 Task: Find and review the details of the OnePlus 5T on Amazon's renewed store, including specifications and EMI options.
Action: Mouse moved to (349, 85)
Screenshot: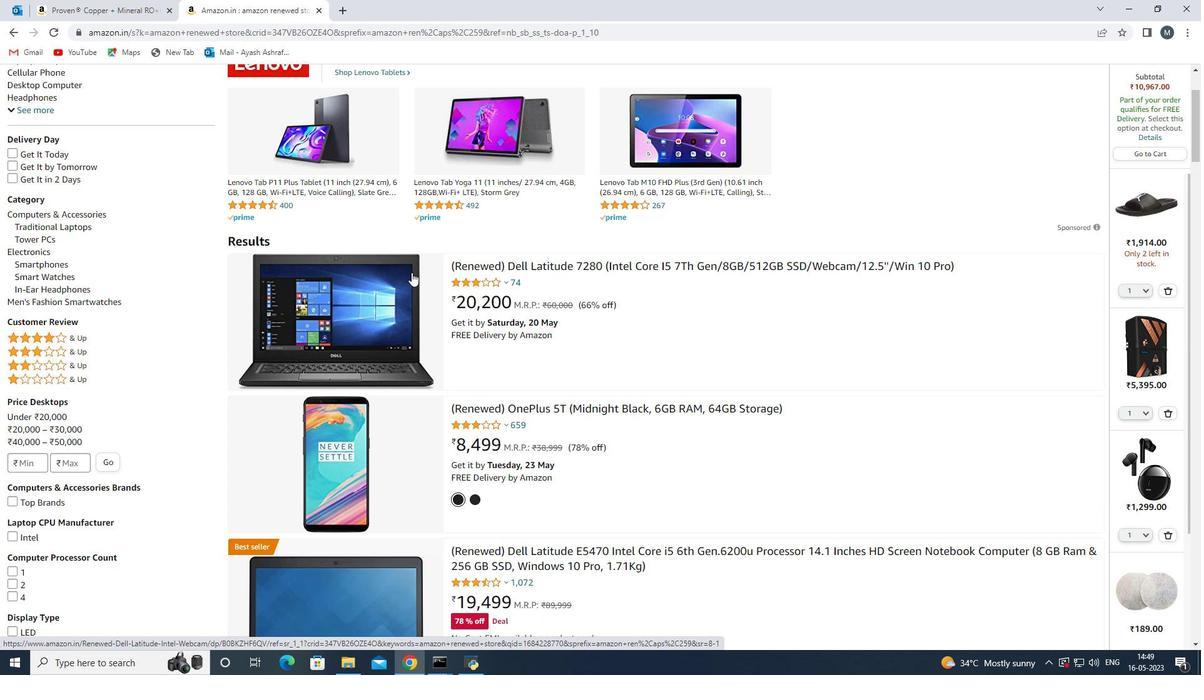 
Action: Mouse pressed left at (349, 85)
Screenshot: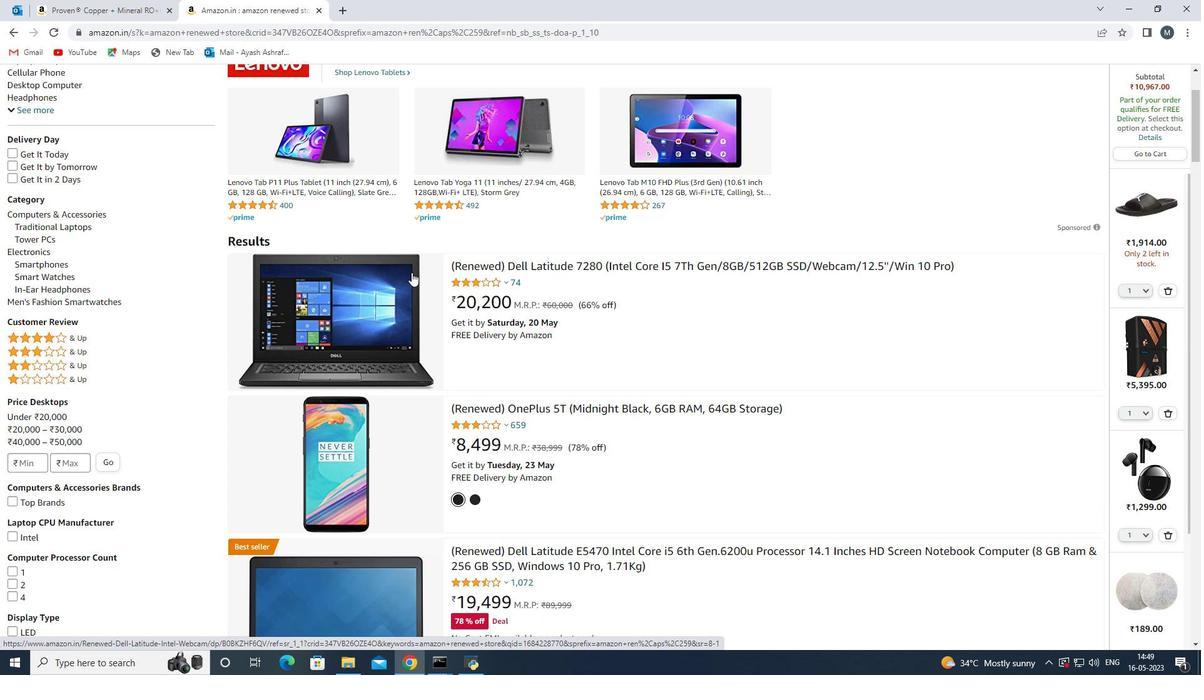 
Action: Key pressed nike<Key.space>
Screenshot: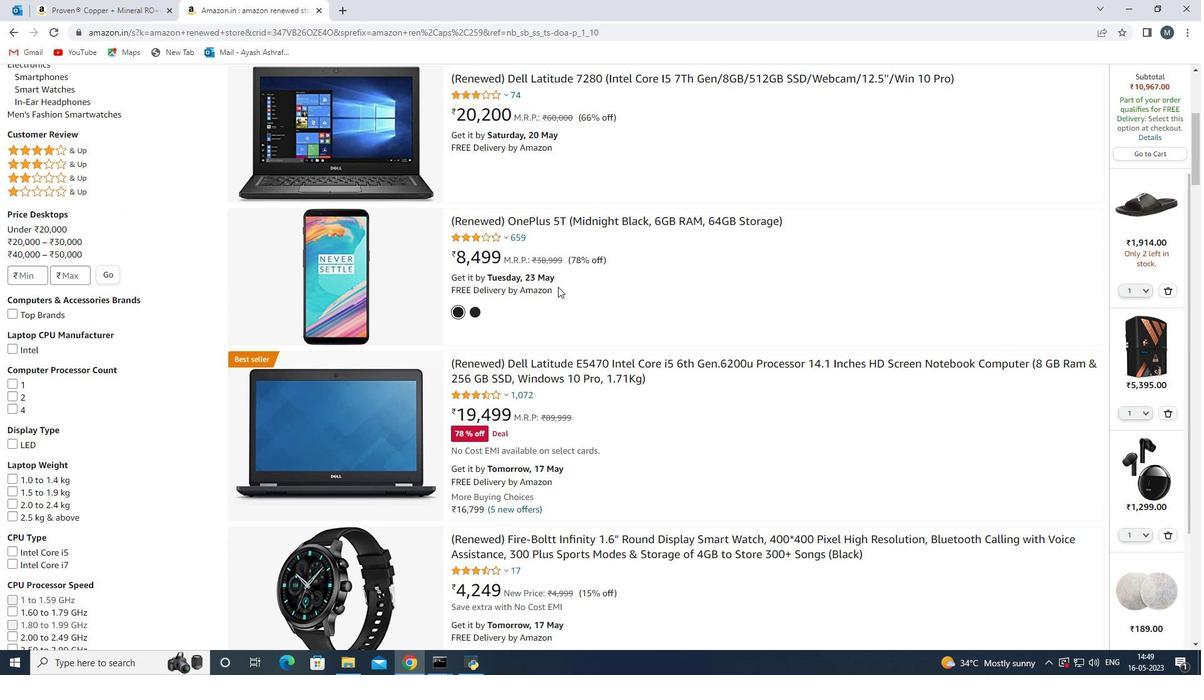 
Action: Mouse moved to (324, 287)
Screenshot: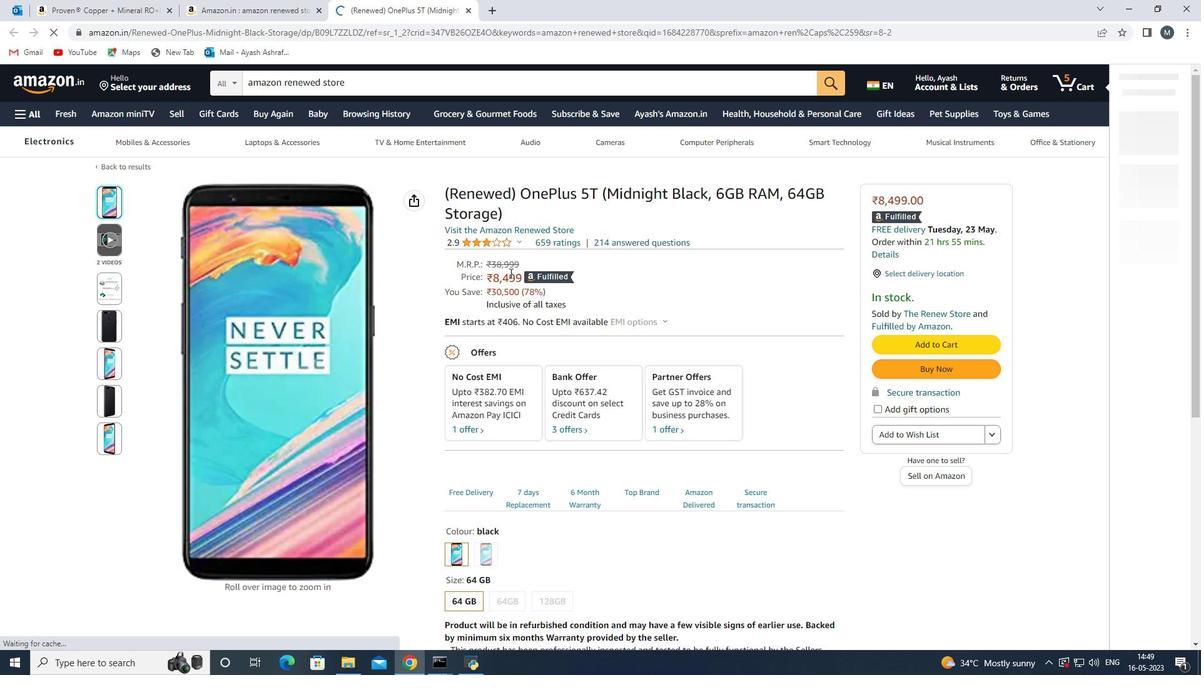 
Action: Mouse pressed left at (324, 287)
Screenshot: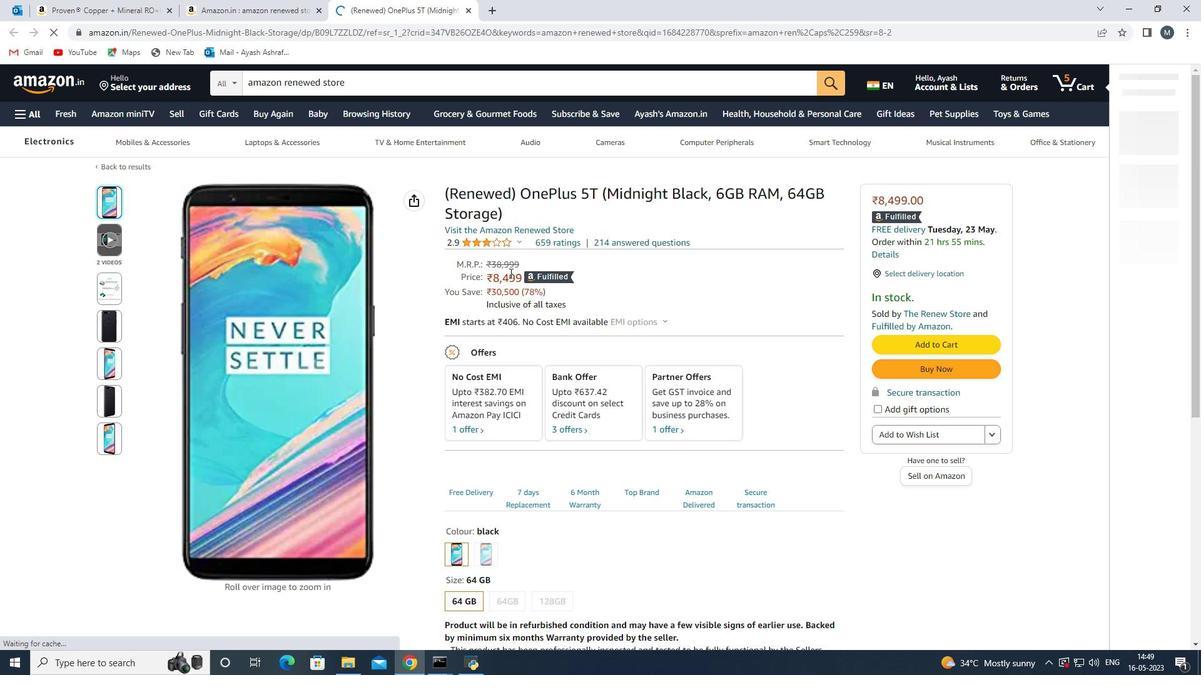 
Action: Mouse moved to (436, 347)
Screenshot: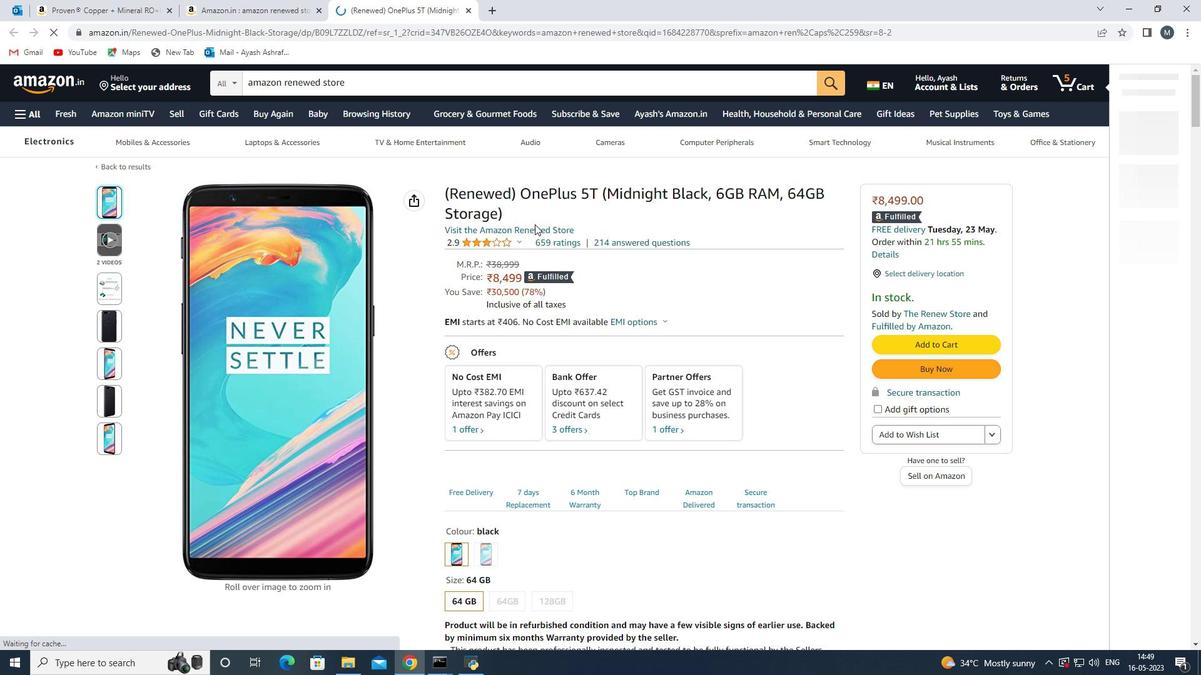 
Action: Mouse scrolled (436, 346) with delta (0, 0)
Screenshot: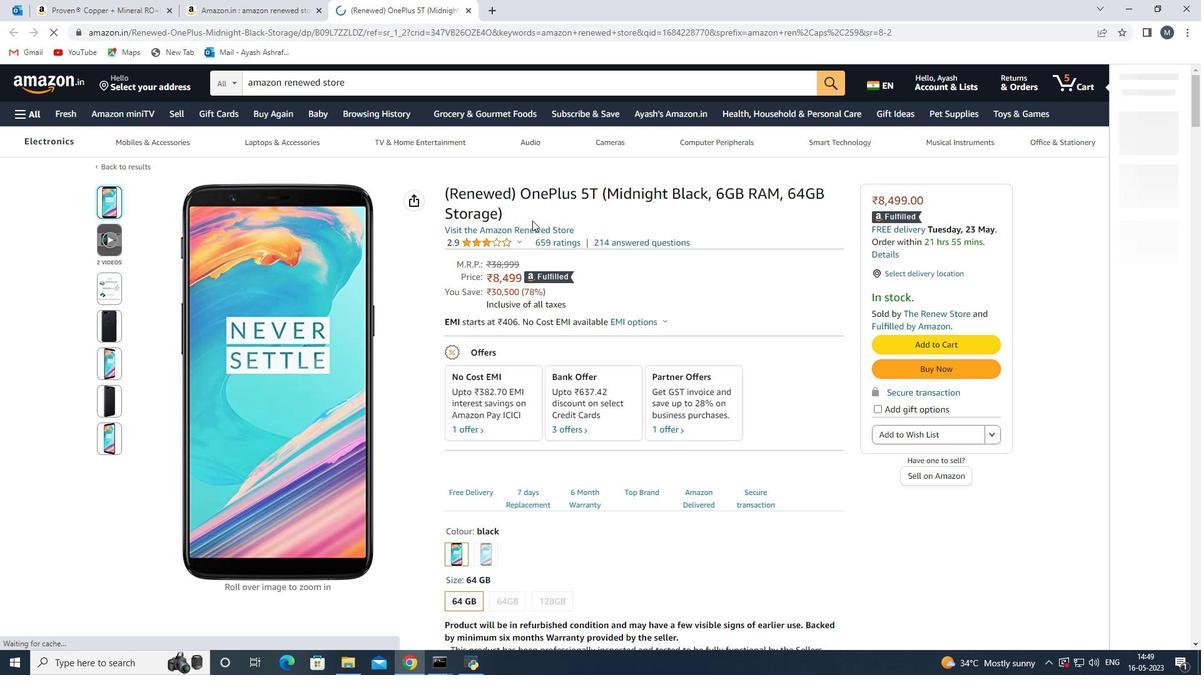 
Action: Mouse scrolled (436, 346) with delta (0, 0)
Screenshot: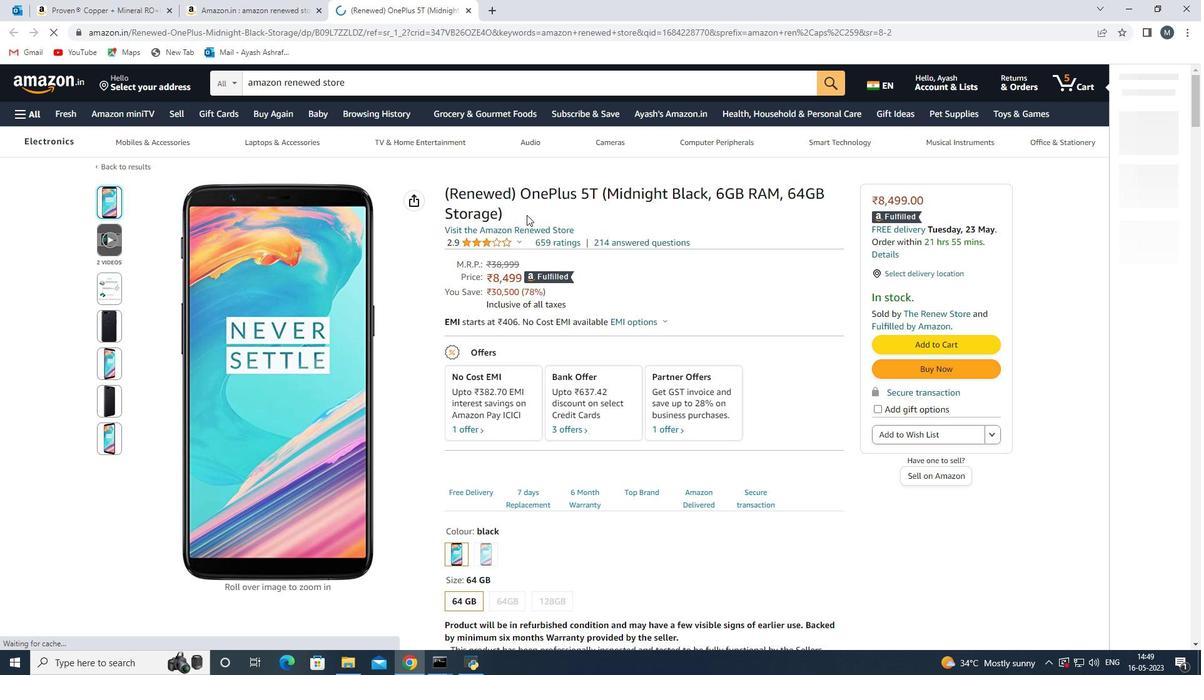 
Action: Mouse moved to (436, 347)
Screenshot: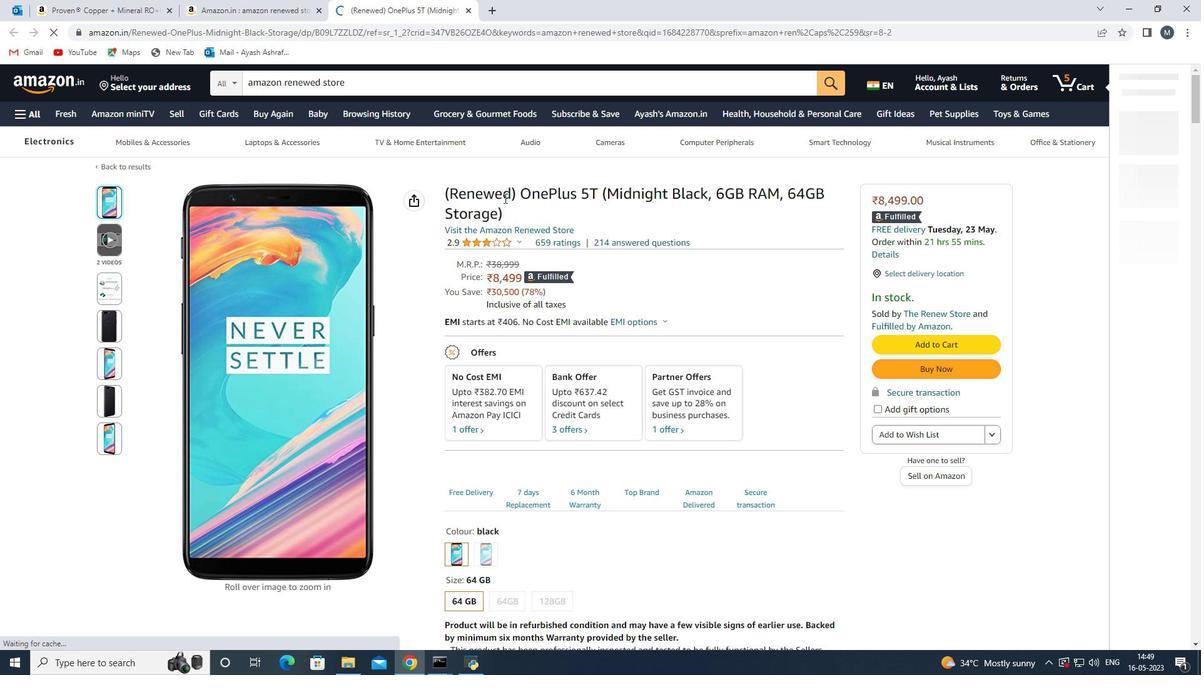 
Action: Mouse scrolled (436, 346) with delta (0, 0)
Screenshot: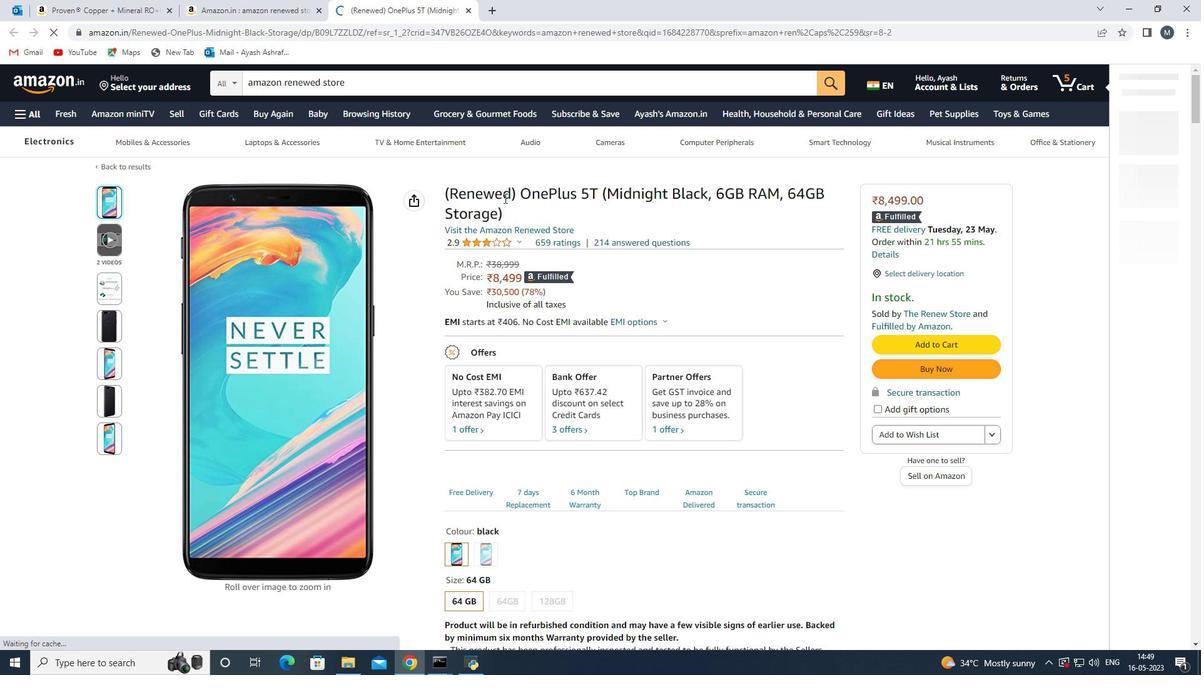 
Action: Mouse scrolled (436, 346) with delta (0, 0)
Screenshot: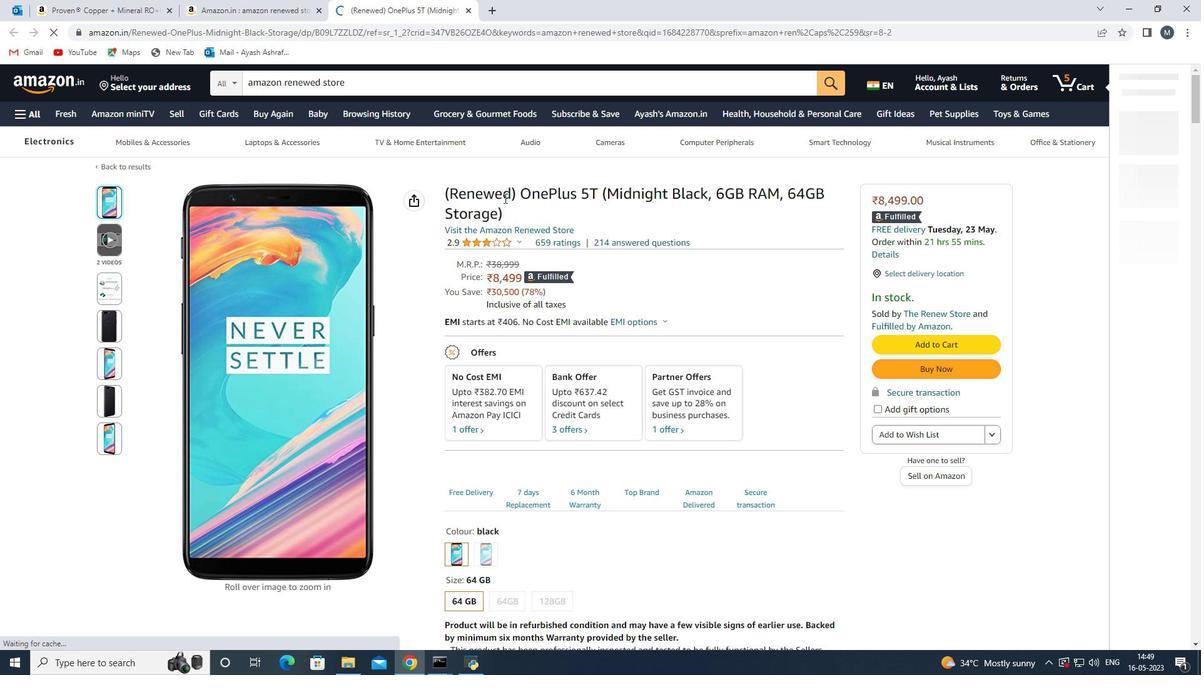 
Action: Mouse moved to (584, 300)
Screenshot: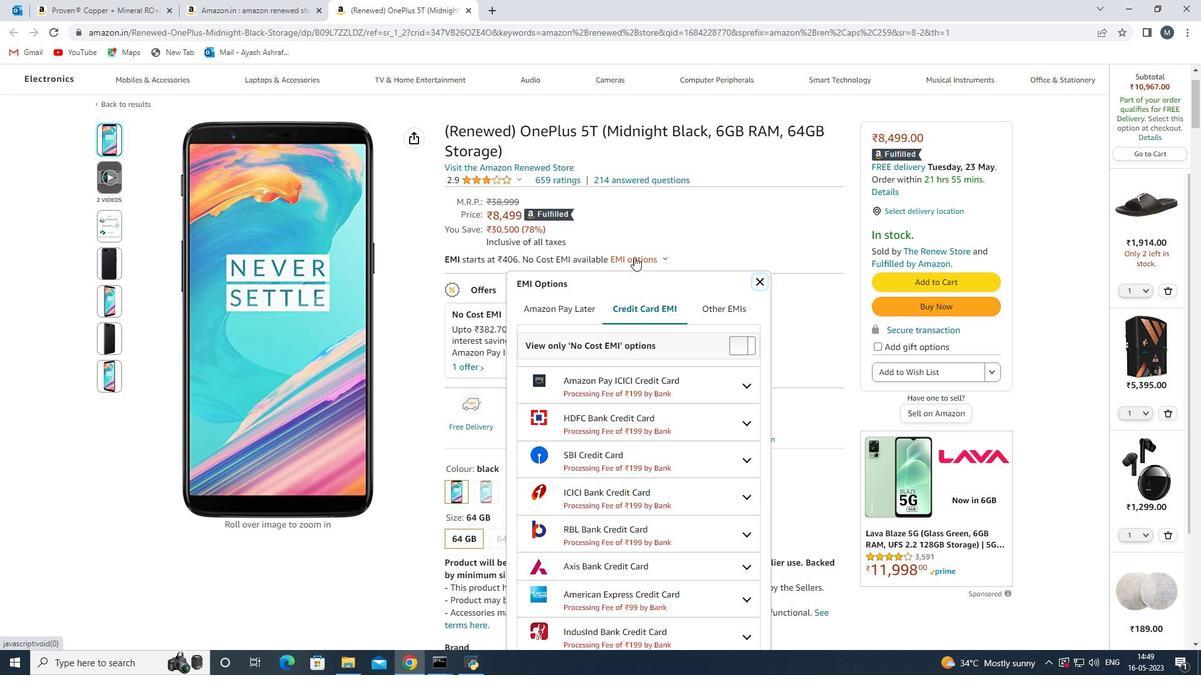 
Action: Mouse scrolled (584, 299) with delta (0, 0)
Screenshot: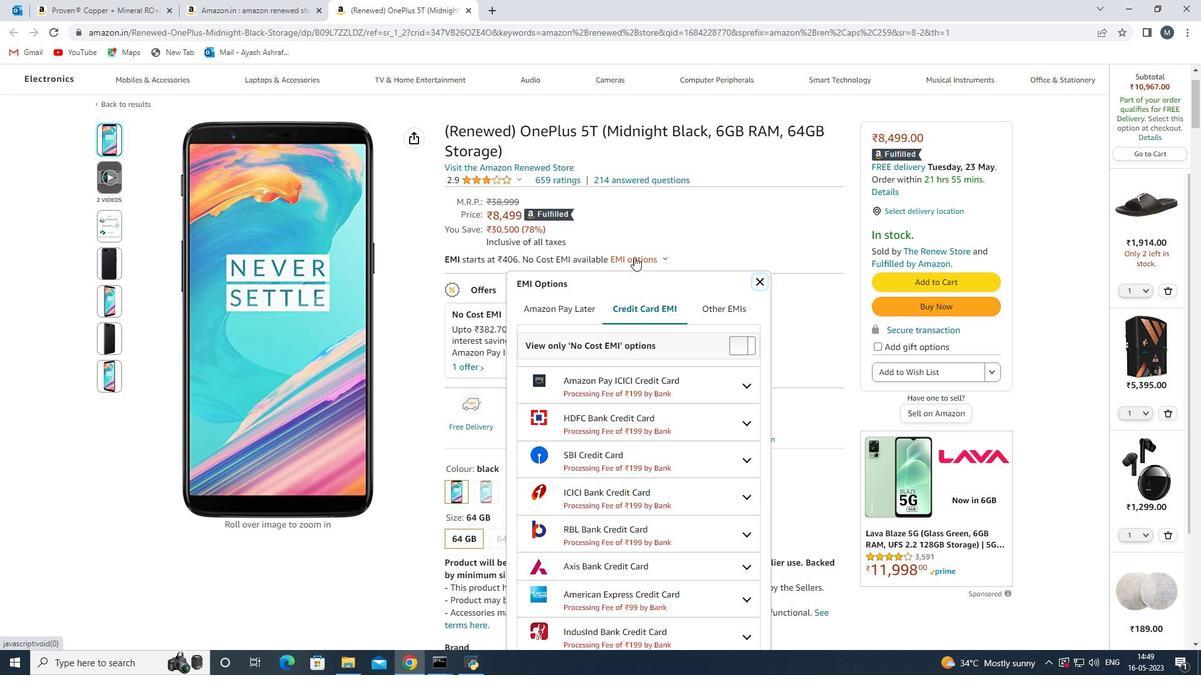 
Action: Mouse scrolled (584, 299) with delta (0, 0)
Screenshot: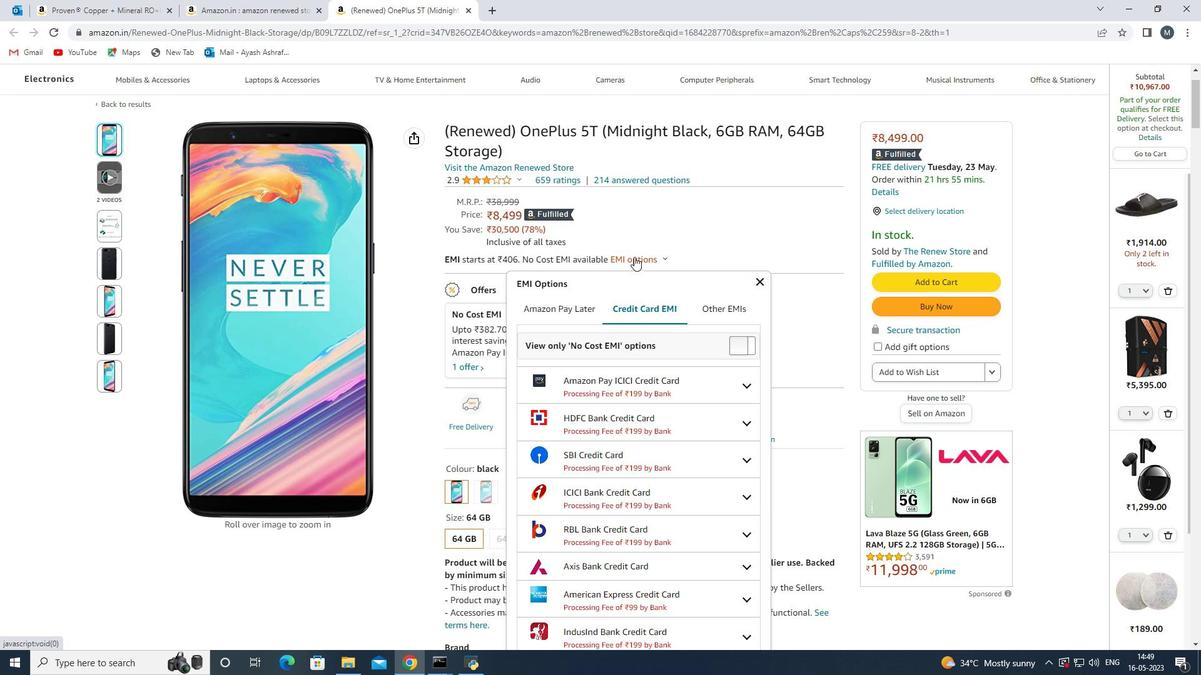 
Action: Mouse moved to (484, 217)
Screenshot: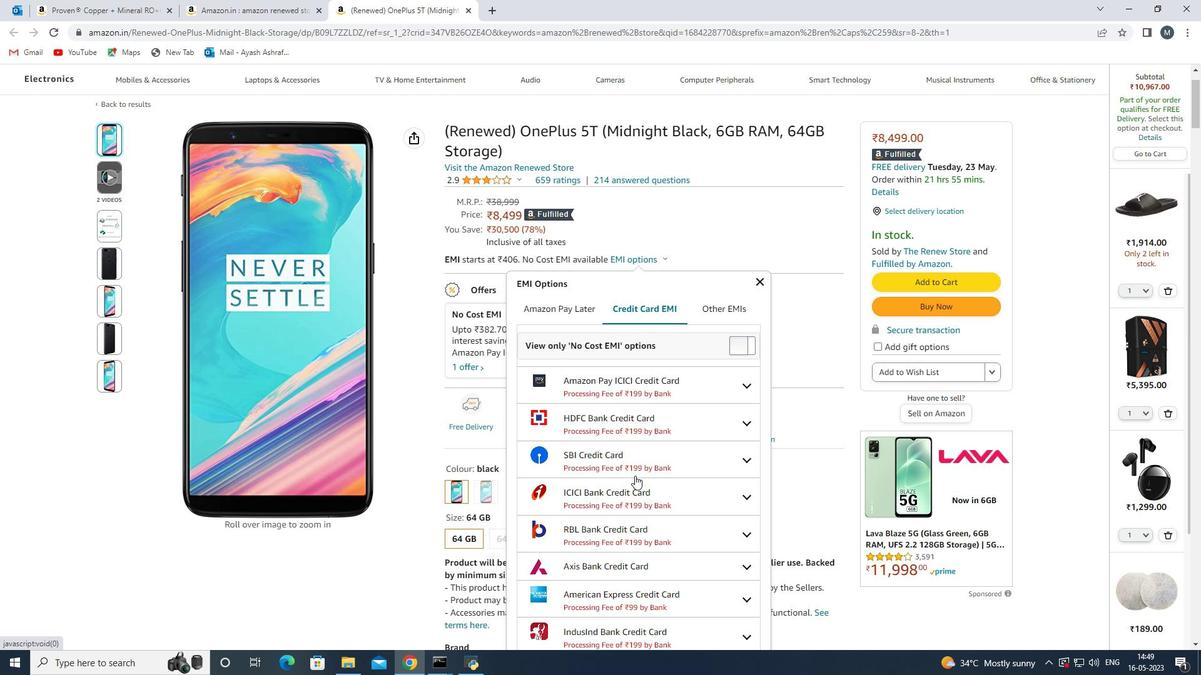 
Action: Mouse scrolled (484, 217) with delta (0, 0)
Screenshot: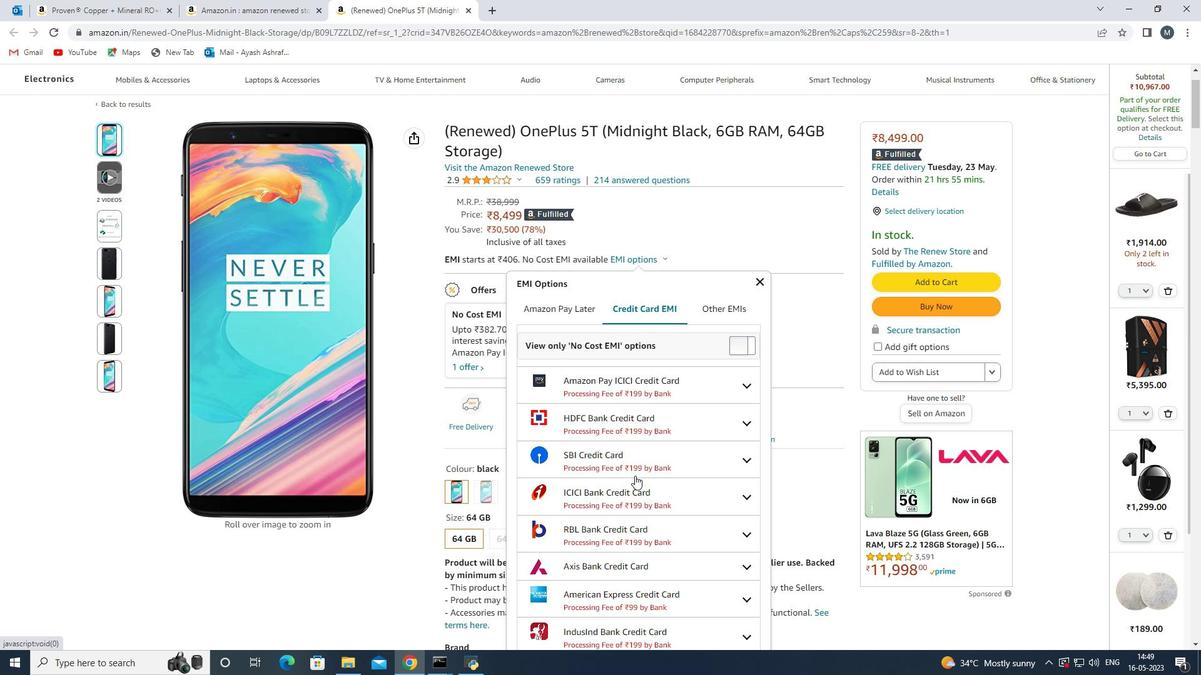 
Action: Mouse moved to (484, 219)
Screenshot: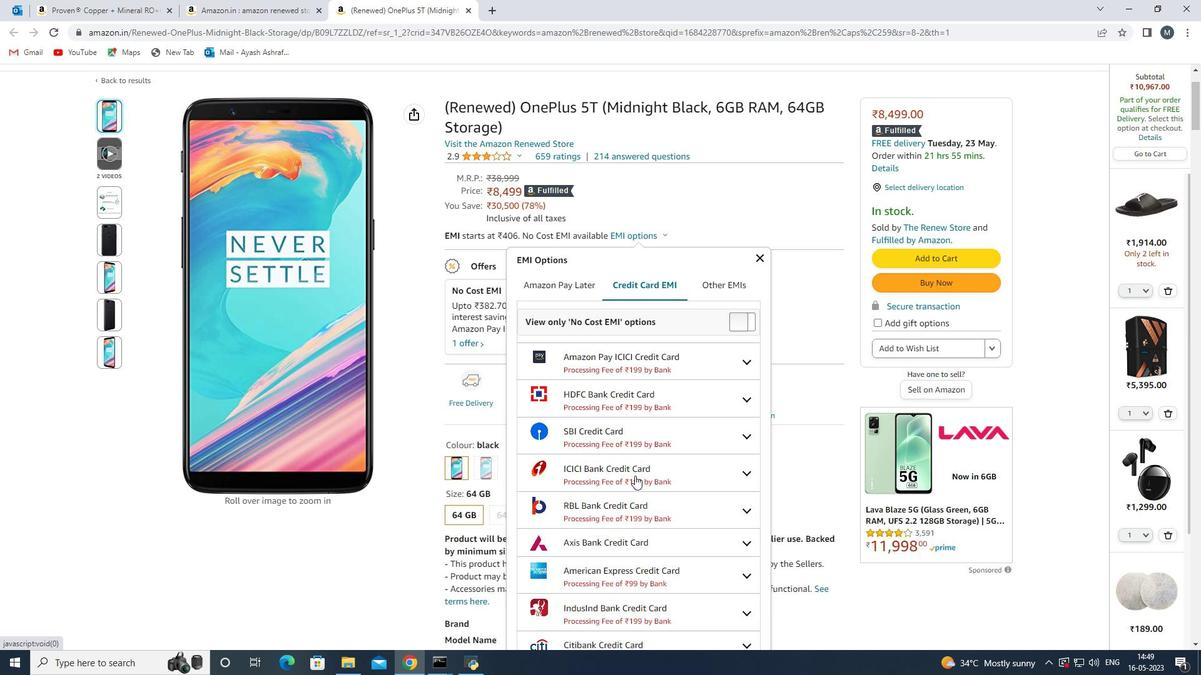 
Action: Mouse scrolled (484, 218) with delta (0, 0)
Screenshot: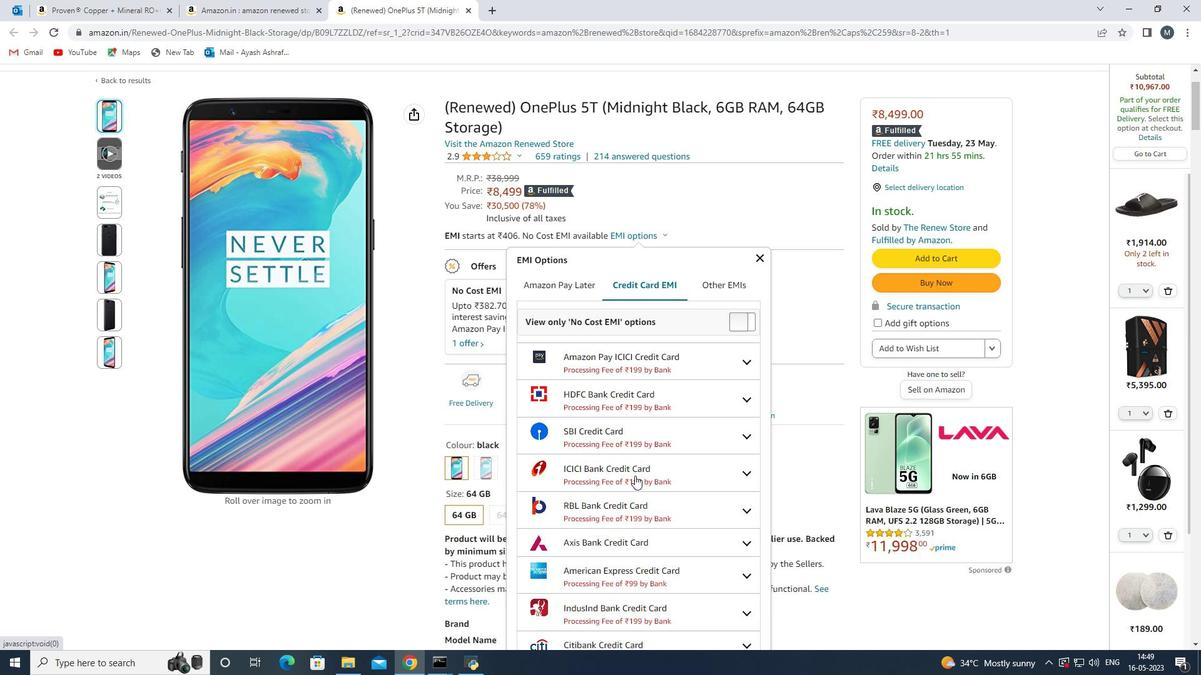 
Action: Mouse moved to (338, 439)
Screenshot: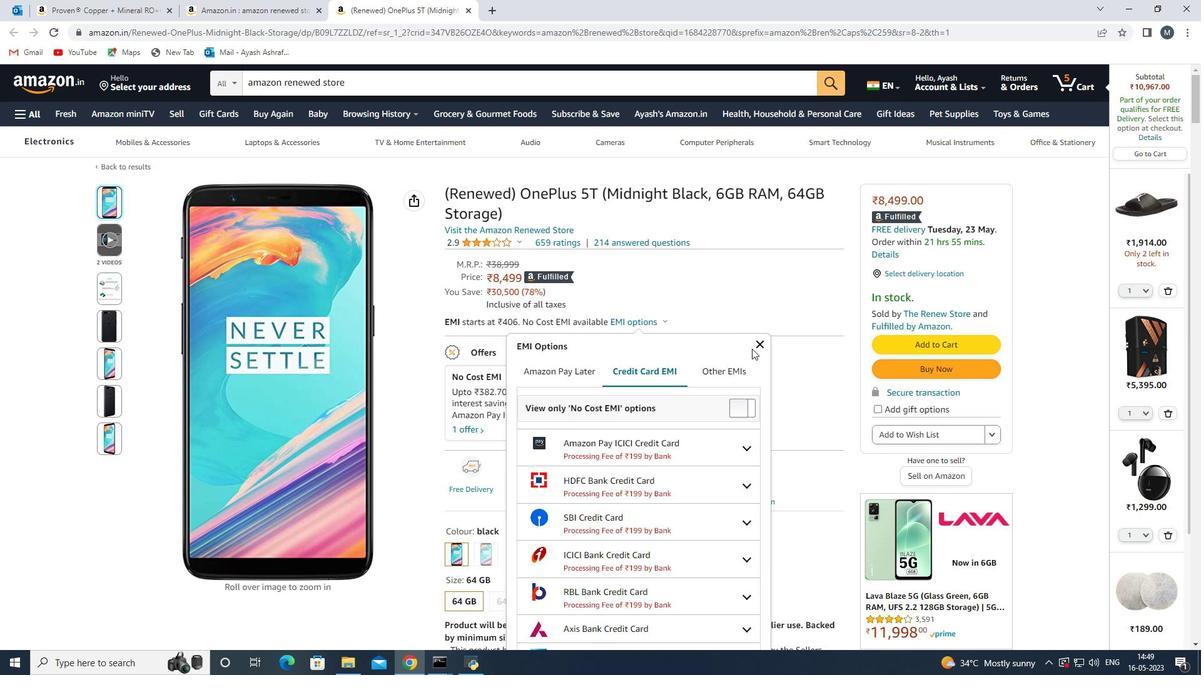 
Action: Mouse pressed left at (338, 439)
Screenshot: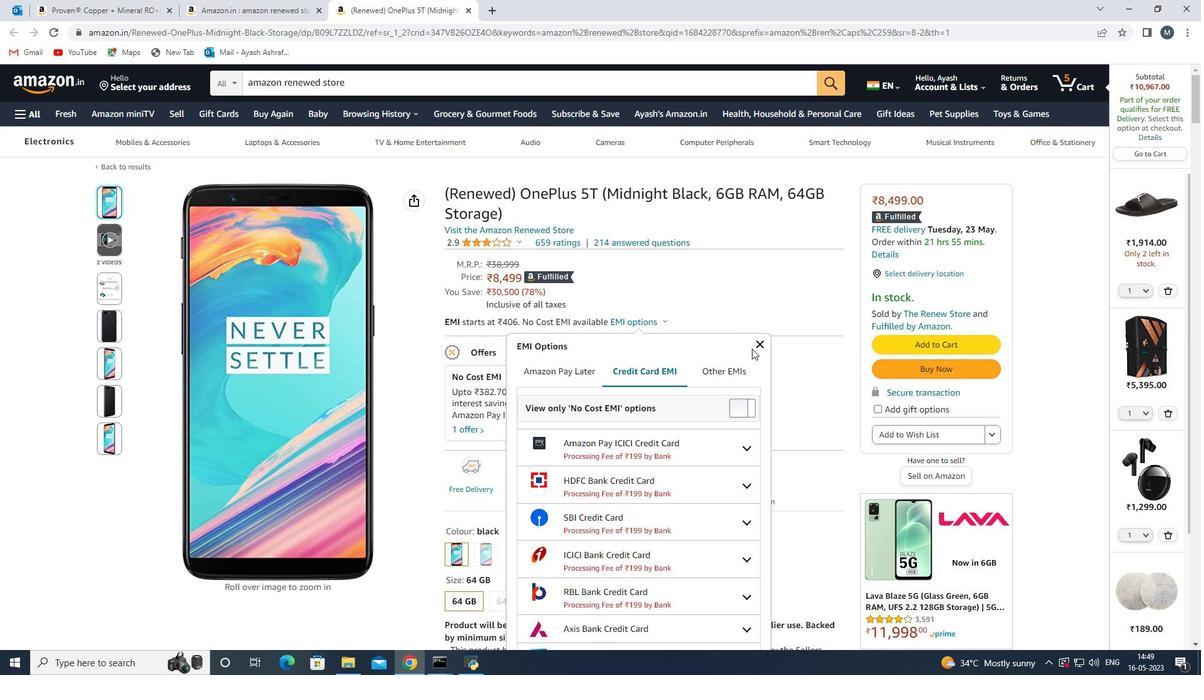 
Action: Mouse moved to (399, 389)
Screenshot: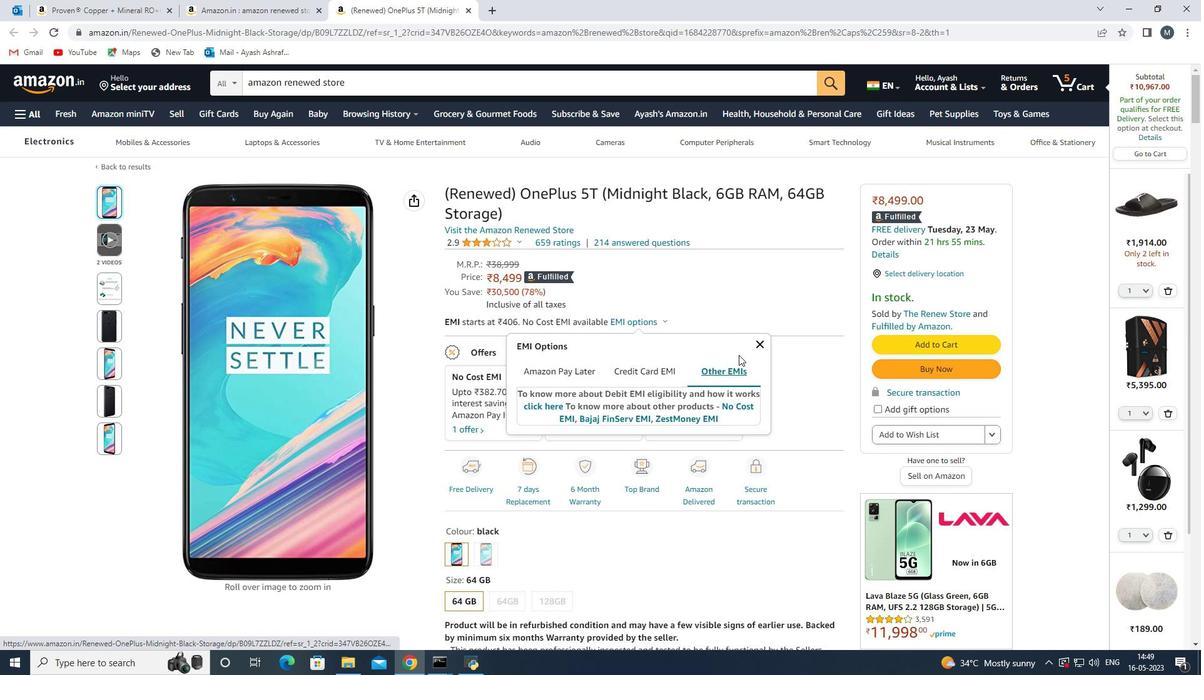 
Action: Mouse scrolled (399, 388) with delta (0, 0)
Screenshot: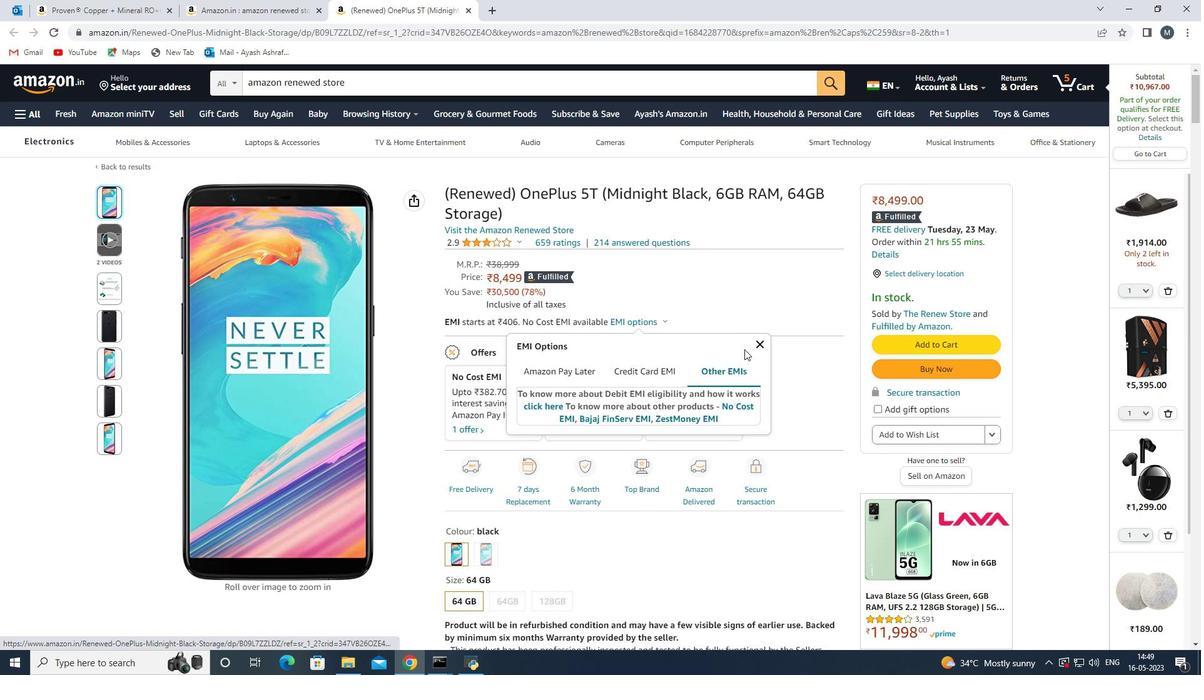 
Action: Mouse scrolled (399, 388) with delta (0, 0)
Screenshot: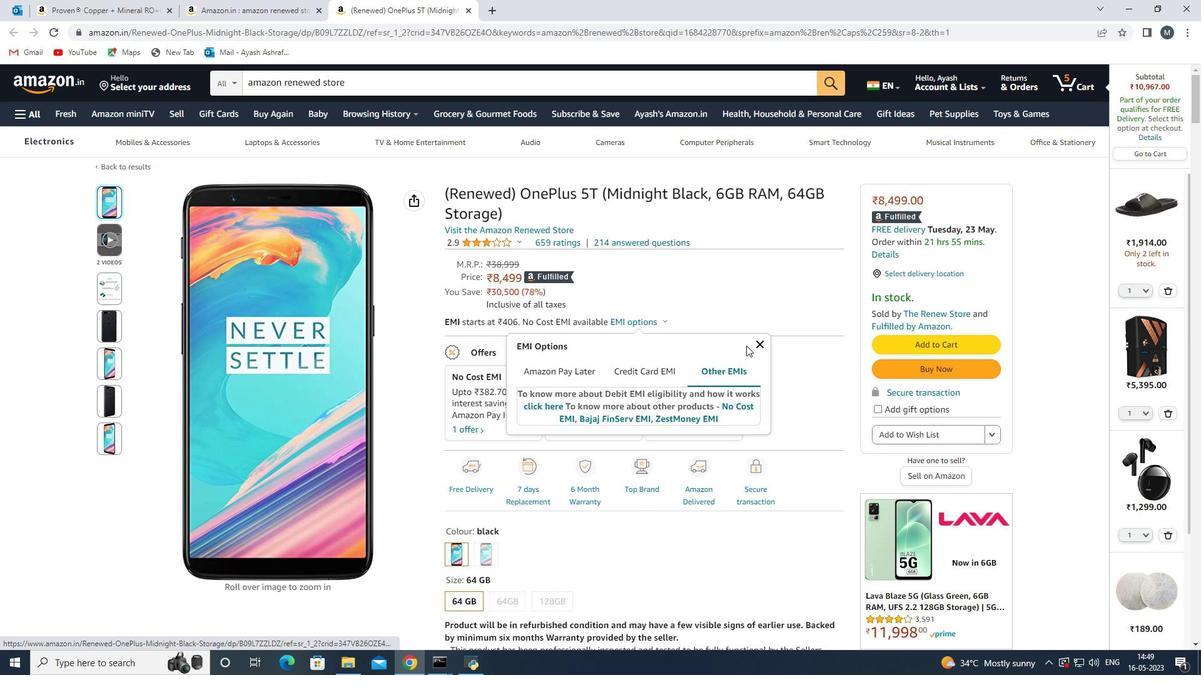 
Action: Mouse moved to (698, 387)
Screenshot: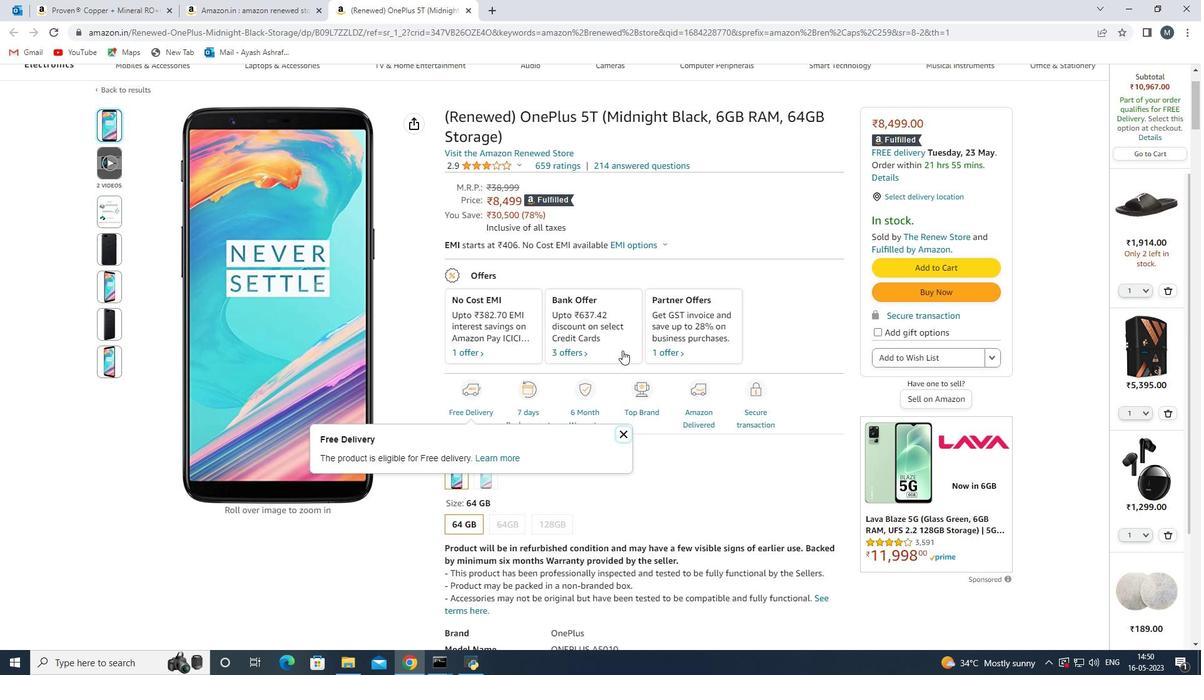 
Action: Mouse scrolled (698, 386) with delta (0, 0)
Screenshot: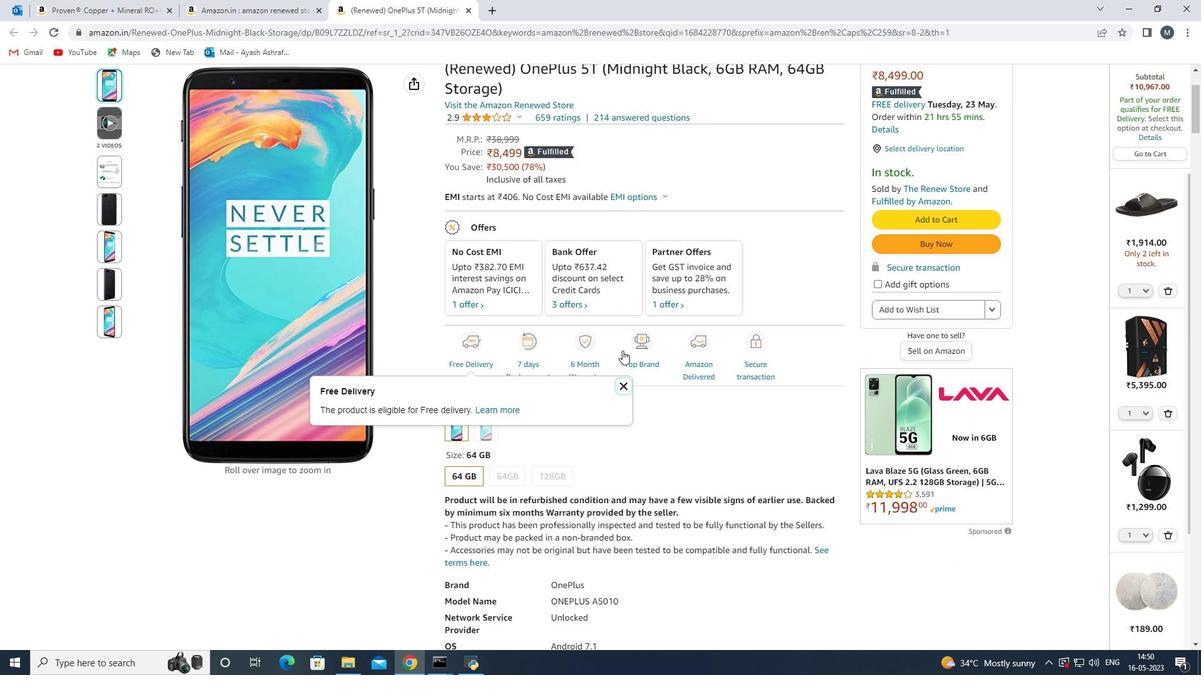 
Action: Mouse scrolled (698, 386) with delta (0, 0)
Screenshot: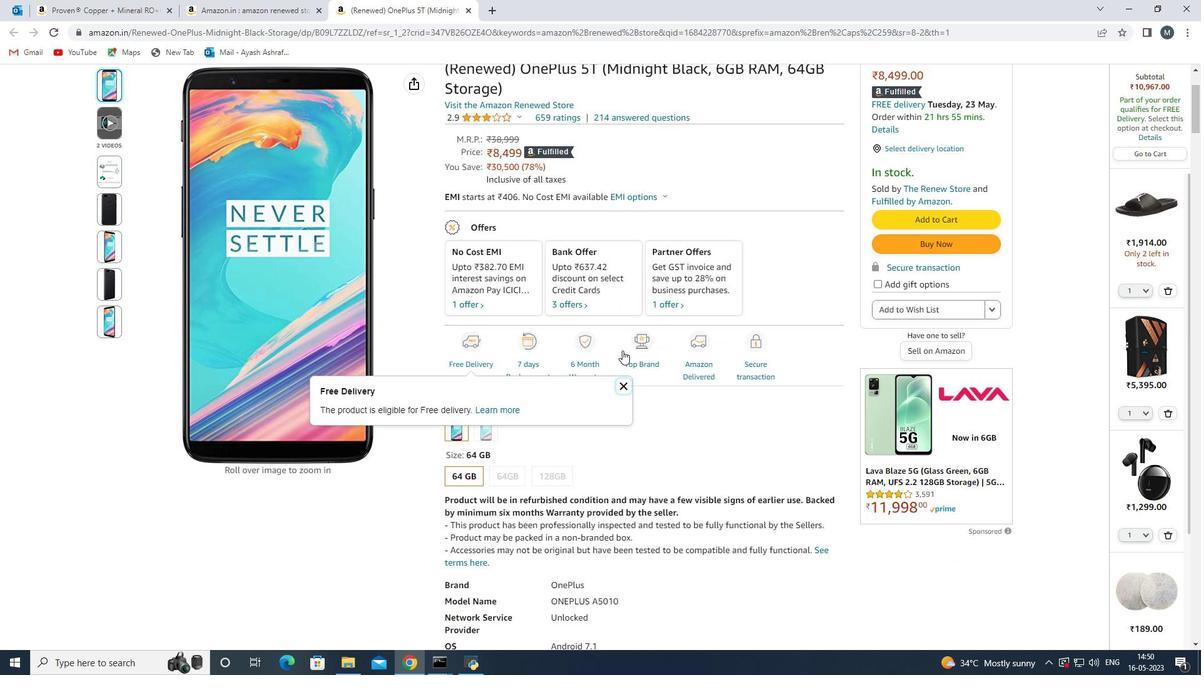 
Action: Mouse scrolled (698, 386) with delta (0, 0)
Screenshot: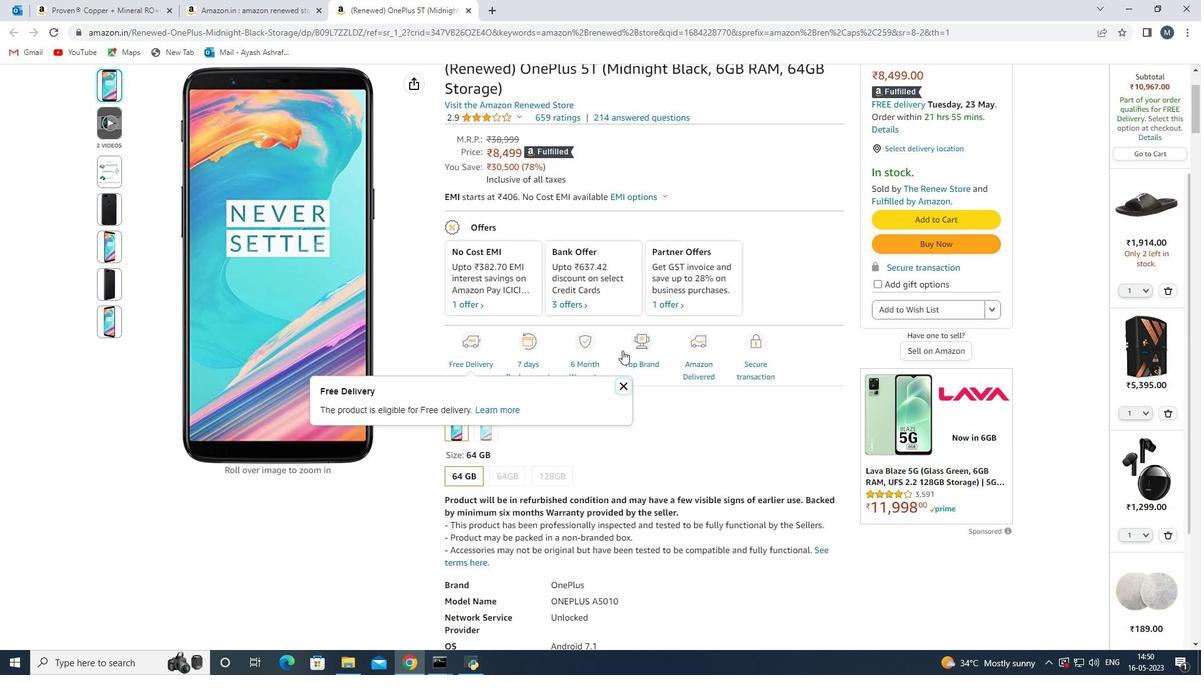 
Action: Mouse scrolled (698, 386) with delta (0, 0)
Screenshot: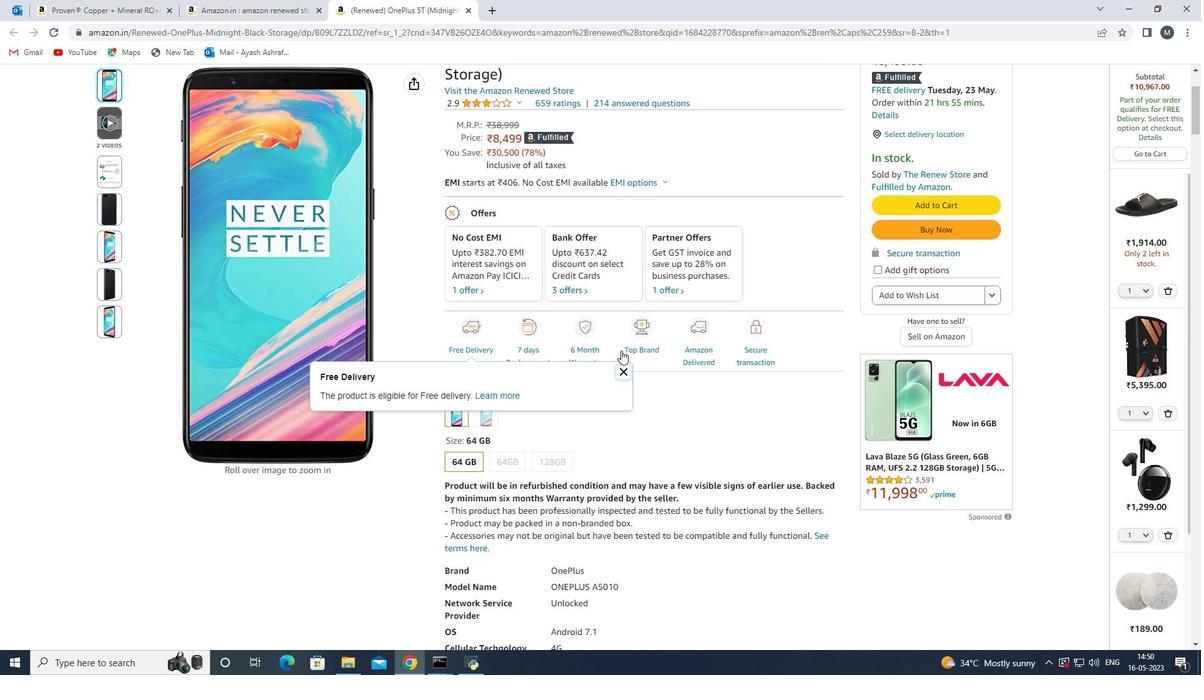 
Action: Mouse scrolled (698, 386) with delta (0, 0)
Screenshot: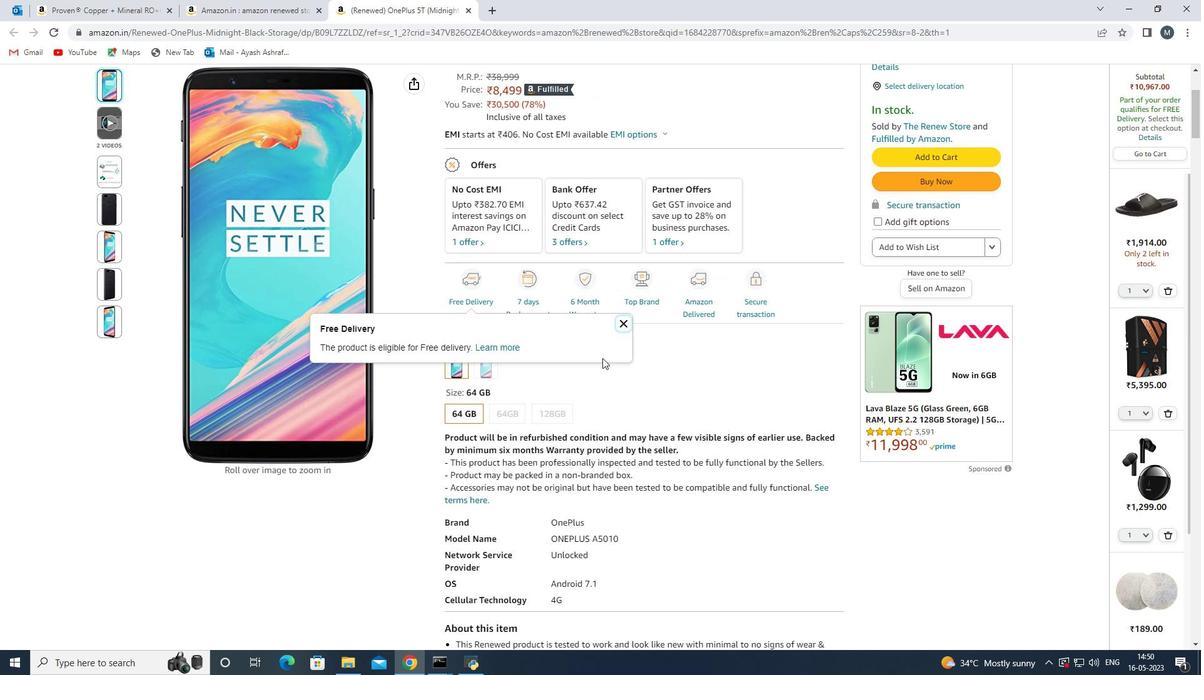 
Action: Mouse scrolled (698, 386) with delta (0, 0)
Screenshot: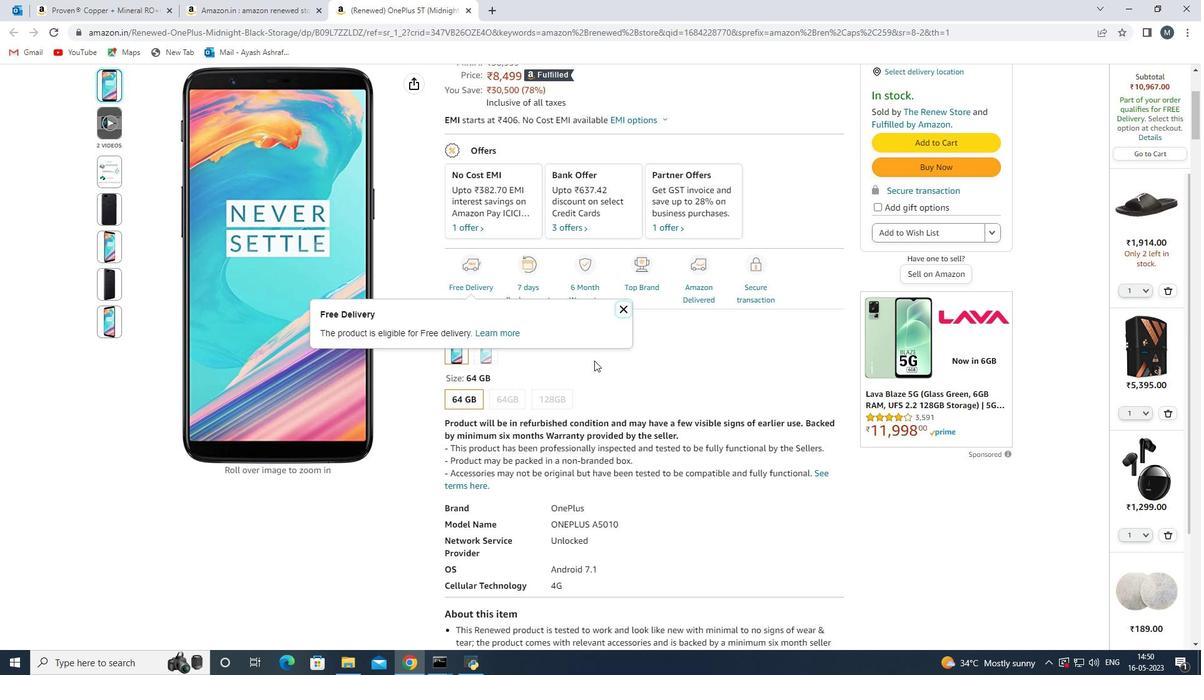 
Action: Mouse scrolled (698, 386) with delta (0, 0)
Screenshot: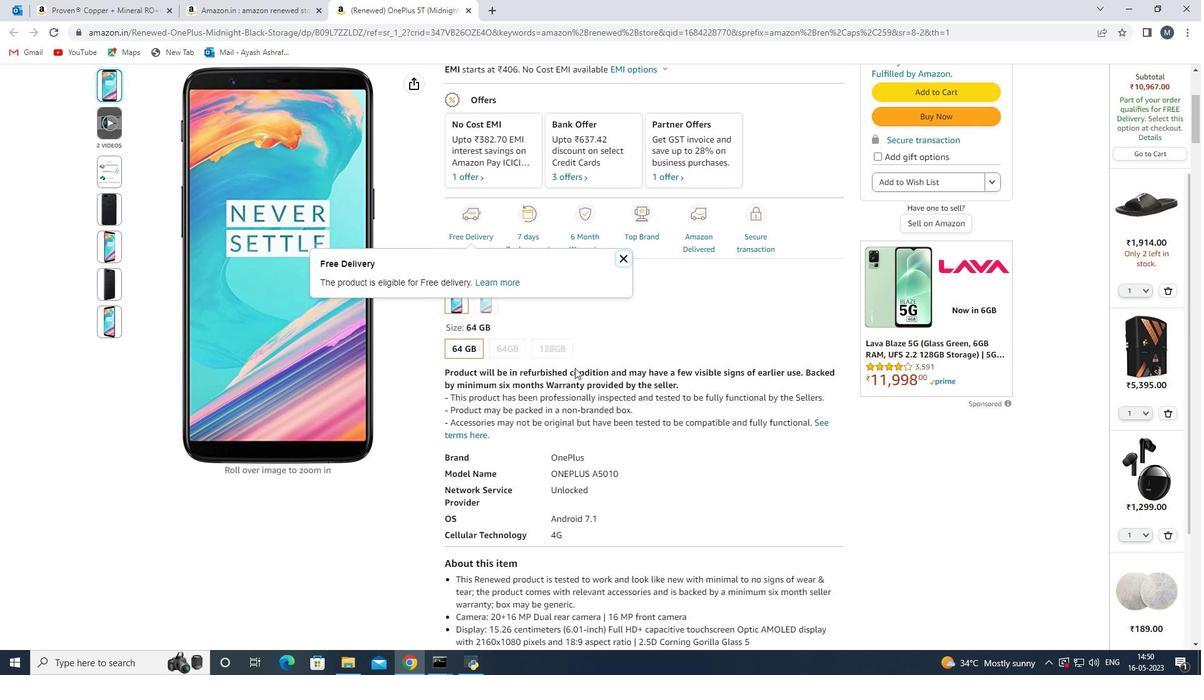 
Action: Mouse scrolled (698, 386) with delta (0, 0)
Screenshot: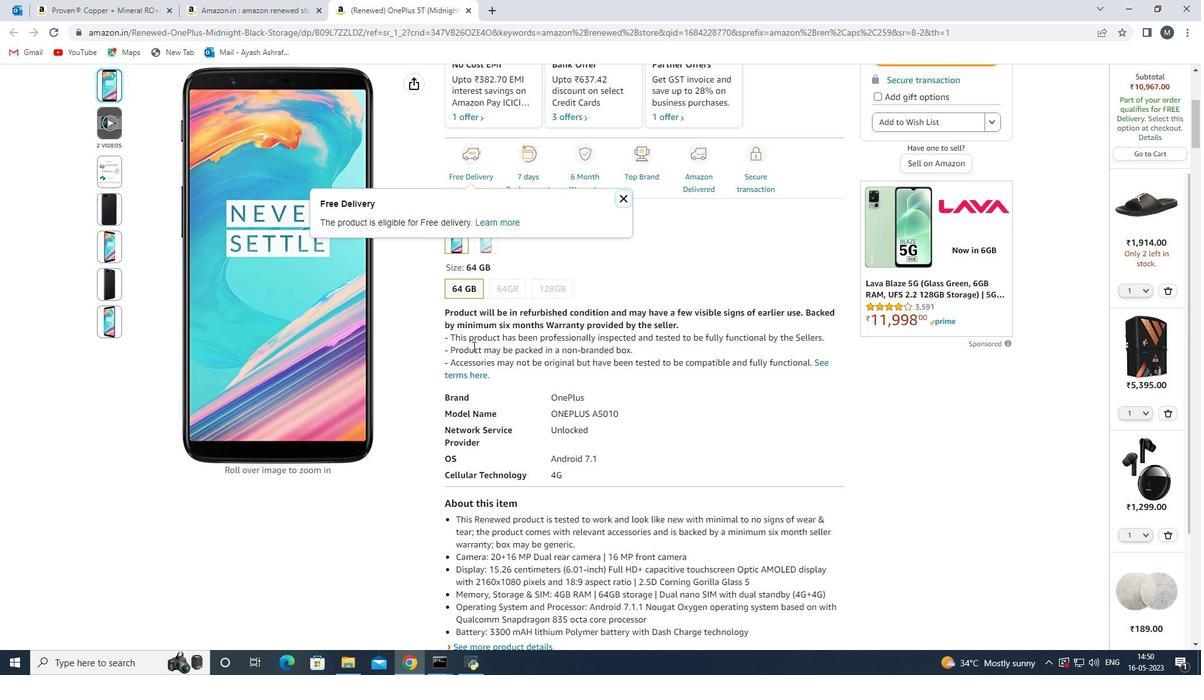 
Action: Mouse scrolled (698, 386) with delta (0, 0)
Screenshot: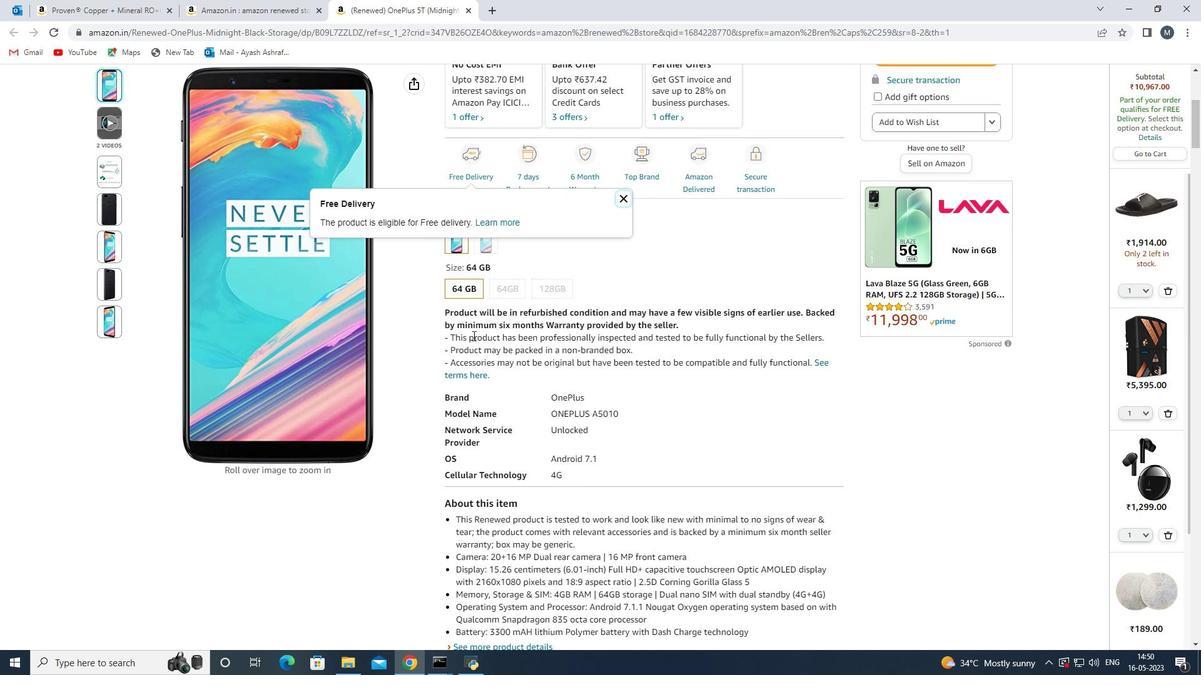 
Action: Mouse scrolled (698, 386) with delta (0, 0)
Screenshot: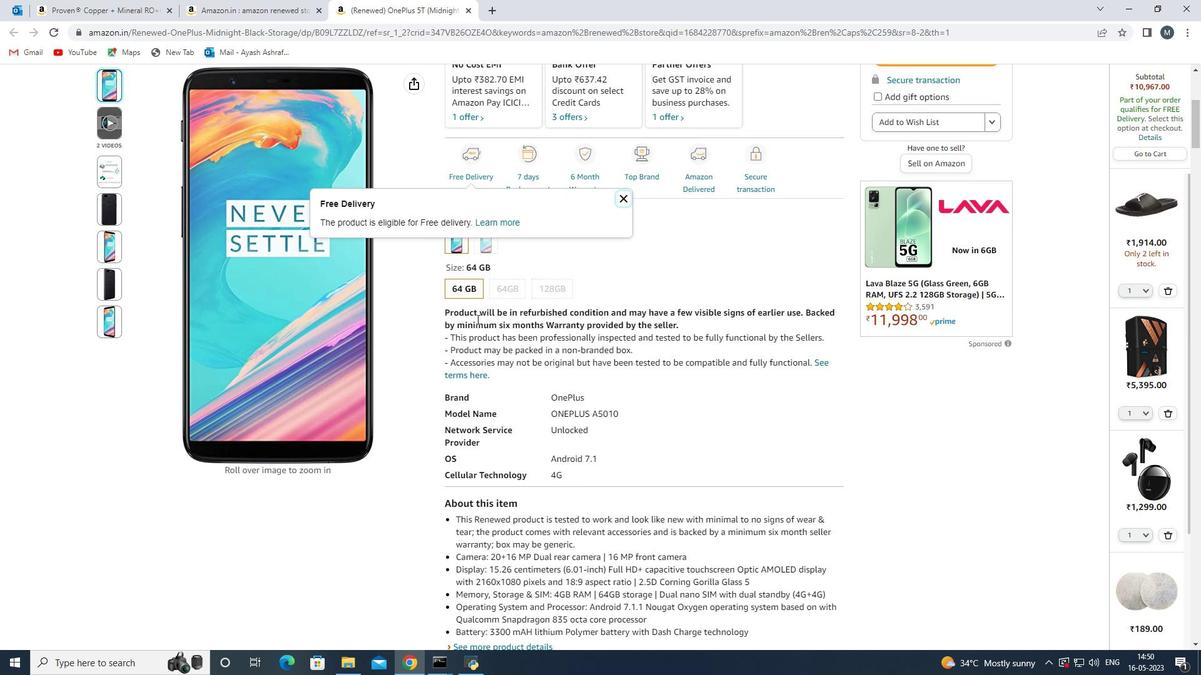 
Action: Mouse scrolled (698, 386) with delta (0, 0)
Screenshot: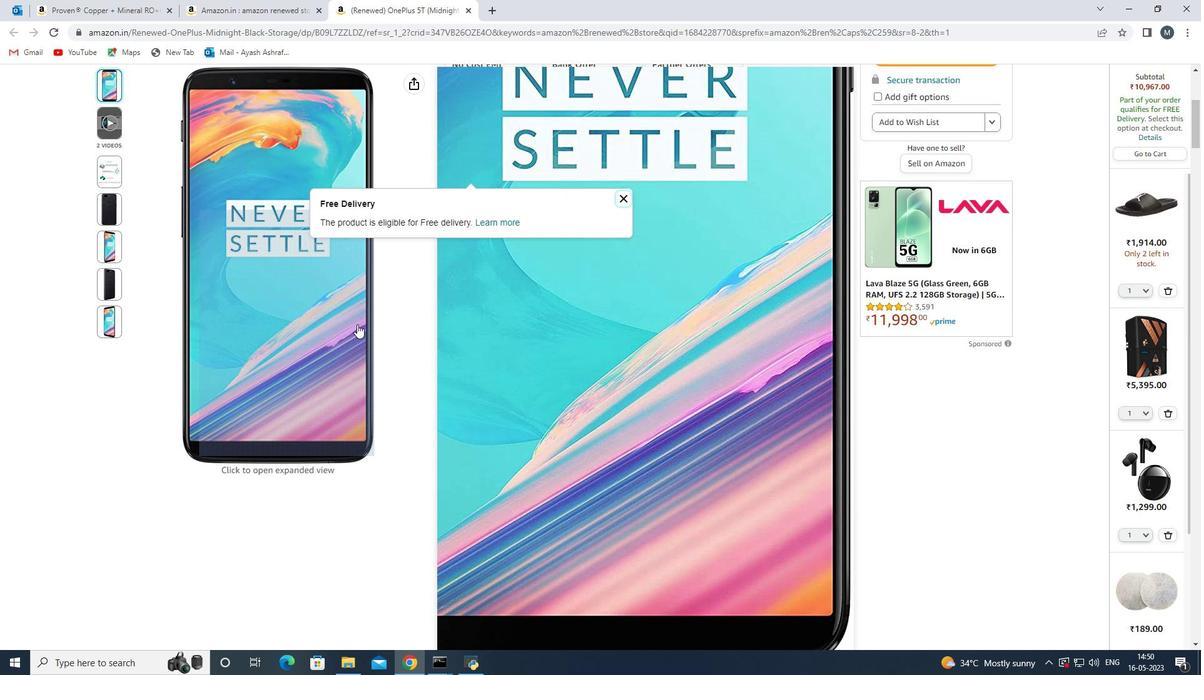 
Action: Mouse scrolled (698, 386) with delta (0, 0)
Screenshot: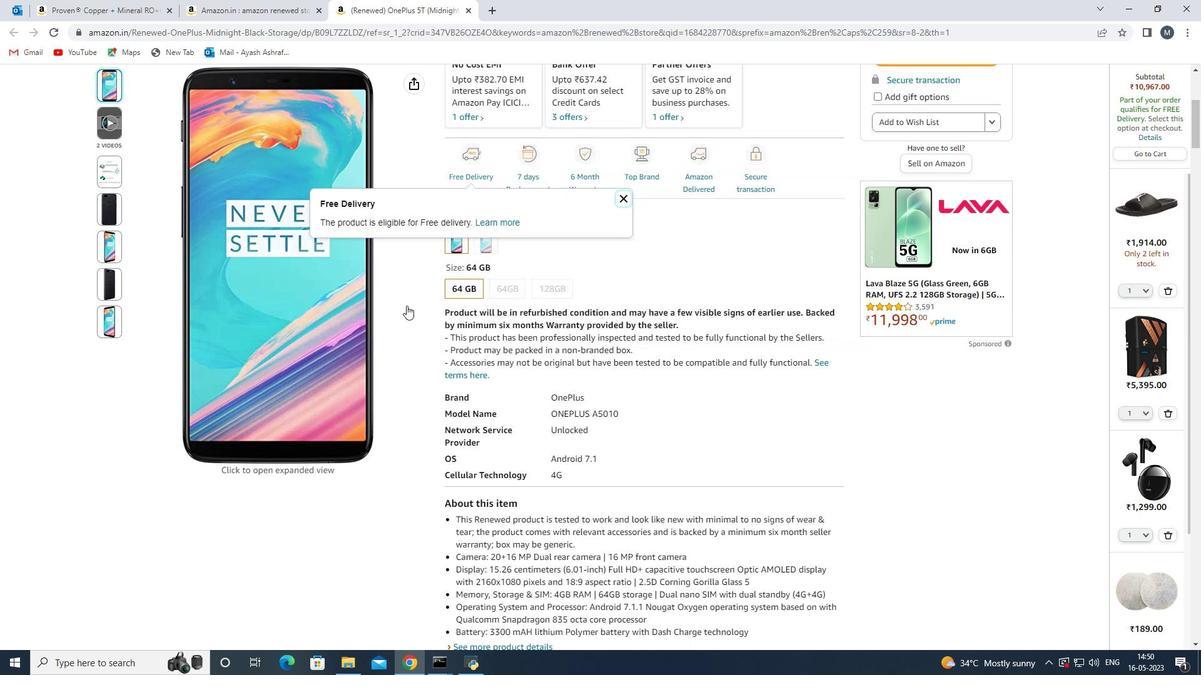 
Action: Mouse scrolled (698, 386) with delta (0, 0)
Screenshot: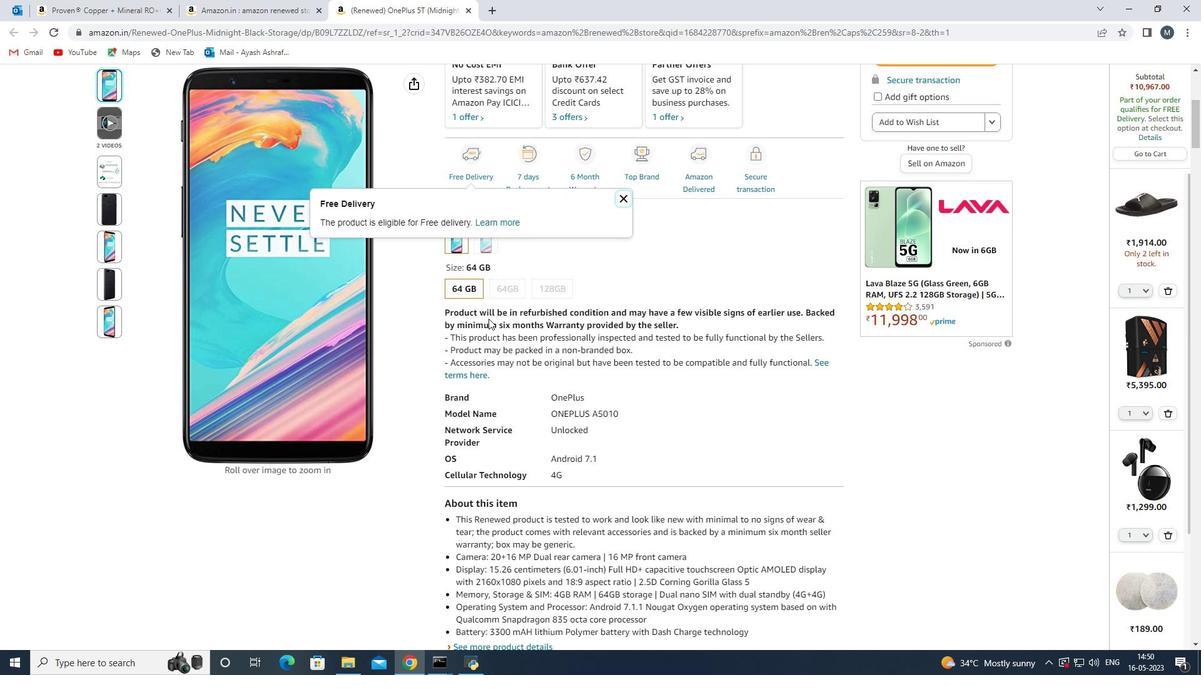 
Action: Mouse scrolled (698, 386) with delta (0, 0)
Screenshot: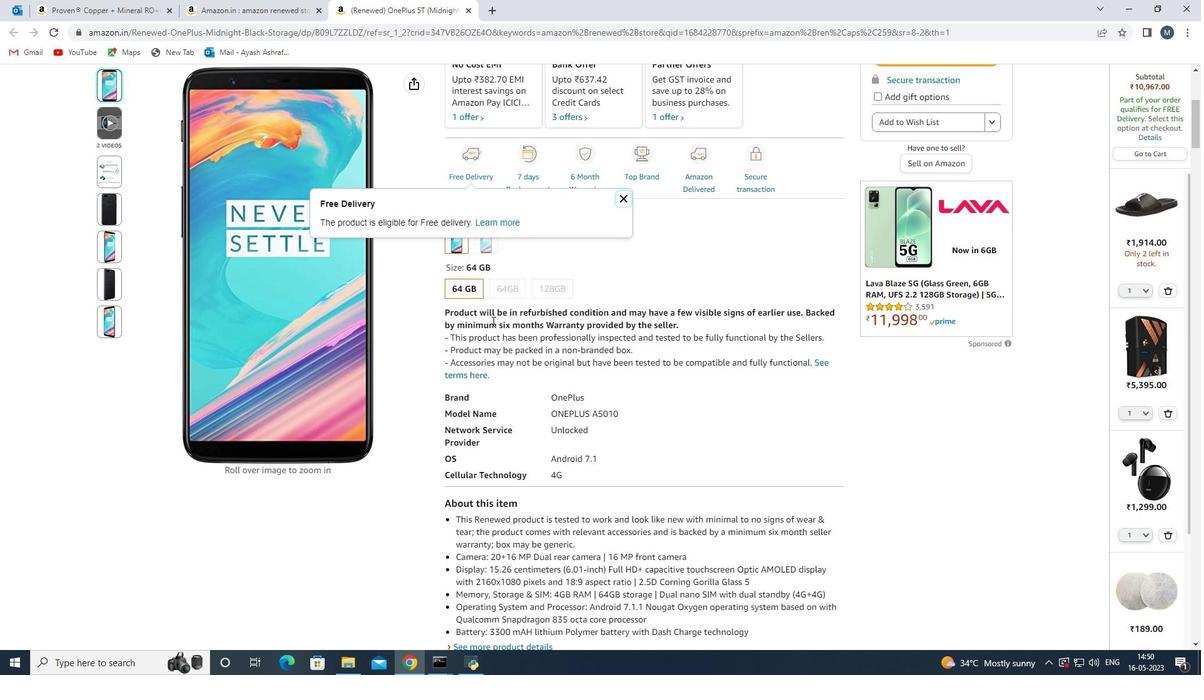 
Action: Mouse scrolled (698, 386) with delta (0, 0)
Screenshot: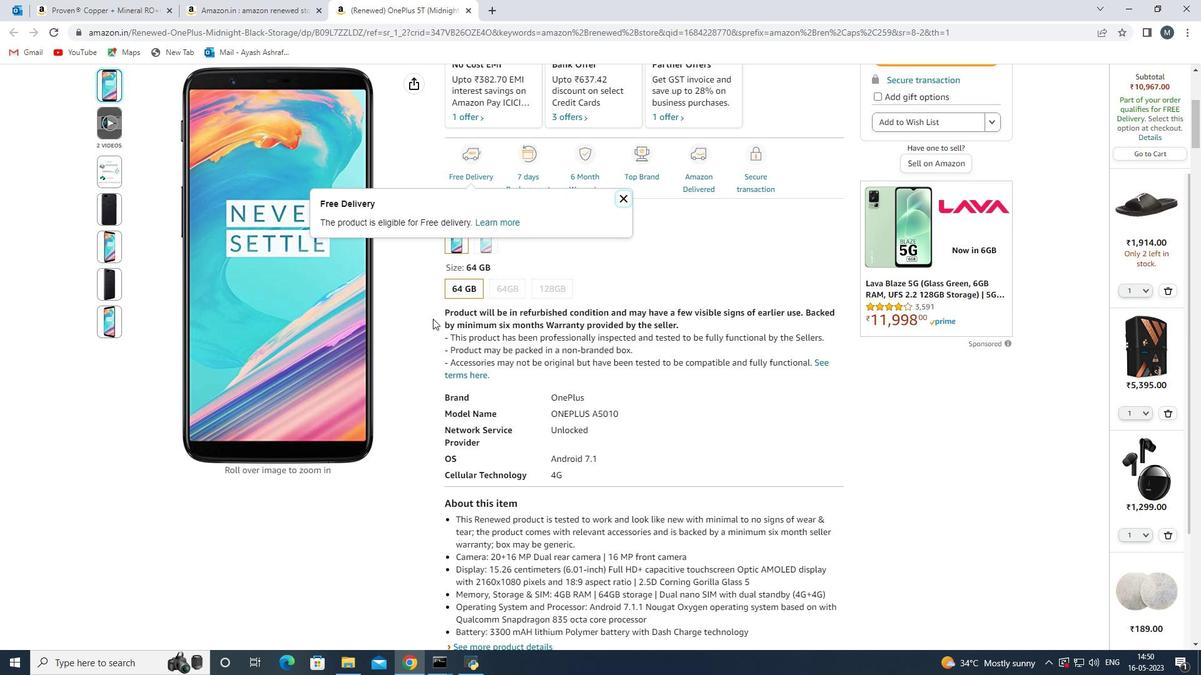 
Action: Mouse scrolled (698, 386) with delta (0, 0)
Screenshot: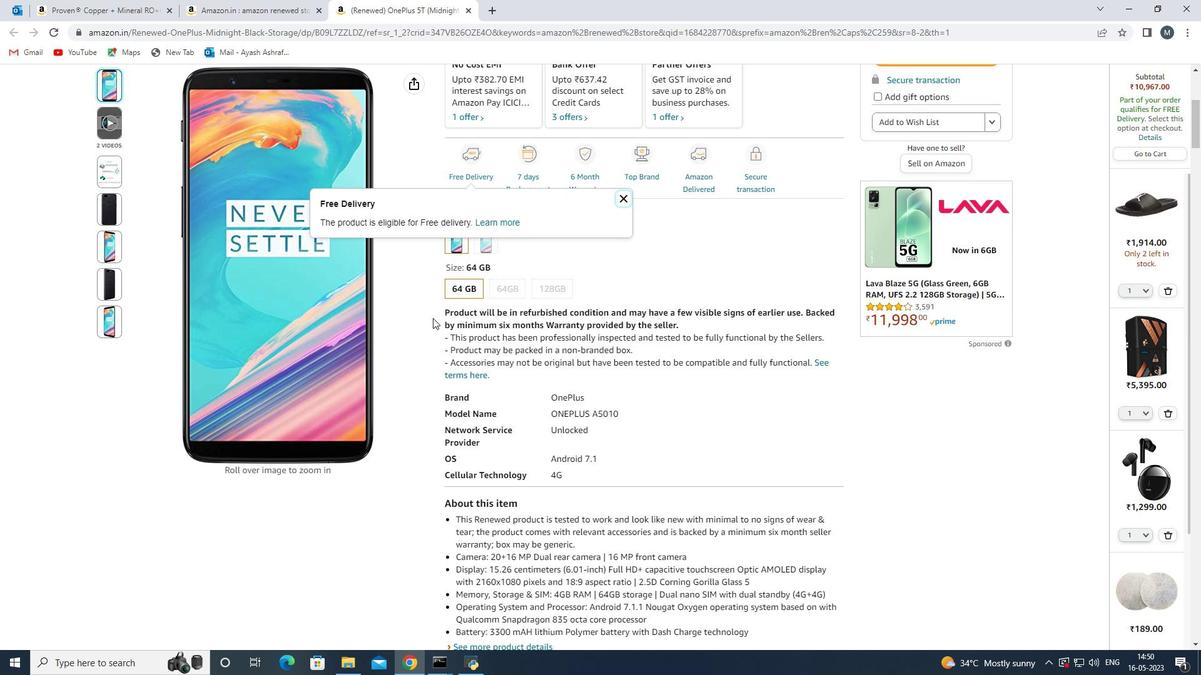 
Action: Mouse scrolled (698, 387) with delta (0, 0)
Screenshot: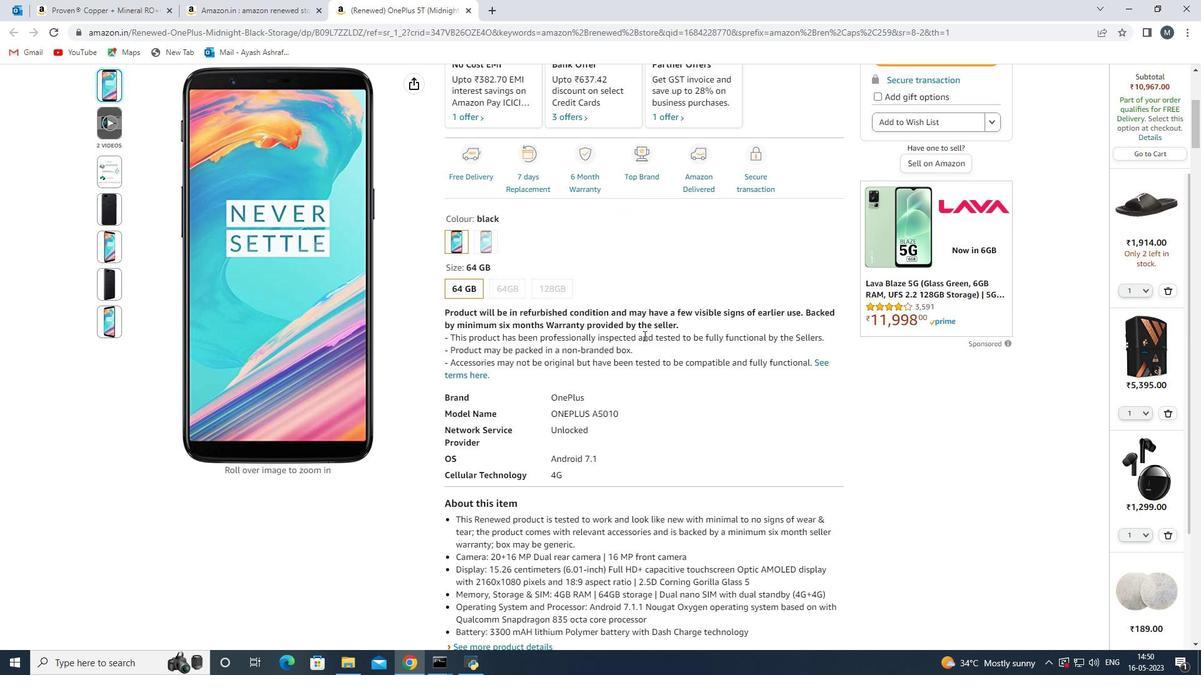 
Action: Mouse scrolled (698, 387) with delta (0, 0)
Screenshot: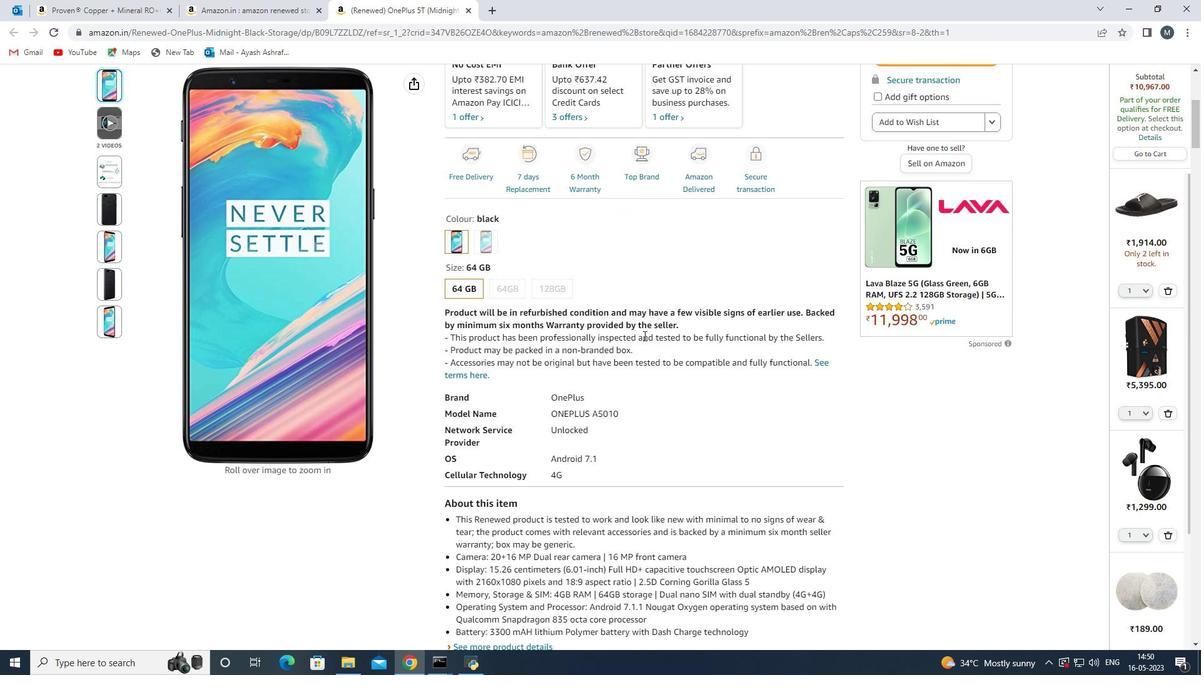 
Action: Mouse scrolled (698, 387) with delta (0, 0)
Screenshot: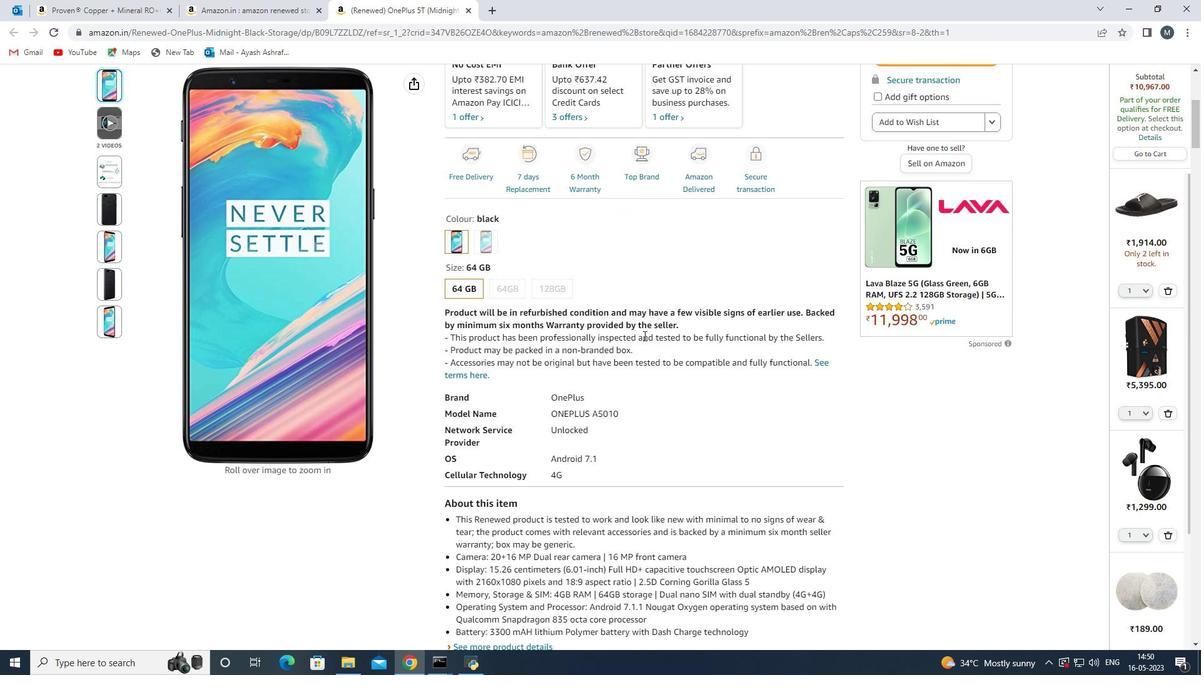 
Action: Mouse scrolled (698, 387) with delta (0, 0)
Screenshot: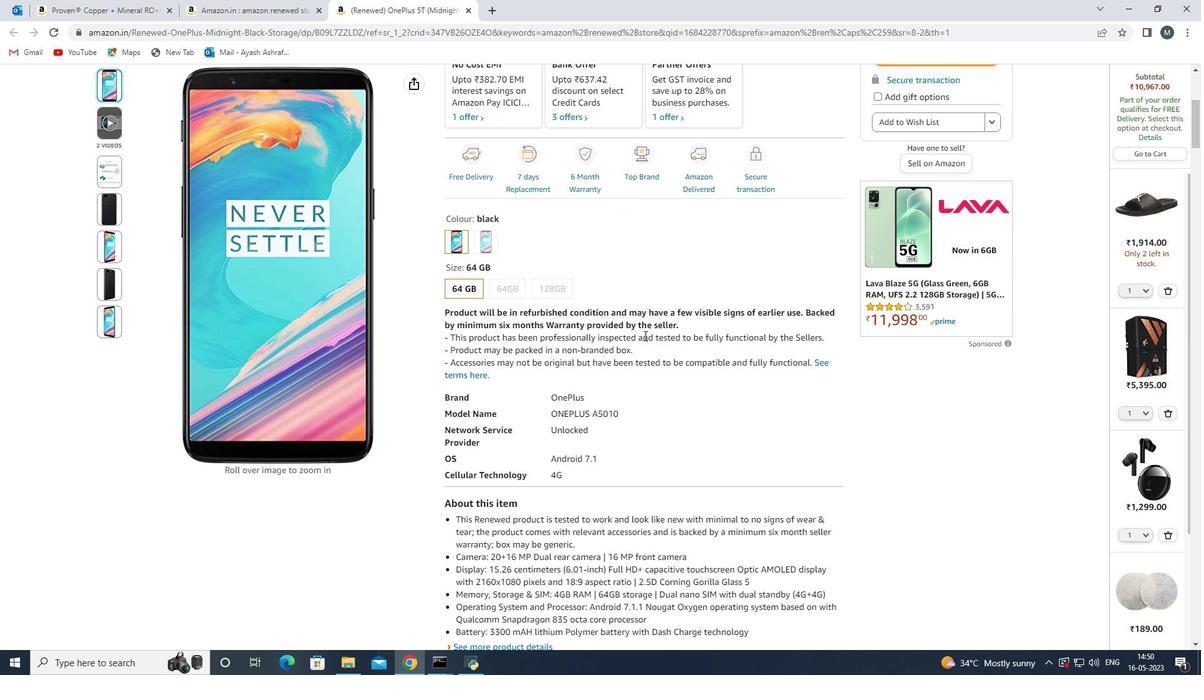 
Action: Mouse scrolled (698, 387) with delta (0, 0)
Screenshot: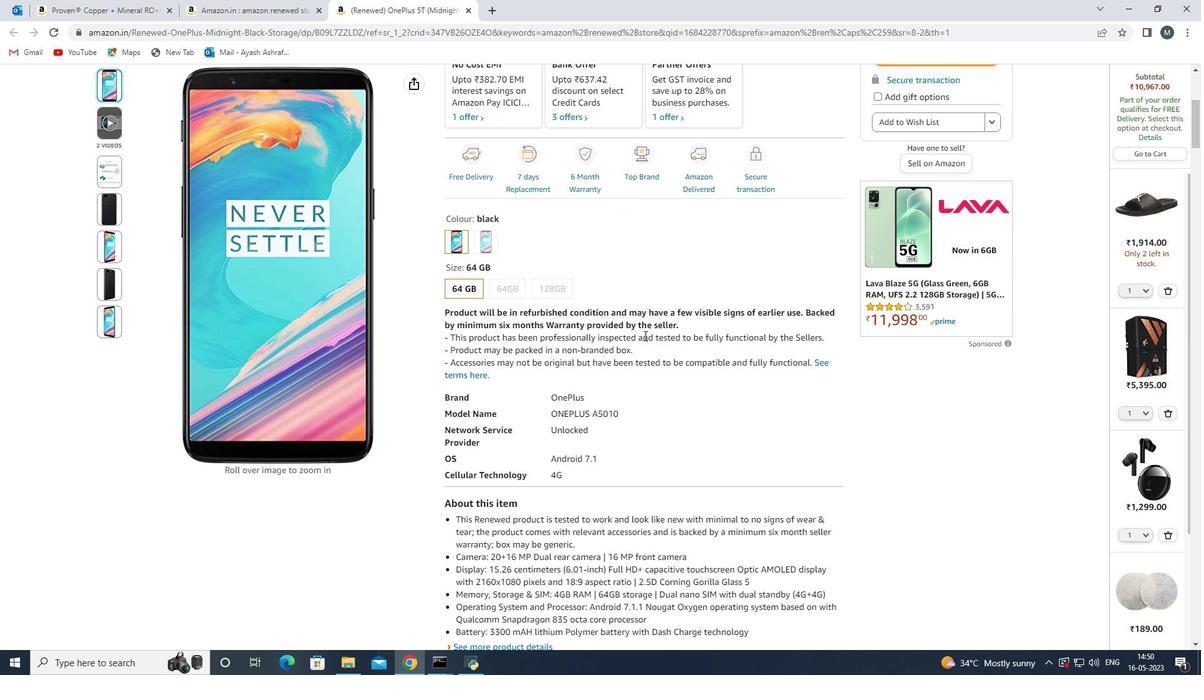 
Action: Mouse scrolled (698, 387) with delta (0, 0)
Screenshot: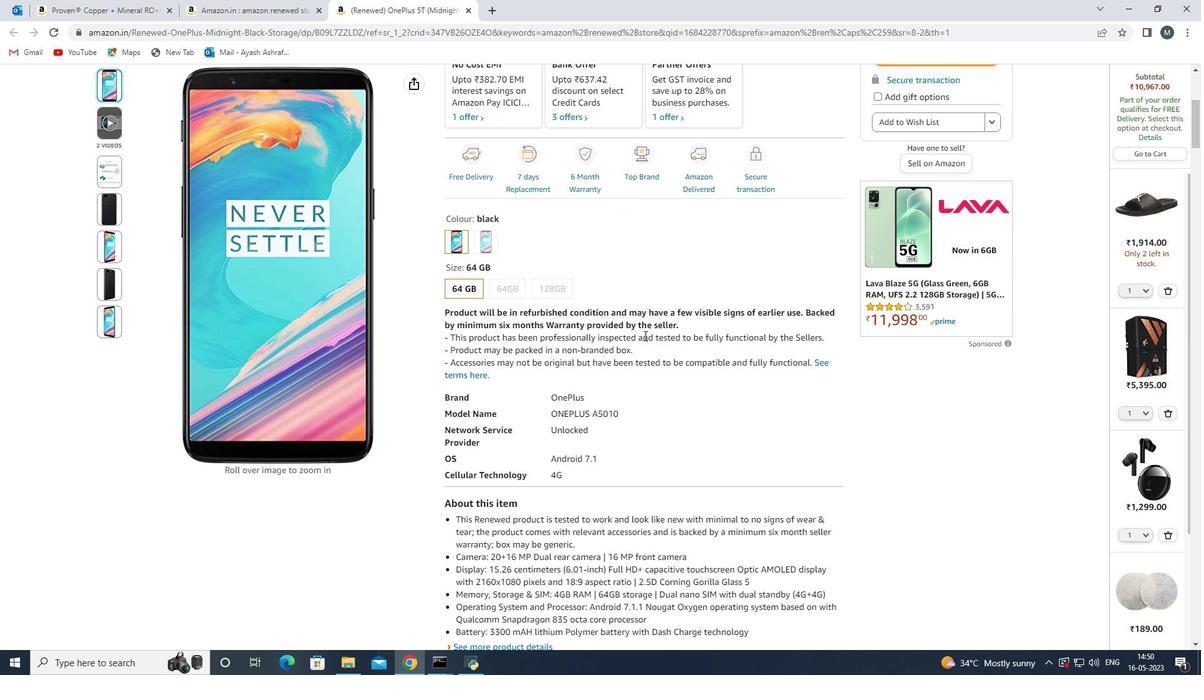 
Action: Mouse scrolled (698, 387) with delta (0, 0)
Screenshot: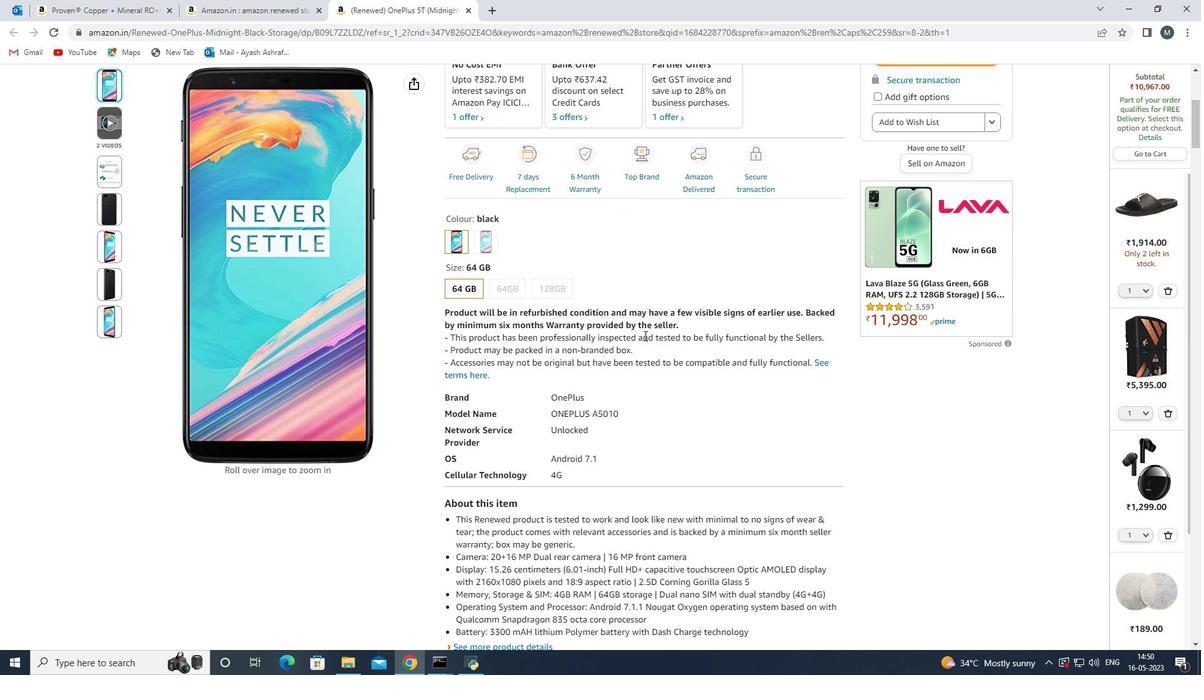 
Action: Mouse scrolled (698, 387) with delta (0, 0)
Screenshot: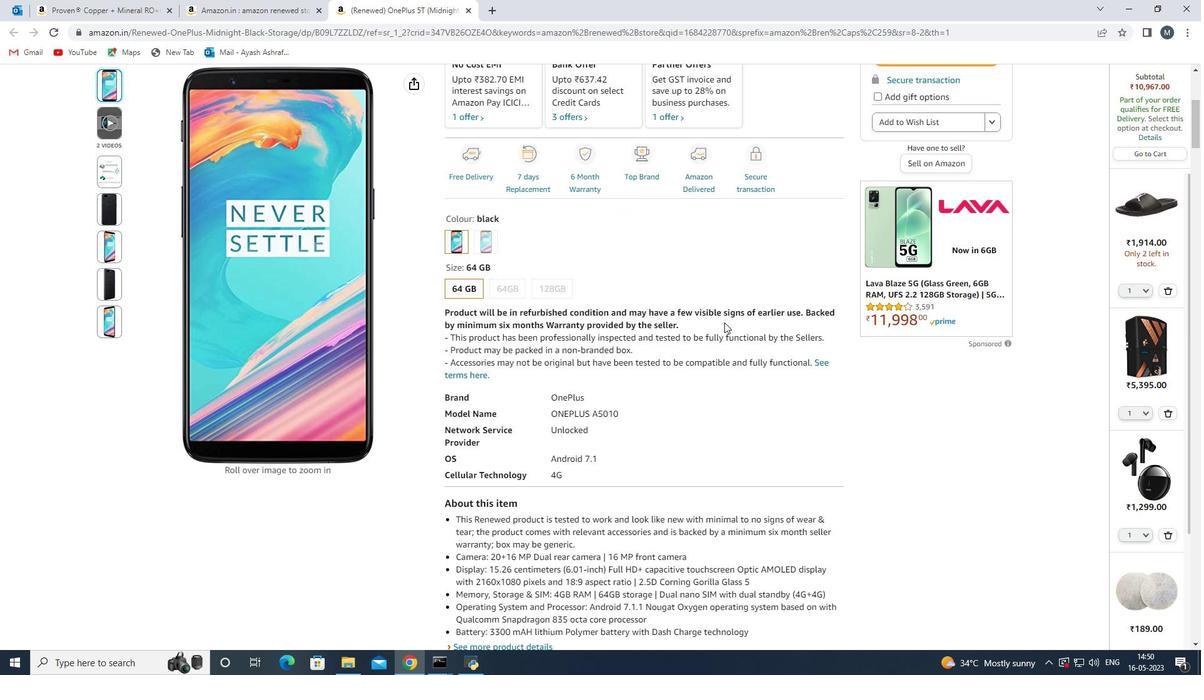 
Action: Mouse scrolled (698, 387) with delta (0, 0)
Screenshot: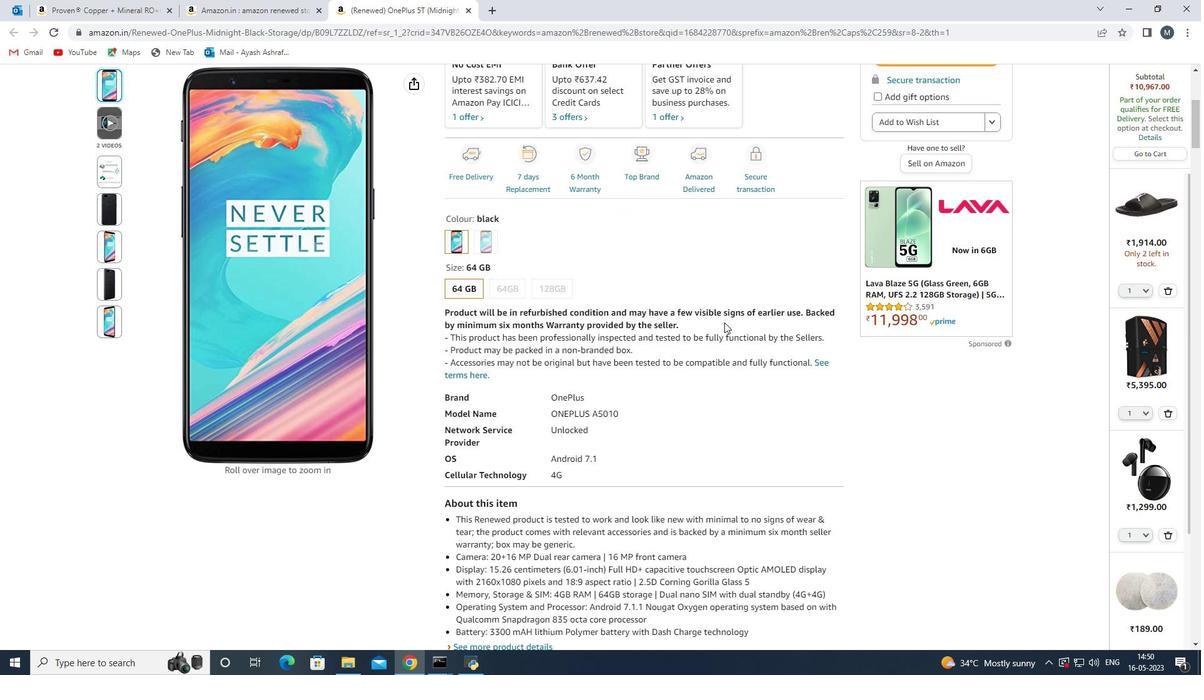 
Action: Mouse scrolled (698, 387) with delta (0, 0)
Screenshot: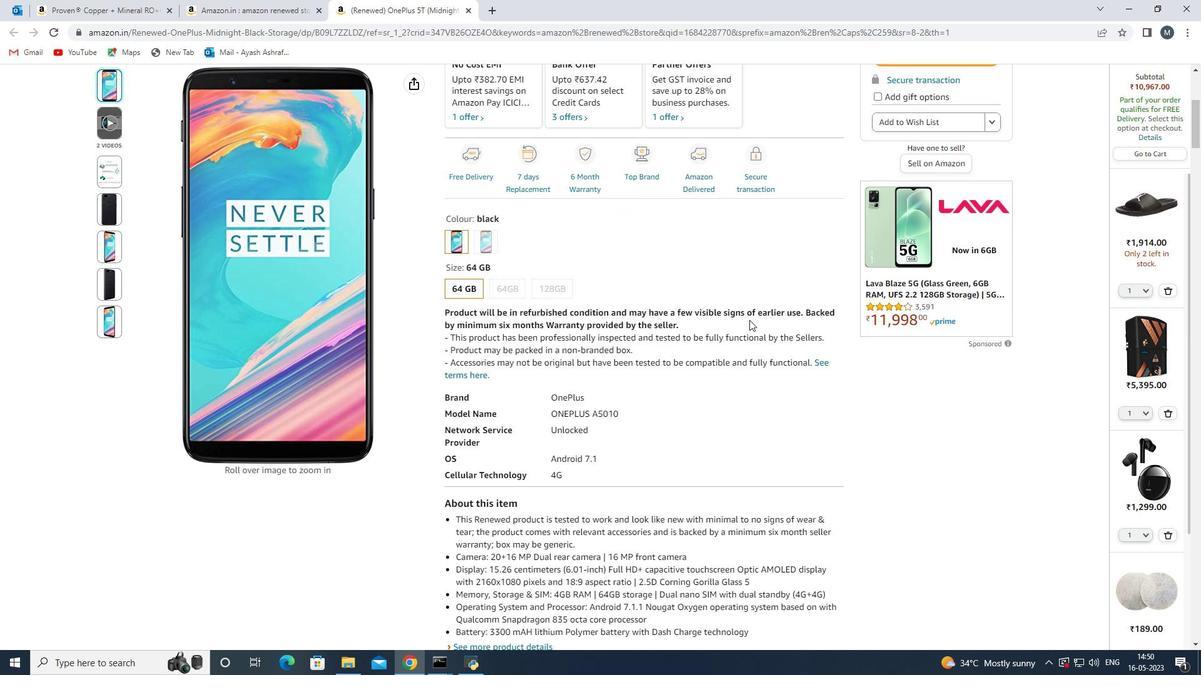 
Action: Mouse scrolled (698, 387) with delta (0, 0)
Screenshot: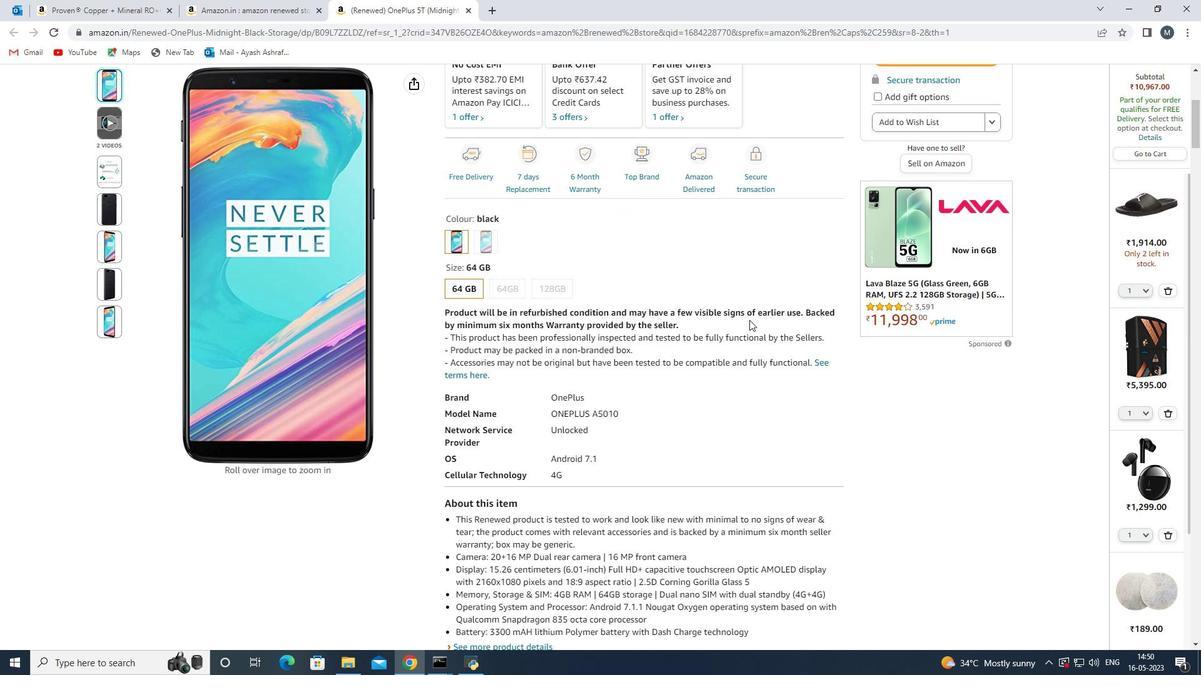
Action: Mouse scrolled (698, 387) with delta (0, 0)
Screenshot: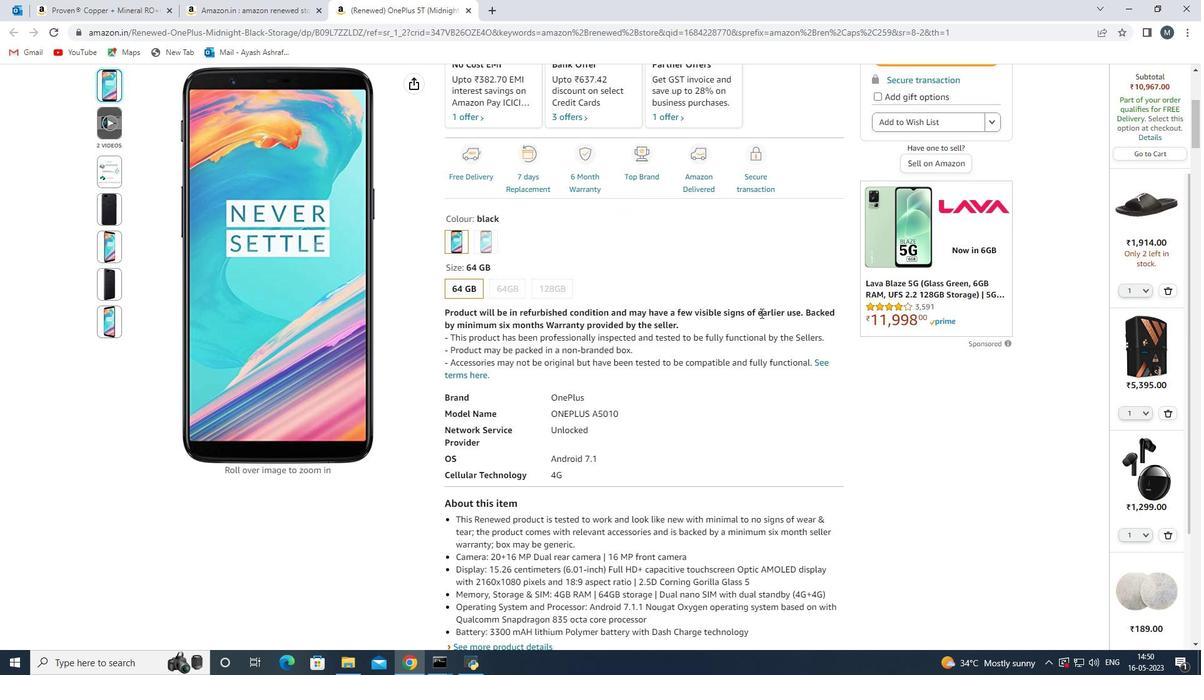 
Action: Mouse scrolled (698, 387) with delta (0, 0)
Screenshot: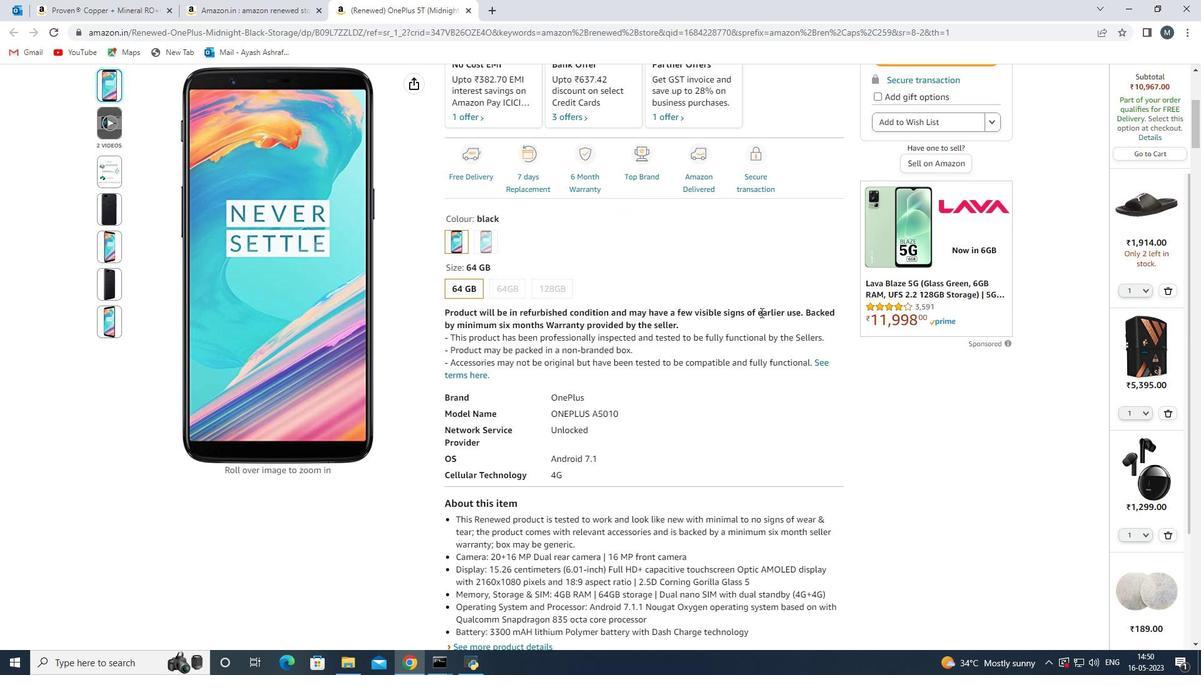 
Action: Mouse scrolled (698, 387) with delta (0, 0)
Screenshot: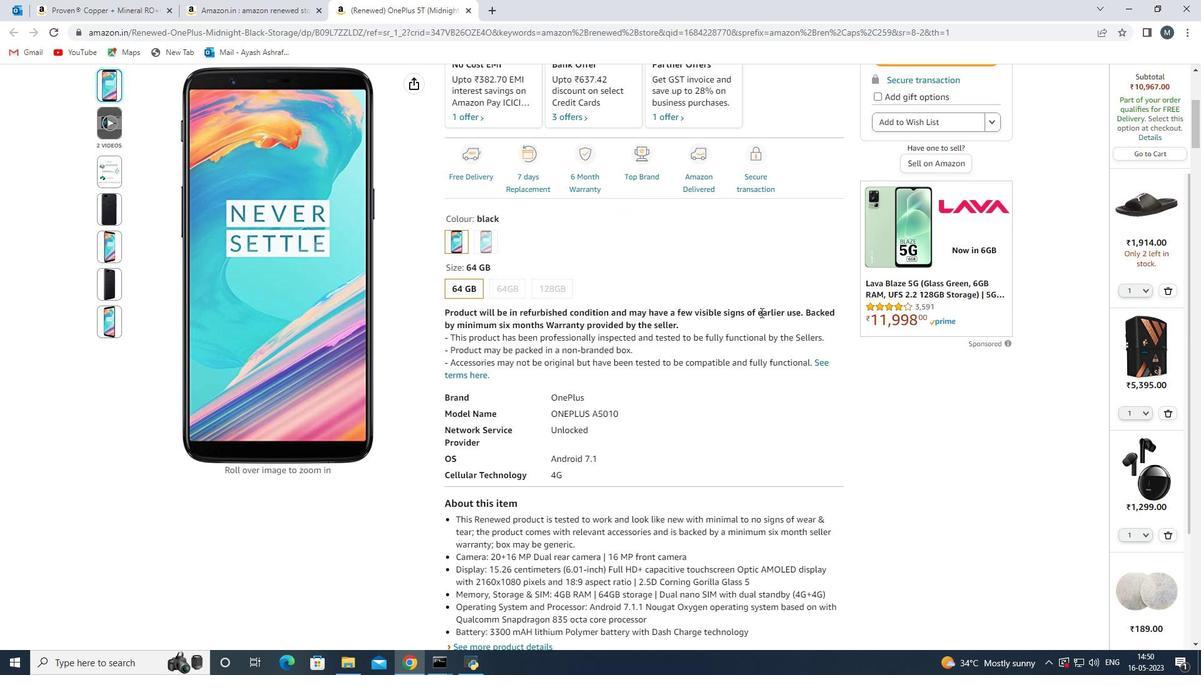 
Action: Mouse scrolled (698, 387) with delta (0, 0)
Screenshot: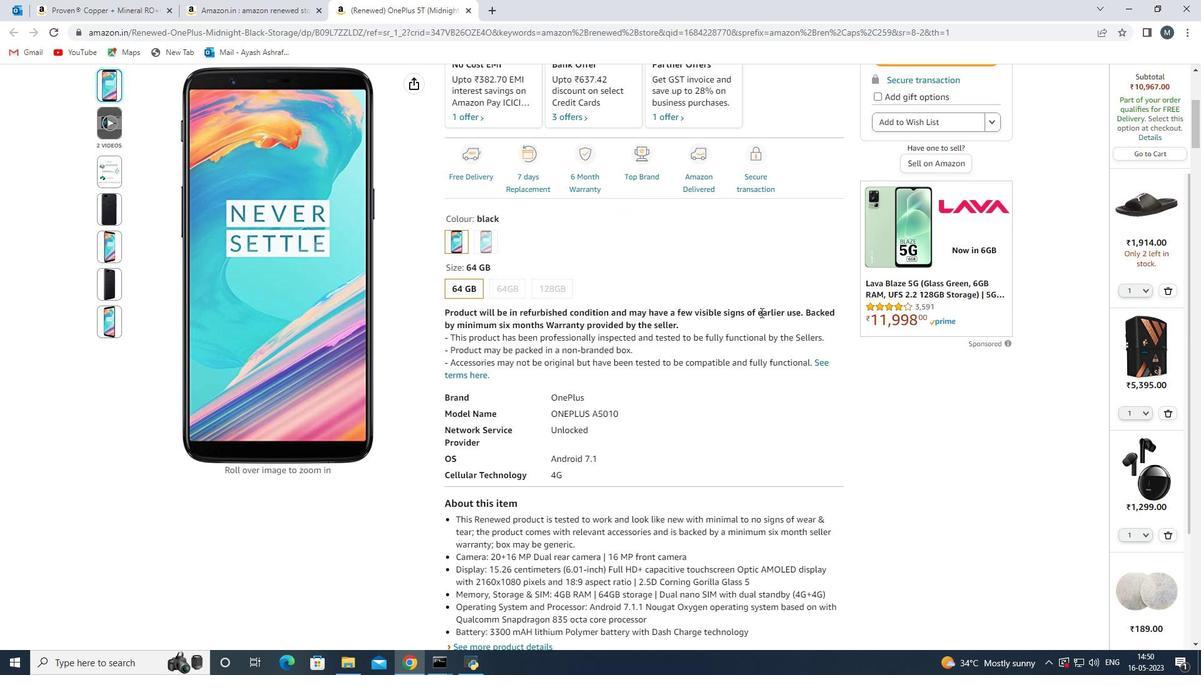 
Action: Mouse scrolled (698, 387) with delta (0, 0)
Screenshot: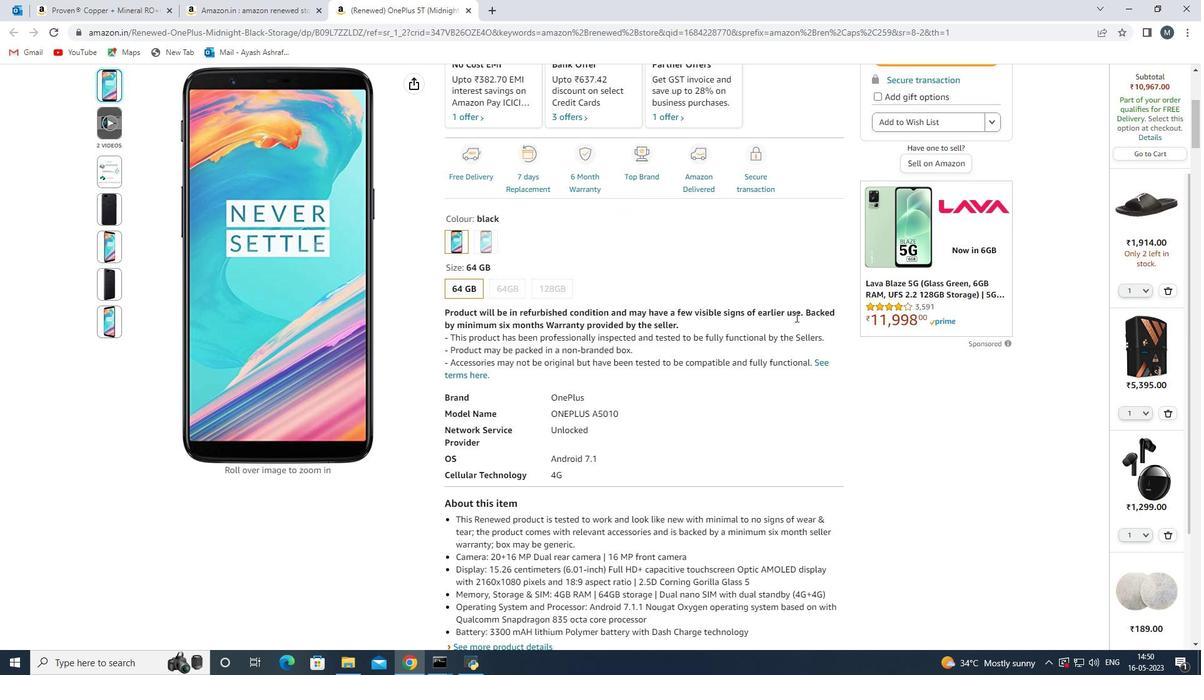 
Action: Mouse scrolled (698, 387) with delta (0, 0)
Screenshot: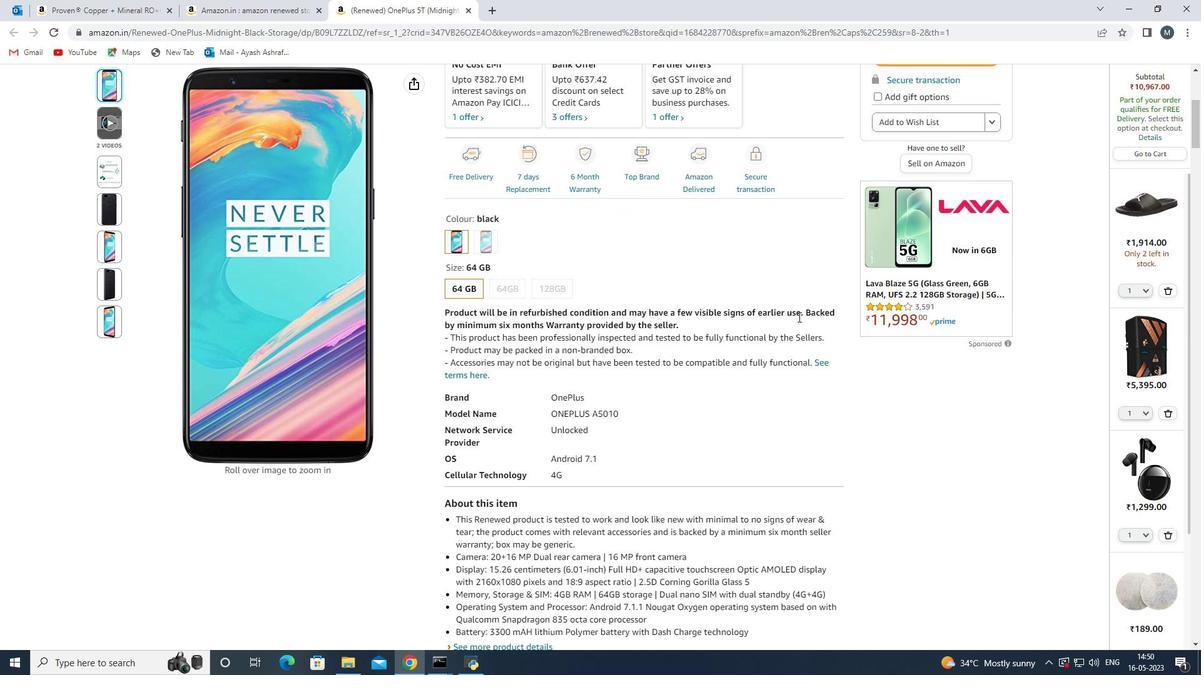 
Action: Mouse scrolled (698, 387) with delta (0, 0)
Screenshot: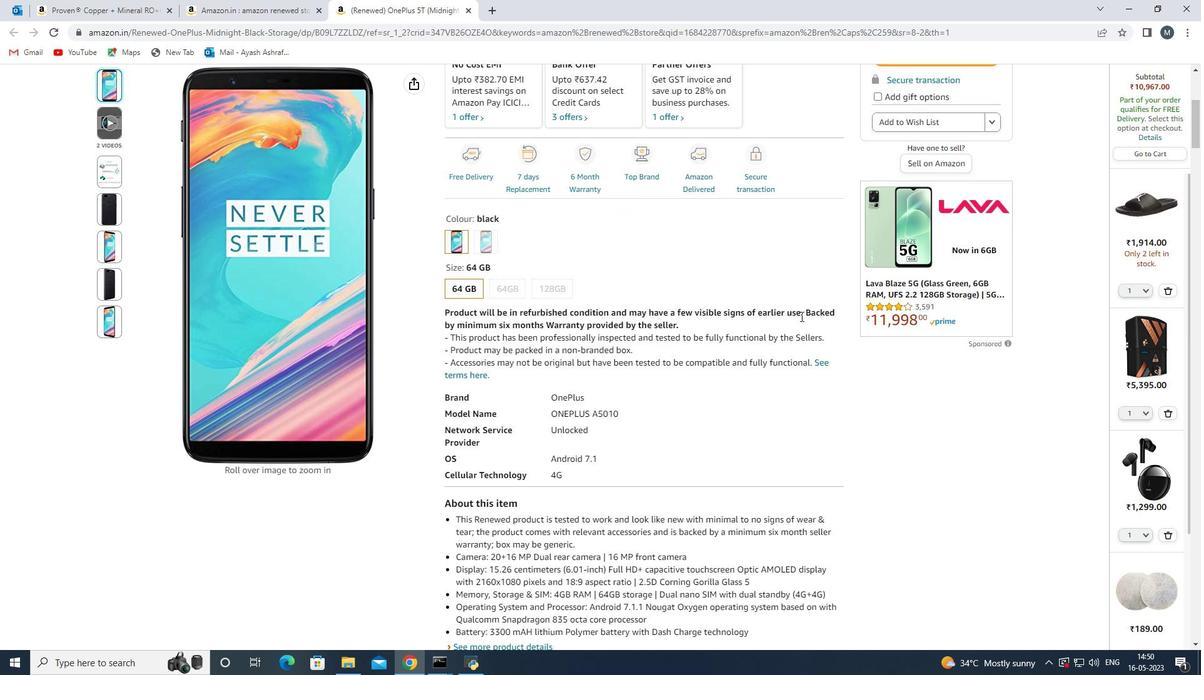 
Action: Mouse scrolled (698, 387) with delta (0, 0)
Screenshot: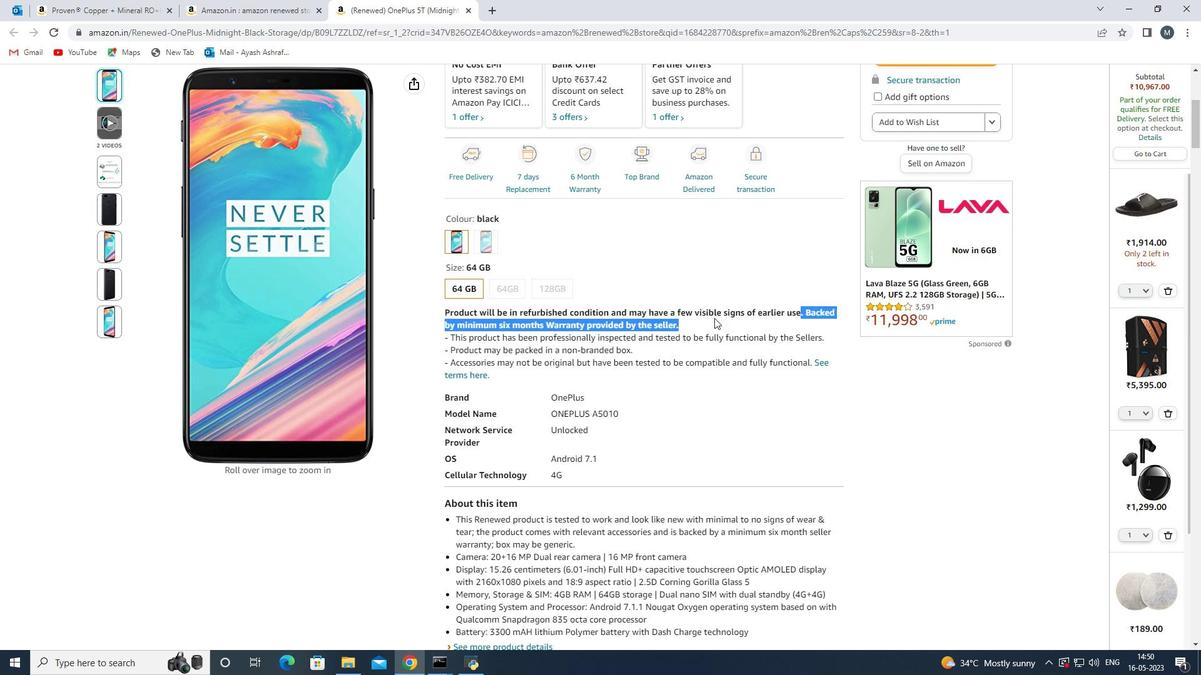 
Action: Mouse moved to (885, 453)
Screenshot: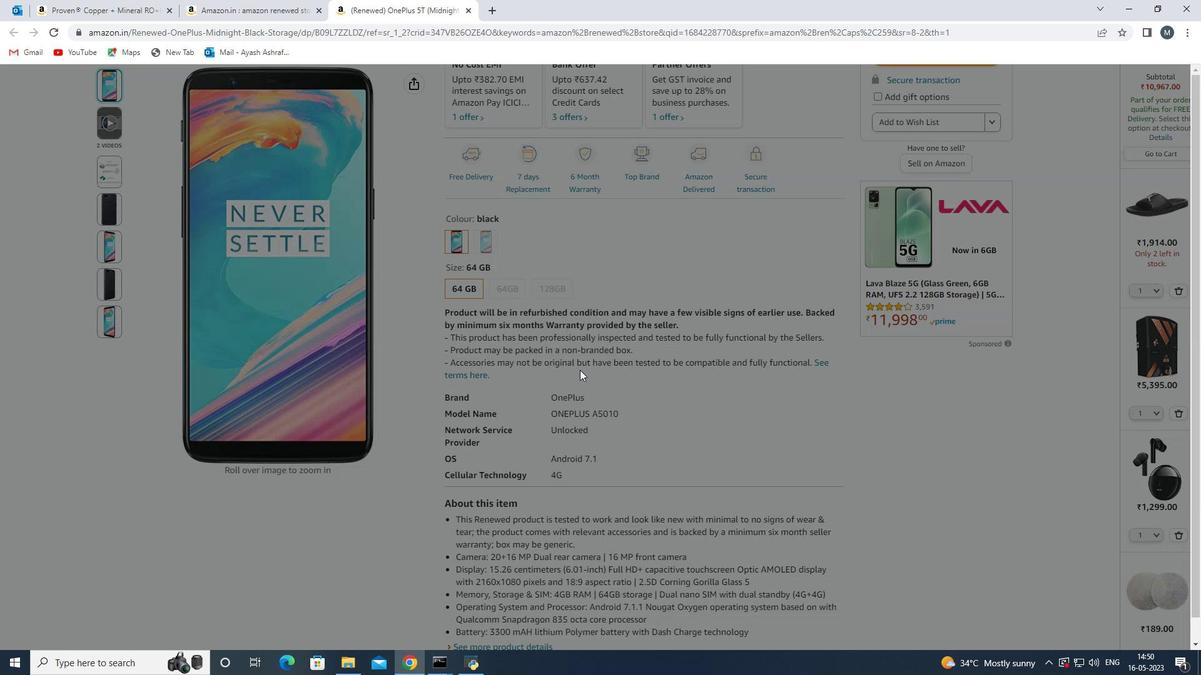 
Action: Mouse scrolled (885, 452) with delta (0, 0)
Screenshot: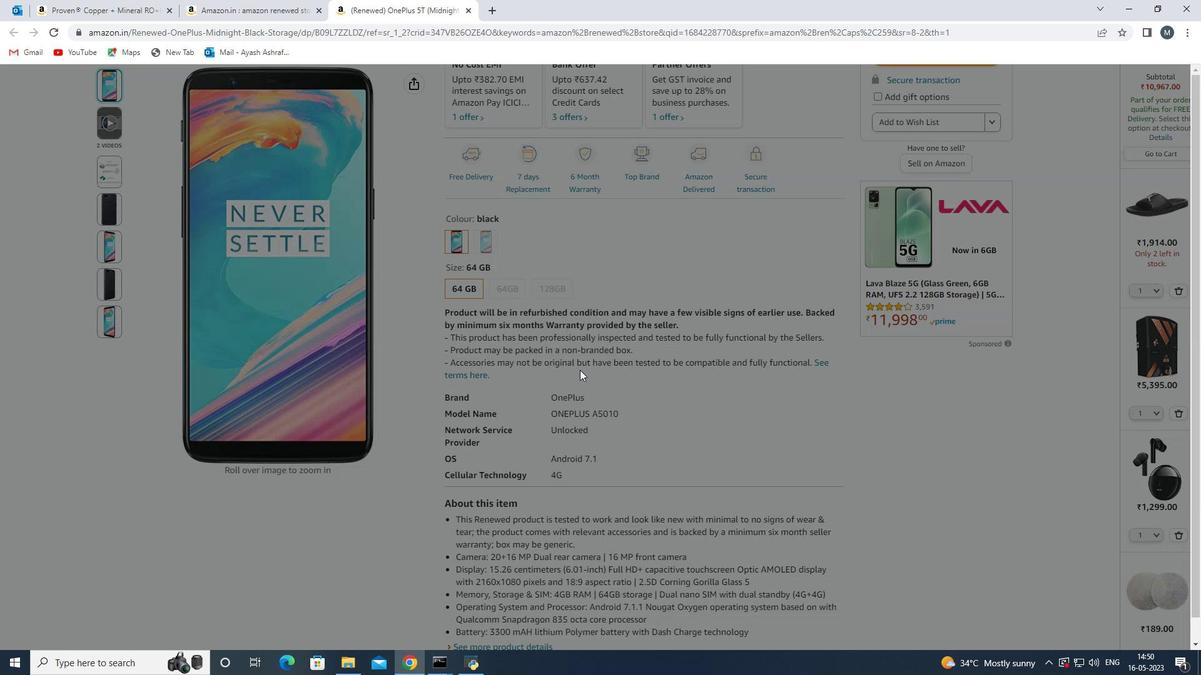 
Action: Mouse moved to (884, 453)
Screenshot: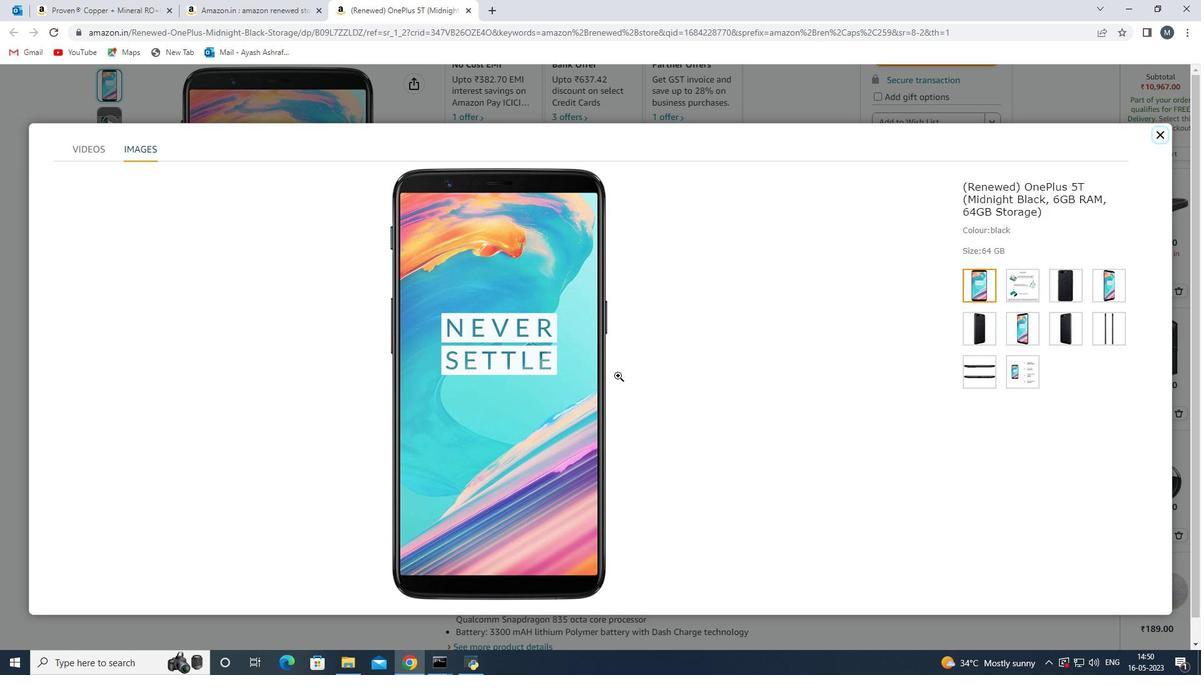
Action: Mouse scrolled (884, 452) with delta (0, 0)
Screenshot: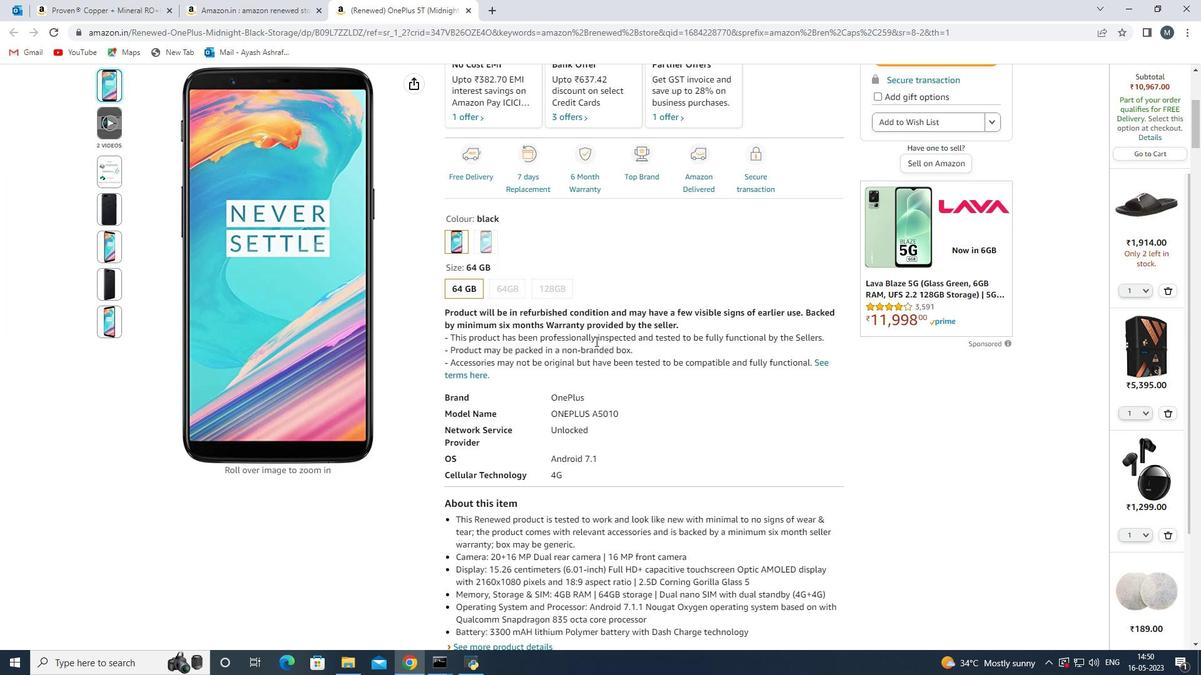 
Action: Mouse scrolled (884, 452) with delta (0, 0)
Screenshot: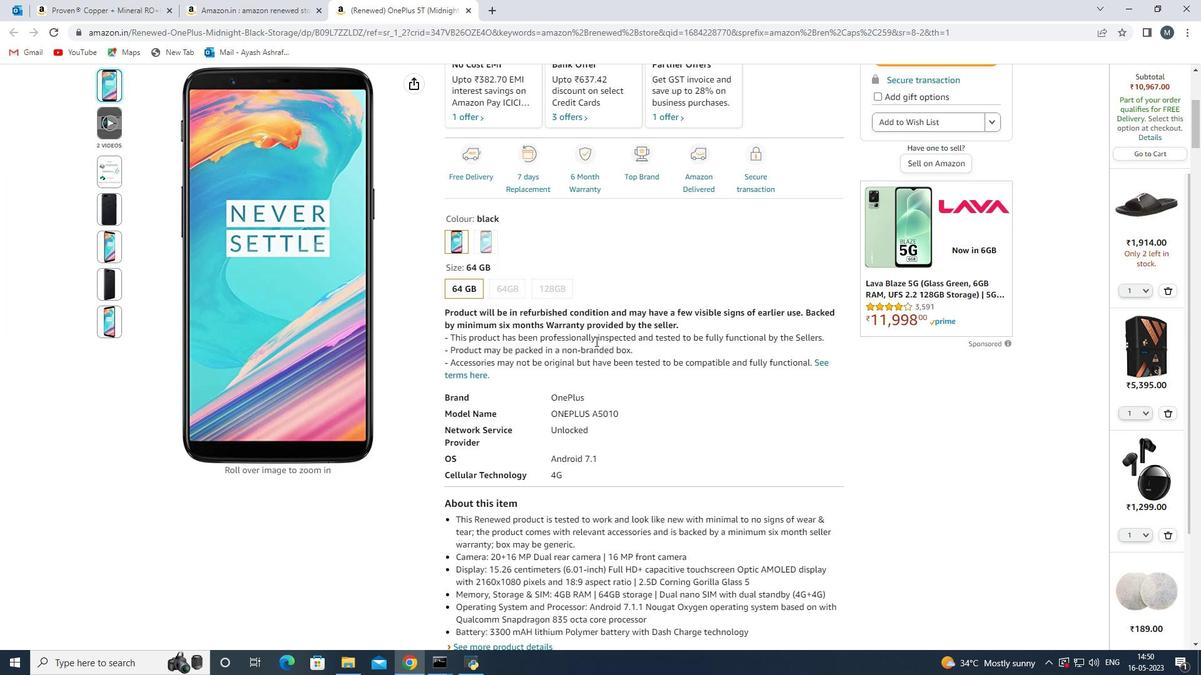 
Action: Mouse scrolled (884, 452) with delta (0, 0)
Screenshot: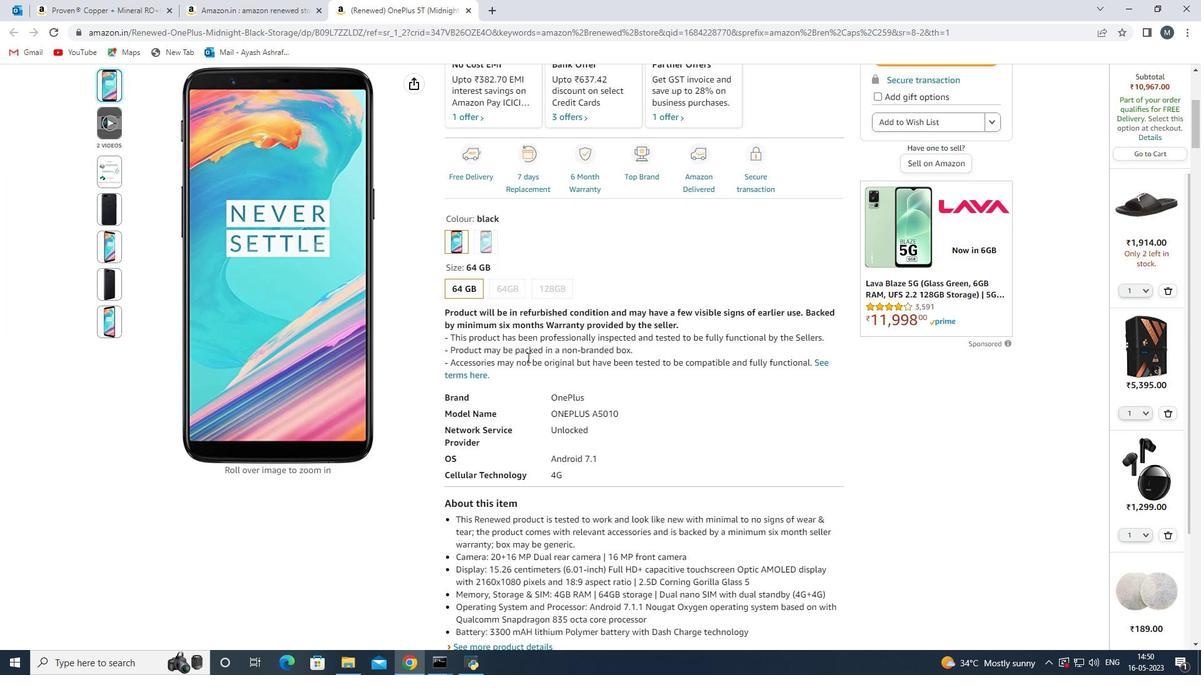 
Action: Mouse scrolled (884, 452) with delta (0, 0)
Screenshot: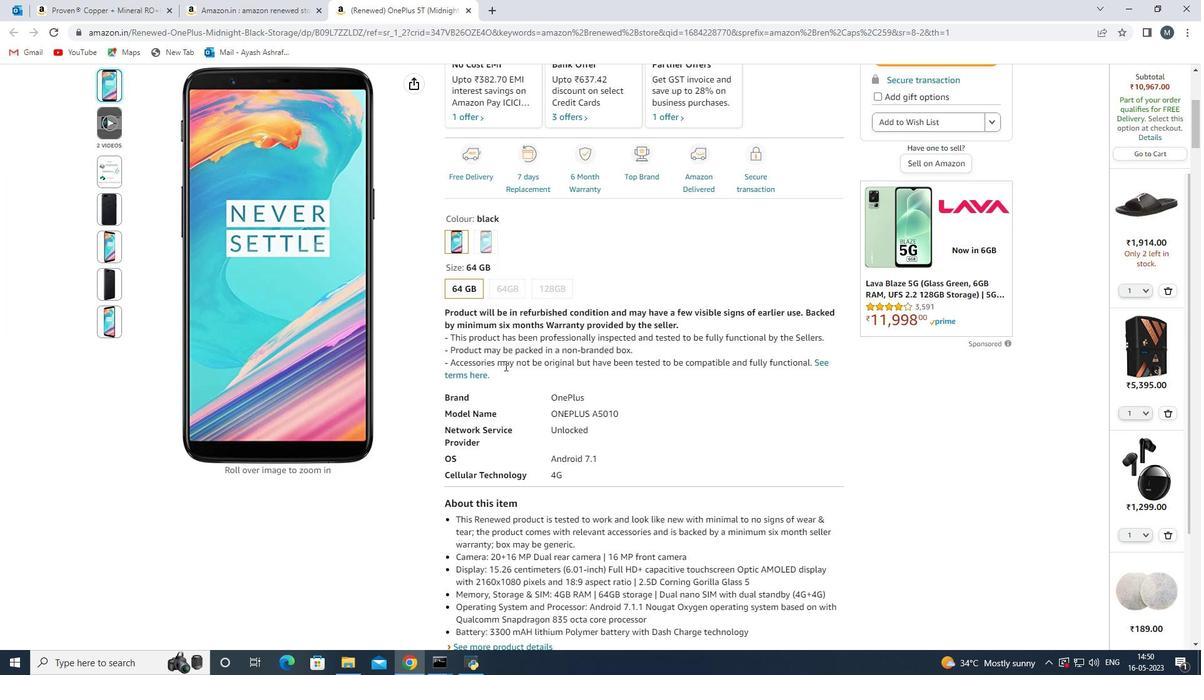 
Action: Mouse scrolled (884, 452) with delta (0, 0)
Screenshot: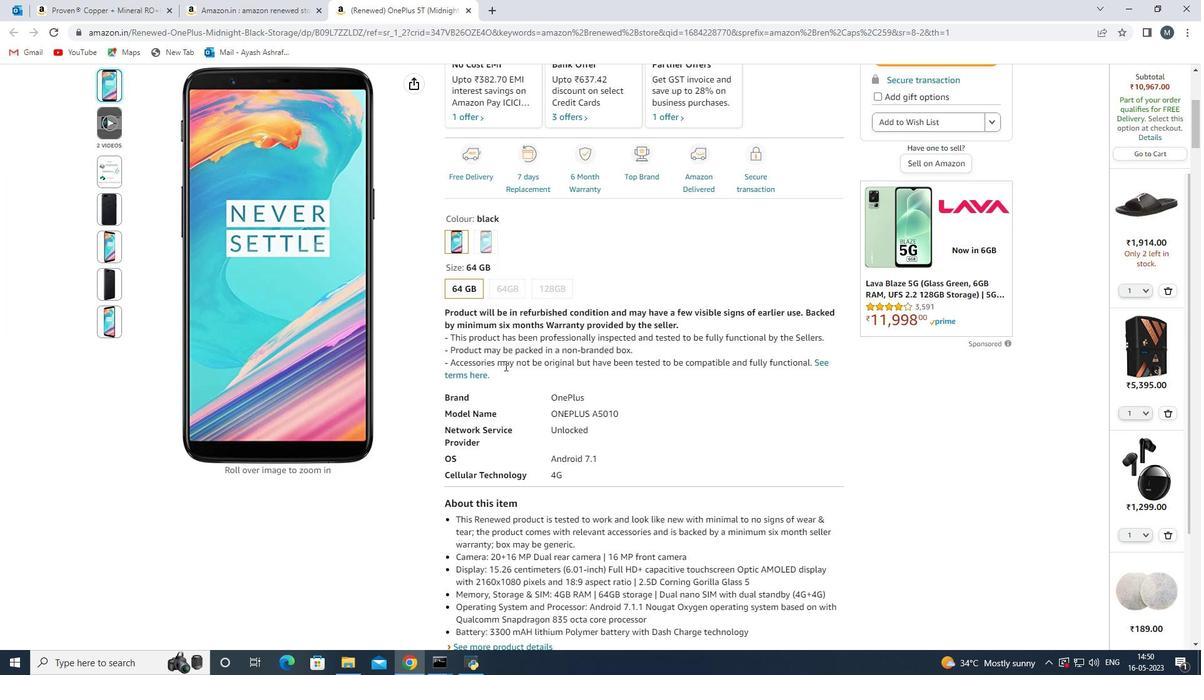 
Action: Mouse moved to (882, 453)
Screenshot: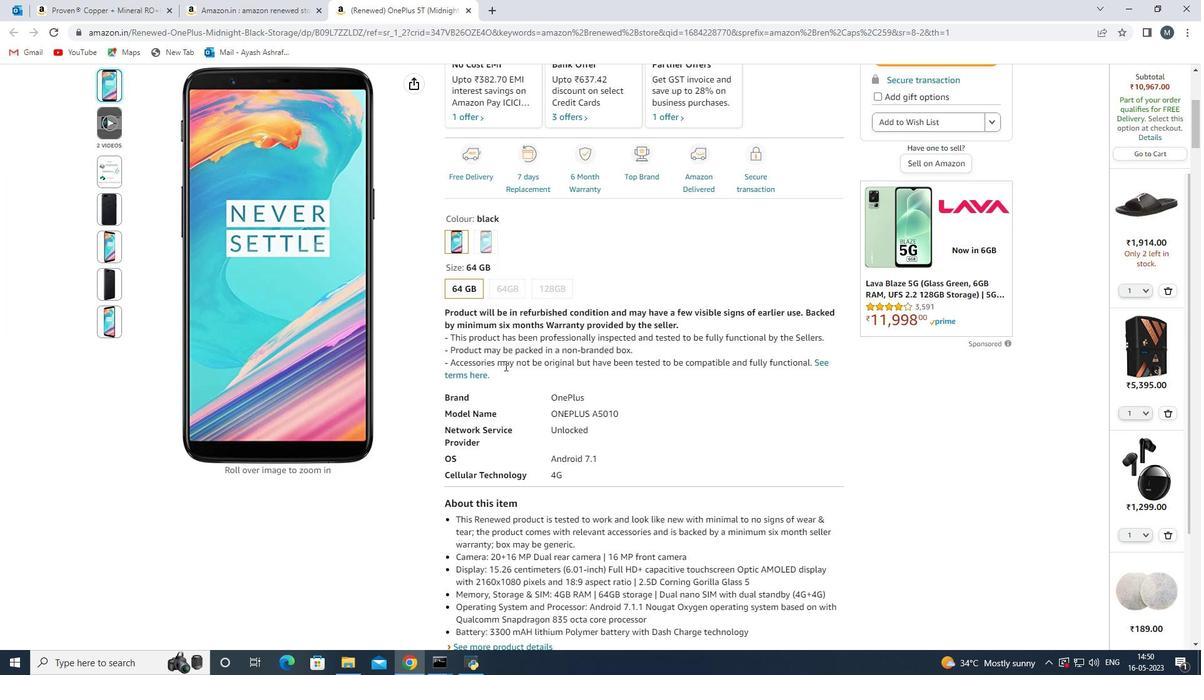 
Action: Mouse scrolled (882, 452) with delta (0, 0)
Screenshot: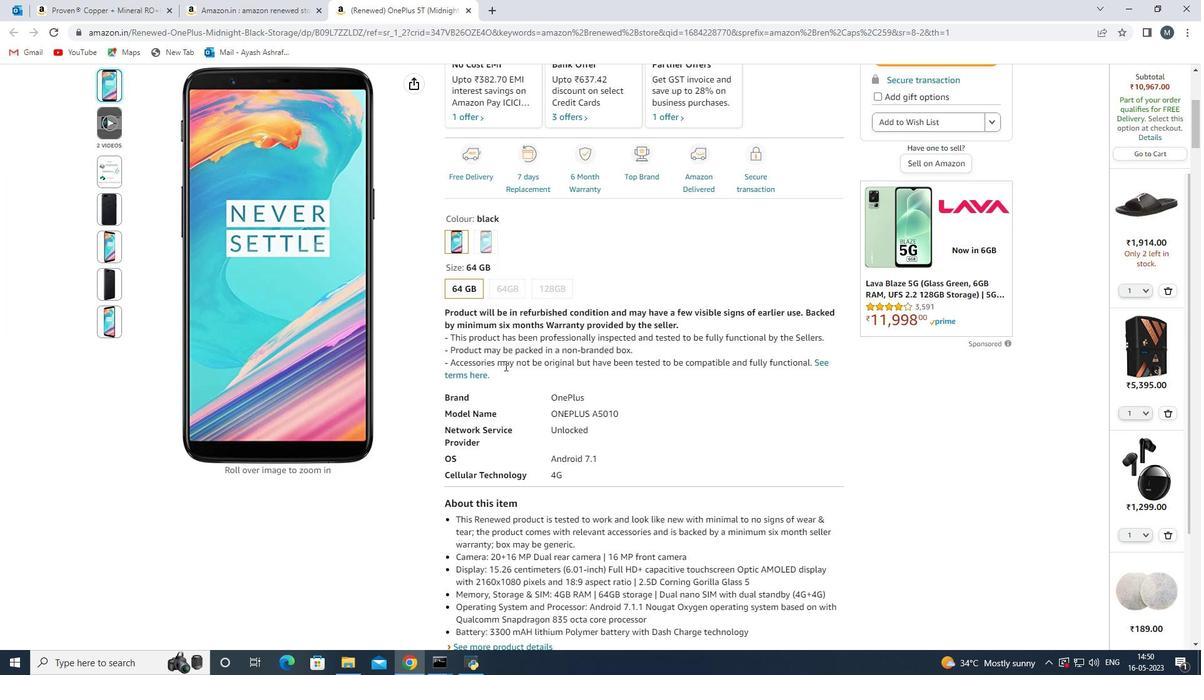 
Action: Mouse scrolled (882, 454) with delta (0, 0)
Screenshot: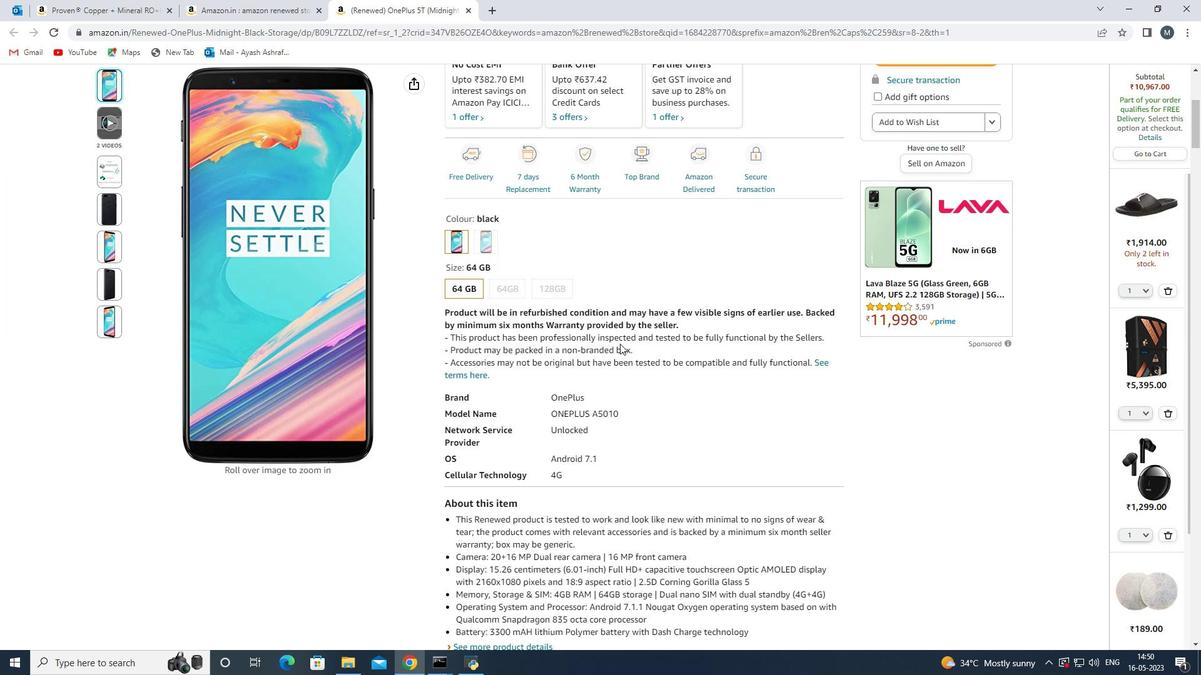 
Action: Mouse scrolled (882, 454) with delta (0, 0)
Screenshot: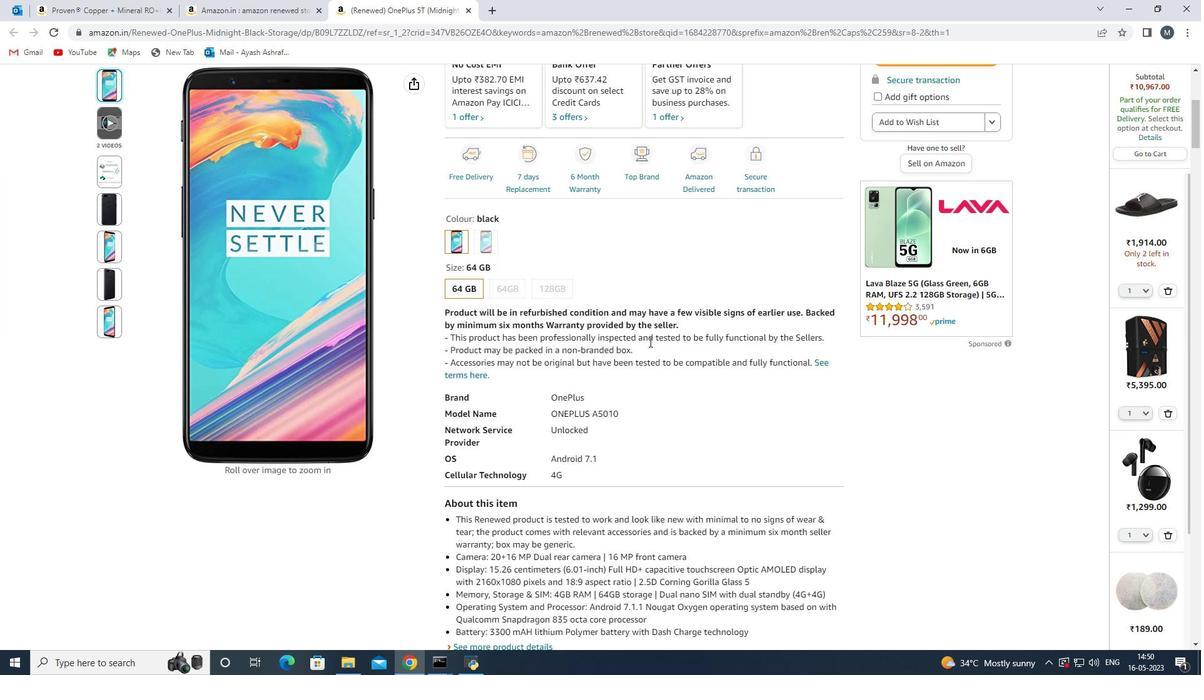 
Action: Mouse scrolled (882, 454) with delta (0, 0)
Screenshot: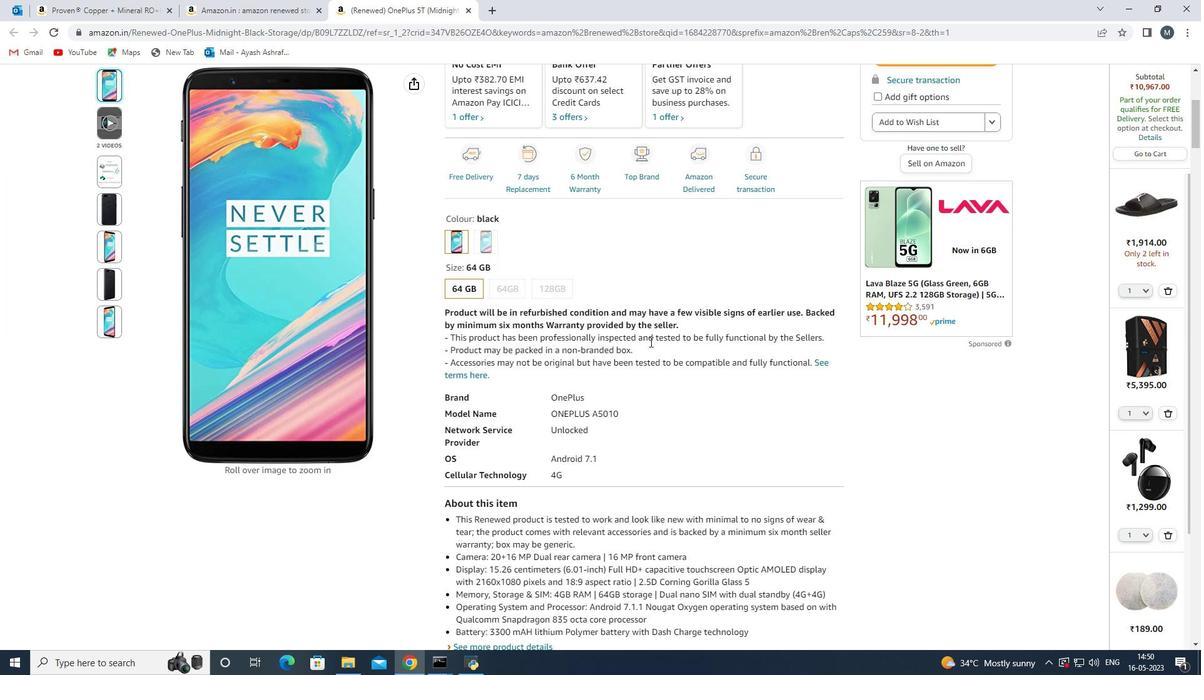 
Action: Mouse scrolled (882, 454) with delta (0, 0)
Screenshot: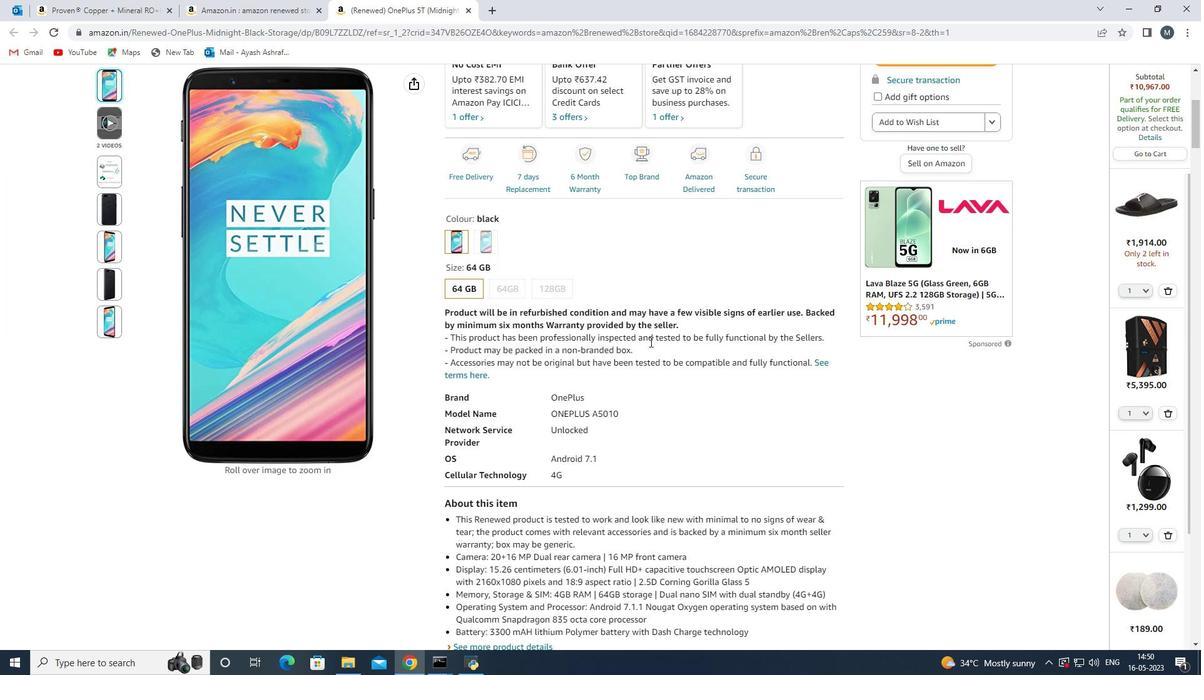 
Action: Mouse scrolled (882, 454) with delta (0, 0)
Screenshot: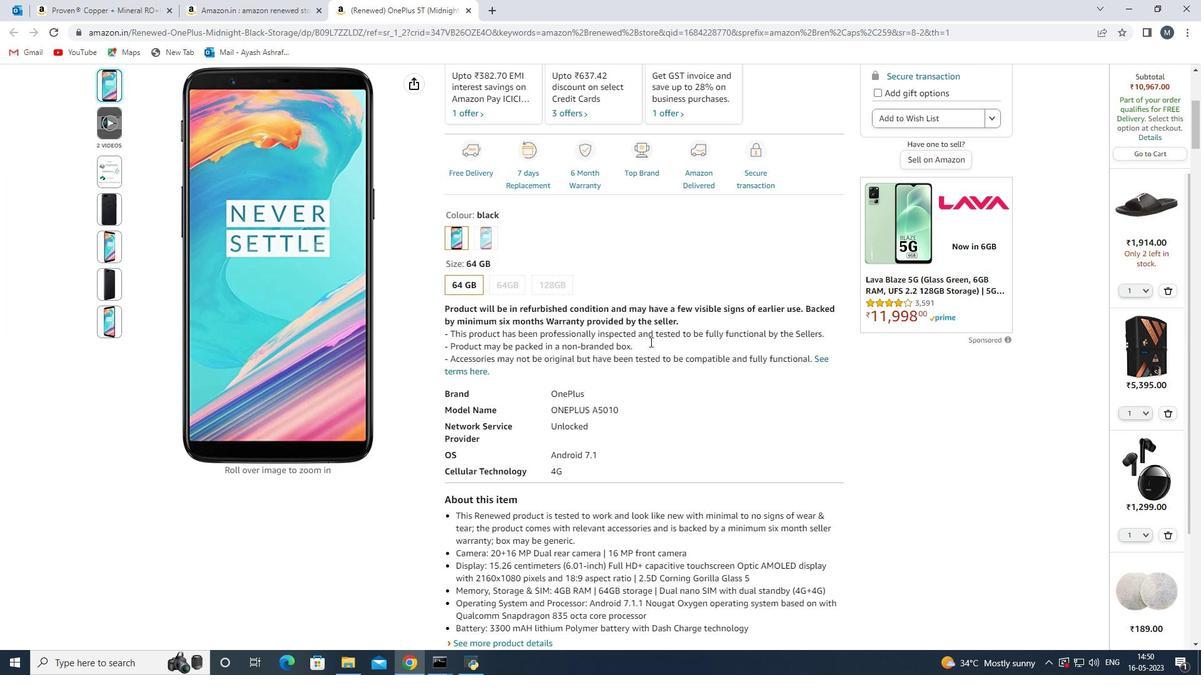 
Action: Mouse scrolled (882, 454) with delta (0, 0)
Screenshot: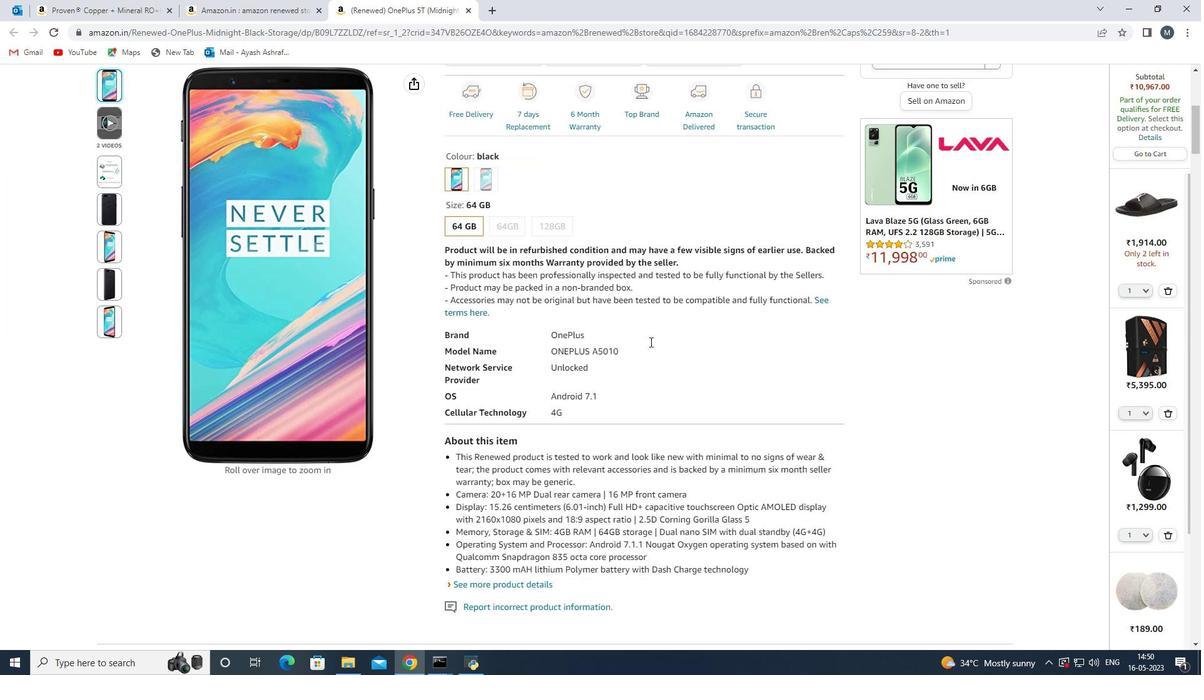 
Action: Mouse scrolled (882, 454) with delta (0, 0)
Screenshot: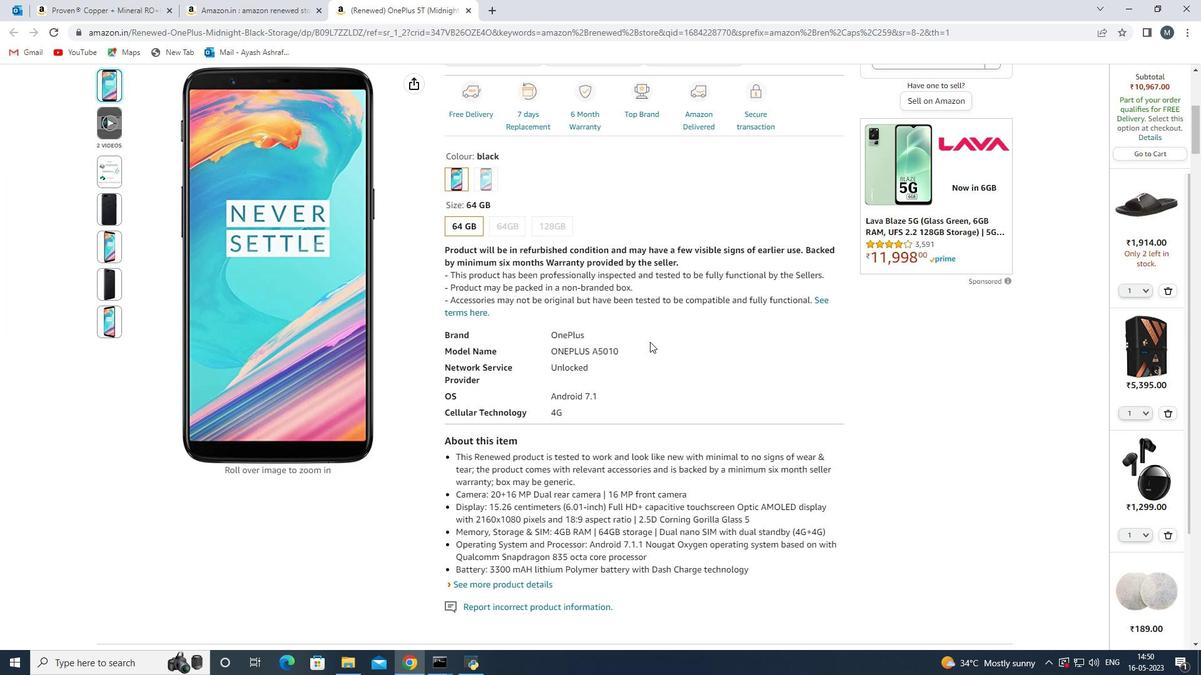 
Action: Mouse moved to (921, 436)
Screenshot: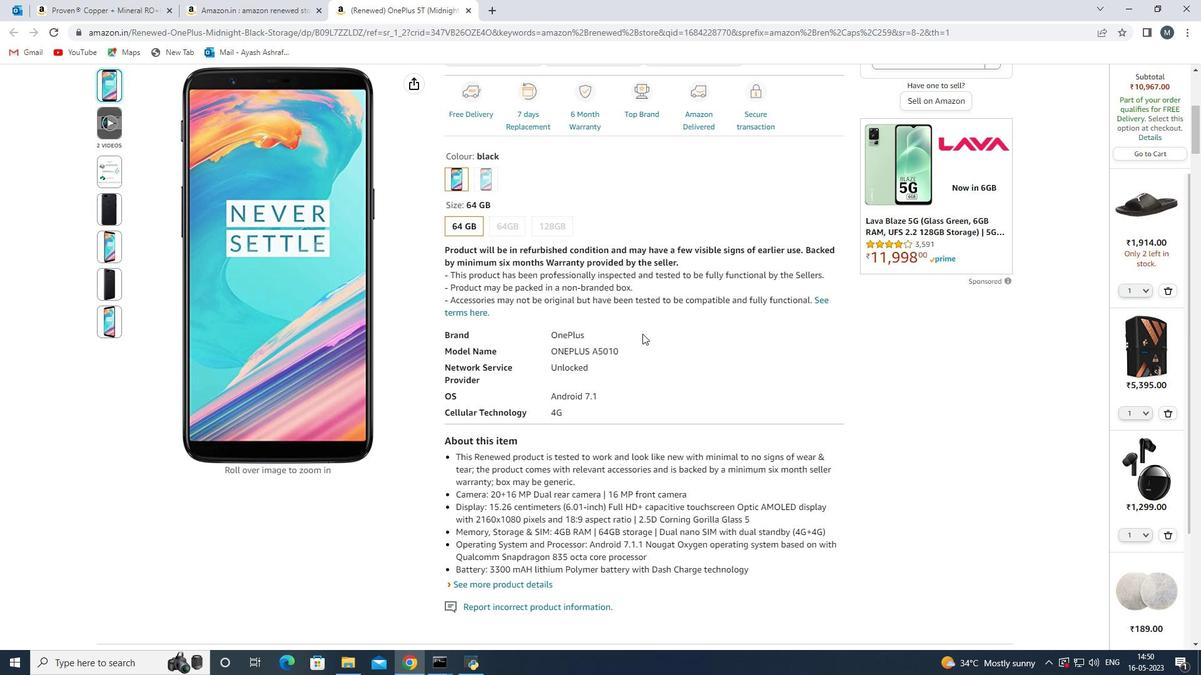 
Action: Mouse pressed left at (921, 436)
Screenshot: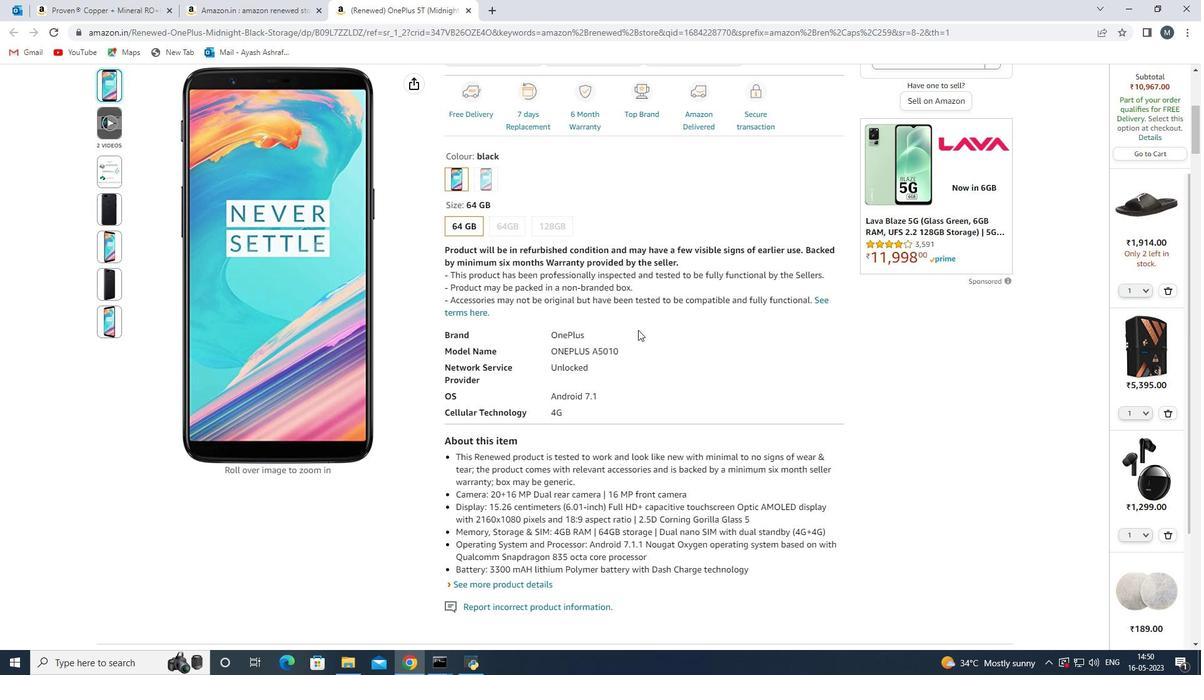 
Action: Mouse moved to (639, 369)
Screenshot: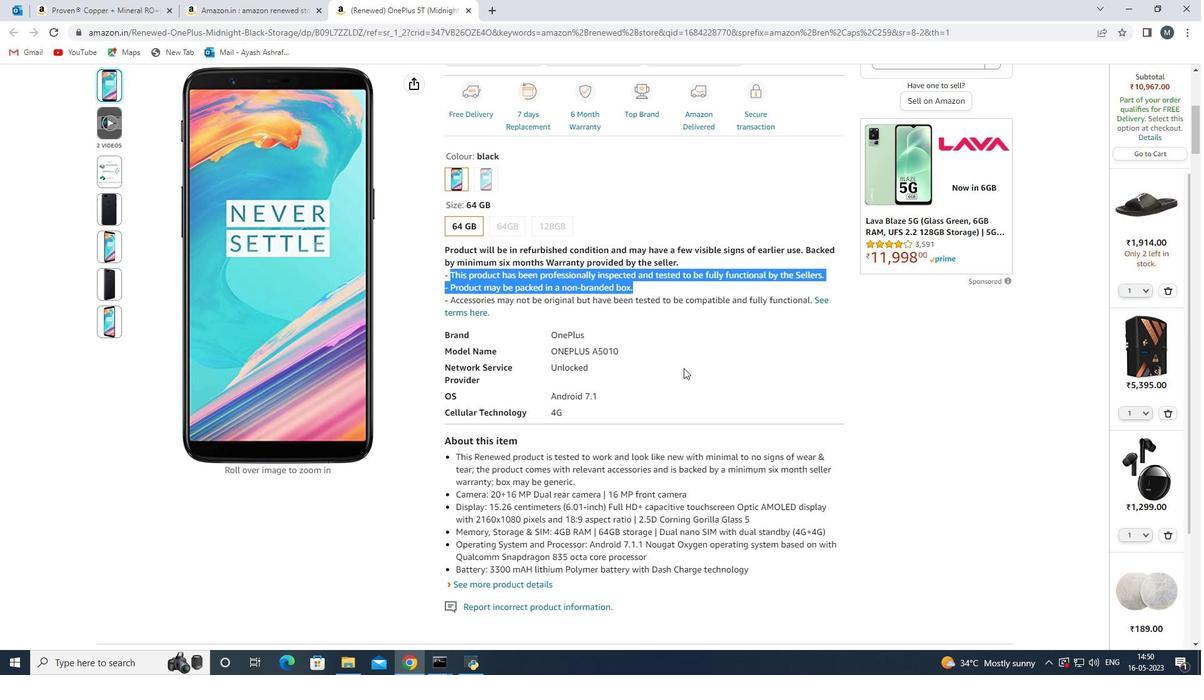 
Action: Mouse scrolled (639, 369) with delta (0, 0)
Screenshot: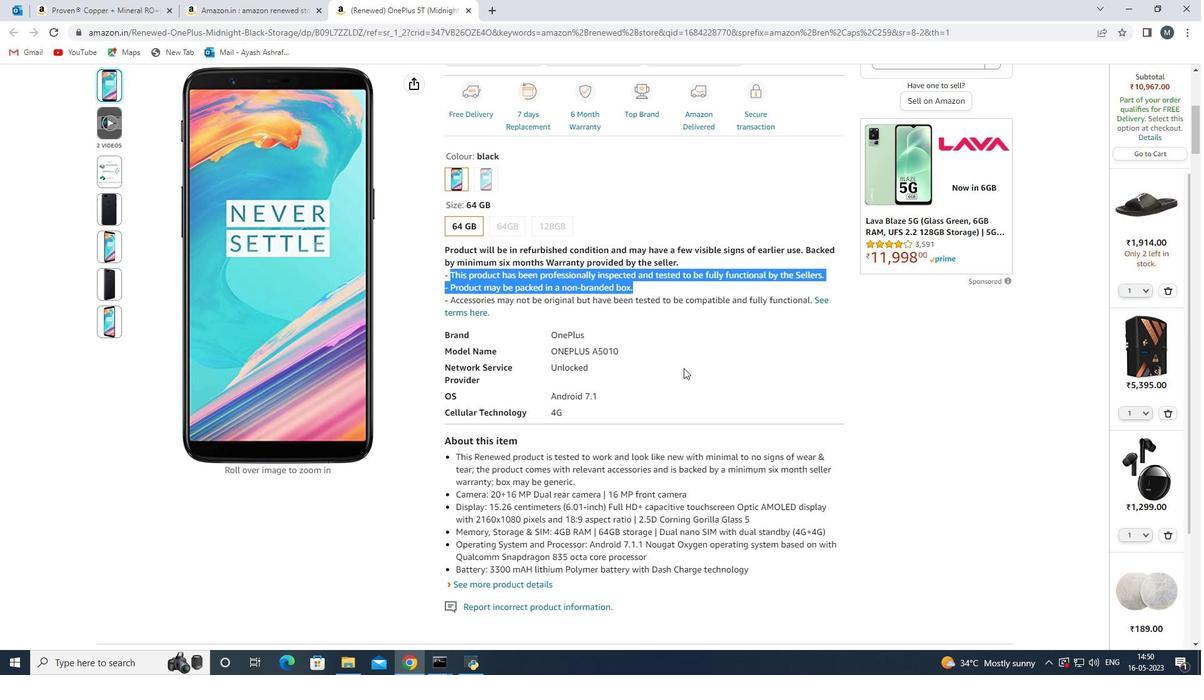 
Action: Mouse scrolled (639, 369) with delta (0, 0)
Screenshot: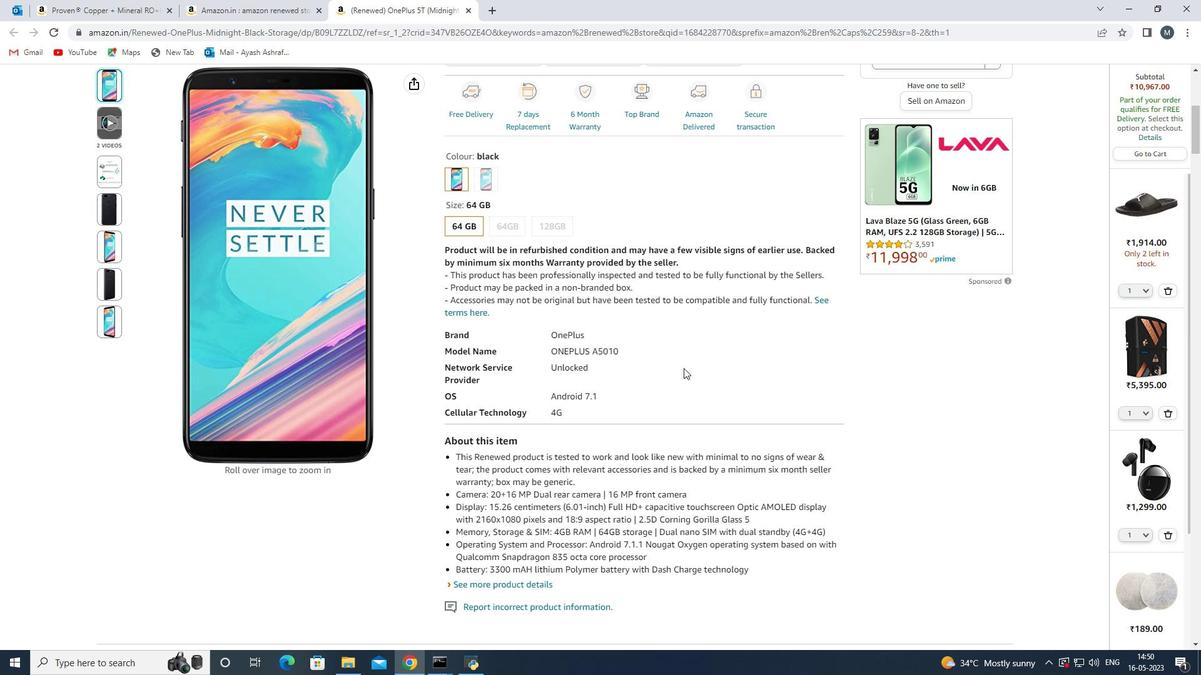 
Action: Mouse moved to (623, 382)
Screenshot: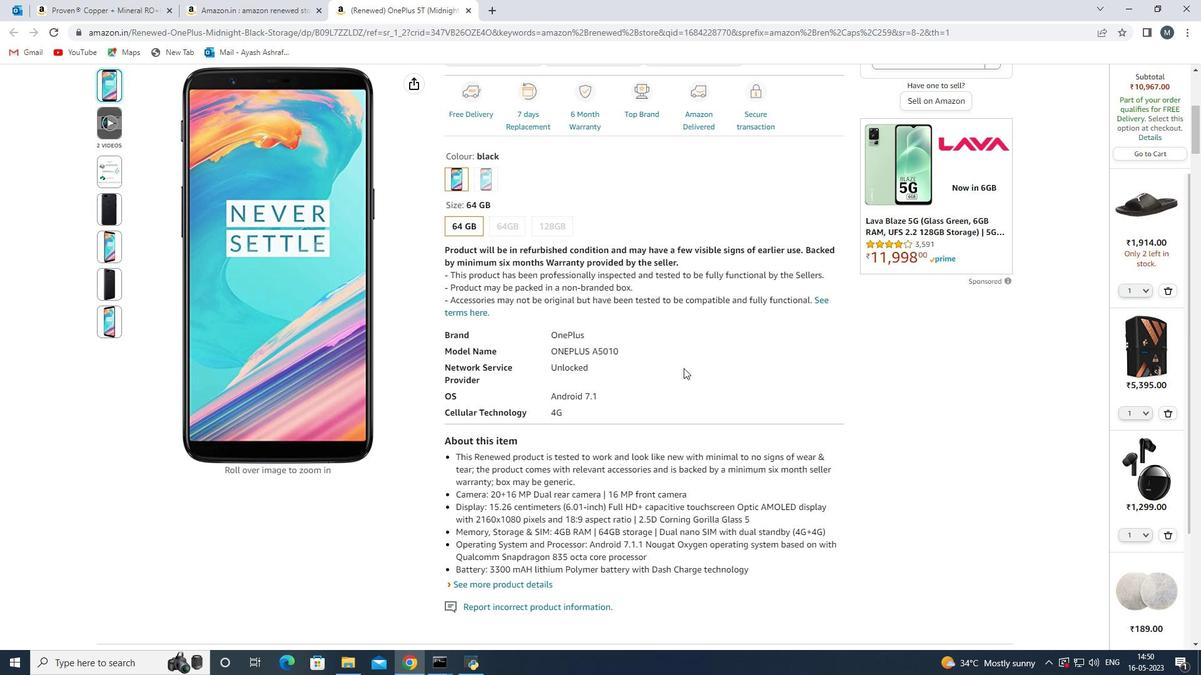 
Action: Mouse scrolled (623, 382) with delta (0, 0)
Screenshot: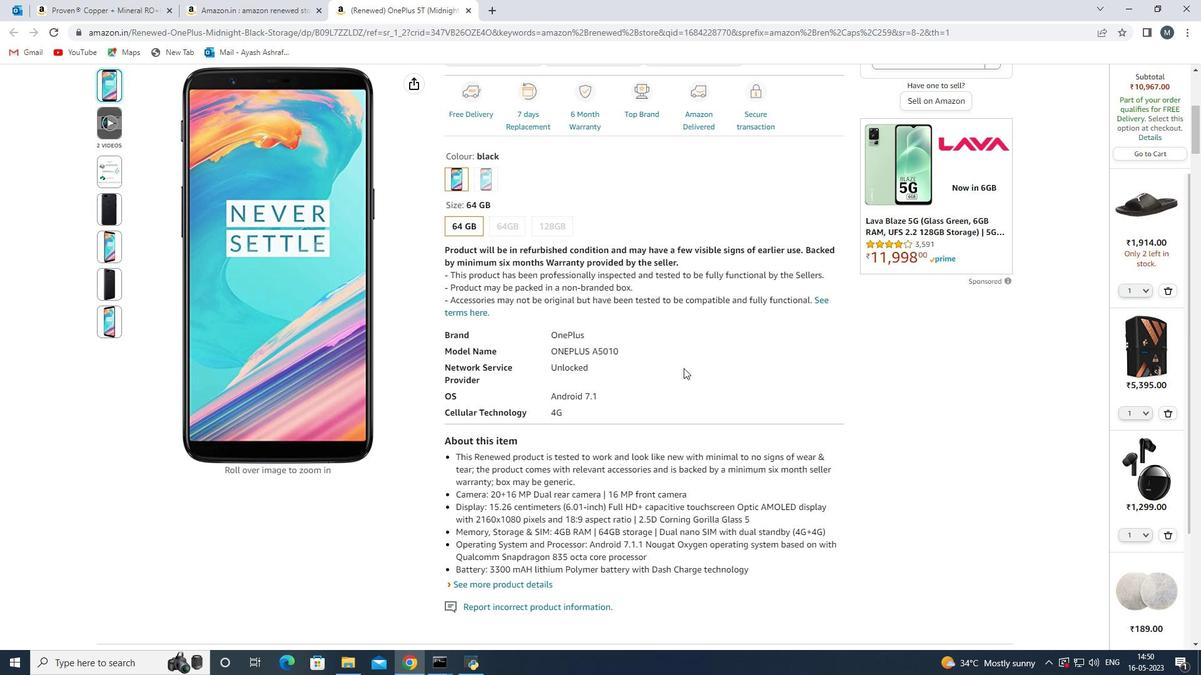 
Action: Mouse scrolled (623, 382) with delta (0, 0)
Screenshot: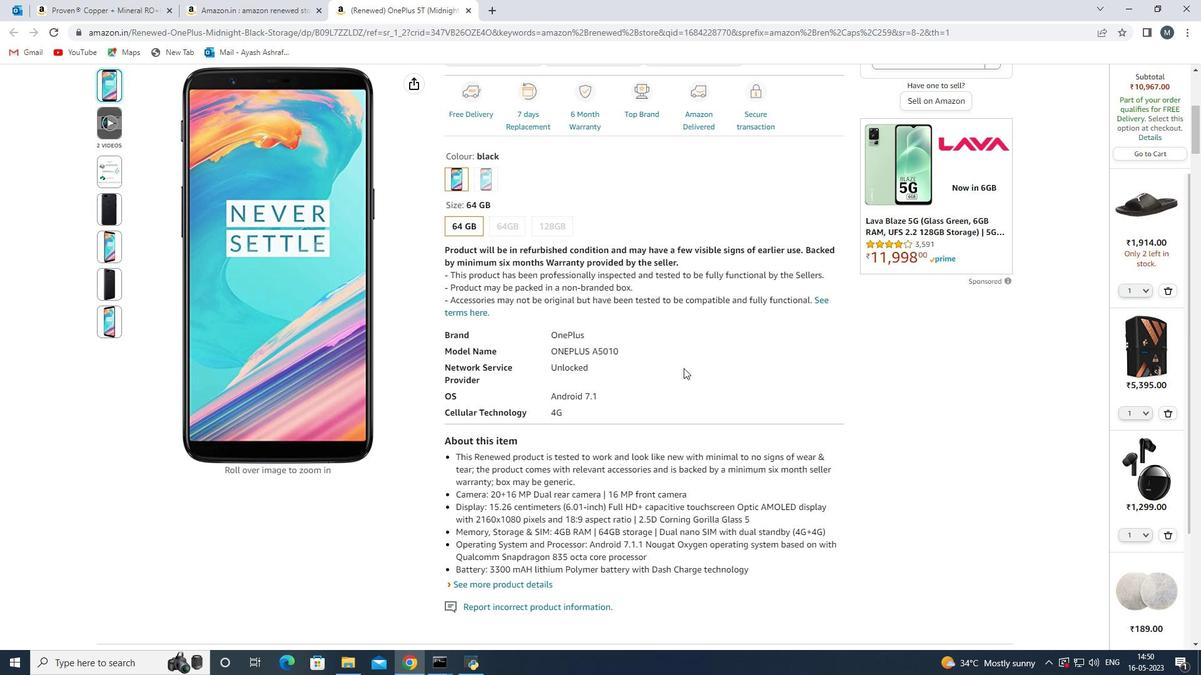 
Action: Mouse scrolled (623, 382) with delta (0, 0)
Screenshot: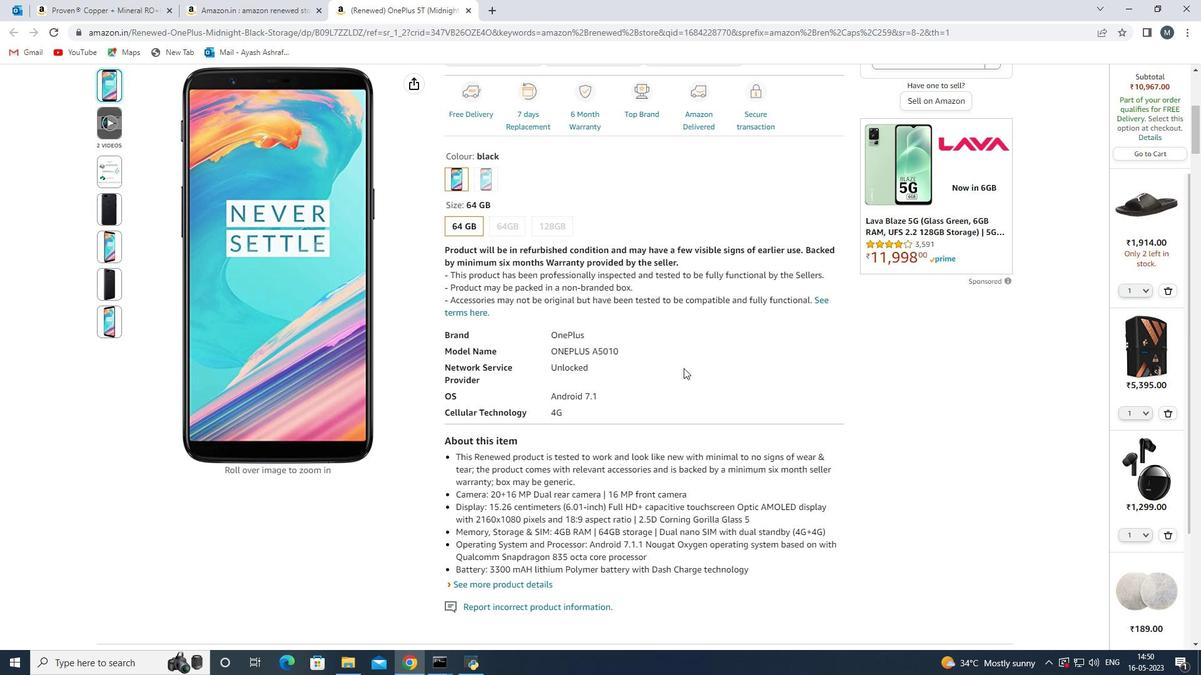 
Action: Mouse scrolled (623, 382) with delta (0, 0)
Screenshot: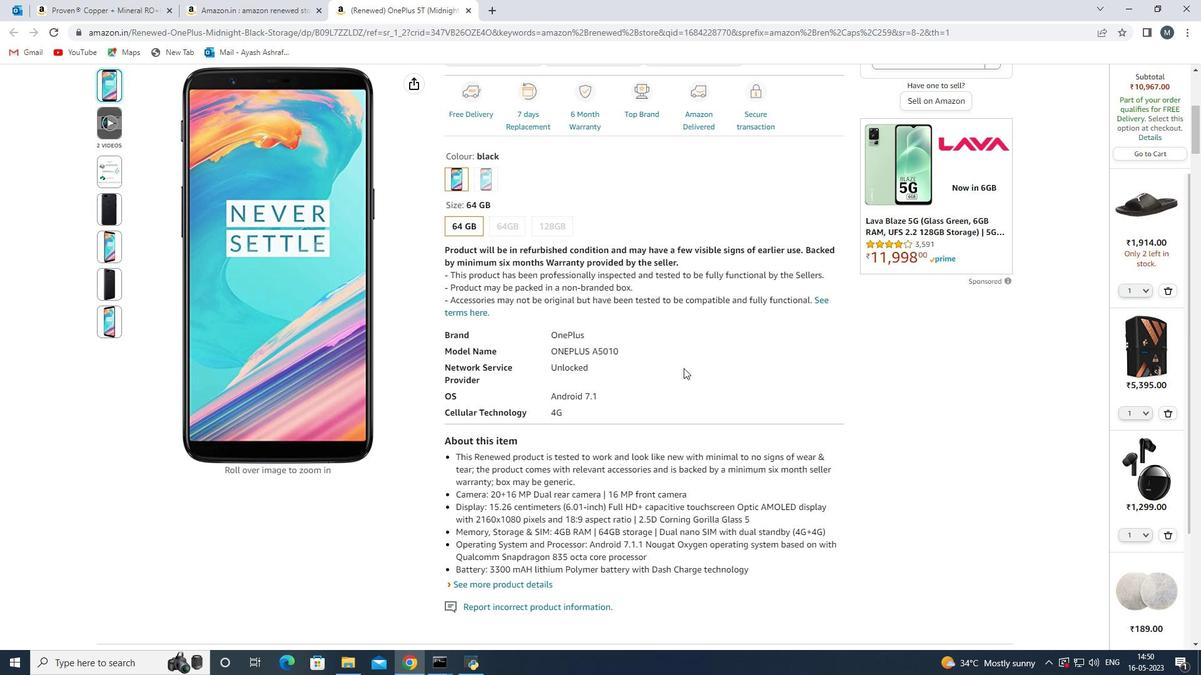 
Action: Mouse scrolled (623, 382) with delta (0, 0)
Screenshot: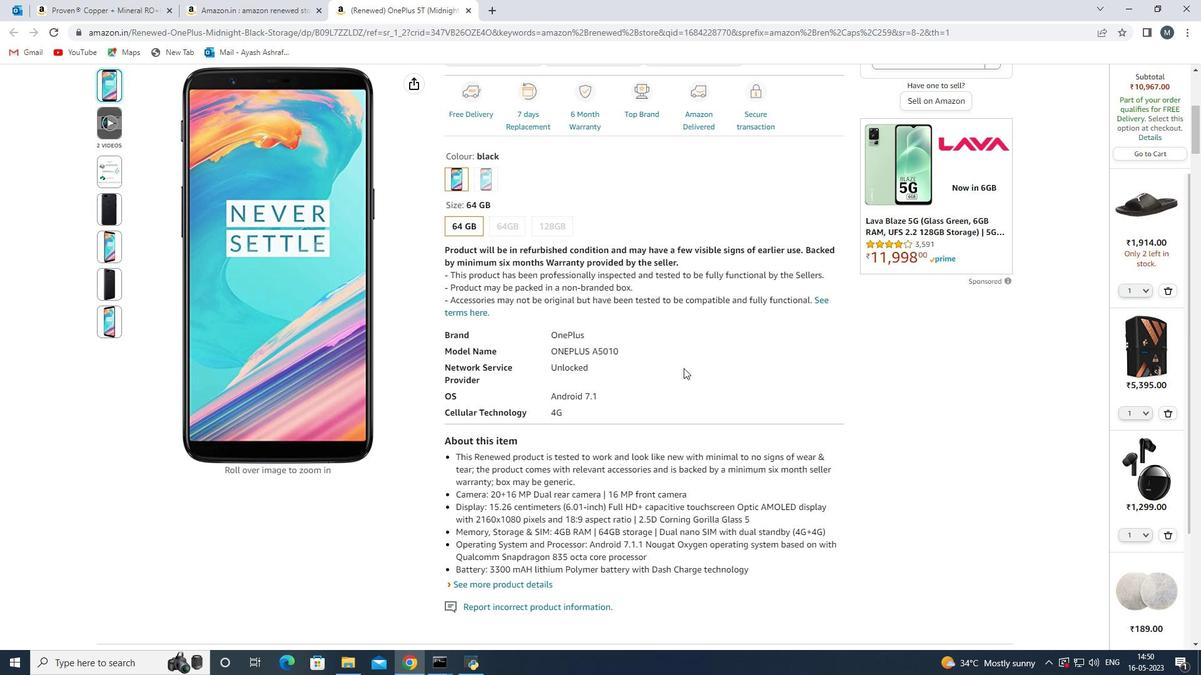 
Action: Mouse scrolled (623, 382) with delta (0, 0)
Screenshot: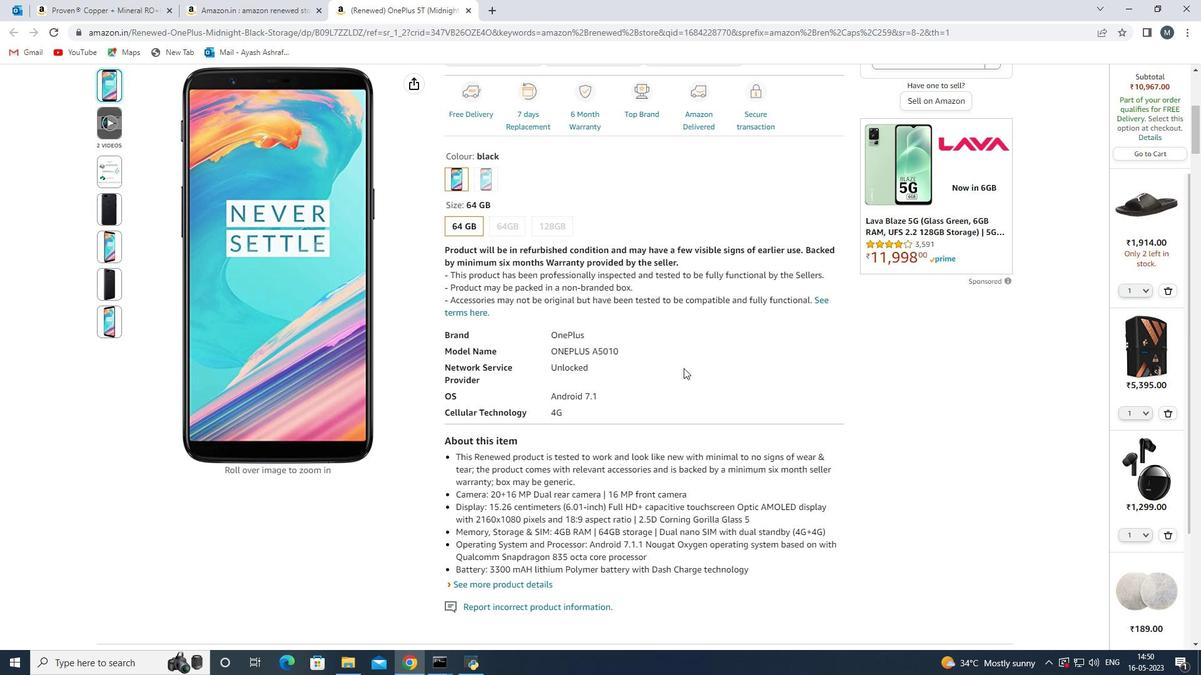 
Action: Mouse scrolled (623, 382) with delta (0, 0)
Screenshot: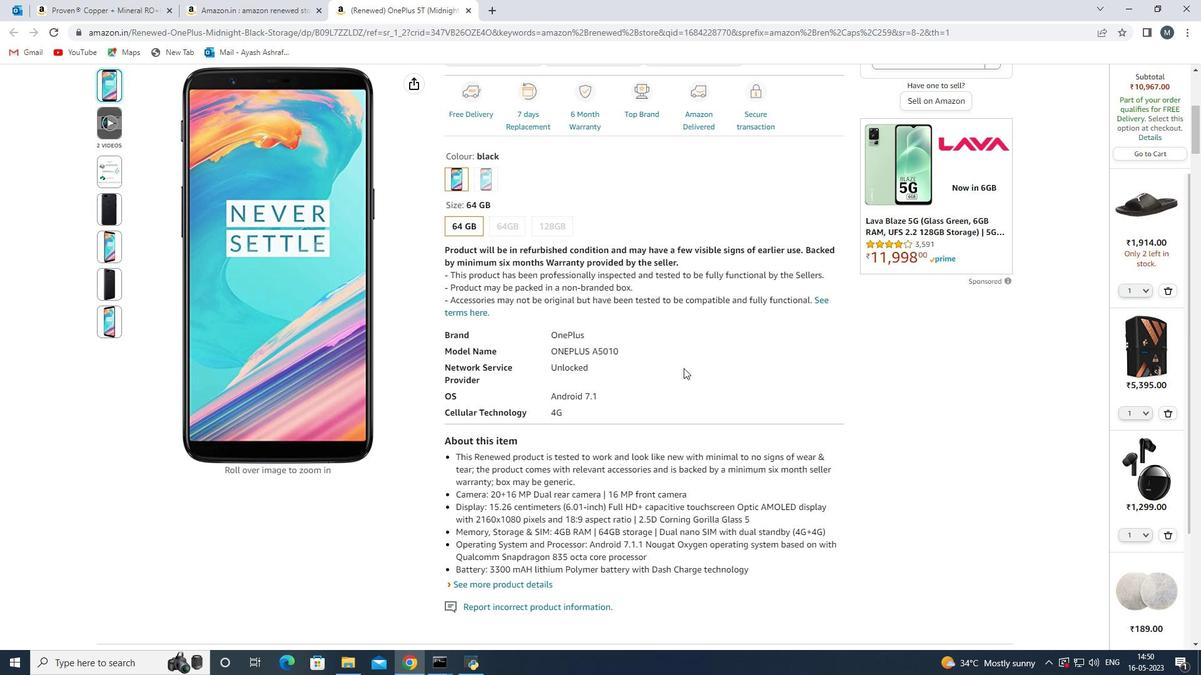 
Action: Mouse moved to (10, 32)
Screenshot: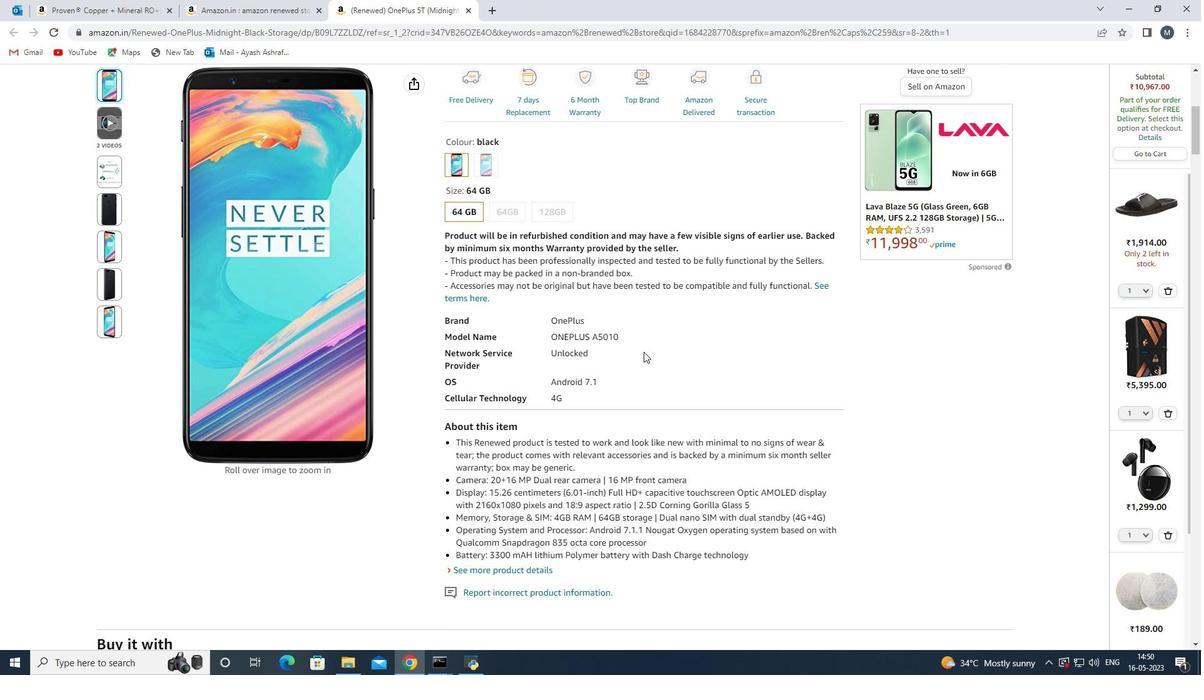
Action: Mouse pressed left at (10, 32)
Screenshot: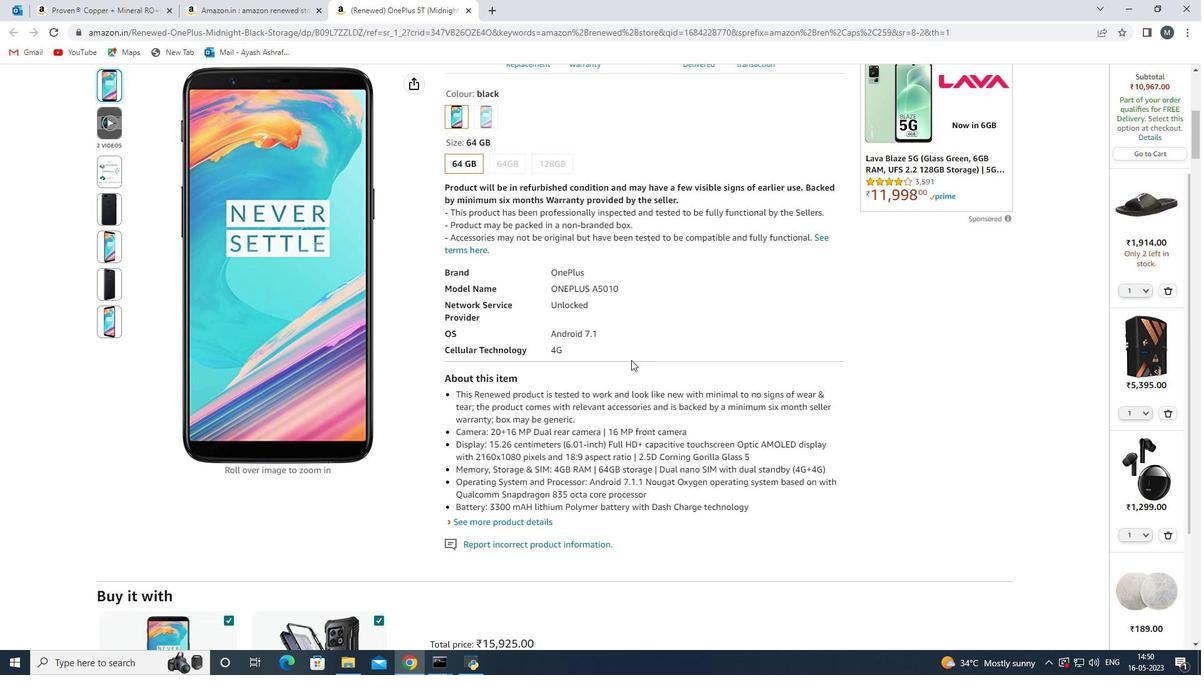
Action: Mouse moved to (499, 282)
Screenshot: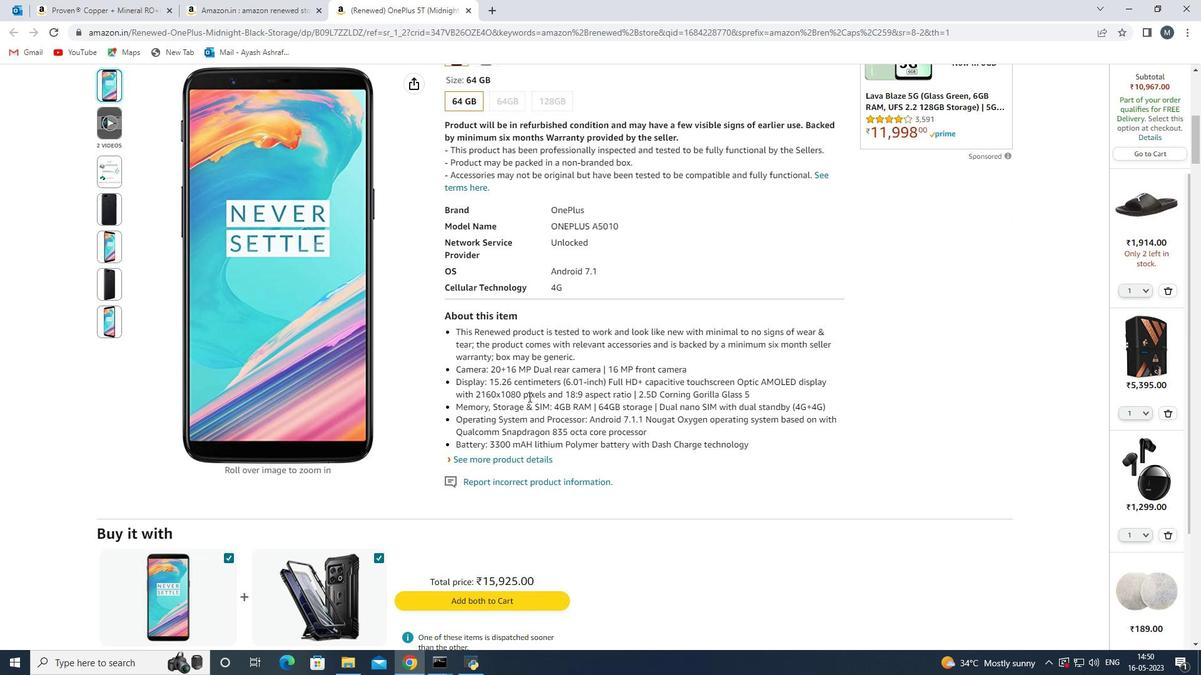 
Action: Mouse scrolled (499, 281) with delta (0, 0)
Screenshot: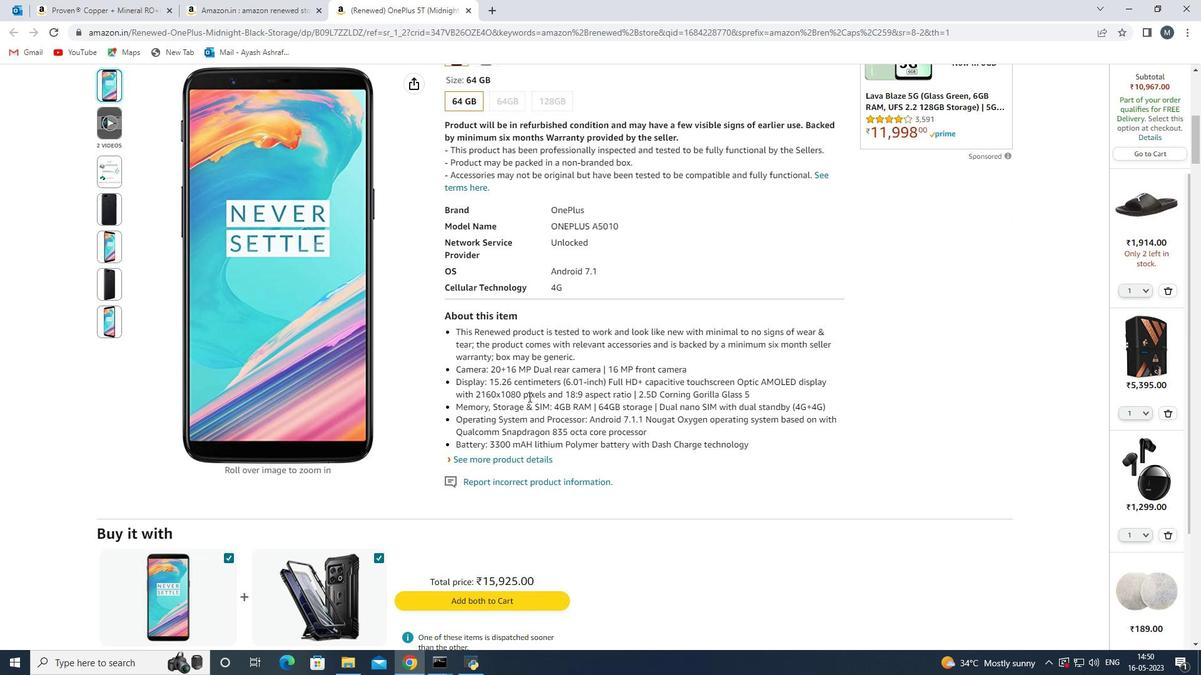 
Action: Mouse moved to (499, 284)
Screenshot: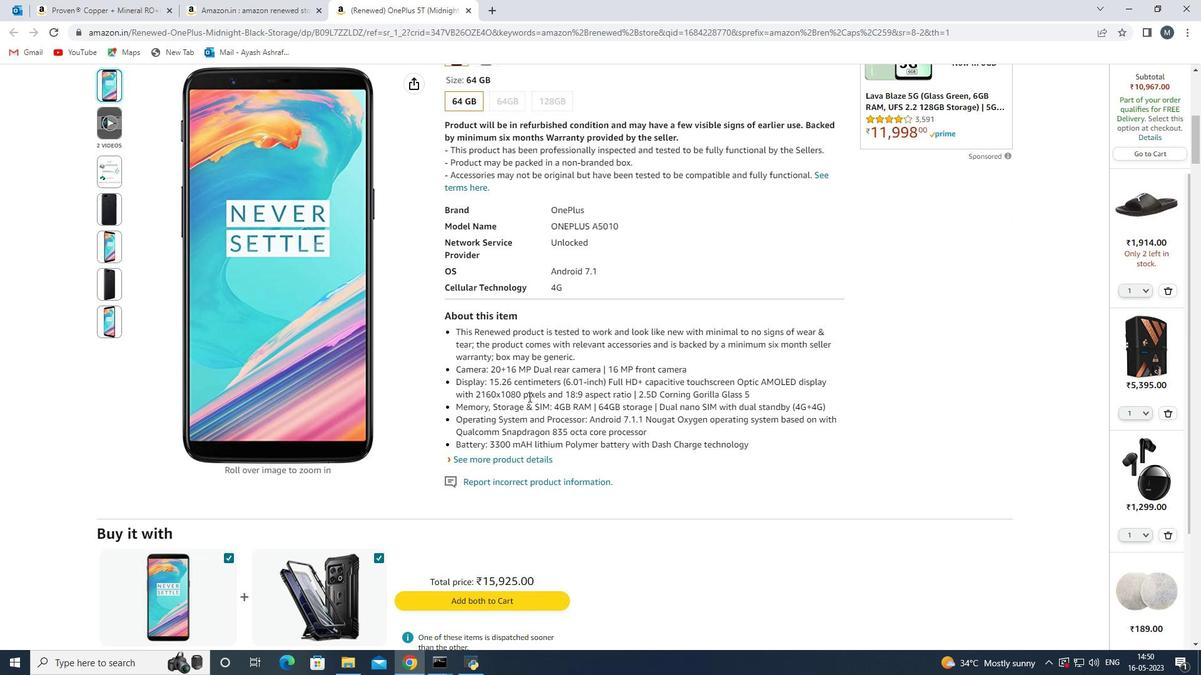 
Action: Mouse scrolled (499, 283) with delta (0, 0)
Screenshot: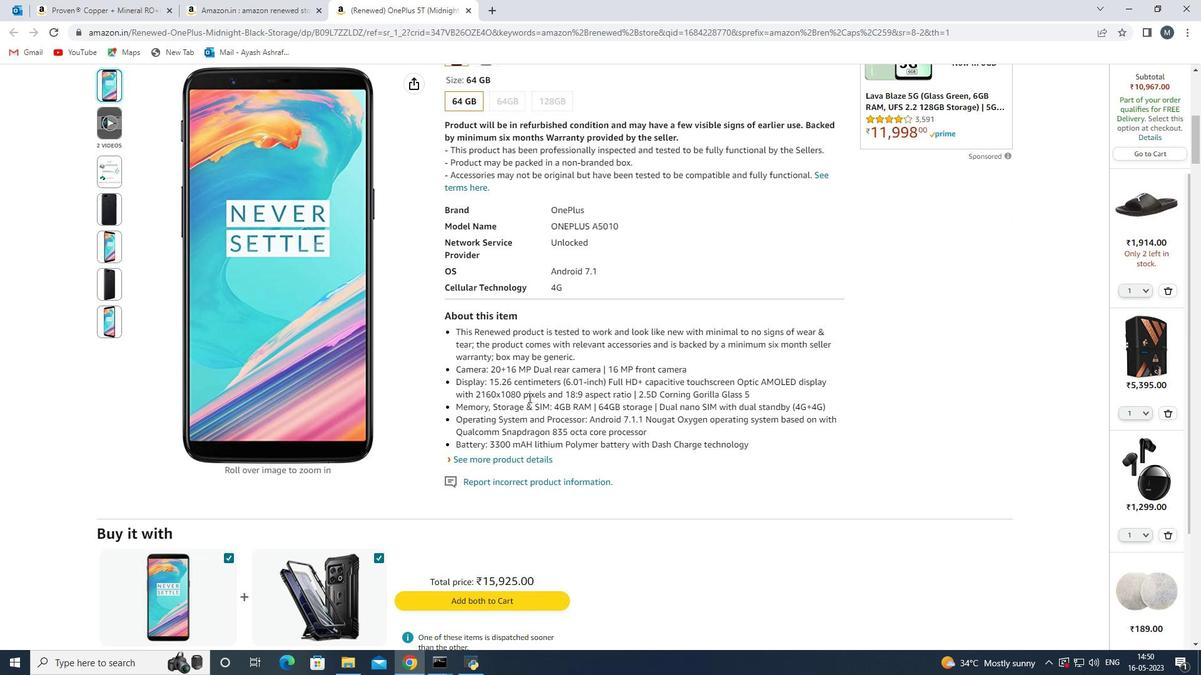 
Action: Mouse moved to (480, 295)
Screenshot: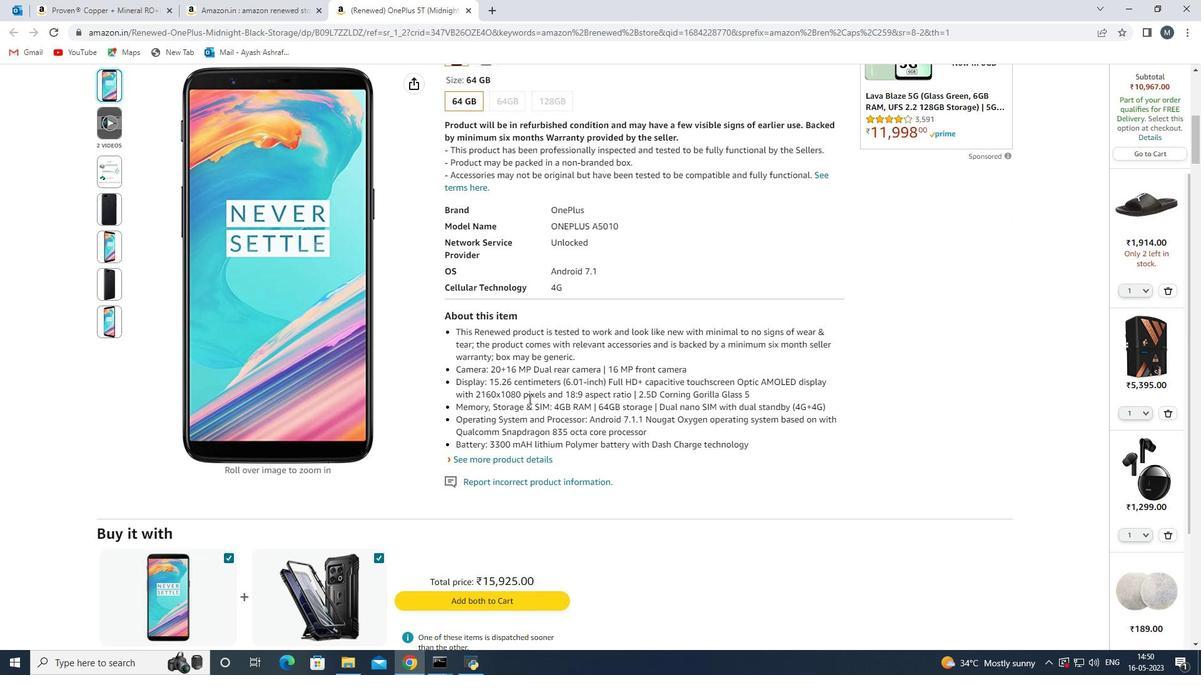 
Action: Mouse scrolled (480, 295) with delta (0, 0)
Screenshot: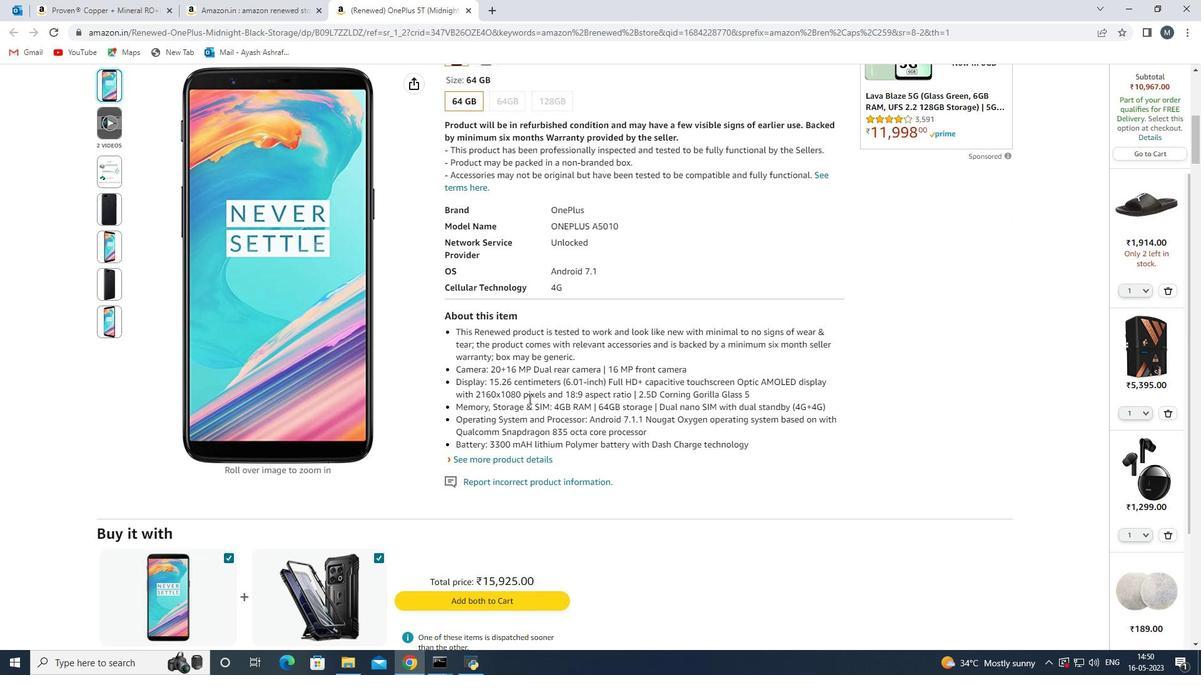 
Action: Mouse scrolled (480, 294) with delta (0, 0)
Screenshot: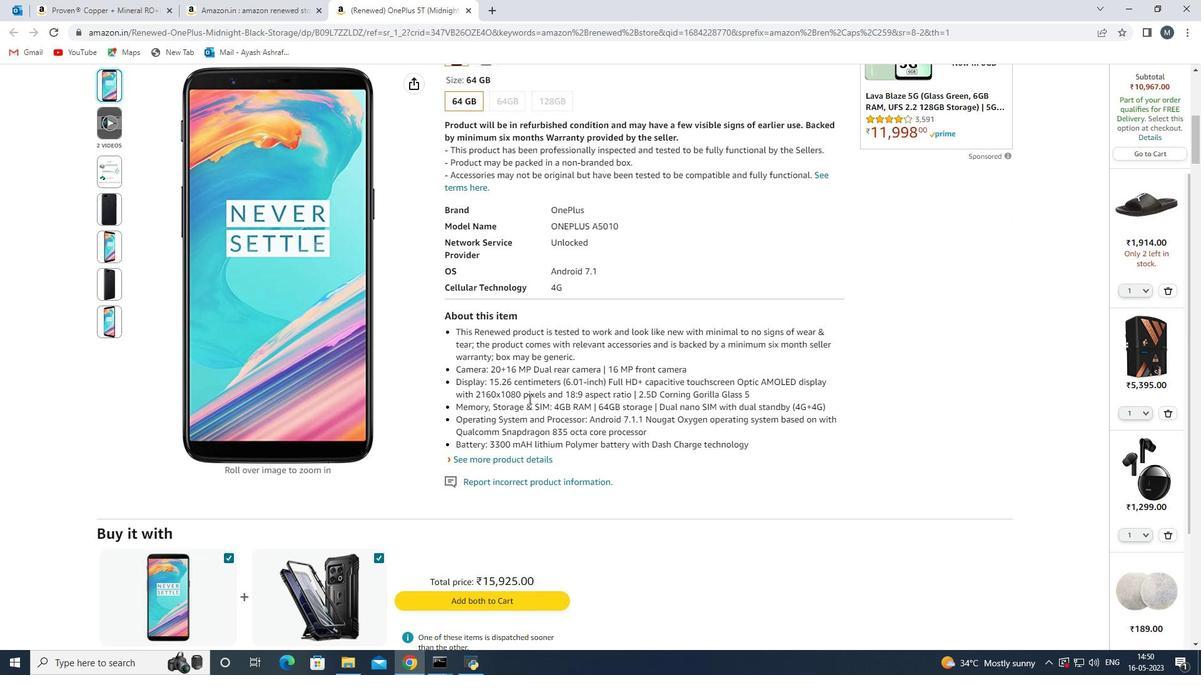 
Action: Mouse scrolled (480, 294) with delta (0, 0)
Screenshot: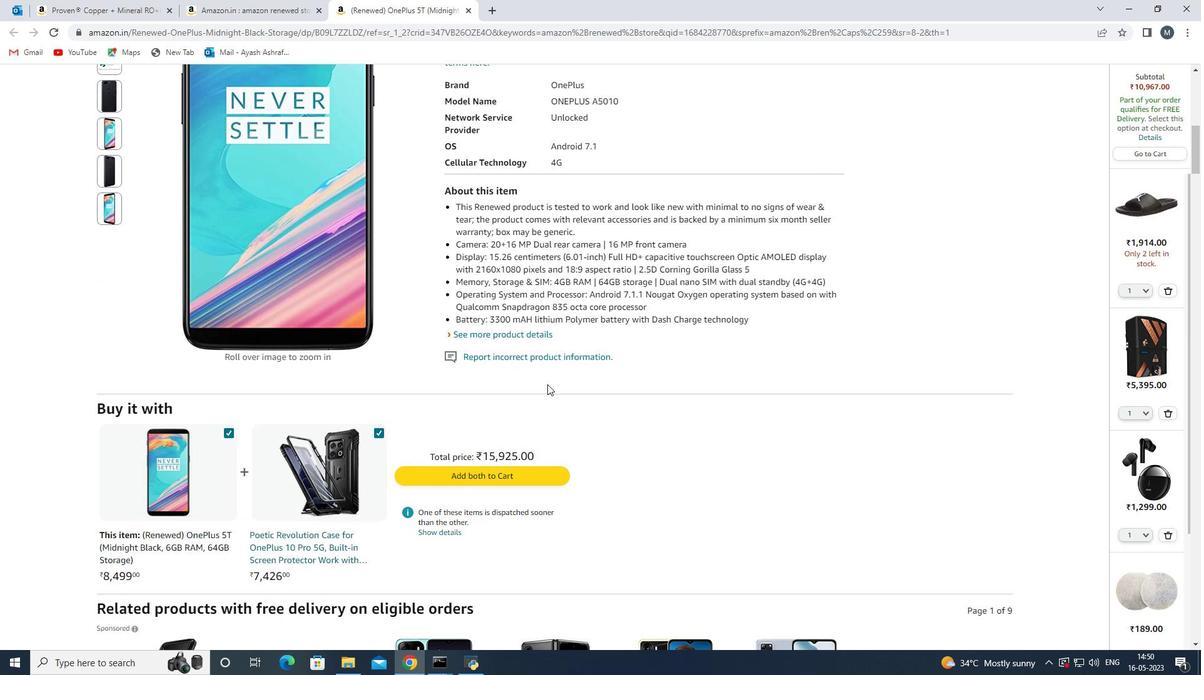 
Action: Mouse moved to (482, 295)
Screenshot: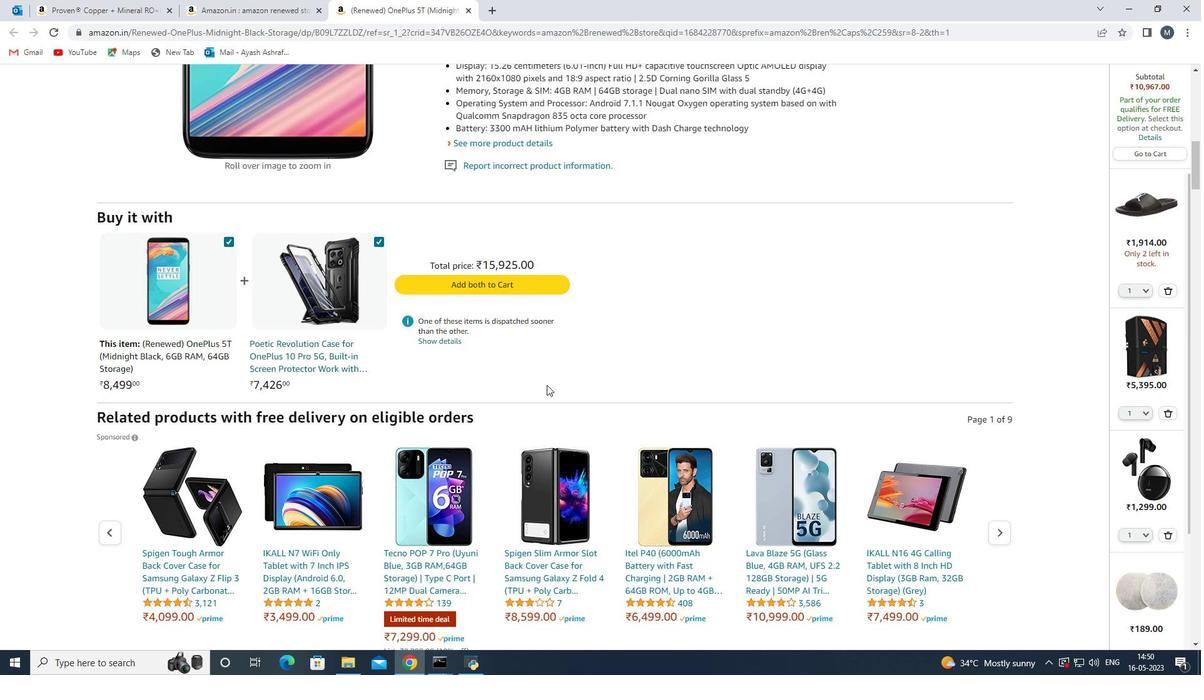 
Action: Mouse scrolled (482, 294) with delta (0, 0)
Screenshot: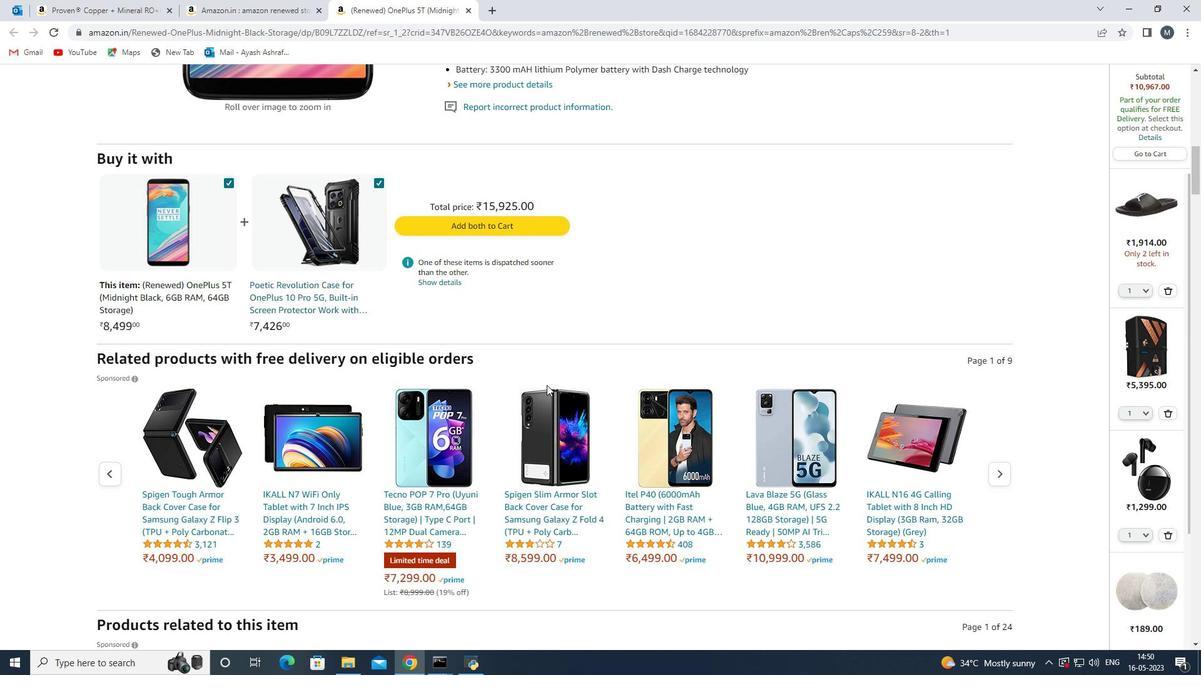 
Action: Mouse scrolled (482, 294) with delta (0, 0)
Screenshot: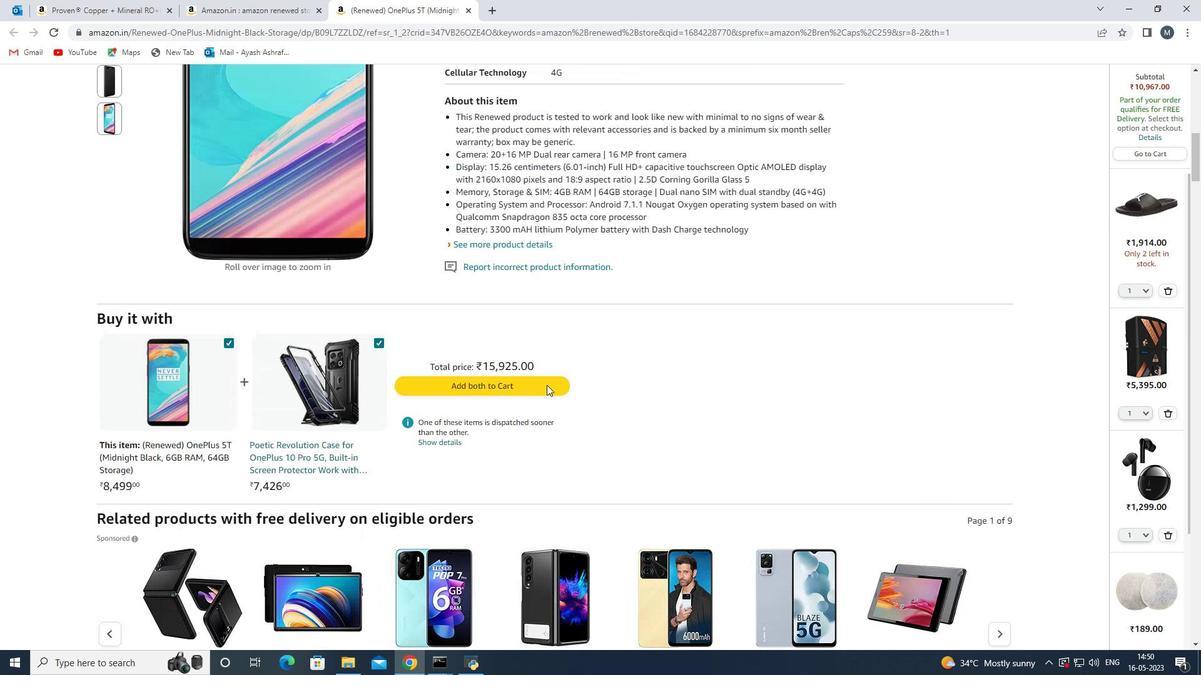 
Action: Mouse scrolled (482, 294) with delta (0, 0)
Screenshot: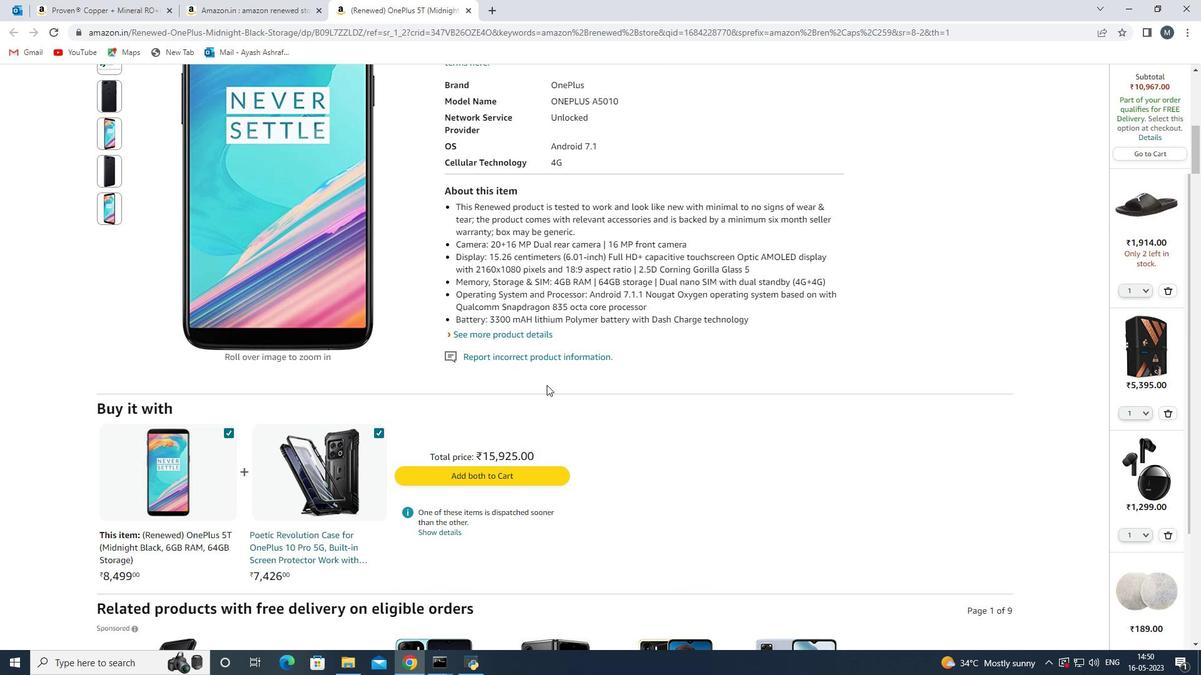 
Action: Mouse moved to (483, 295)
Screenshot: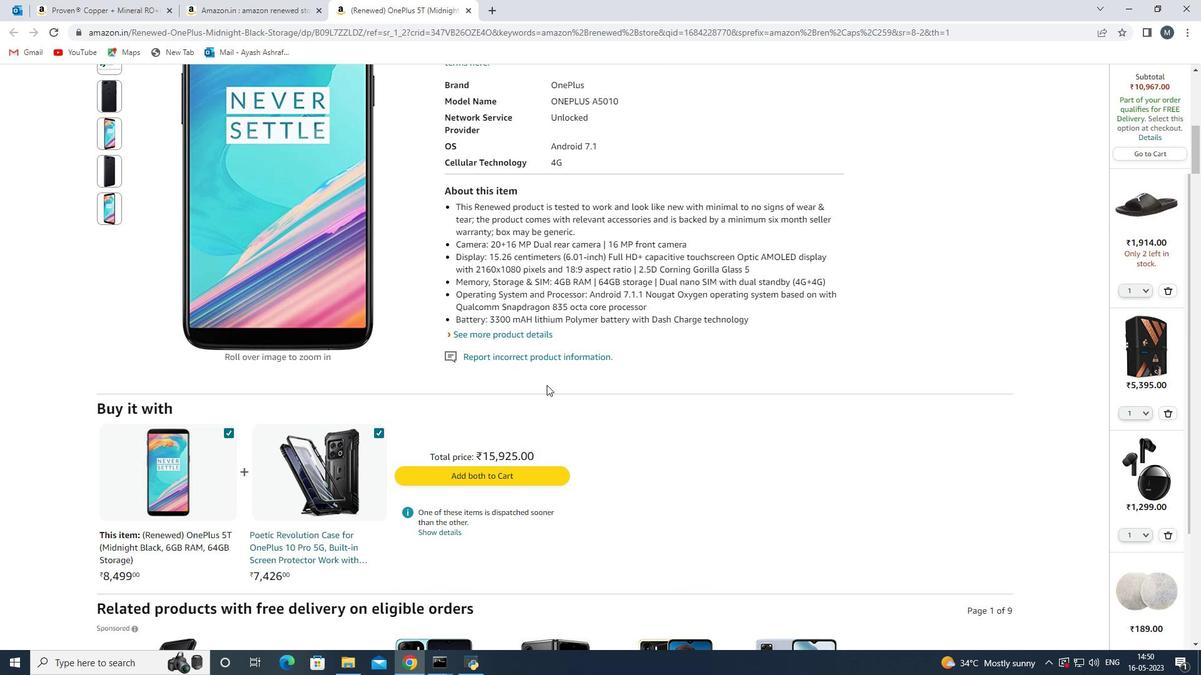 
Action: Mouse scrolled (483, 295) with delta (0, 0)
Screenshot: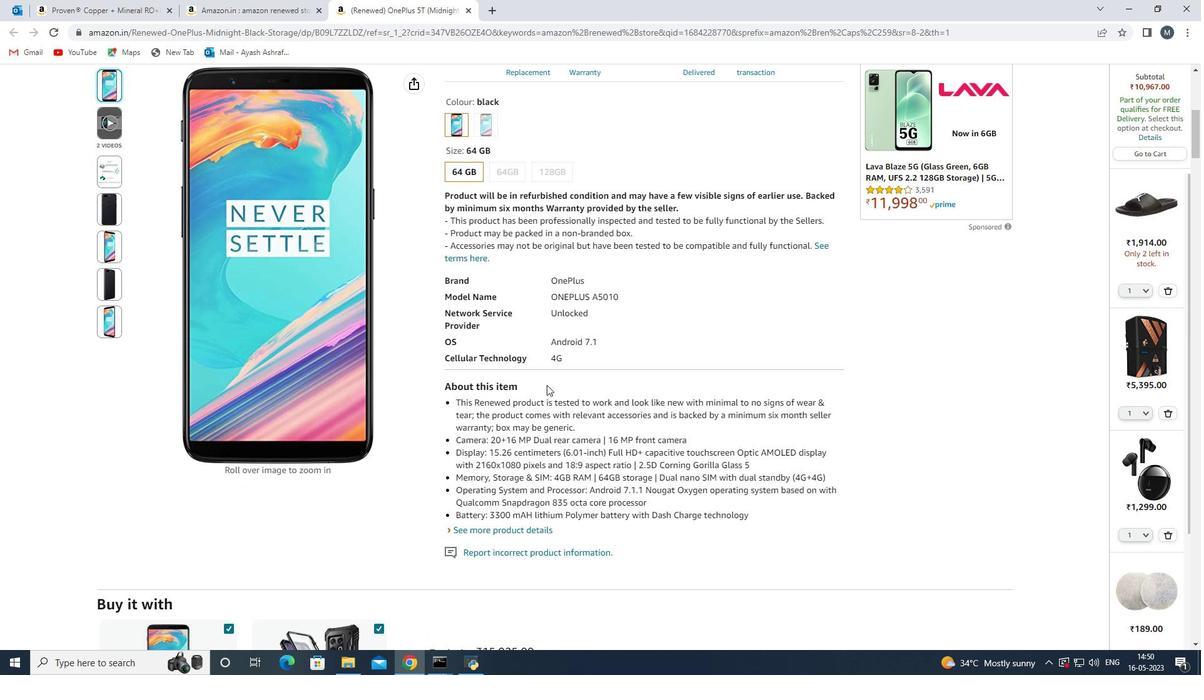 
Action: Mouse moved to (483, 295)
Screenshot: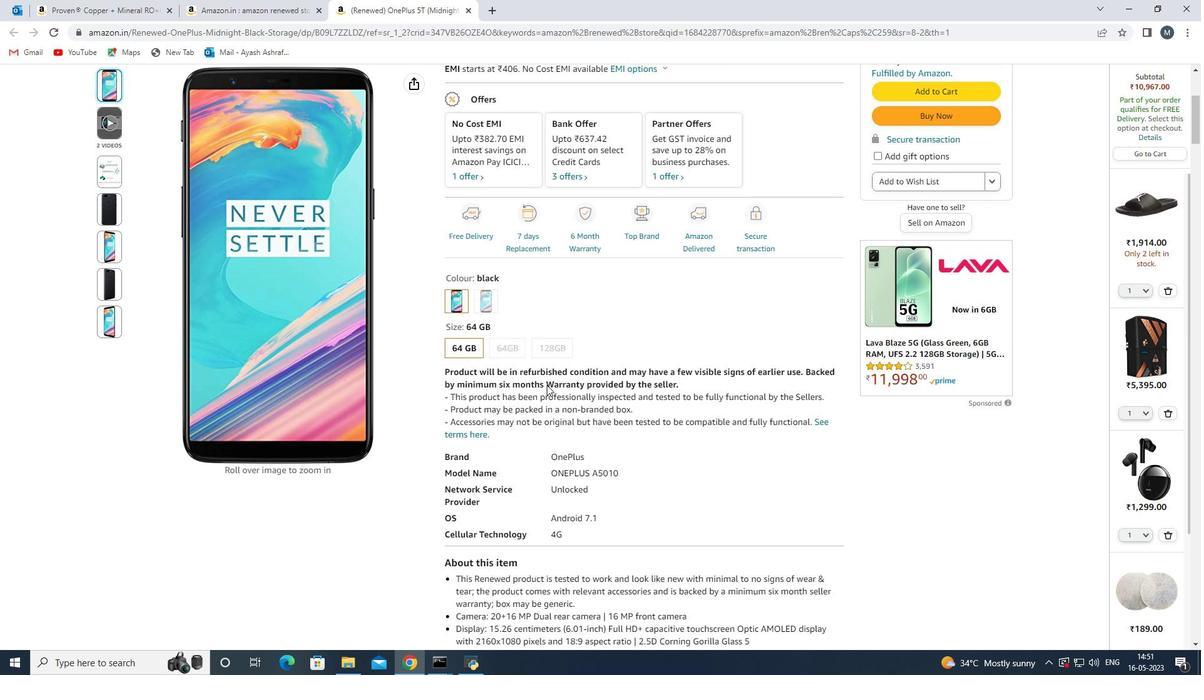 
Action: Mouse scrolled (483, 294) with delta (0, 0)
Screenshot: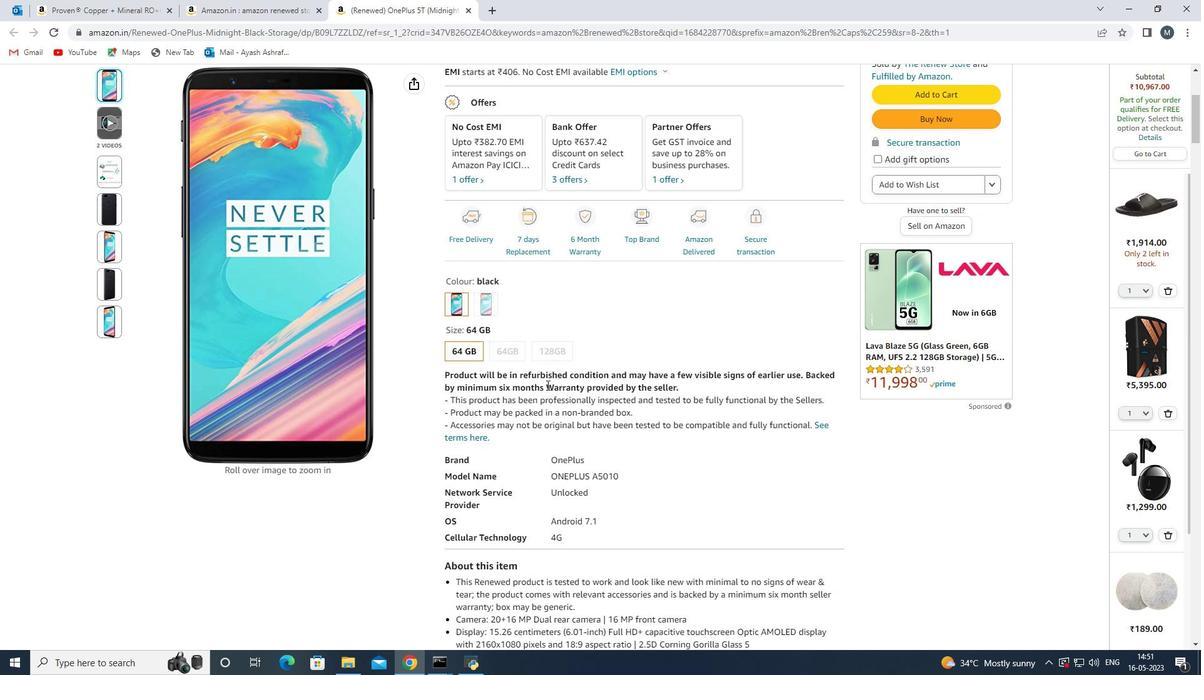 
Action: Mouse moved to (483, 295)
Screenshot: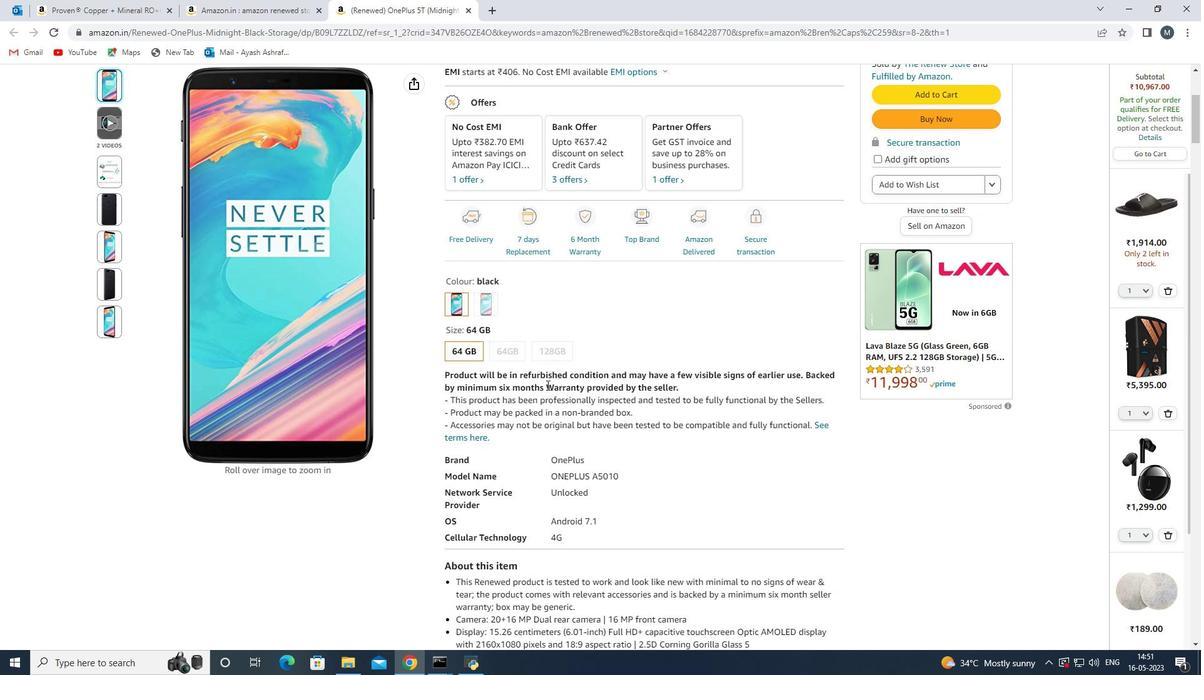 
Action: Mouse scrolled (483, 294) with delta (0, 0)
Screenshot: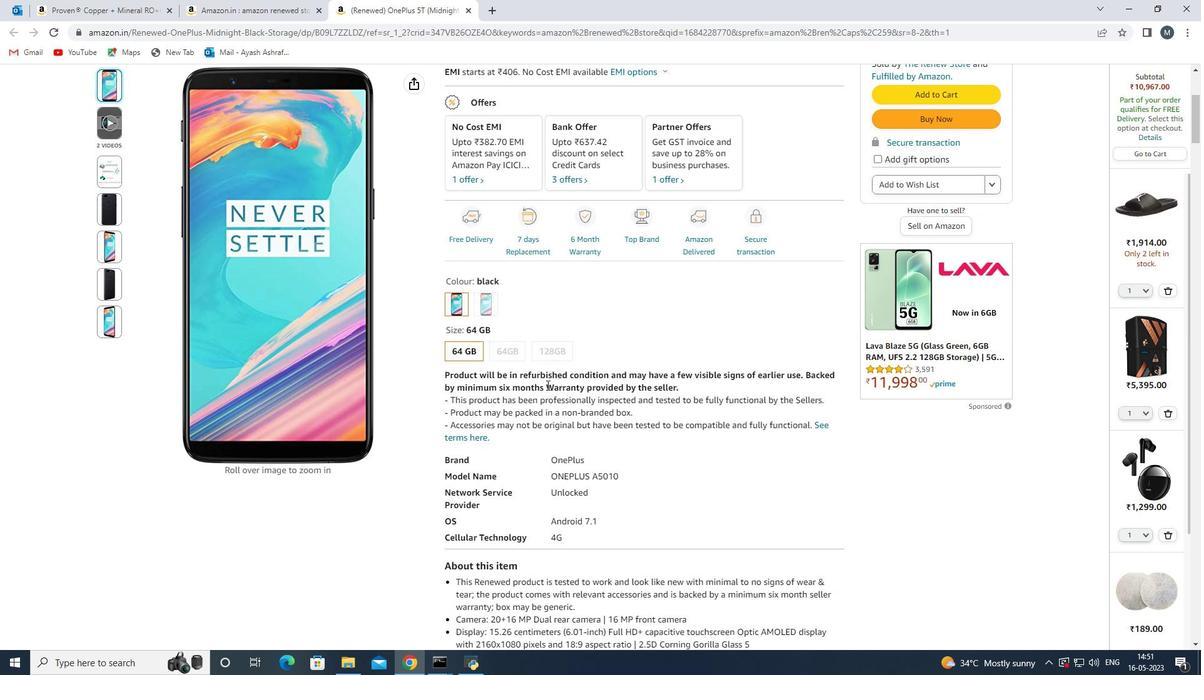 
Action: Mouse scrolled (483, 294) with delta (0, 0)
Screenshot: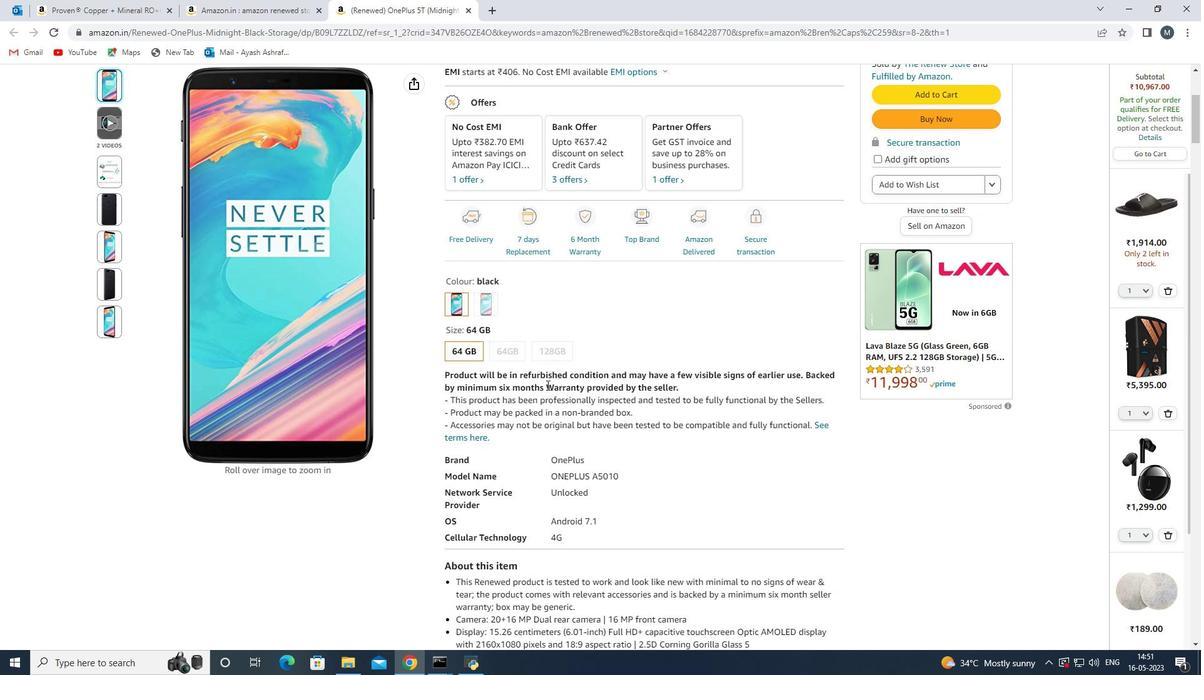 
Action: Mouse scrolled (483, 294) with delta (0, 0)
Screenshot: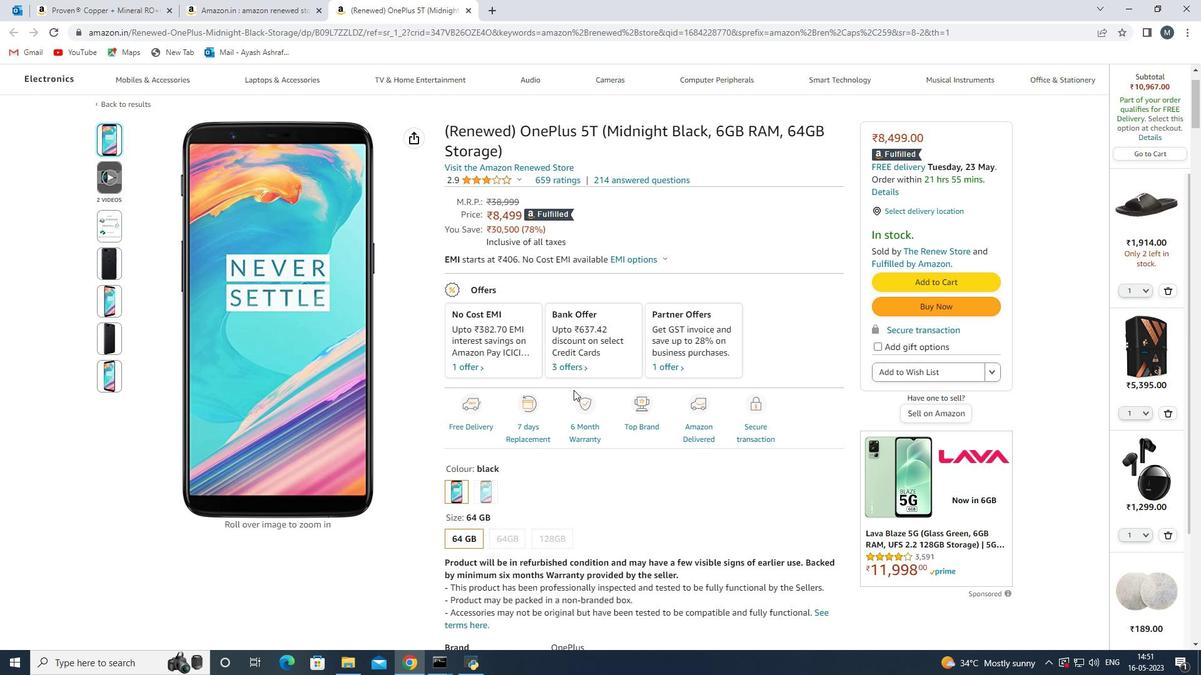 
Action: Mouse scrolled (483, 294) with delta (0, 0)
Screenshot: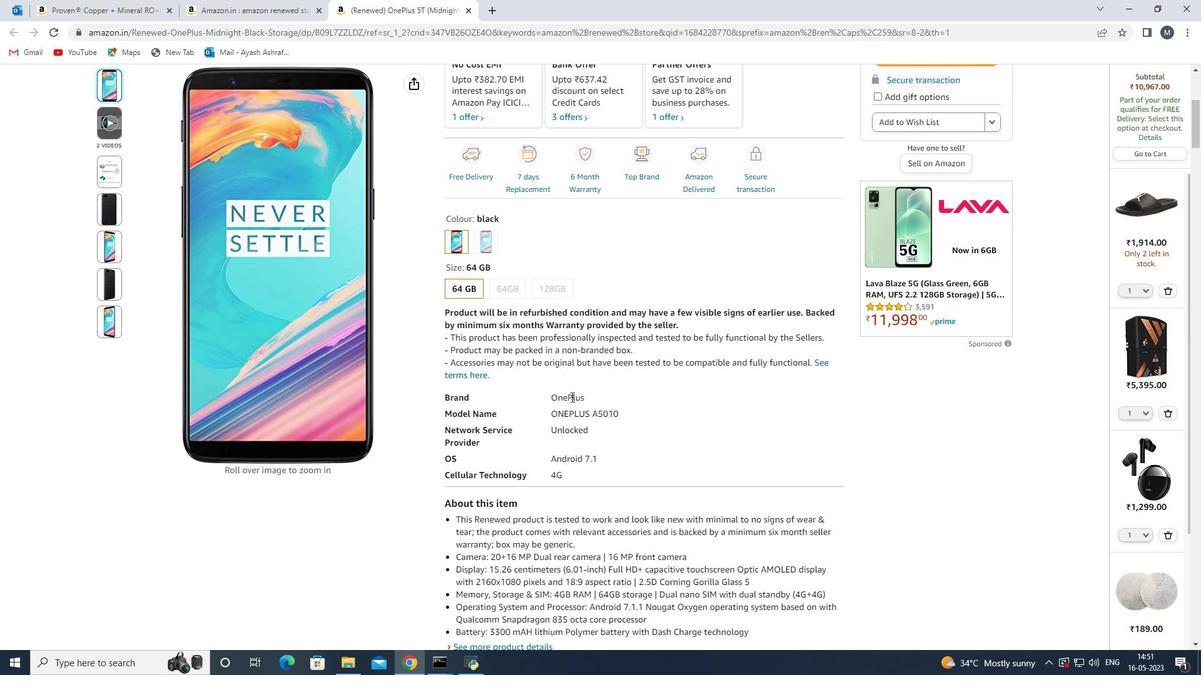 
Action: Mouse scrolled (483, 294) with delta (0, 0)
Screenshot: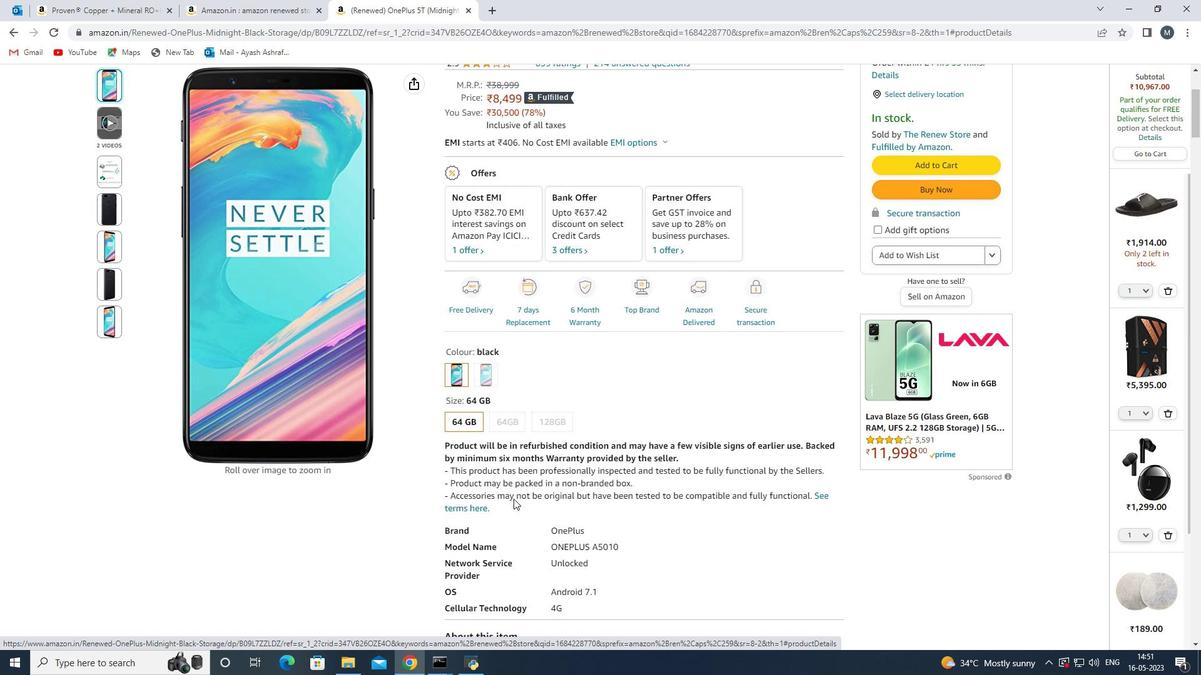 
Action: Mouse scrolled (483, 294) with delta (0, 0)
Screenshot: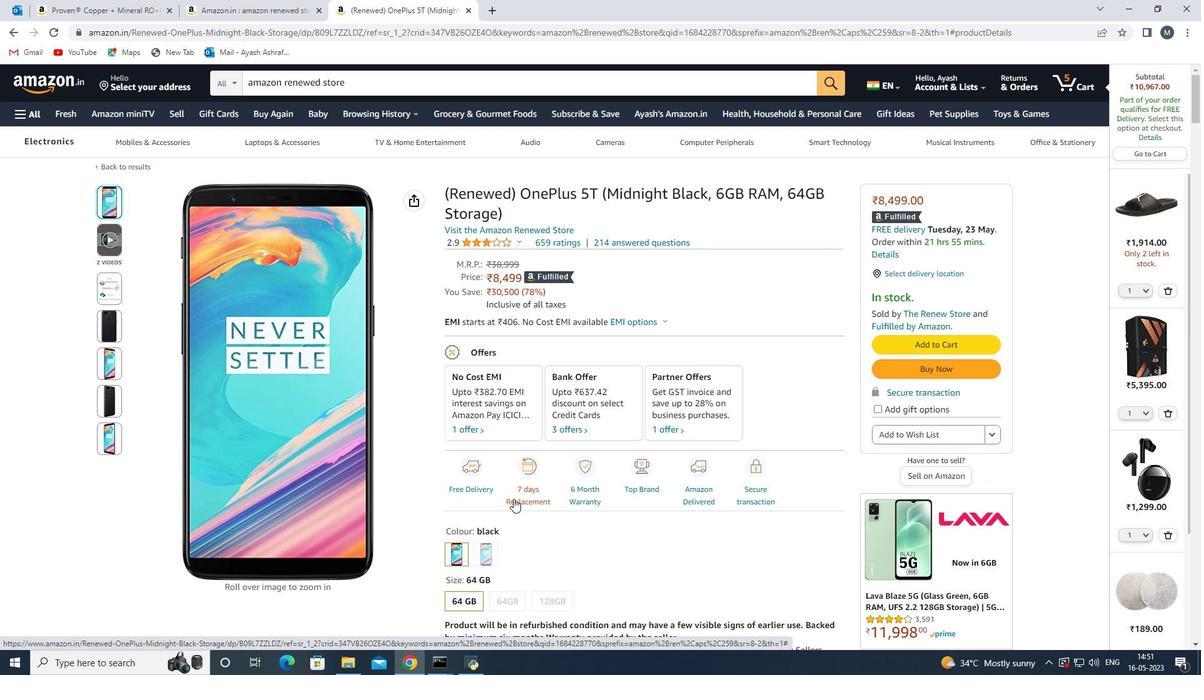 
Action: Mouse scrolled (483, 294) with delta (0, 0)
Screenshot: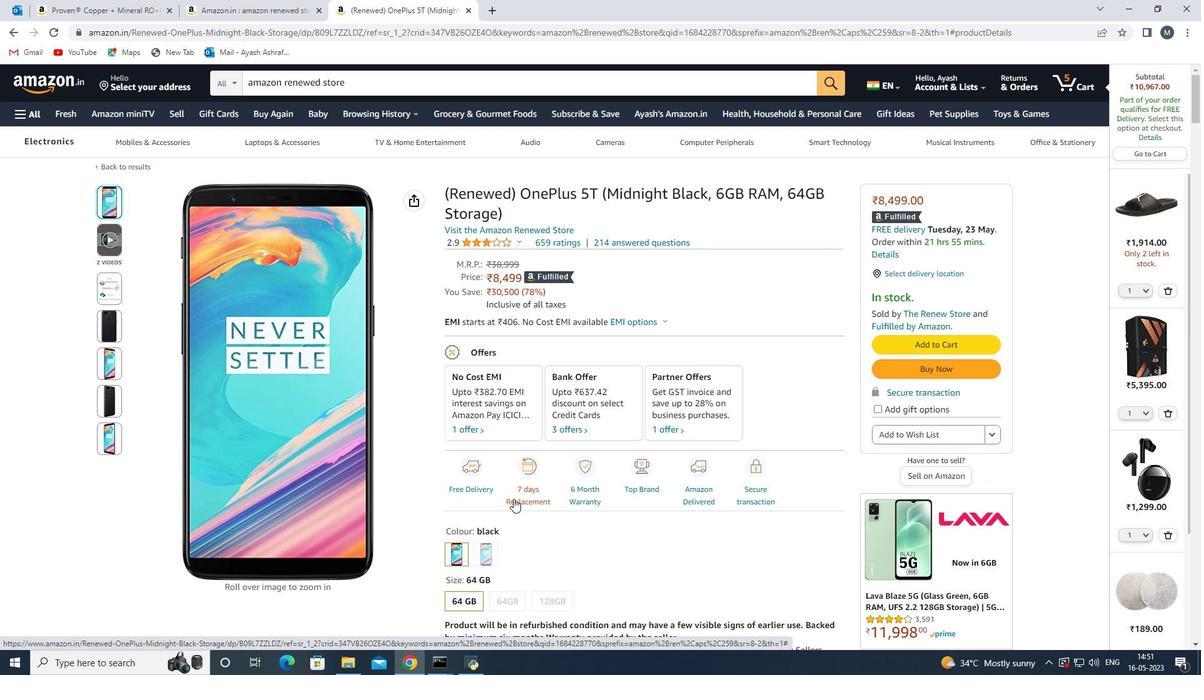 
Action: Mouse scrolled (483, 294) with delta (0, 0)
Screenshot: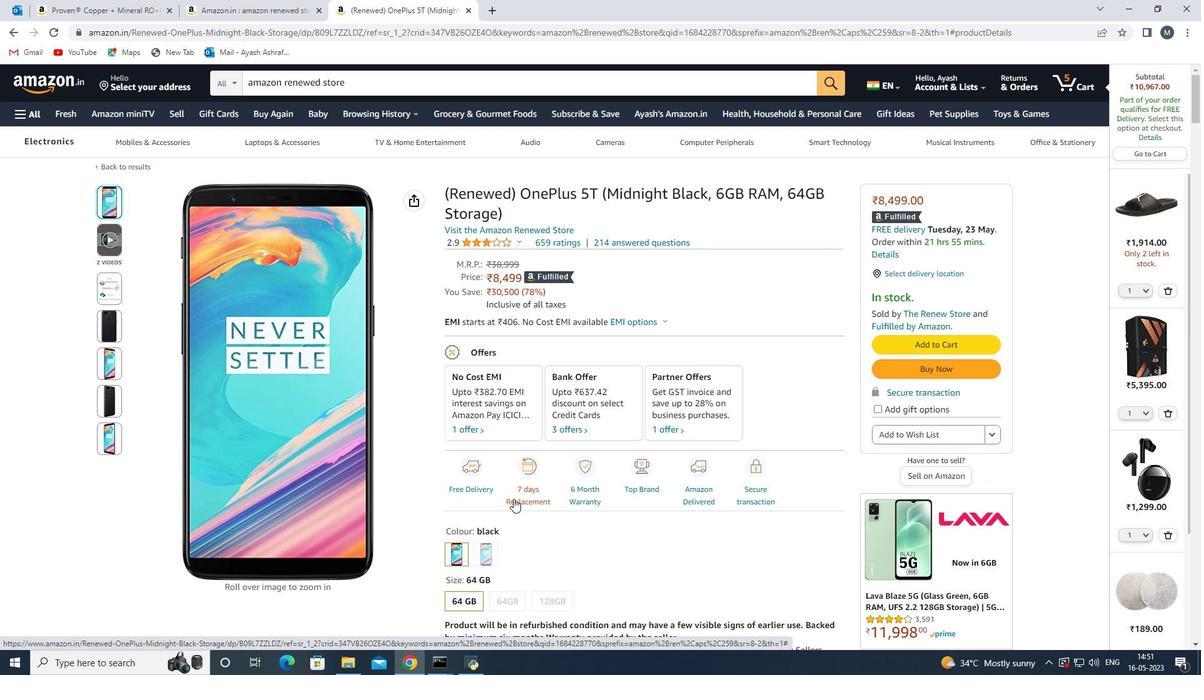 
Action: Mouse scrolled (483, 294) with delta (0, 0)
Screenshot: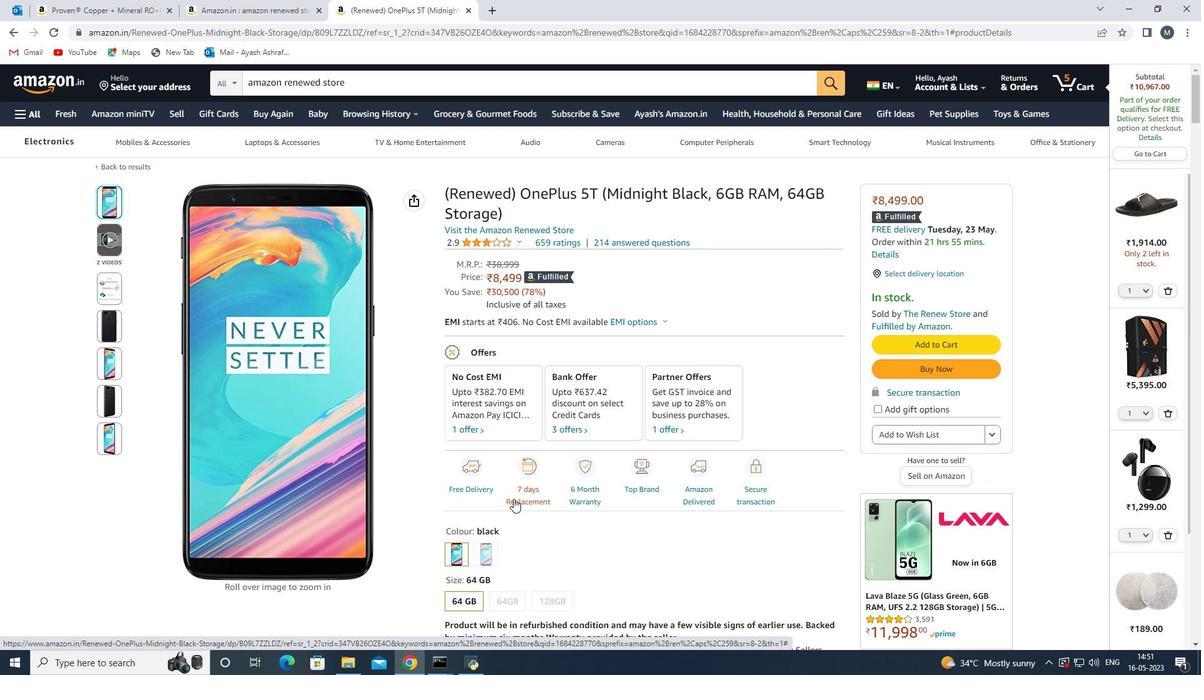 
Action: Mouse scrolled (483, 294) with delta (0, 0)
Screenshot: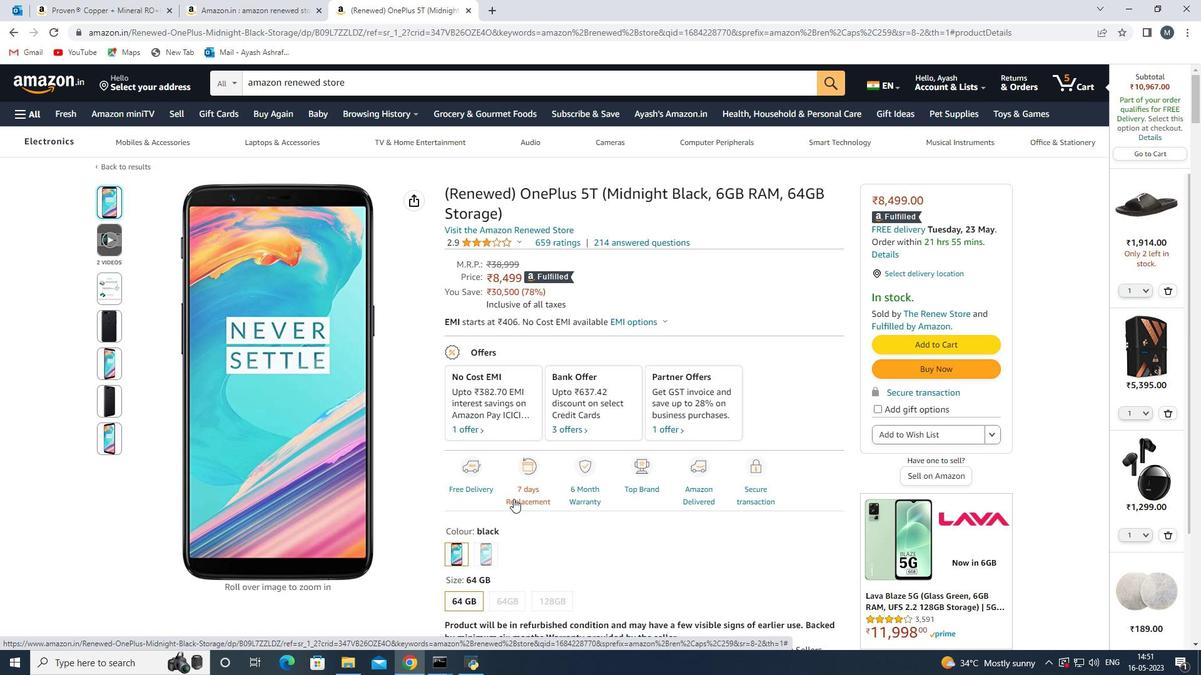 
Action: Mouse scrolled (483, 294) with delta (0, 0)
Screenshot: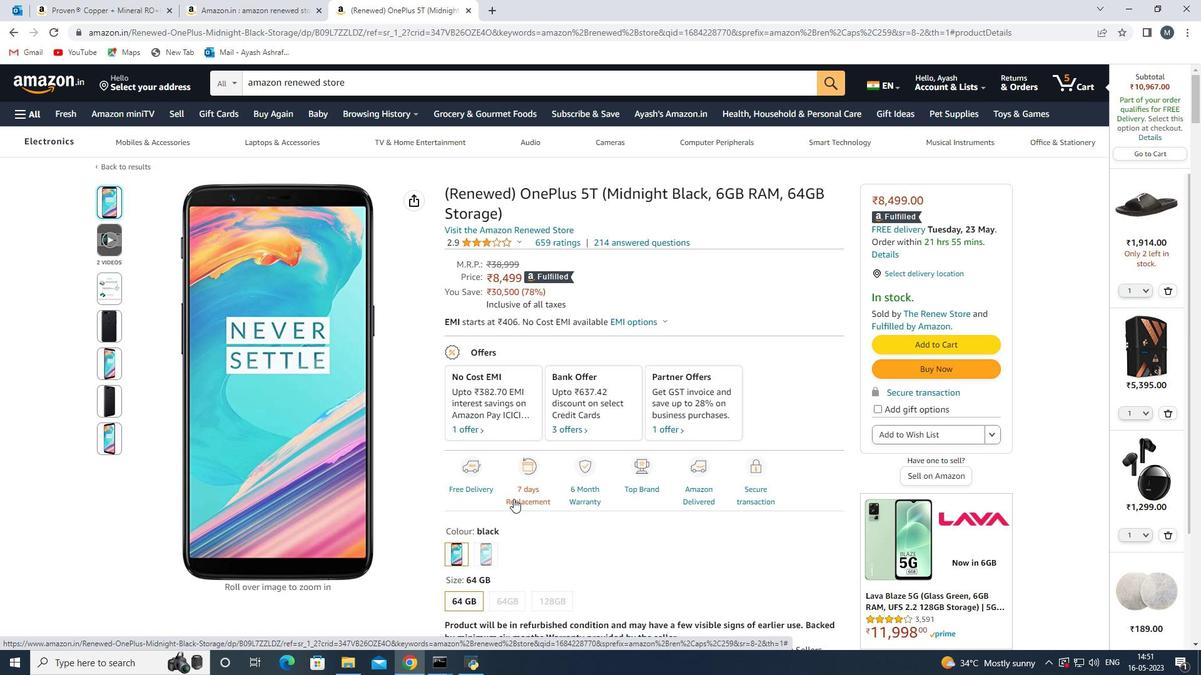 
Action: Mouse scrolled (483, 294) with delta (0, 0)
Screenshot: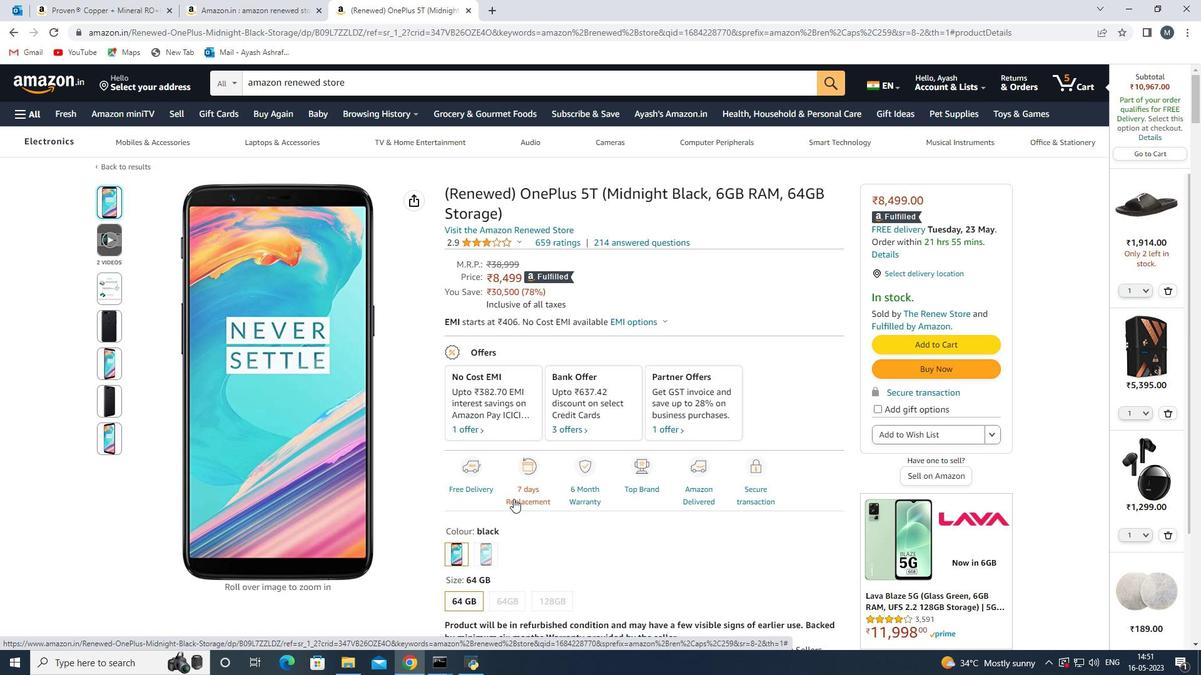 
Action: Mouse scrolled (483, 294) with delta (0, 0)
Screenshot: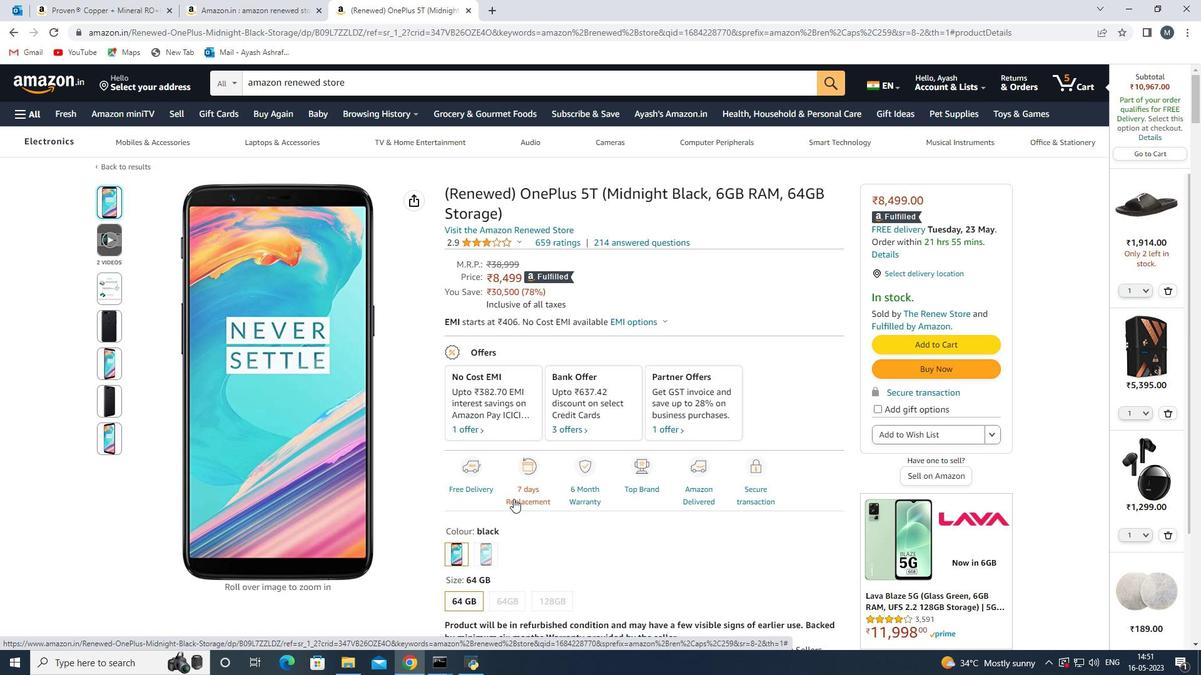 
Action: Mouse scrolled (483, 294) with delta (0, 0)
Screenshot: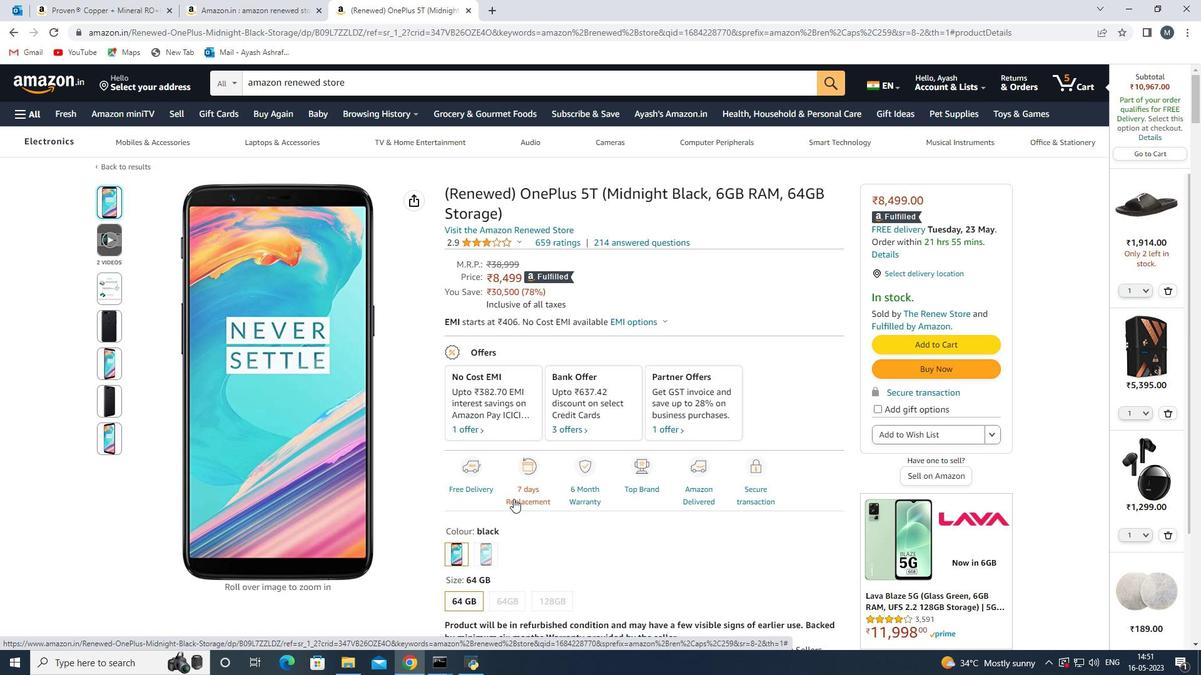 
Action: Mouse scrolled (483, 294) with delta (0, 0)
Screenshot: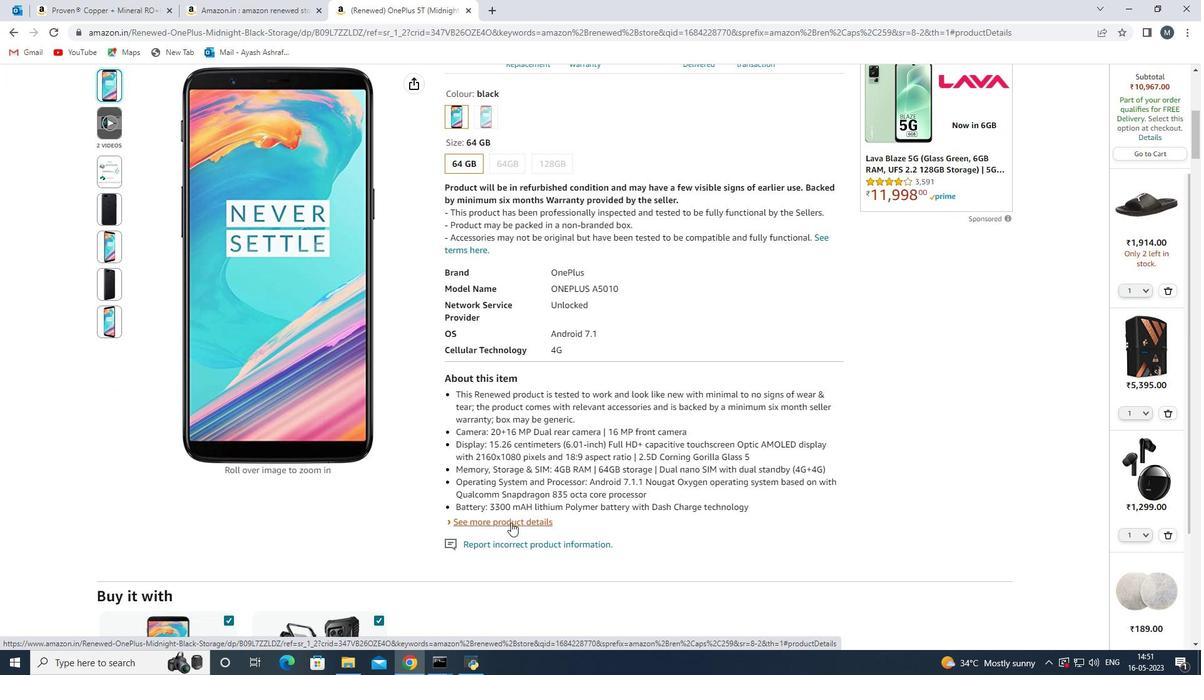 
Action: Mouse scrolled (483, 294) with delta (0, 0)
Screenshot: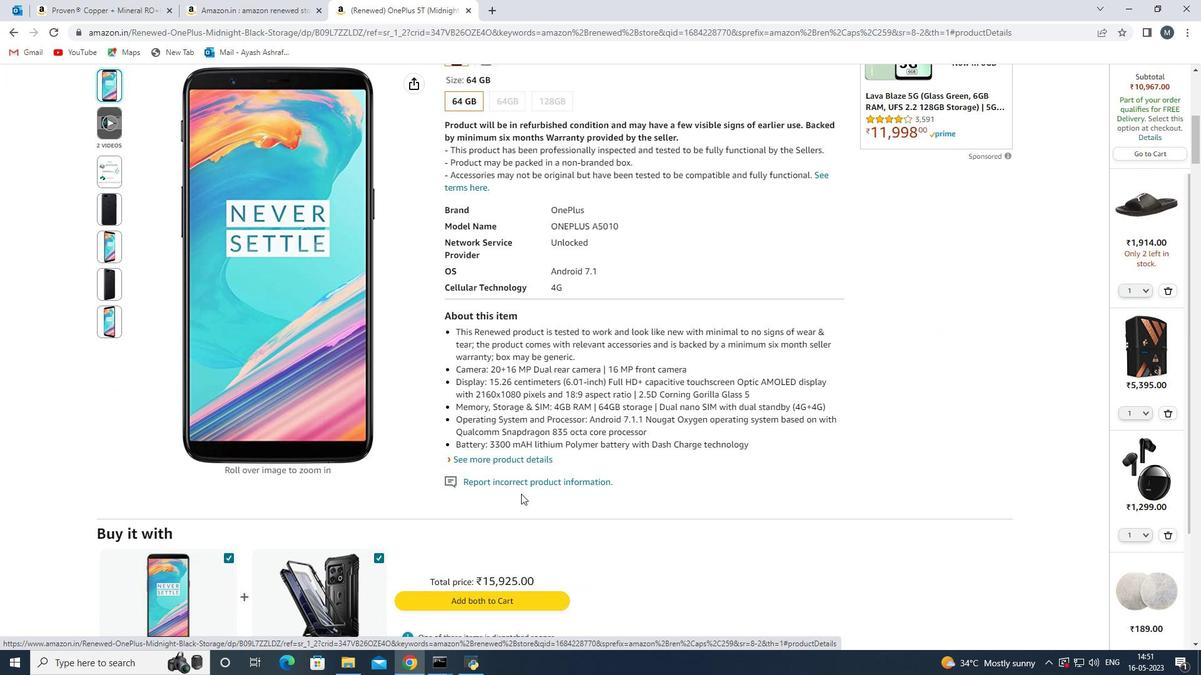 
Action: Mouse scrolled (483, 294) with delta (0, 0)
Screenshot: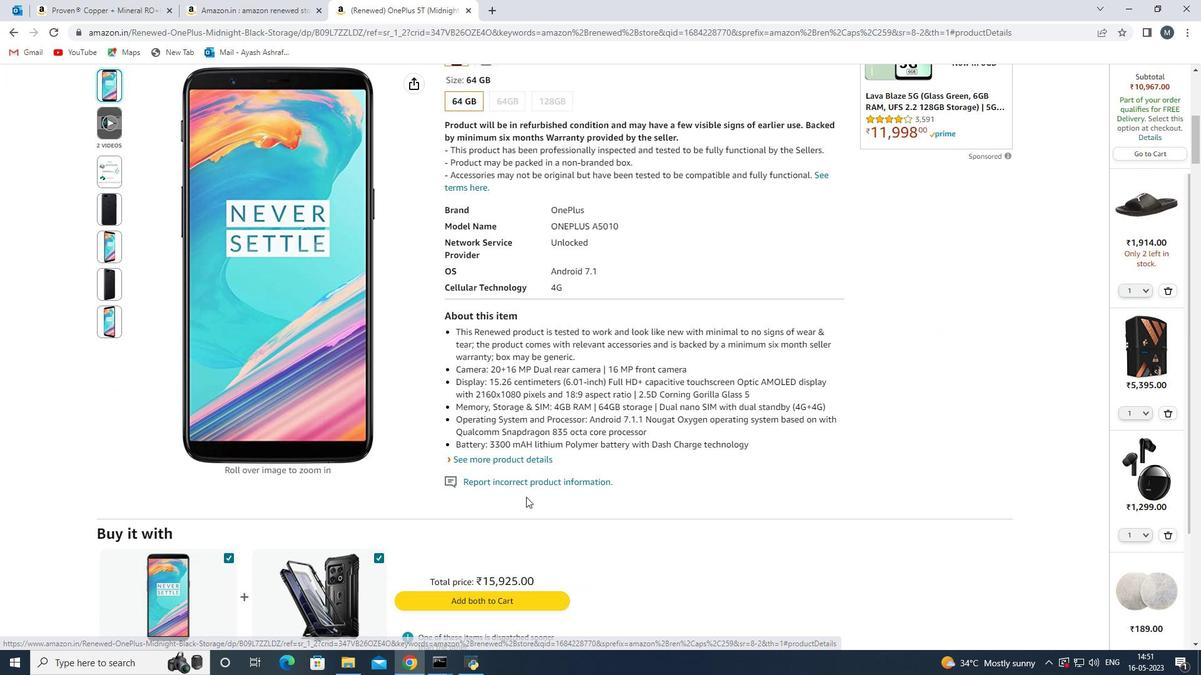 
Action: Mouse moved to (484, 294)
Screenshot: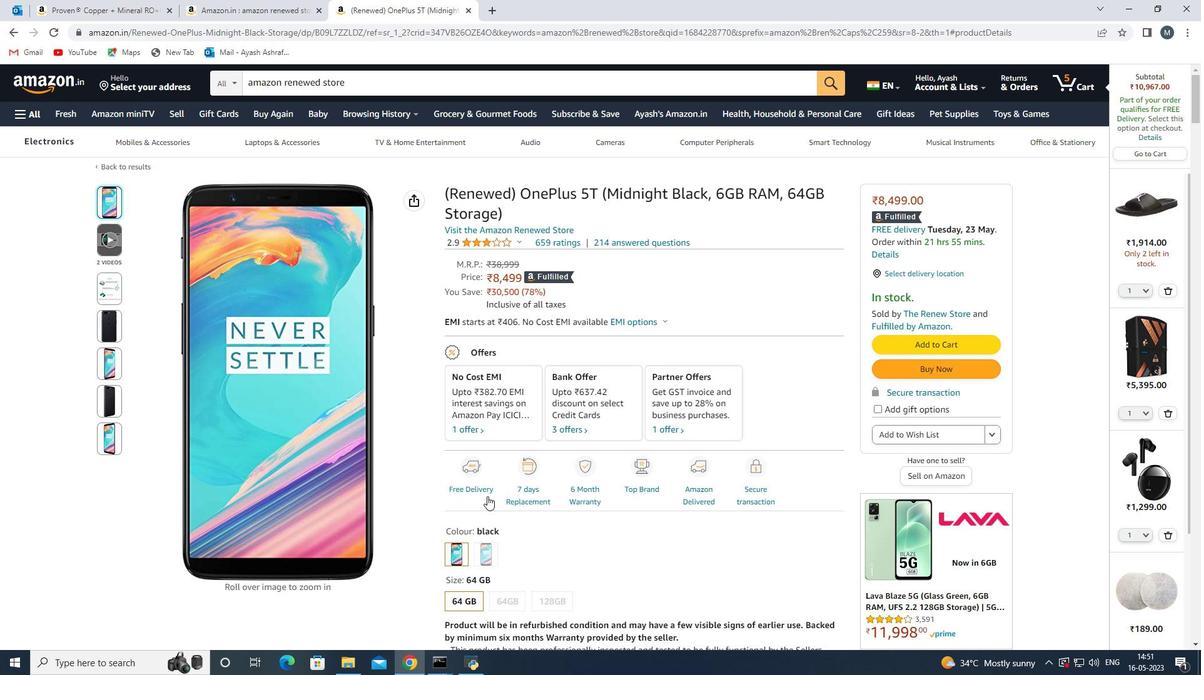
Action: Mouse scrolled (484, 294) with delta (0, 0)
Screenshot: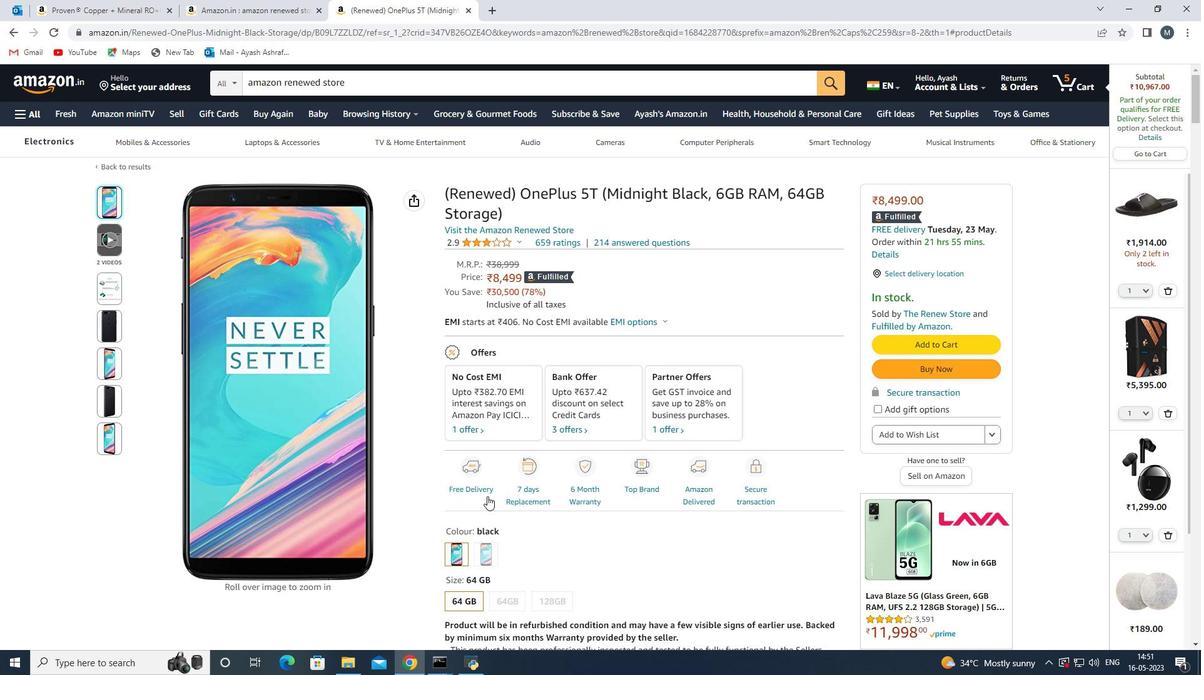 
Action: Mouse moved to (484, 294)
Screenshot: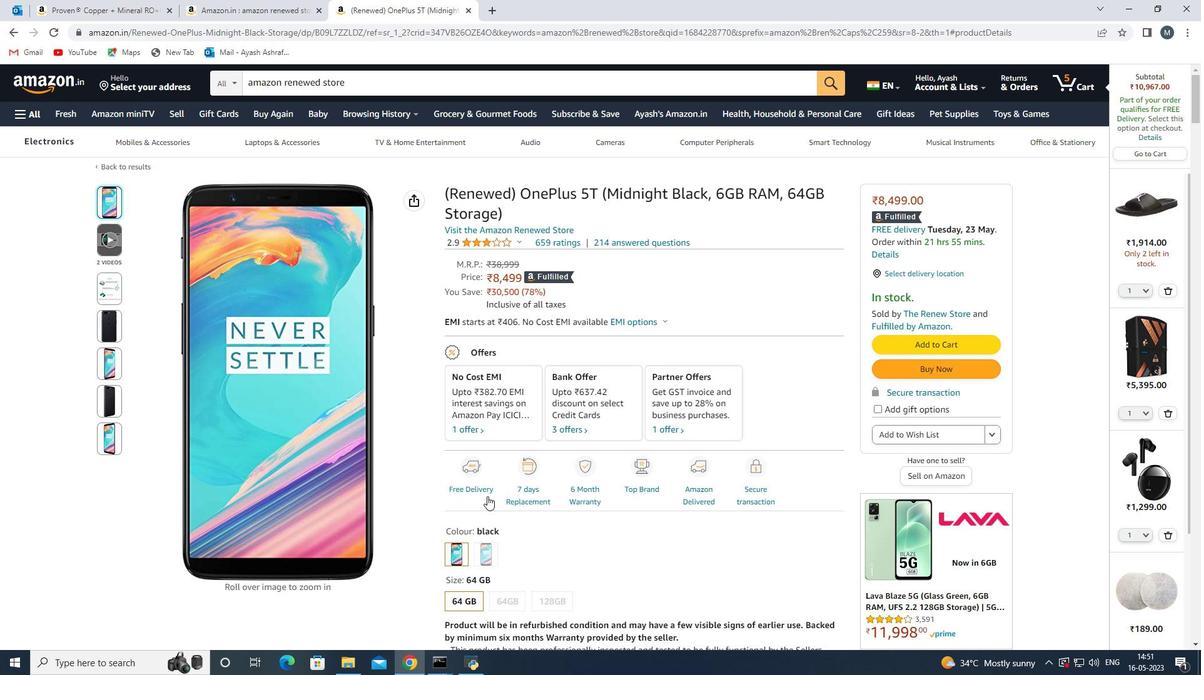 
Action: Mouse scrolled (484, 294) with delta (0, 0)
Screenshot: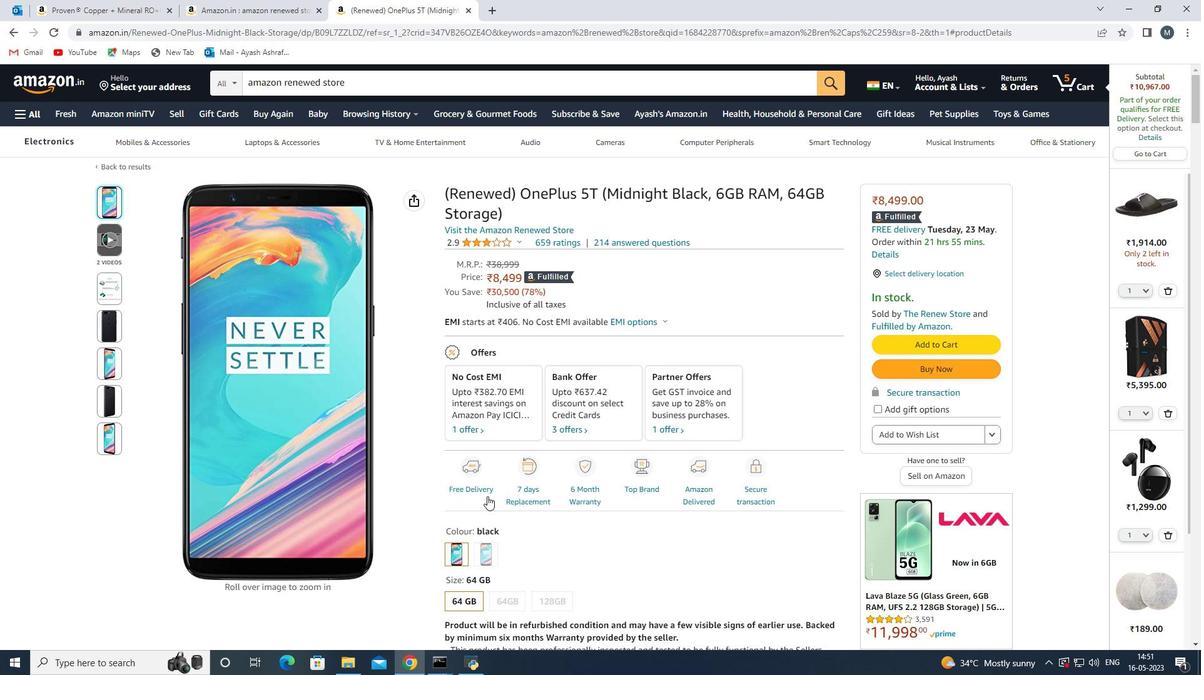 
Action: Mouse moved to (485, 294)
Screenshot: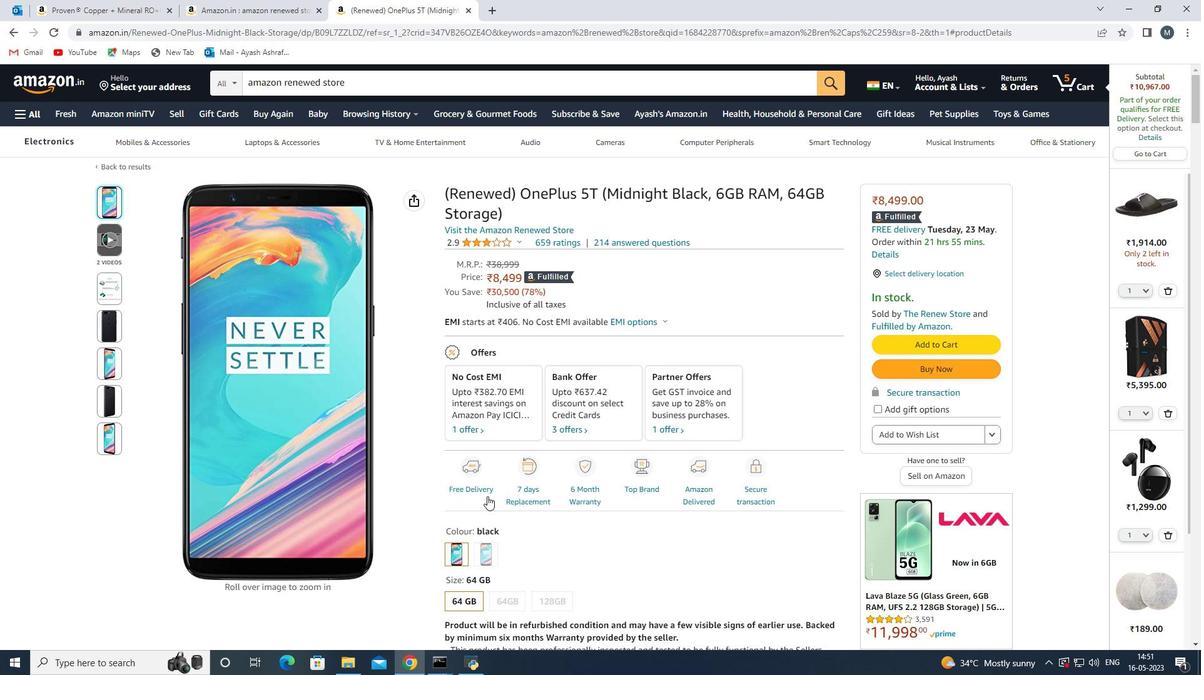 
Action: Mouse scrolled (485, 294) with delta (0, 0)
Screenshot: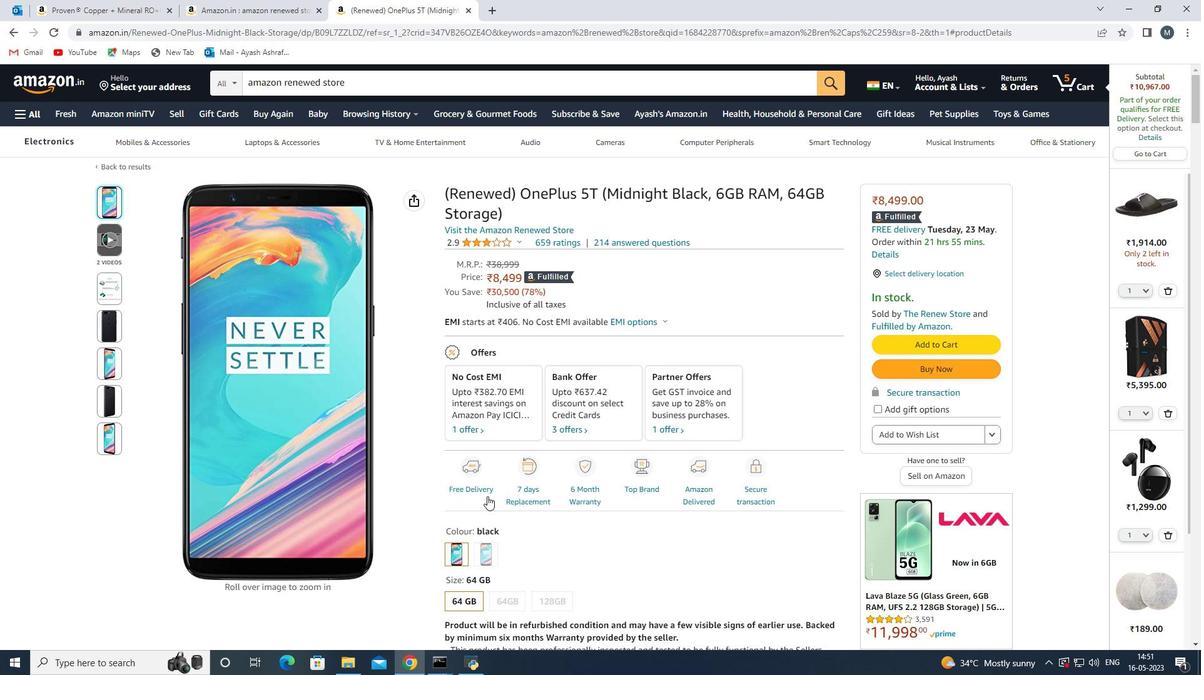 
Action: Mouse scrolled (485, 294) with delta (0, 0)
Screenshot: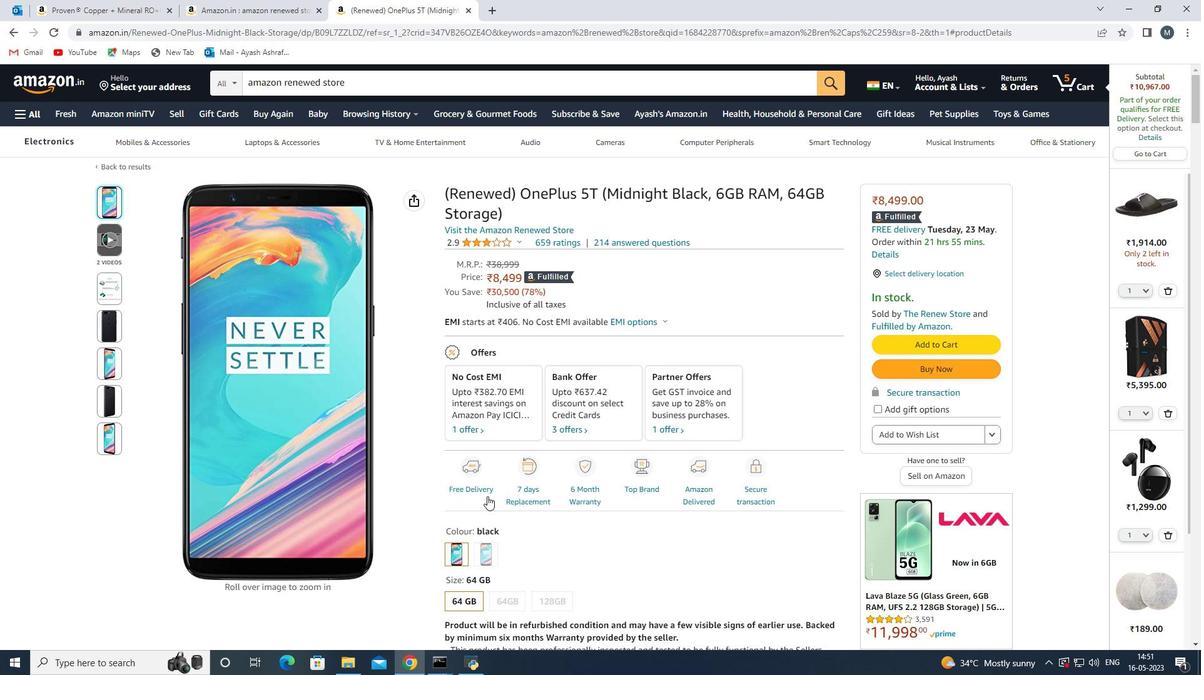 
Action: Mouse scrolled (485, 294) with delta (0, 0)
Screenshot: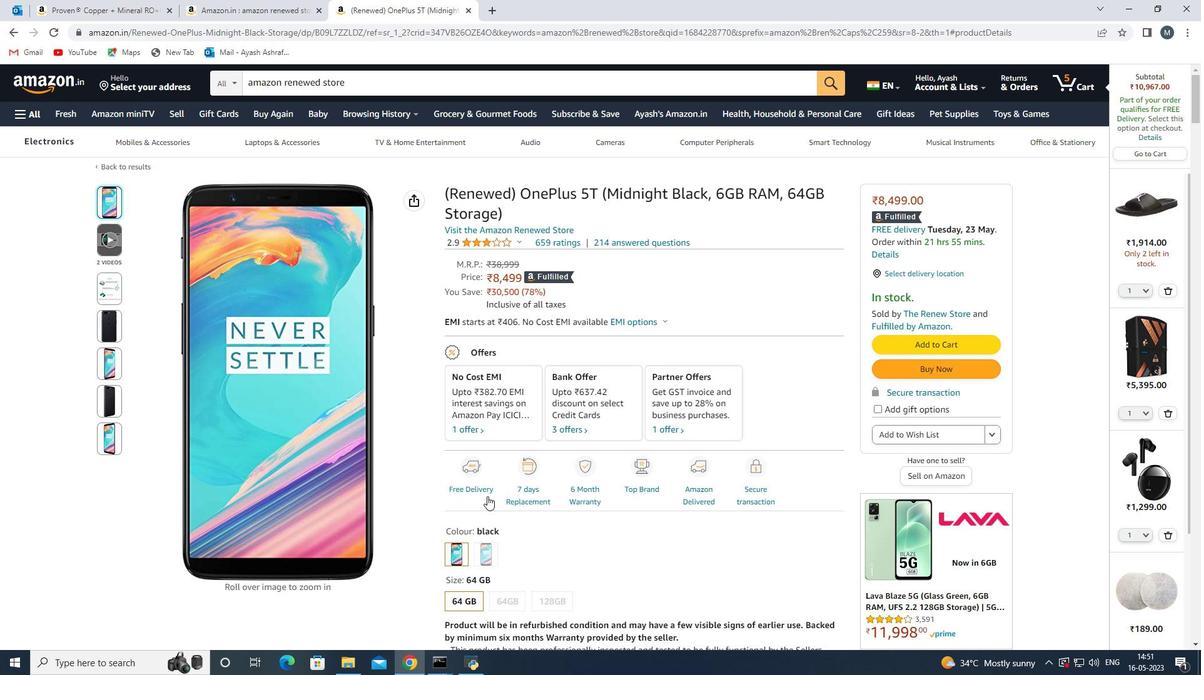 
Action: Mouse scrolled (485, 294) with delta (0, 0)
Screenshot: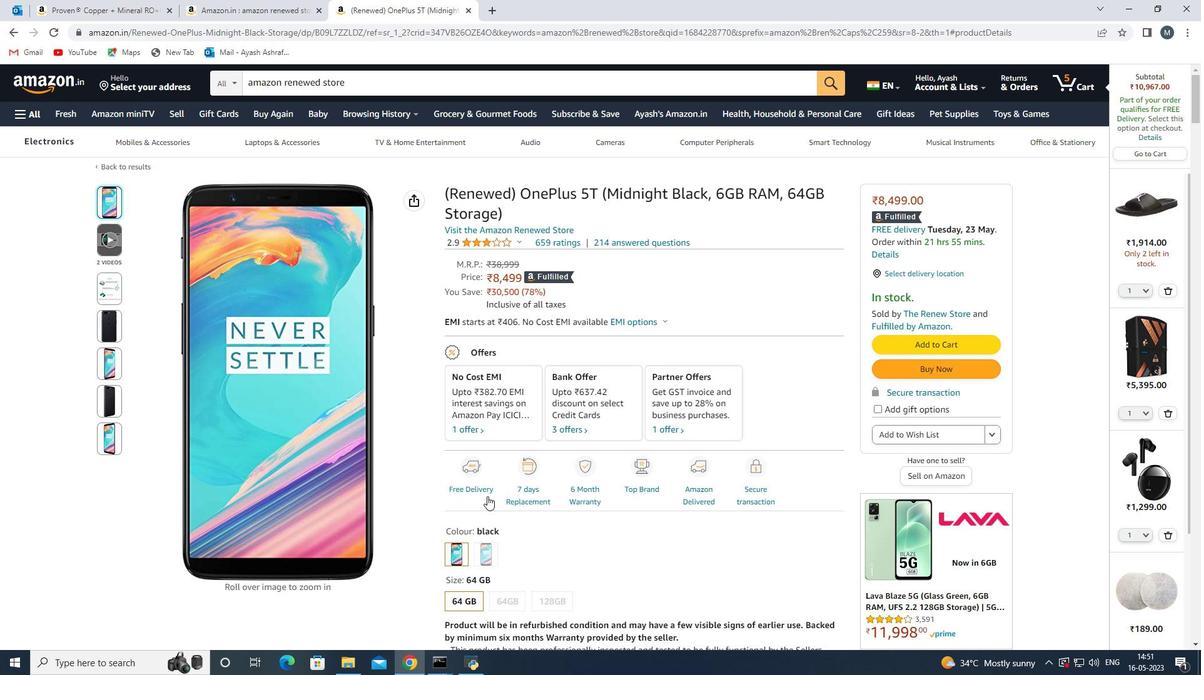 
Action: Mouse scrolled (485, 294) with delta (0, 0)
Screenshot: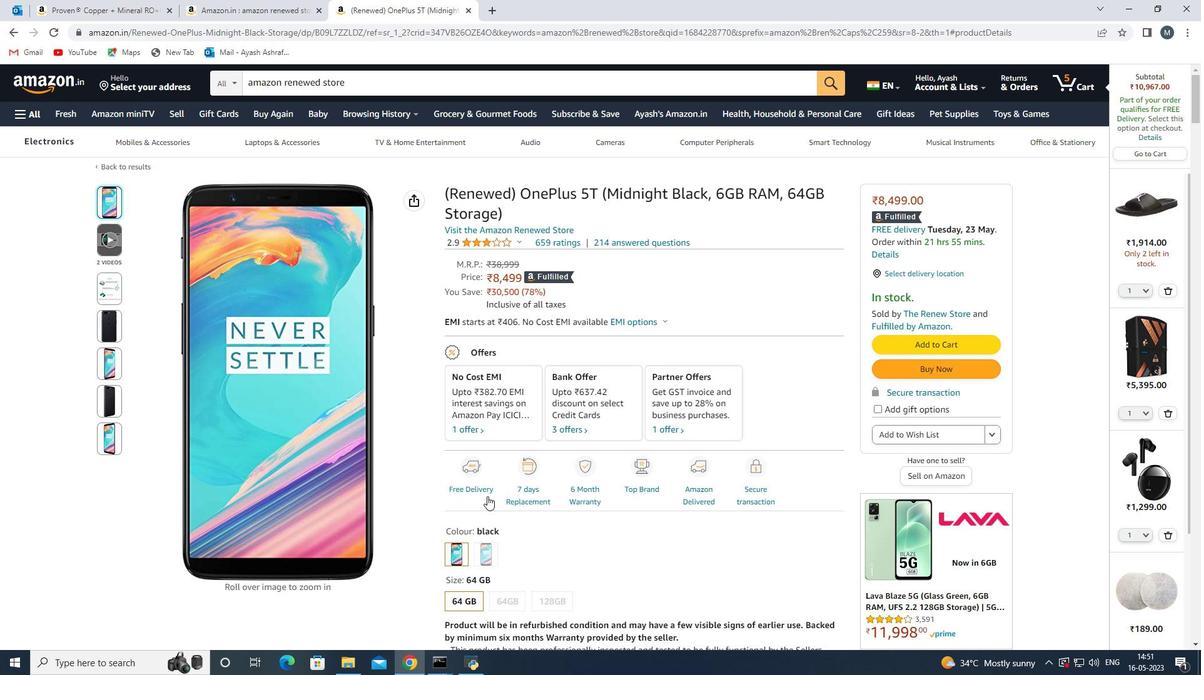 
Action: Mouse scrolled (485, 294) with delta (0, 0)
Screenshot: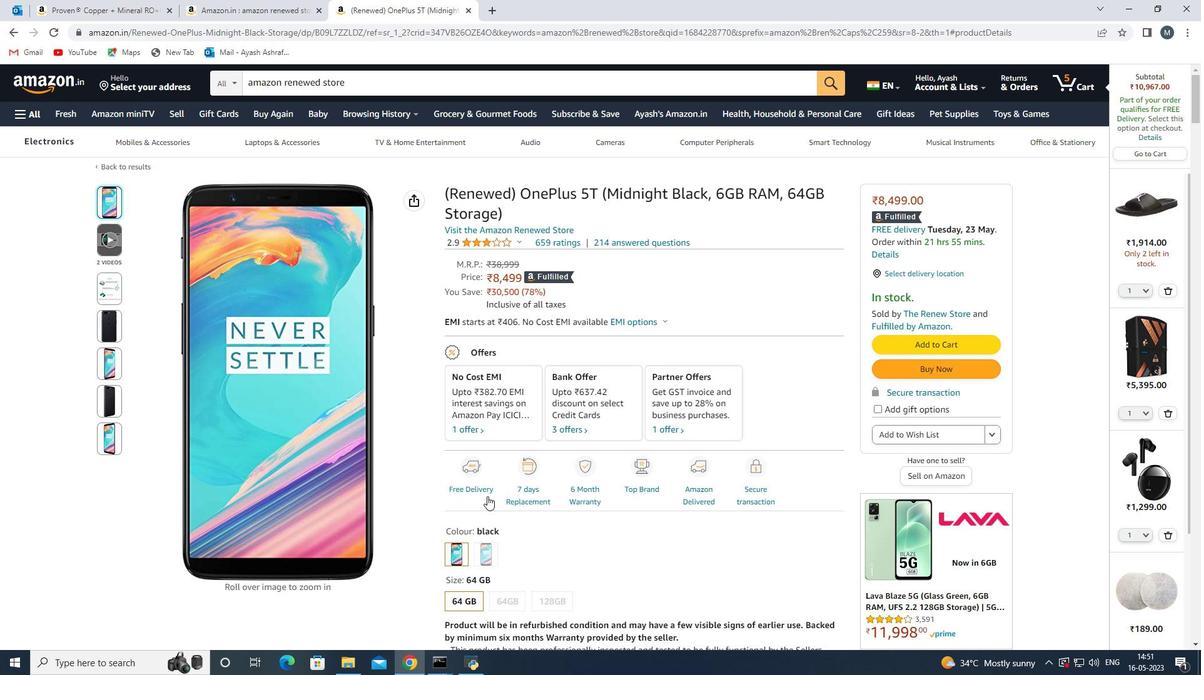 
Action: Mouse scrolled (485, 294) with delta (0, 0)
Screenshot: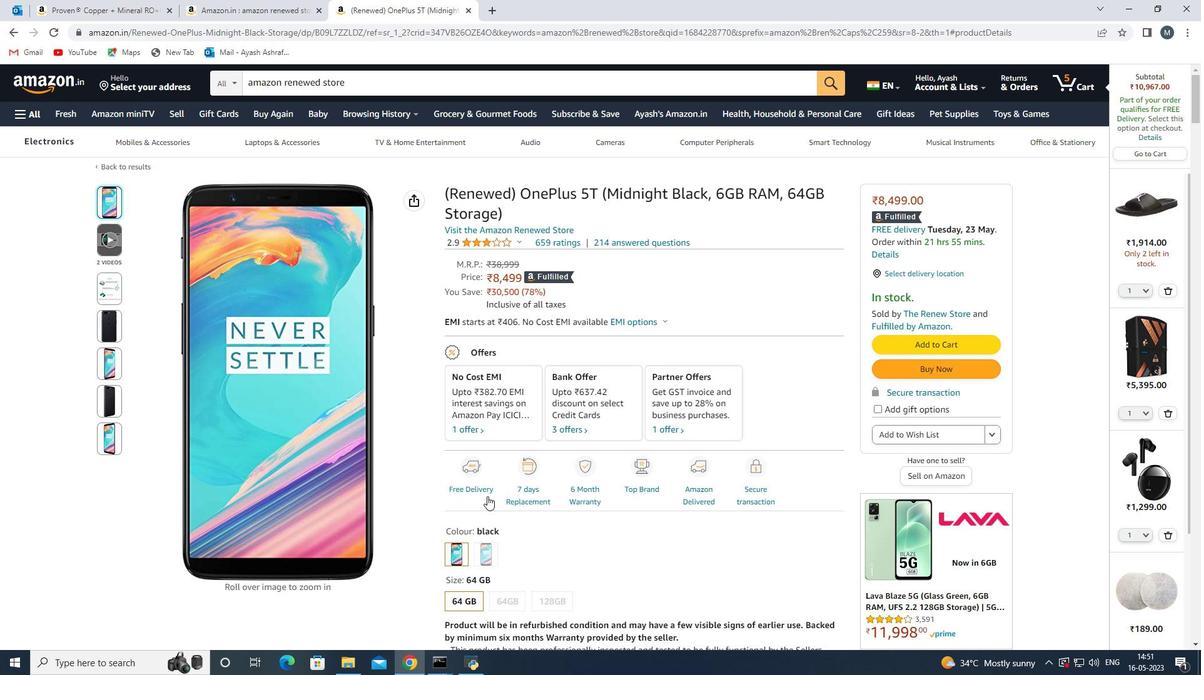 
Action: Mouse scrolled (485, 294) with delta (0, 0)
Screenshot: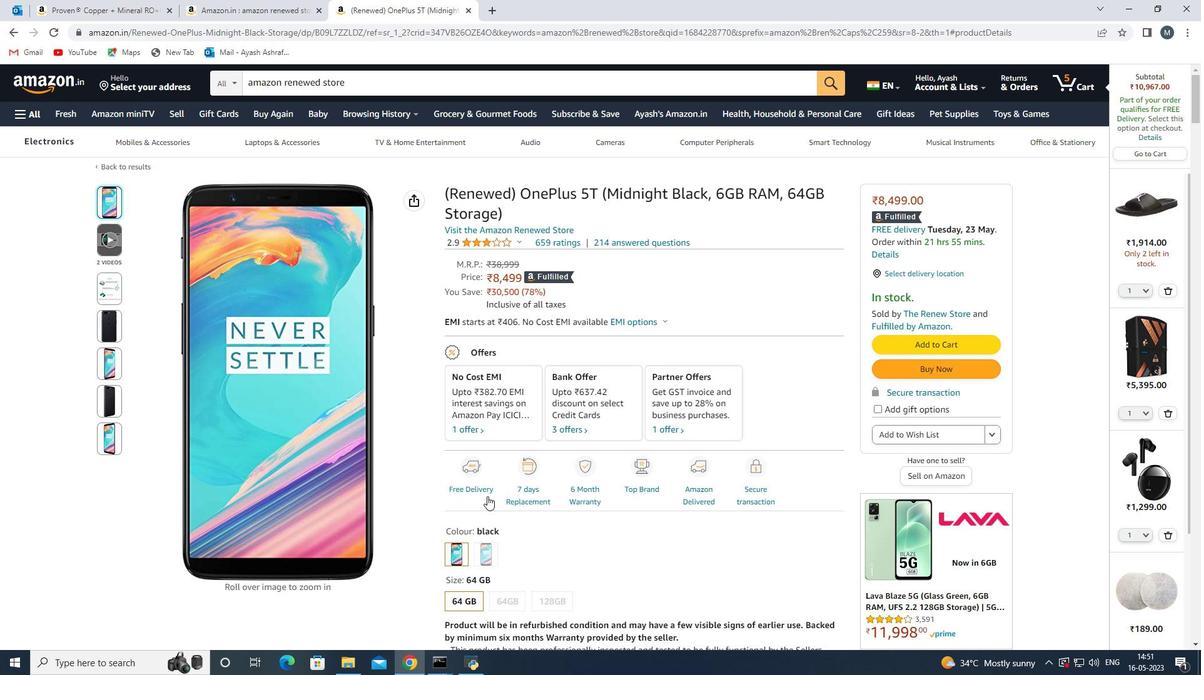 
Action: Mouse scrolled (485, 294) with delta (0, 0)
Screenshot: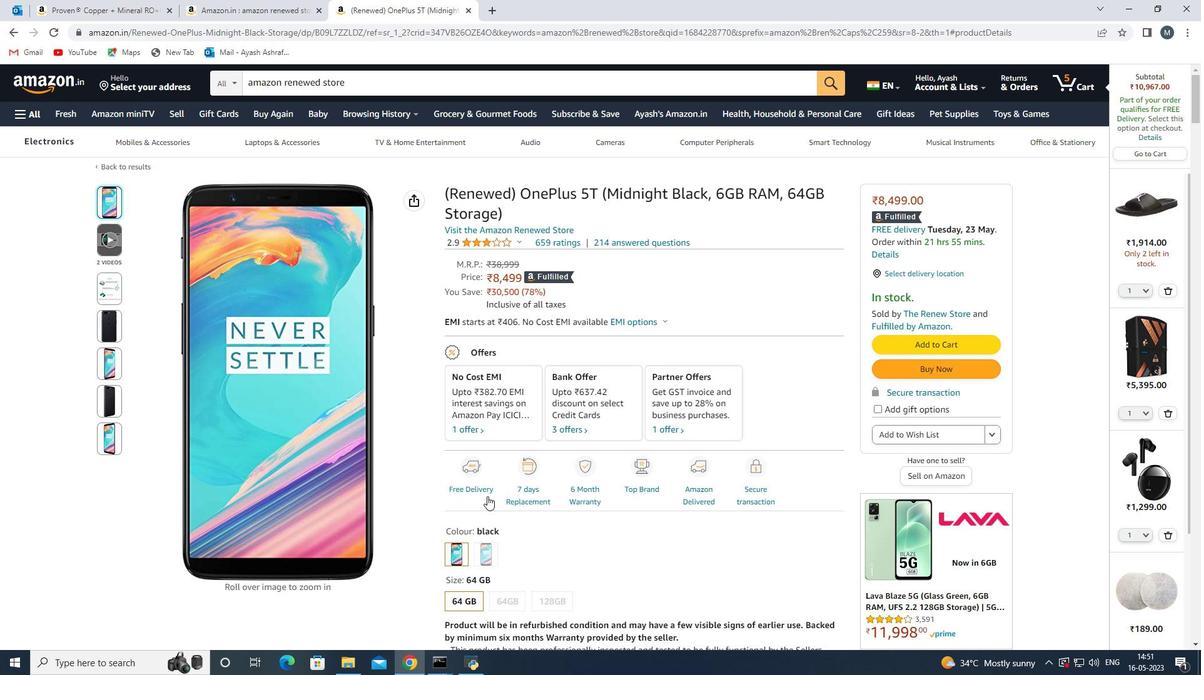 
Action: Mouse scrolled (485, 294) with delta (0, 0)
Screenshot: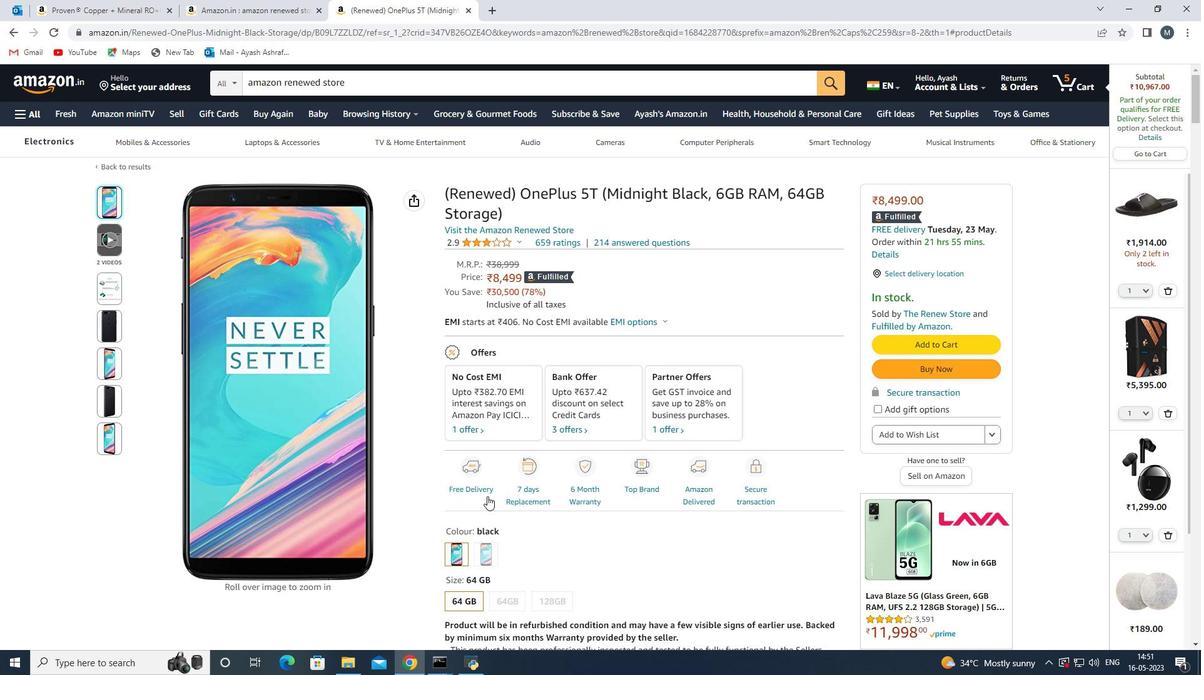 
Action: Mouse scrolled (485, 294) with delta (0, 0)
Screenshot: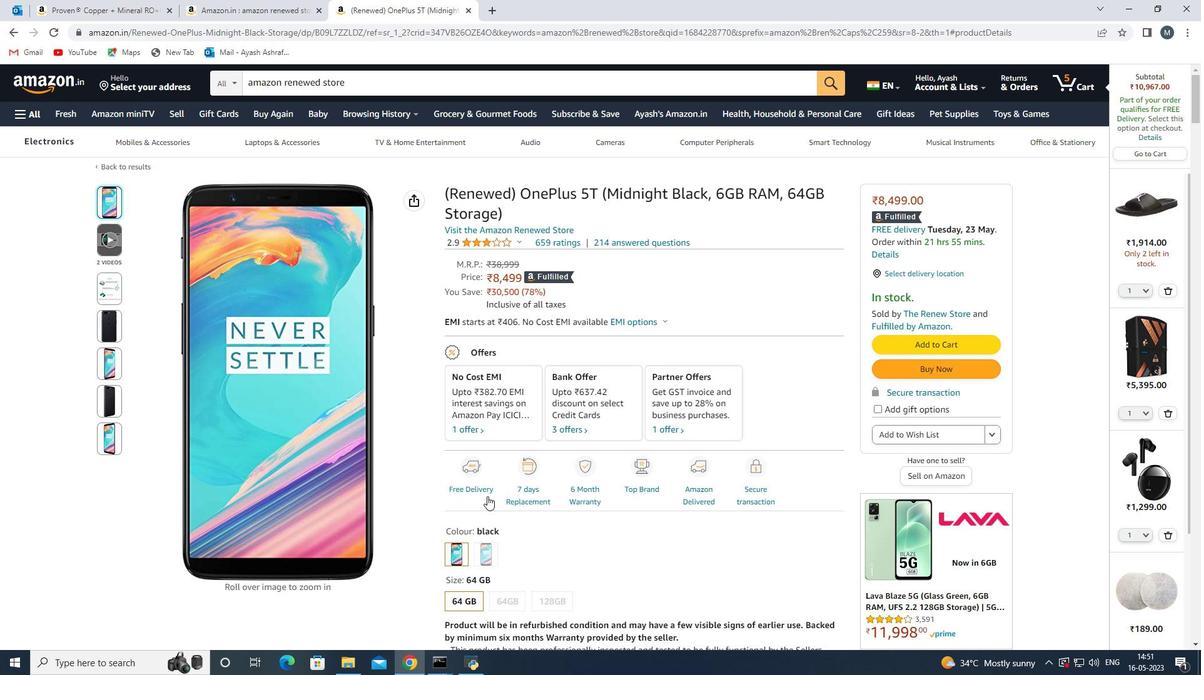 
Action: Mouse scrolled (485, 294) with delta (0, 0)
Screenshot: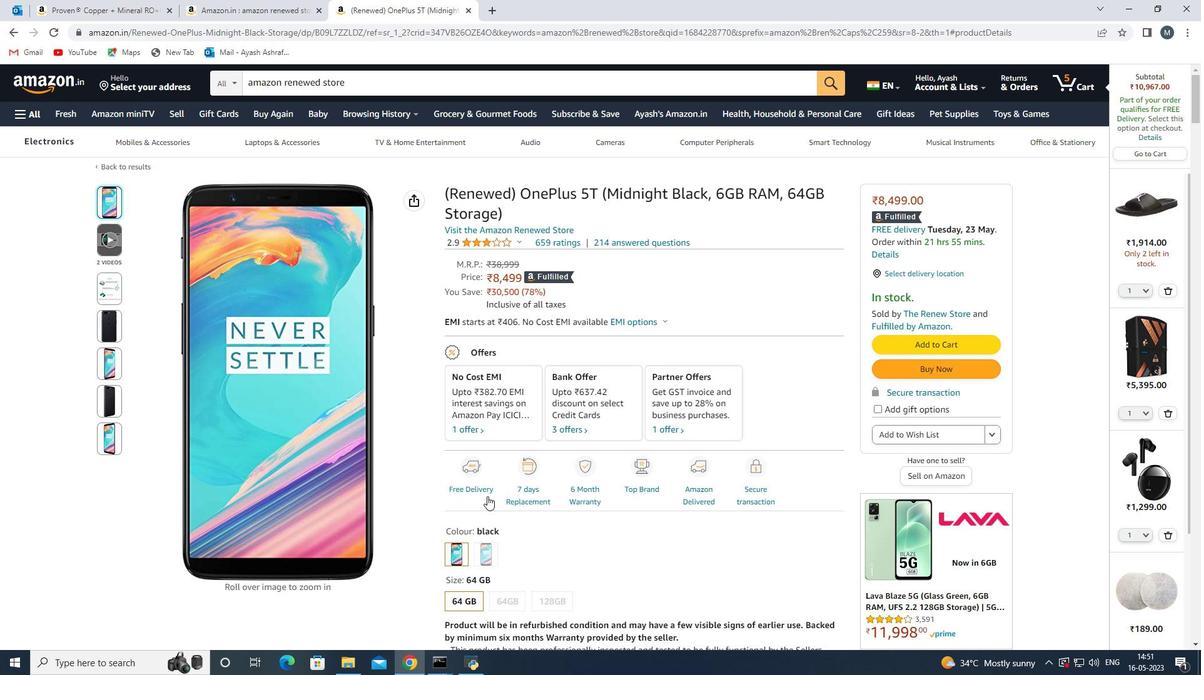
Action: Mouse scrolled (485, 294) with delta (0, 0)
Screenshot: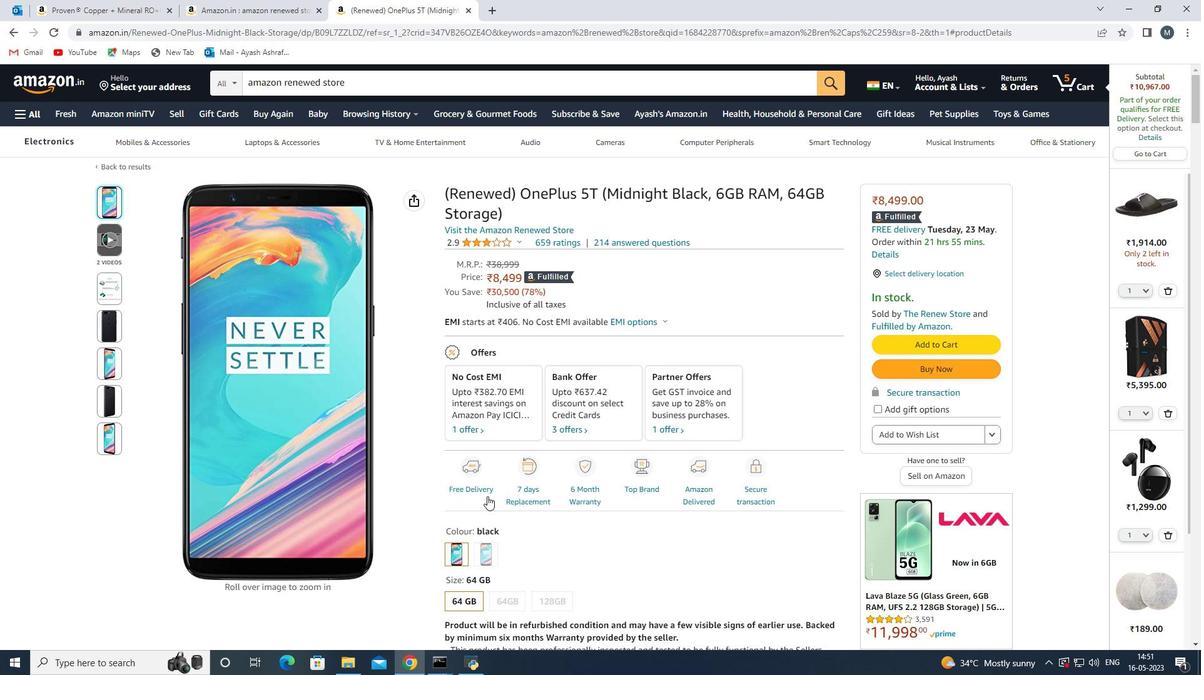 
Action: Mouse scrolled (485, 294) with delta (0, 0)
Screenshot: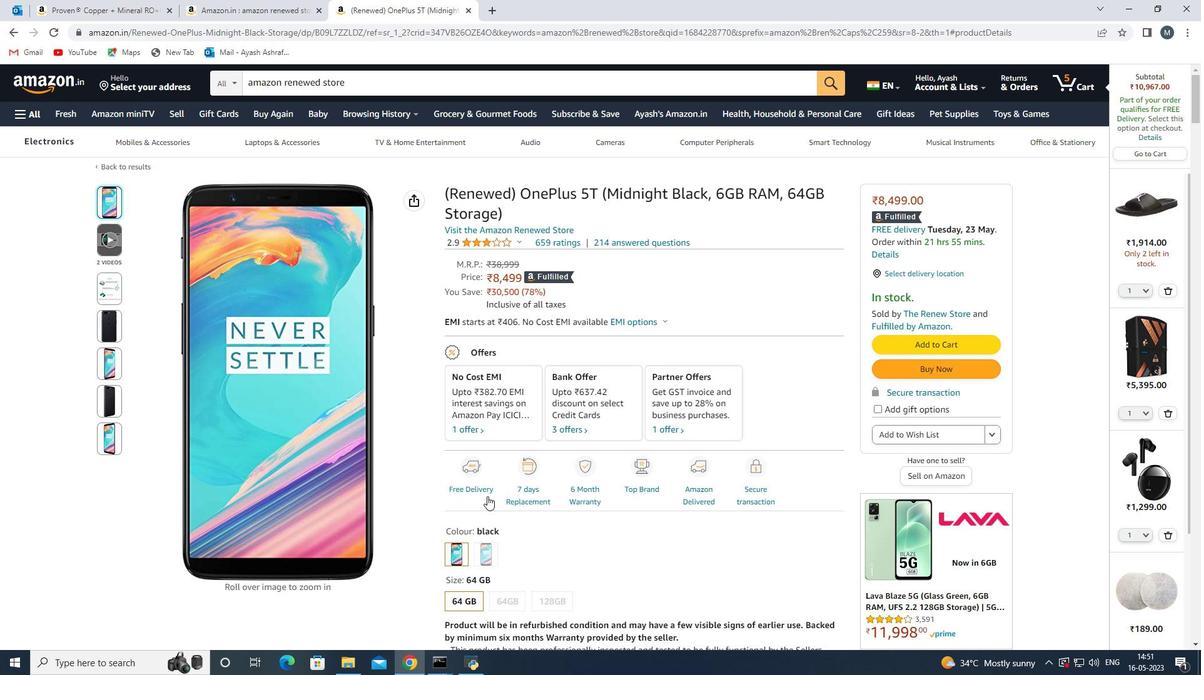 
Action: Mouse scrolled (485, 294) with delta (0, 0)
Screenshot: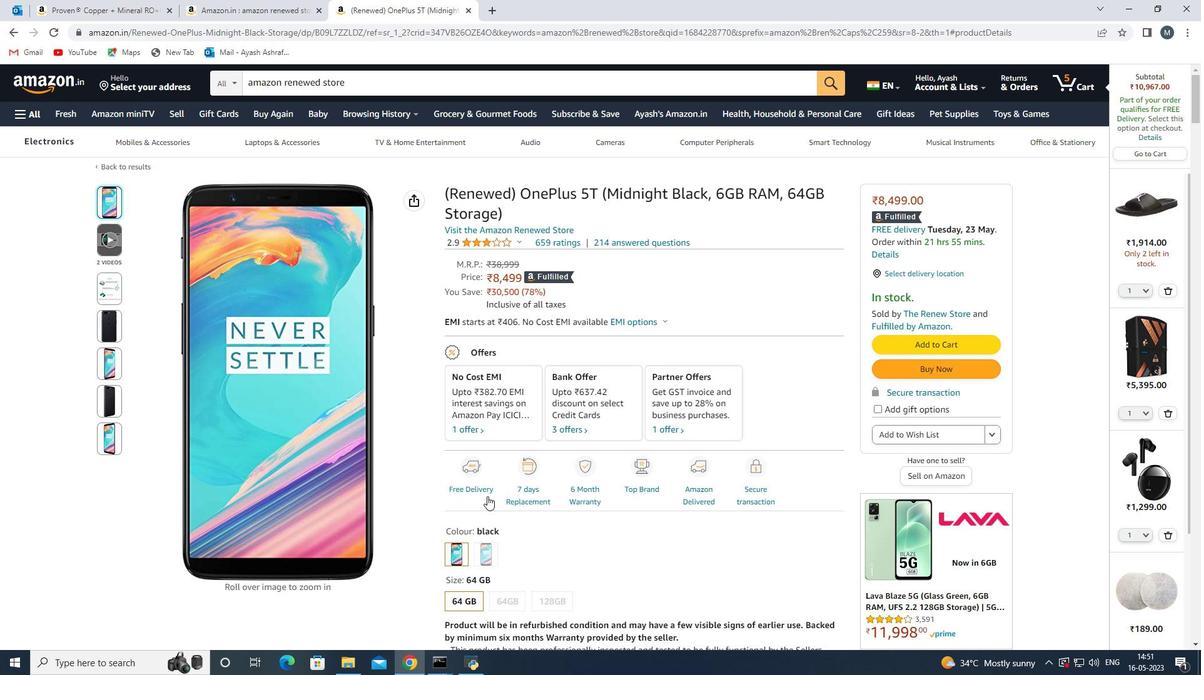 
Action: Mouse moved to (486, 289)
Screenshot: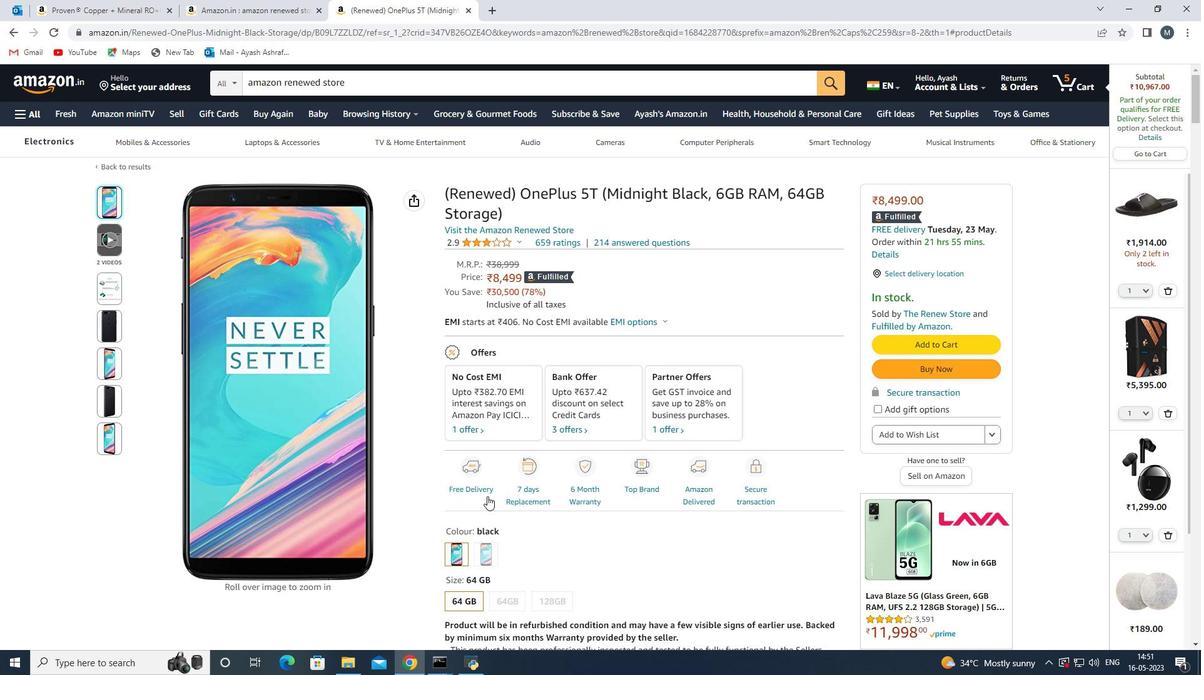 
Action: Mouse scrolled (486, 289) with delta (0, 0)
Screenshot: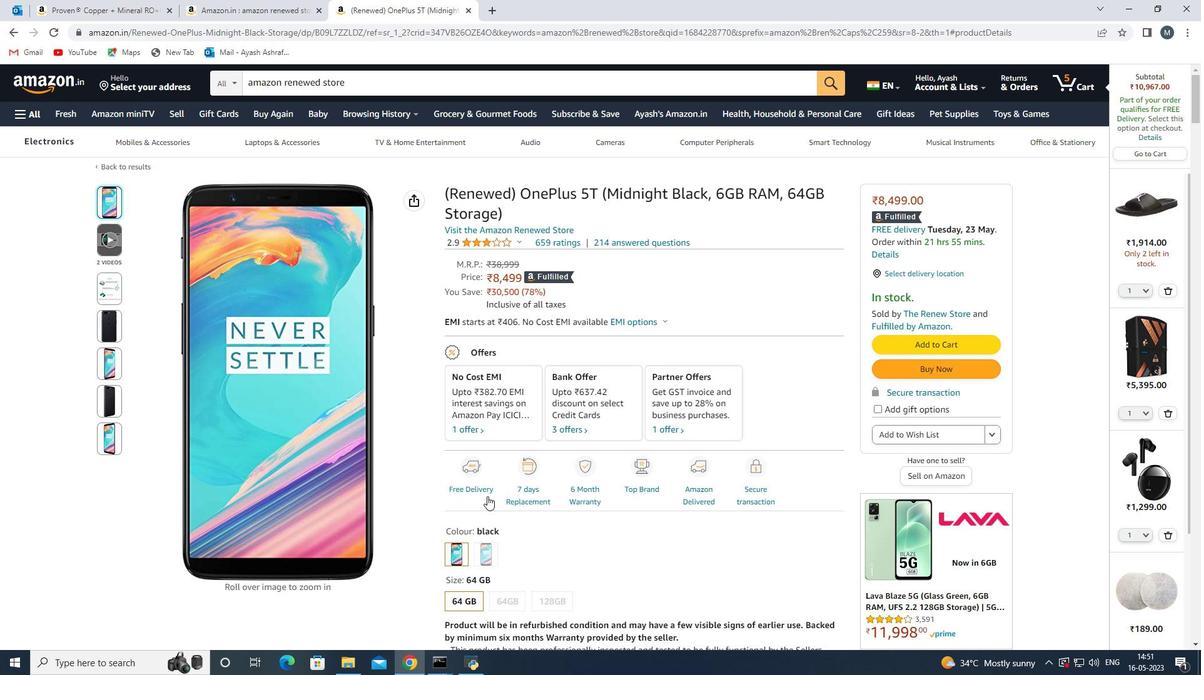
Action: Mouse moved to (486, 287)
Screenshot: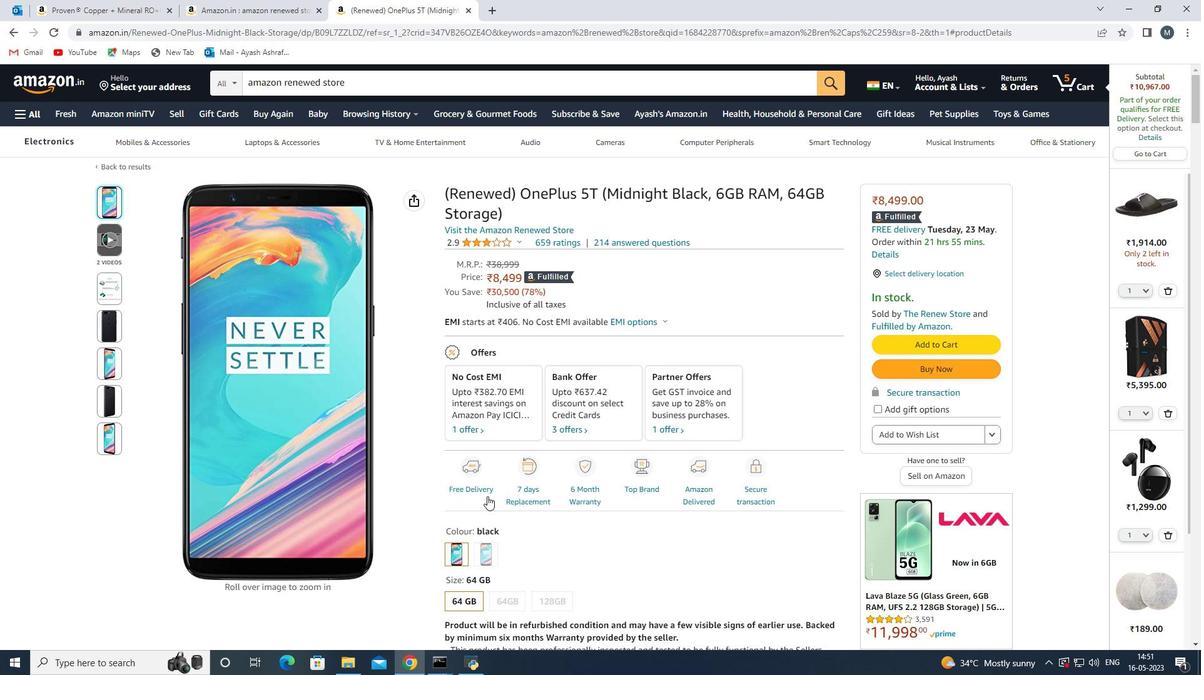 
Action: Mouse scrolled (486, 287) with delta (0, 0)
Screenshot: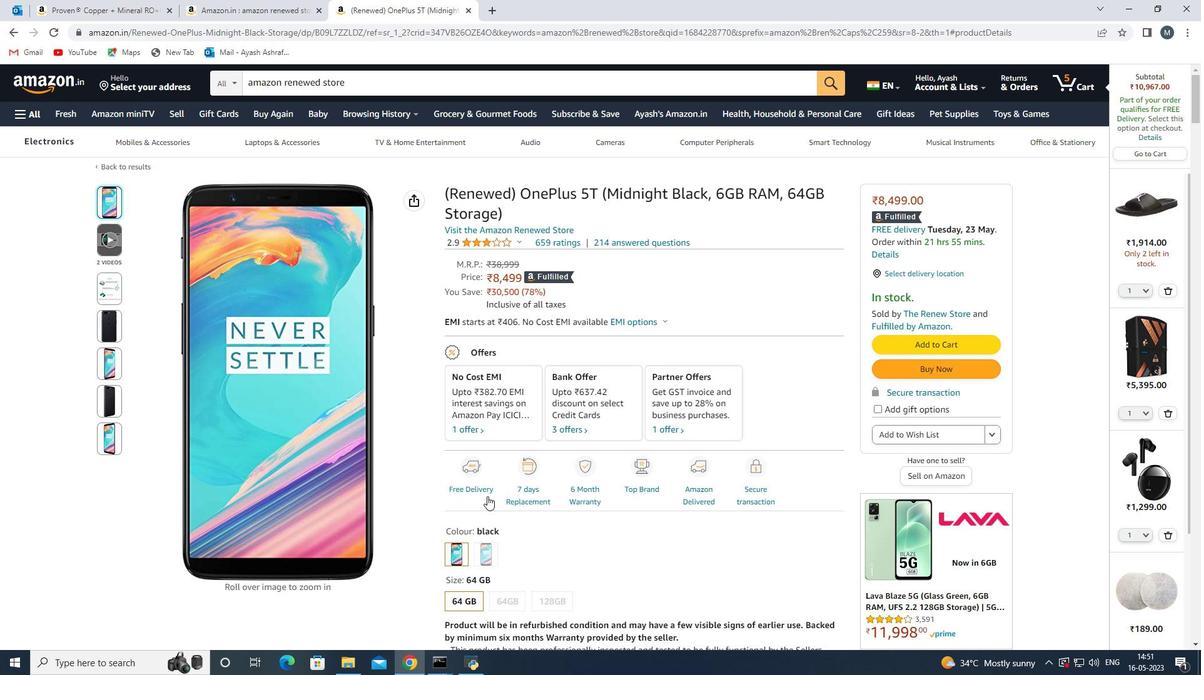 
Action: Mouse scrolled (486, 287) with delta (0, 0)
Screenshot: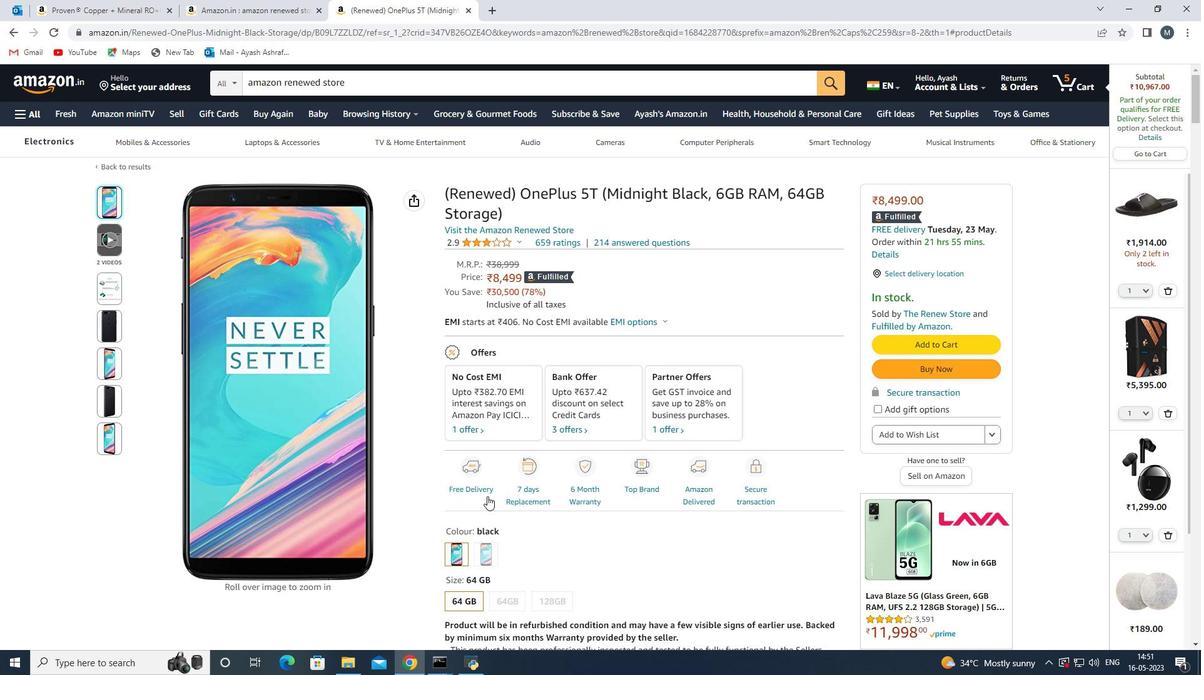 
Action: Mouse scrolled (486, 287) with delta (0, 0)
Screenshot: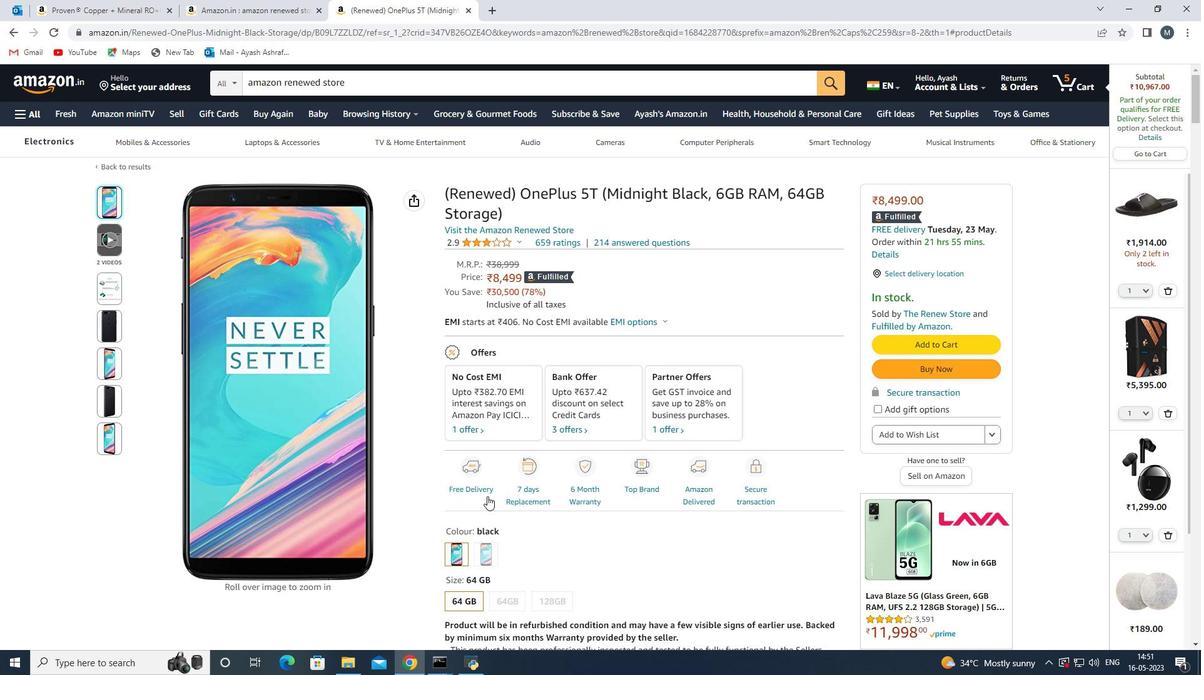 
Action: Mouse scrolled (486, 287) with delta (0, 0)
Screenshot: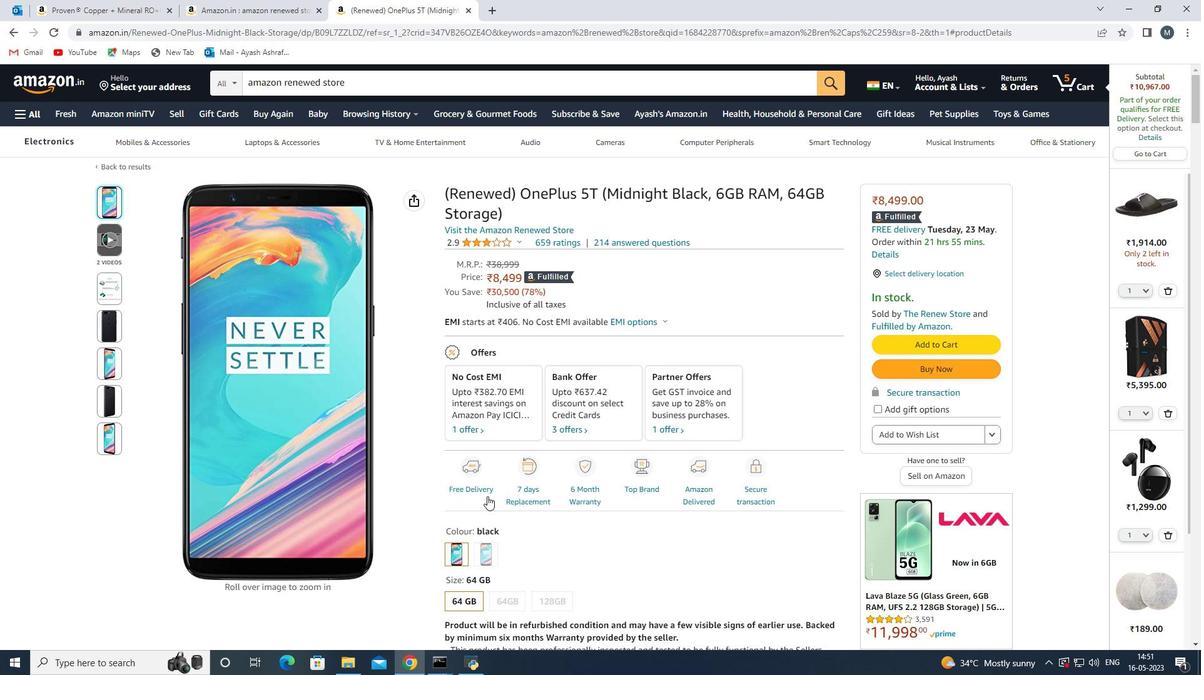 
Action: Mouse moved to (488, 263)
Screenshot: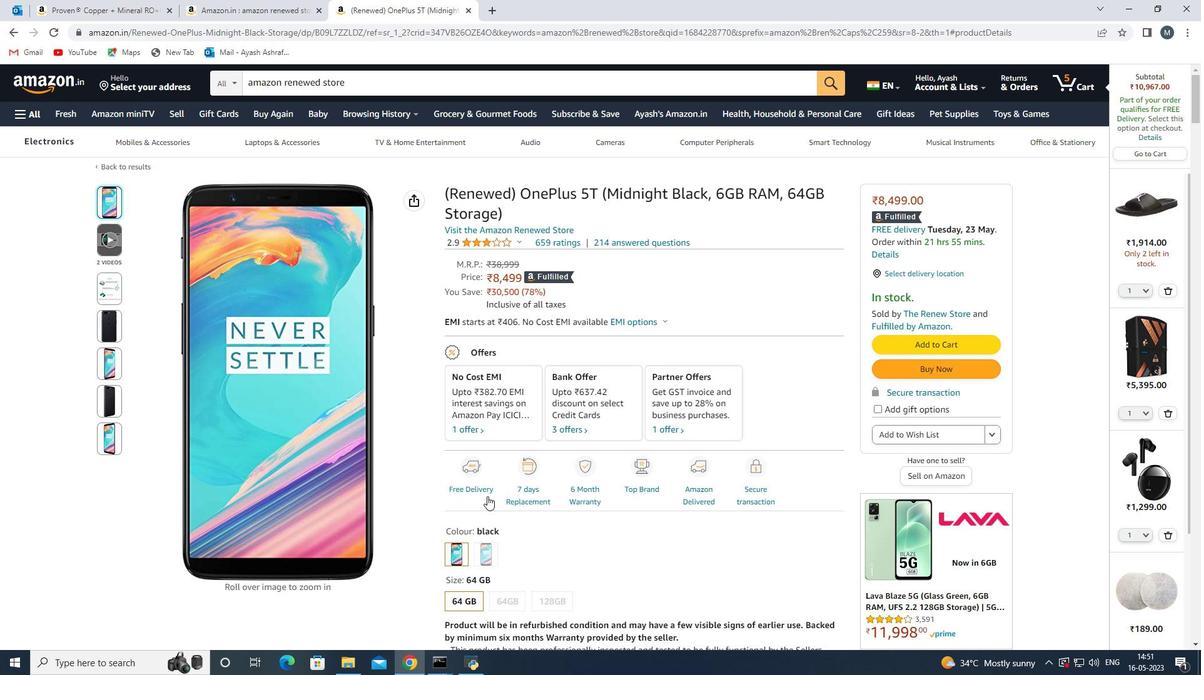 
Action: Mouse scrolled (488, 262) with delta (0, 0)
Screenshot: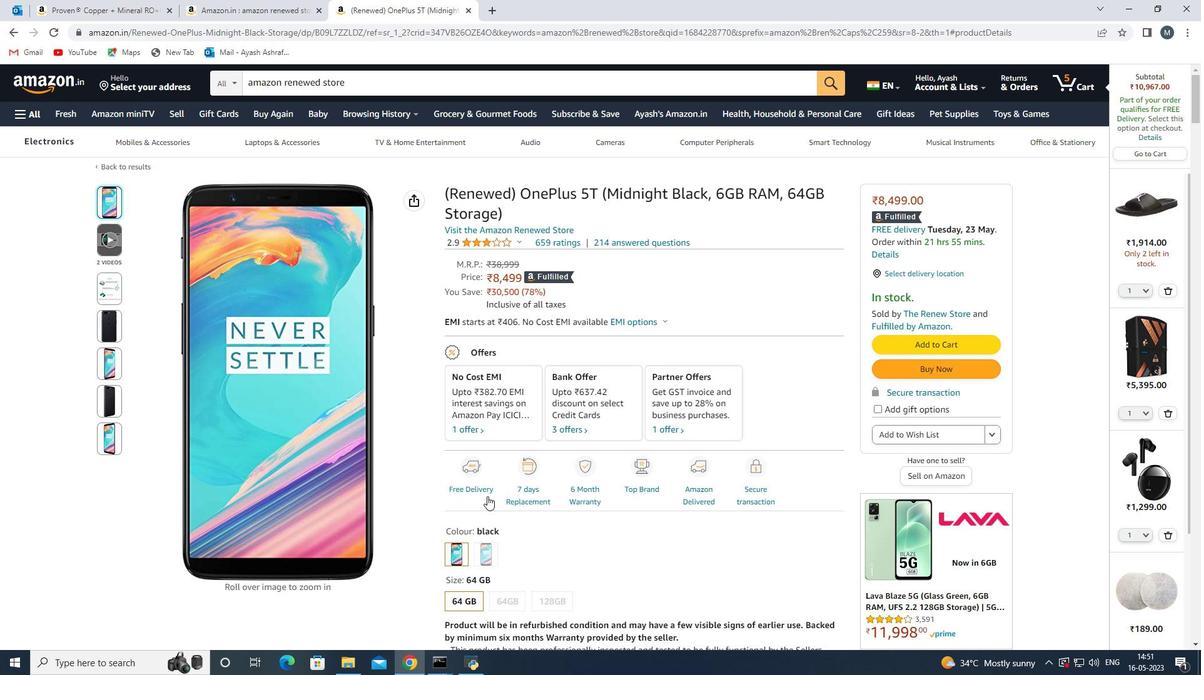 
Action: Mouse scrolled (488, 262) with delta (0, 0)
Screenshot: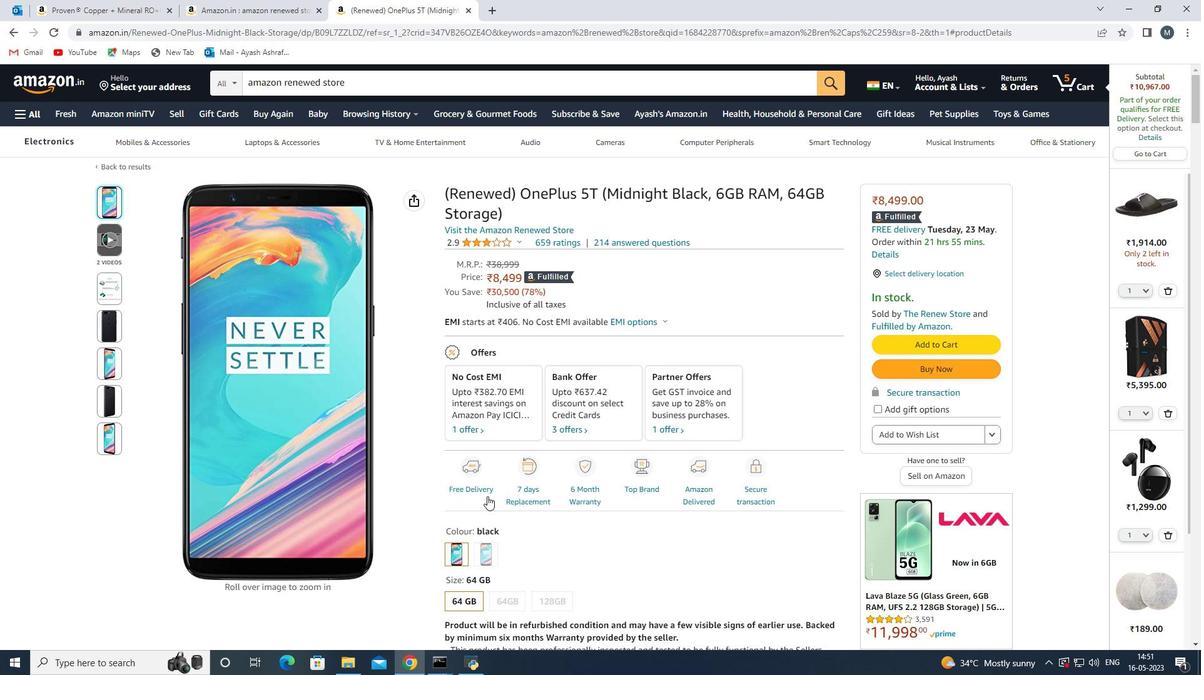 
Action: Mouse moved to (491, 257)
Screenshot: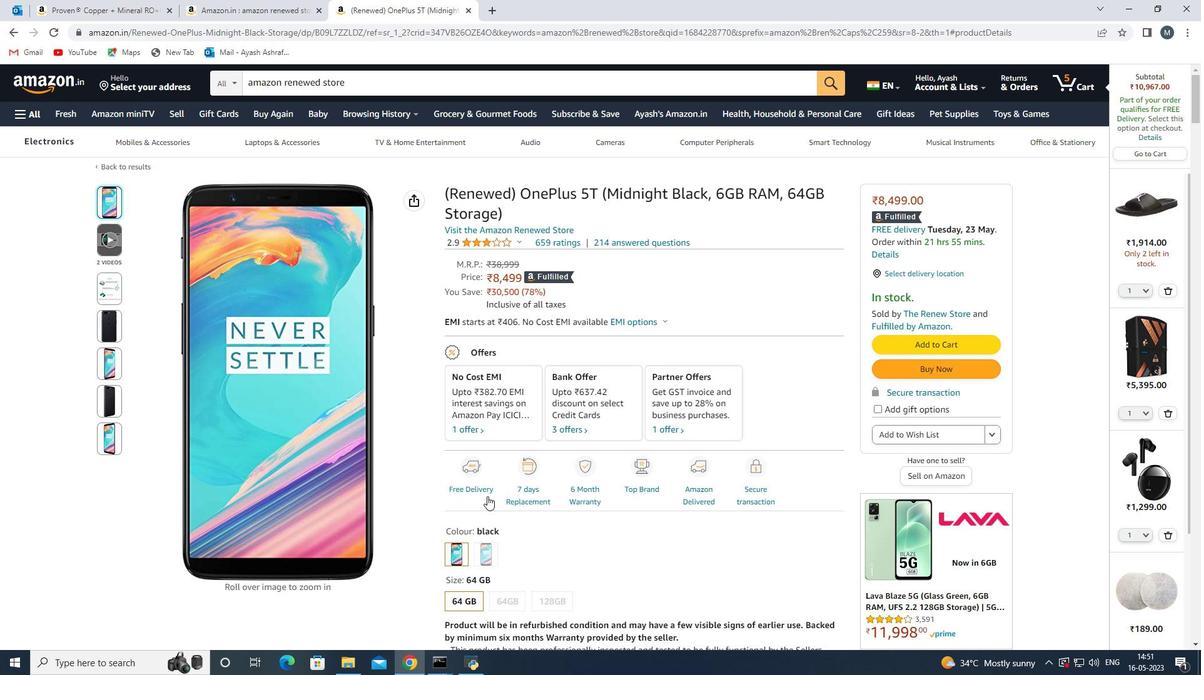 
Action: Mouse scrolled (491, 256) with delta (0, 0)
Screenshot: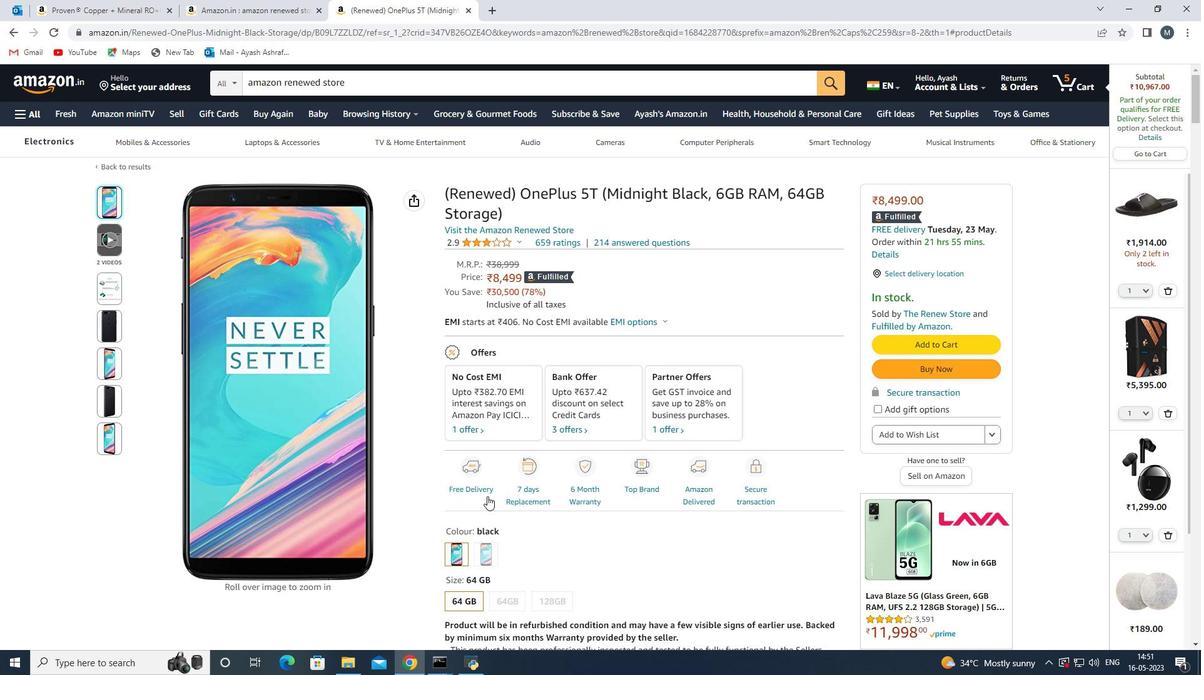 
Action: Mouse scrolled (491, 256) with delta (0, 0)
Screenshot: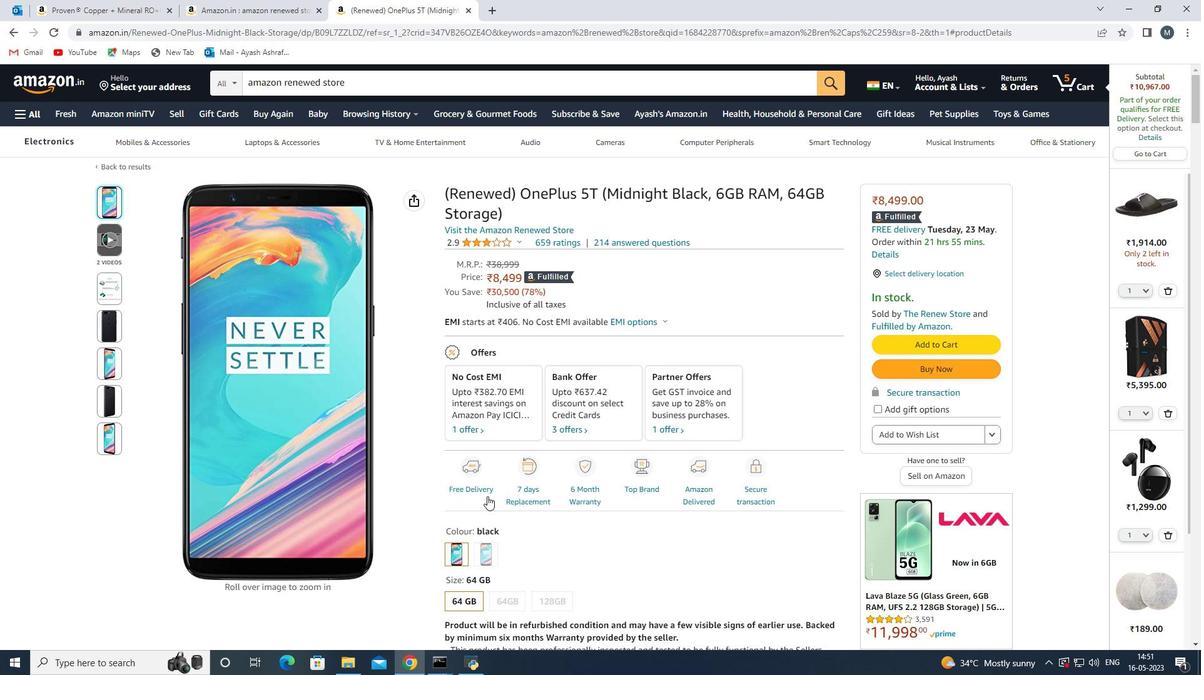 
Action: Mouse moved to (455, 266)
Screenshot: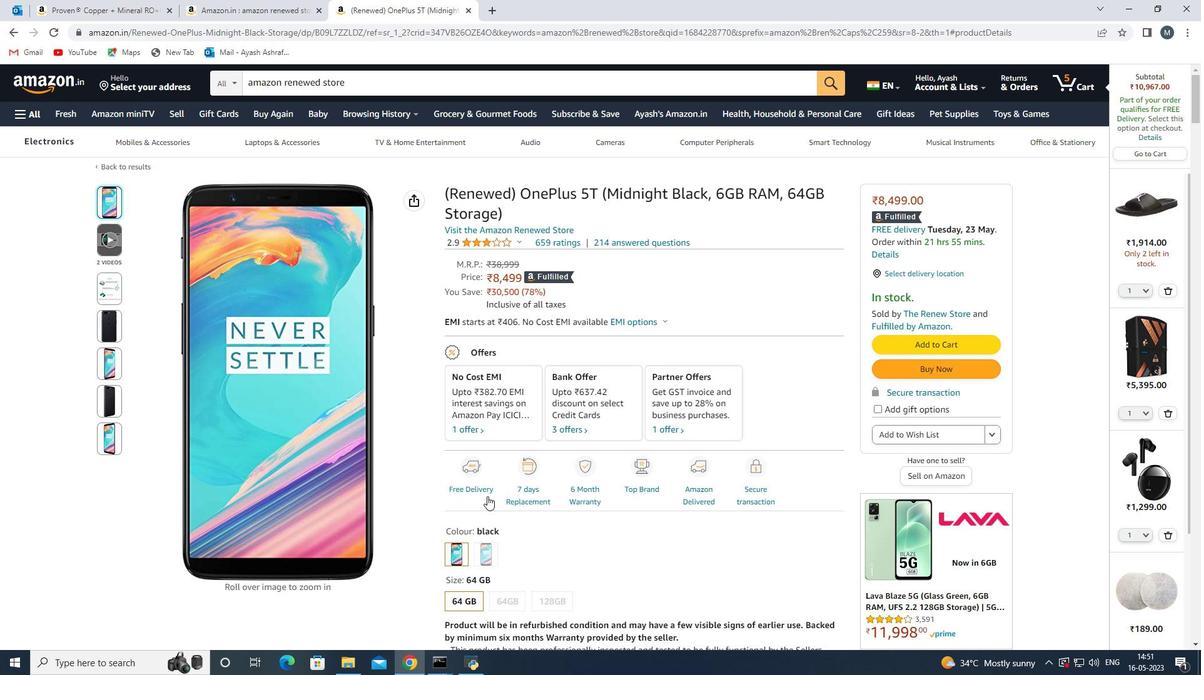 
Action: Mouse scrolled (455, 265) with delta (0, 0)
Screenshot: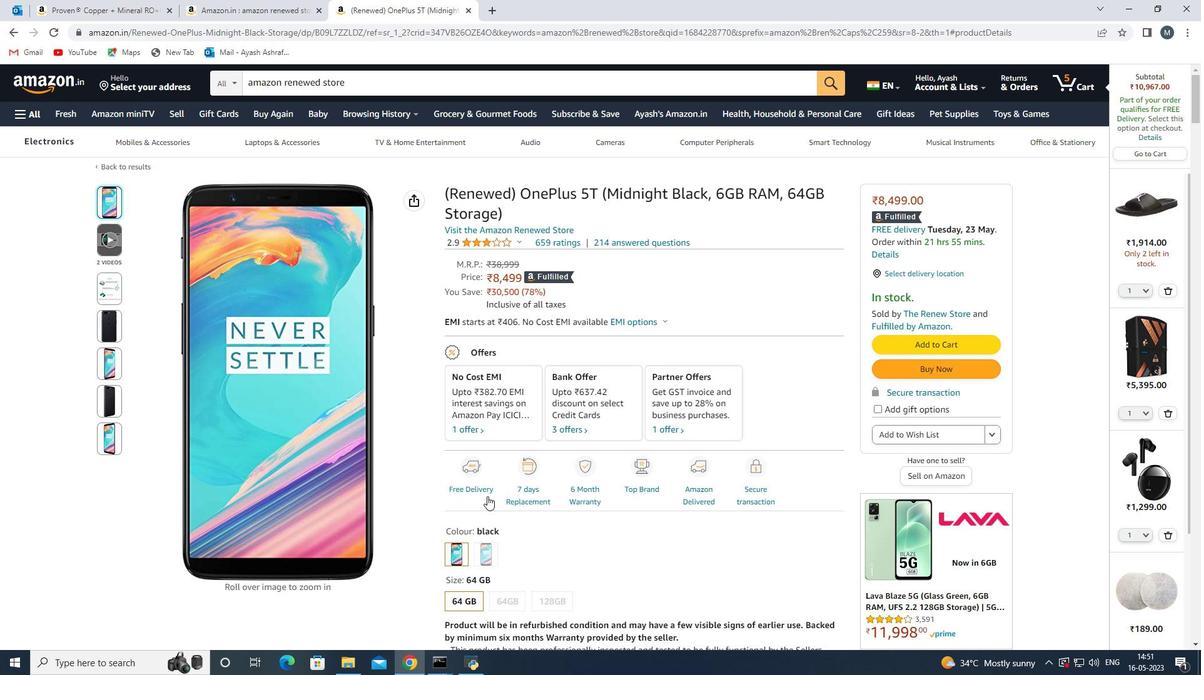 
Action: Mouse scrolled (455, 265) with delta (0, 0)
Screenshot: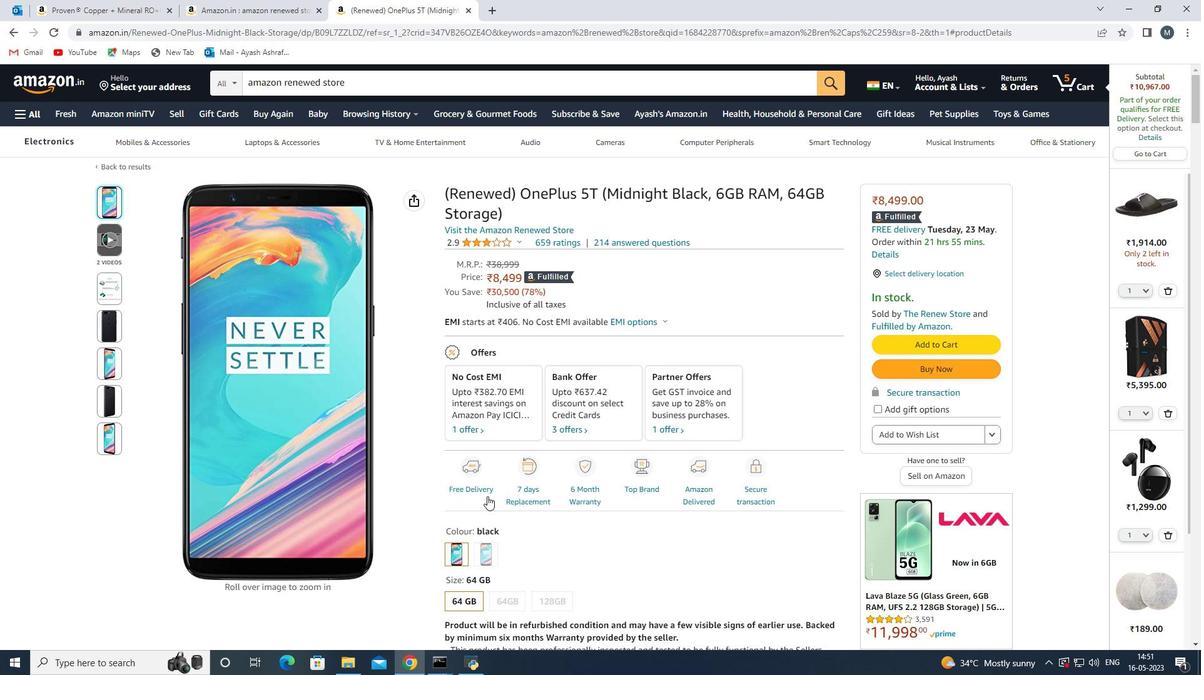 
Action: Mouse moved to (467, 244)
Screenshot: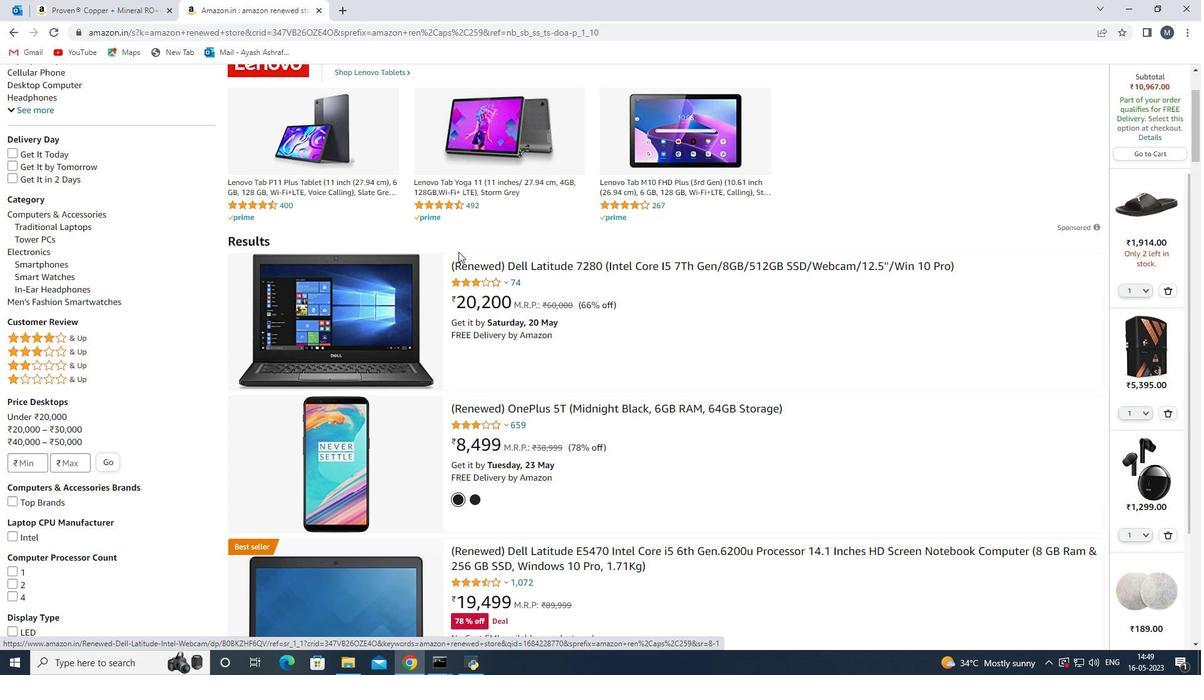 
Action: Mouse scrolled (467, 244) with delta (0, 0)
Screenshot: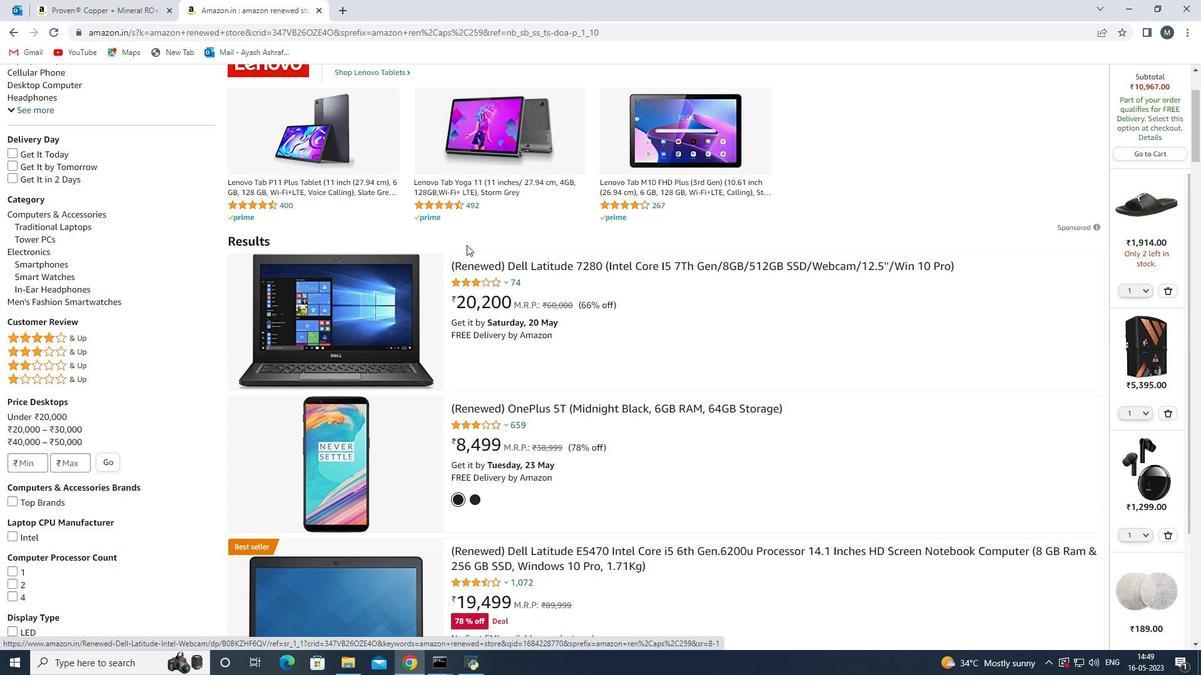 
Action: Mouse moved to (476, 250)
Screenshot: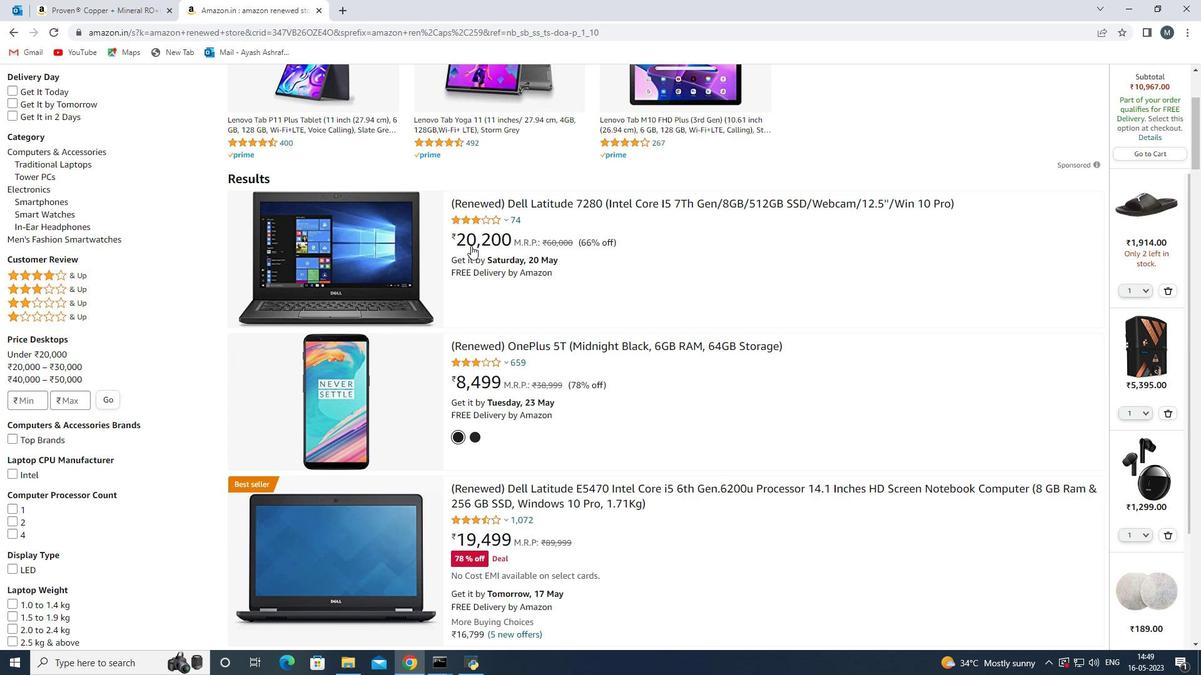 
Action: Mouse scrolled (476, 249) with delta (0, 0)
Screenshot: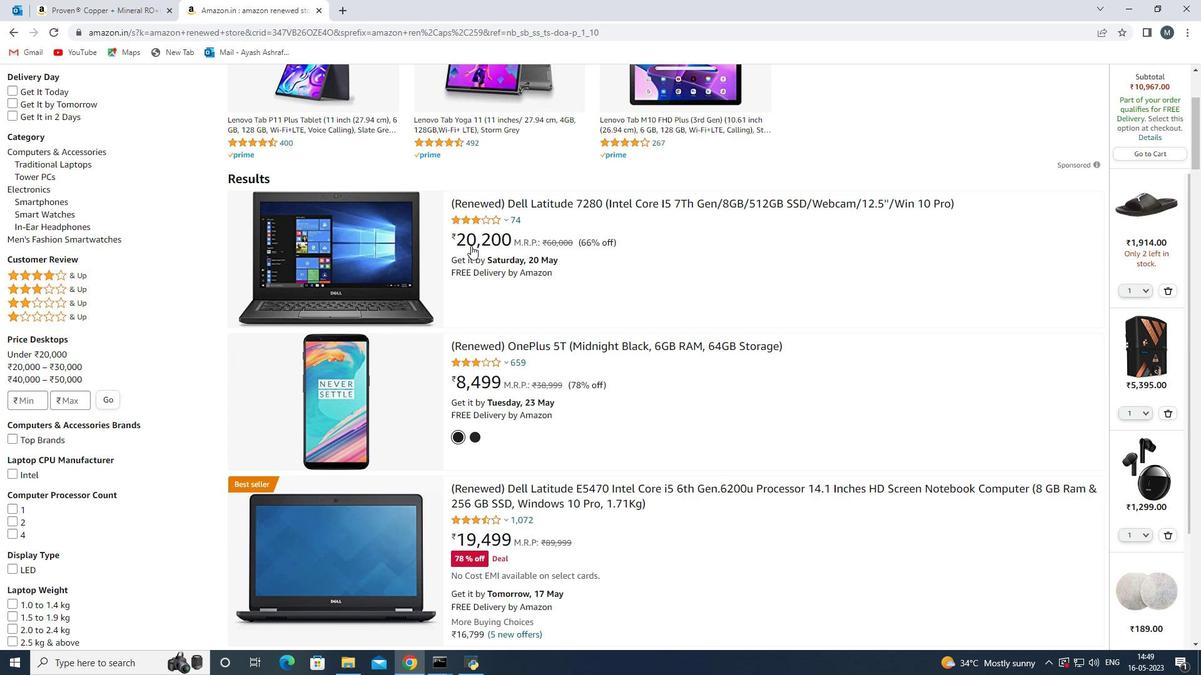 
Action: Mouse moved to (481, 260)
Screenshot: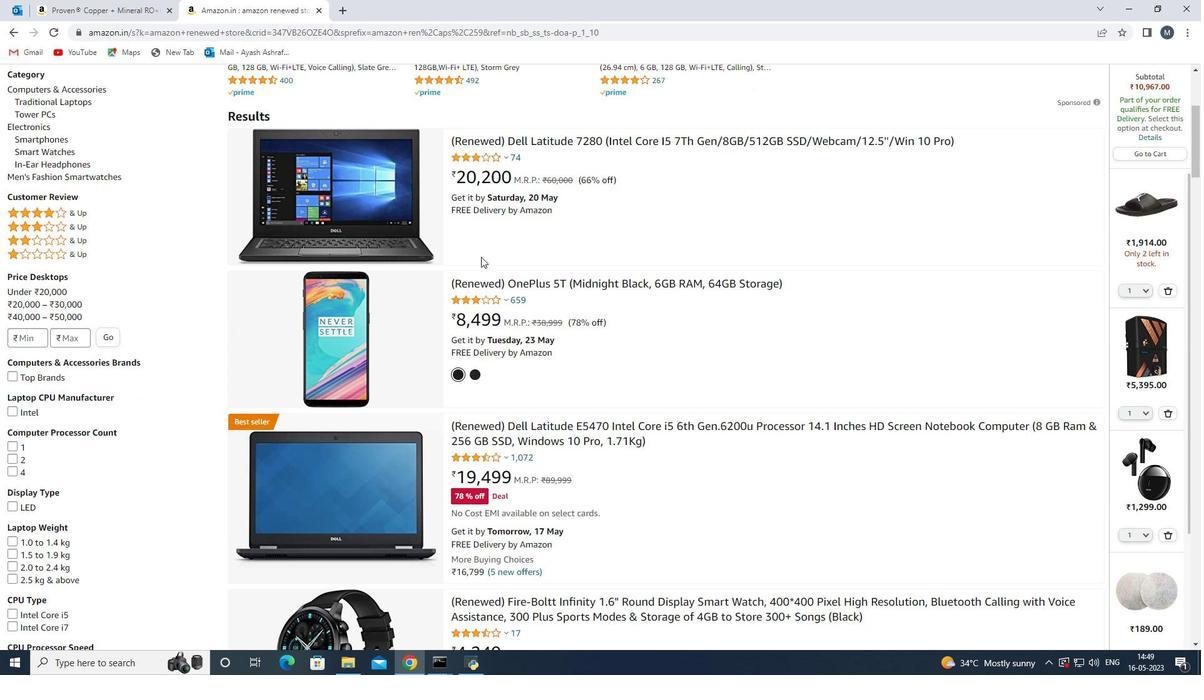 
Action: Mouse scrolled (481, 259) with delta (0, 0)
Screenshot: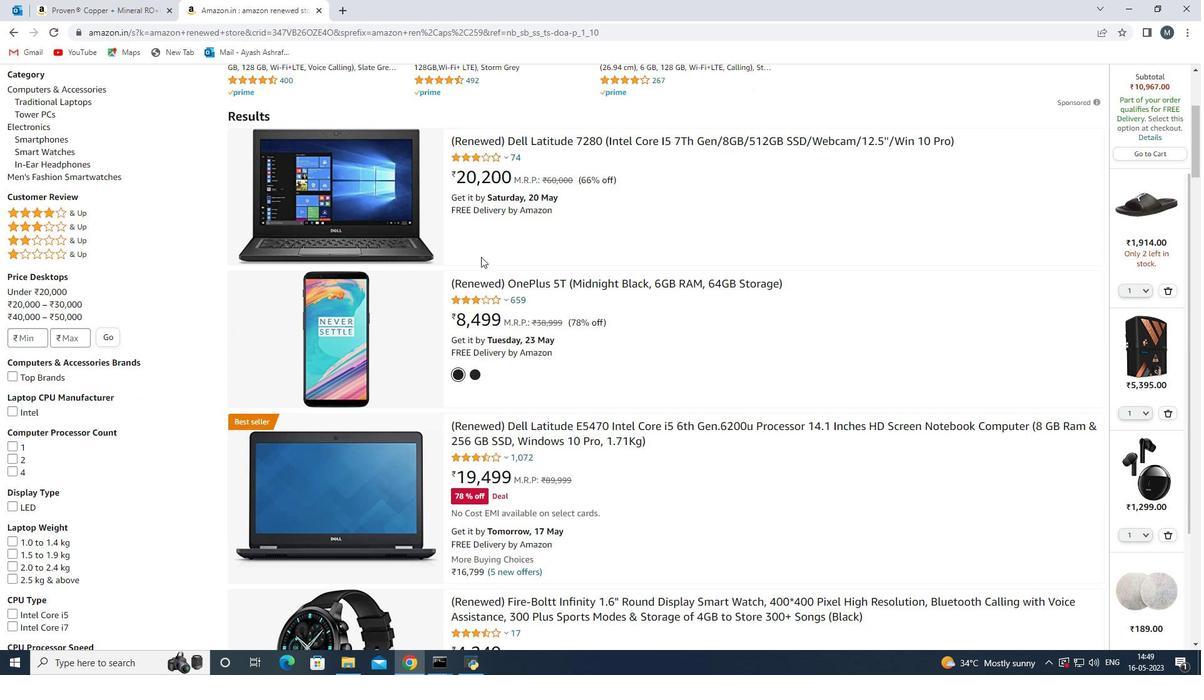 
Action: Mouse moved to (585, 279)
Screenshot: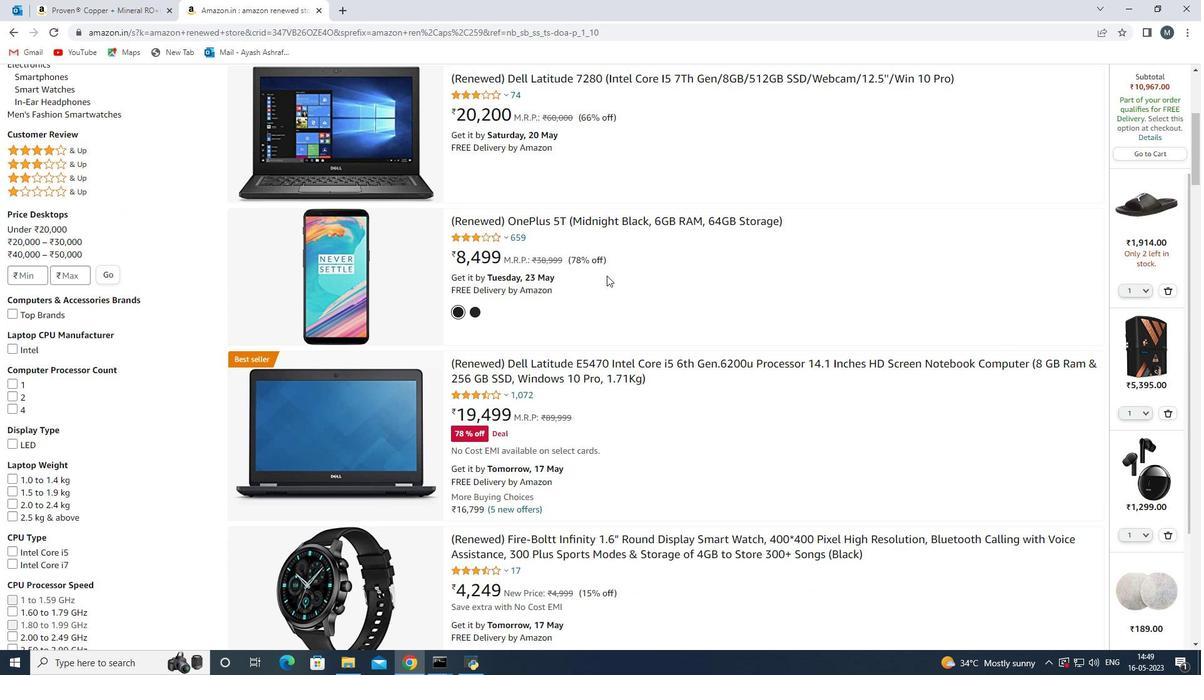 
Action: Mouse pressed left at (585, 279)
Screenshot: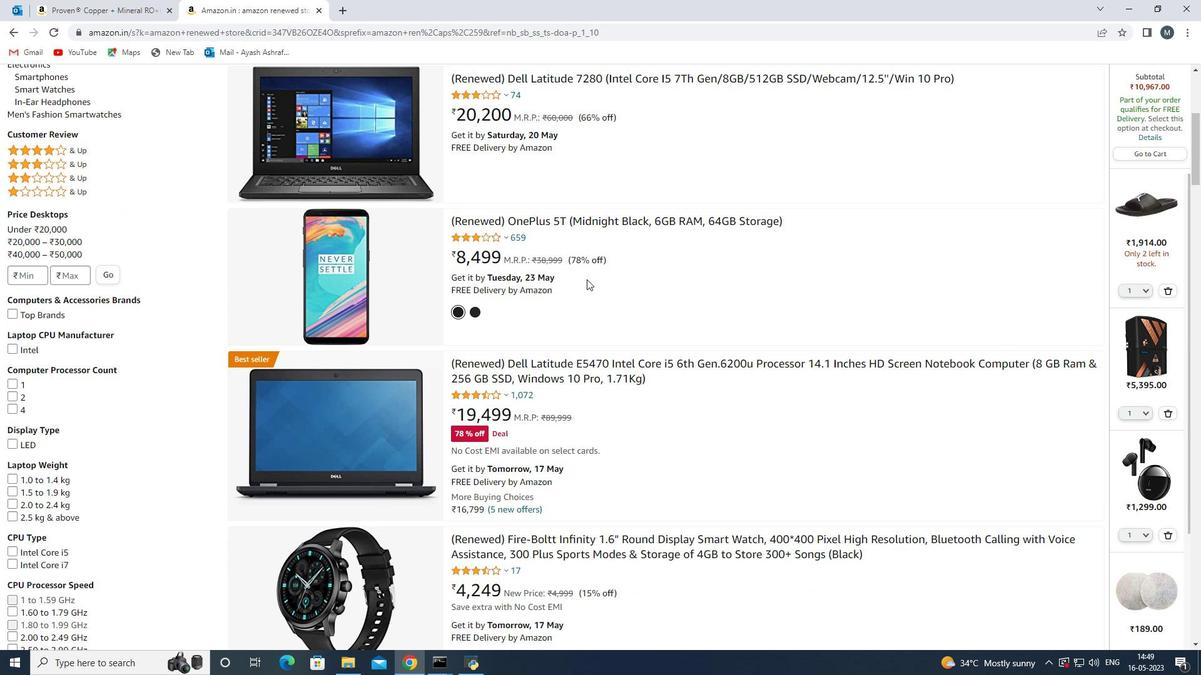 
Action: Mouse moved to (515, 275)
Screenshot: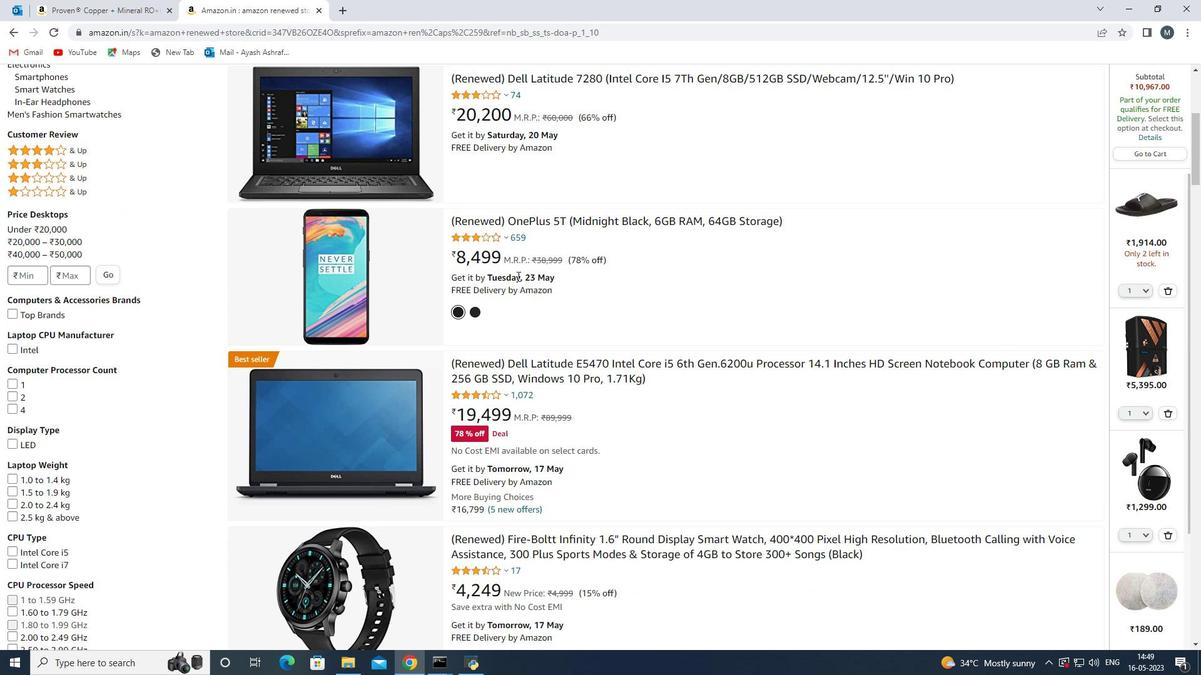 
Action: Mouse pressed left at (515, 275)
Screenshot: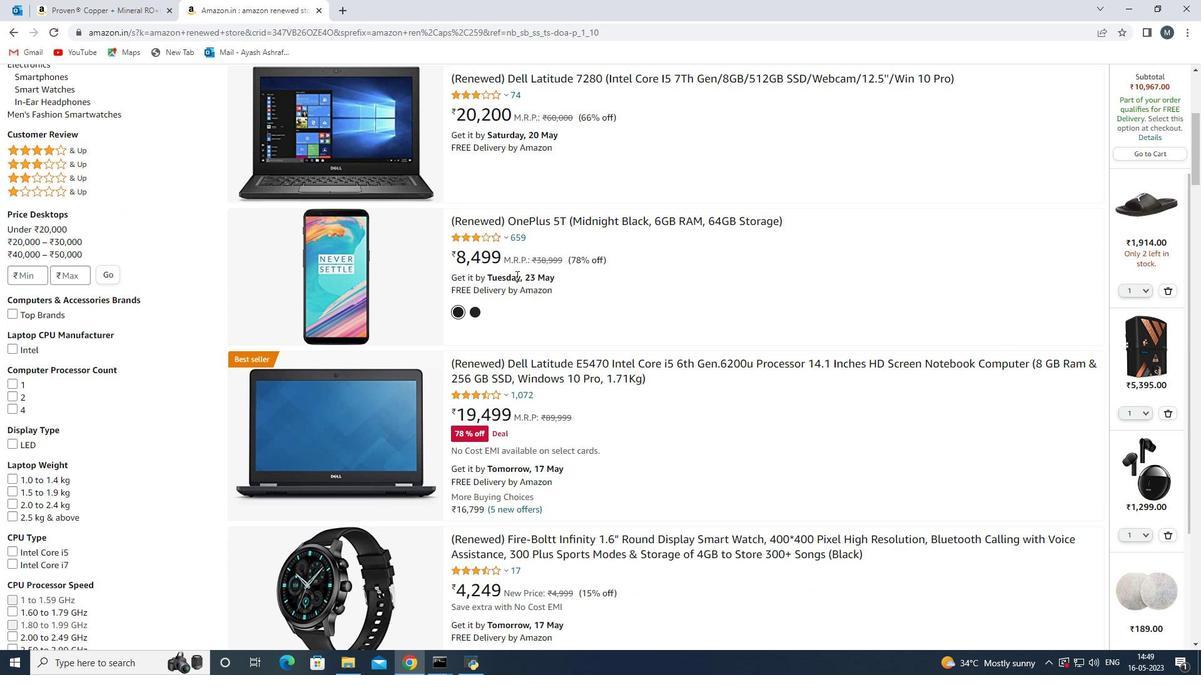 
Action: Mouse moved to (320, 277)
Screenshot: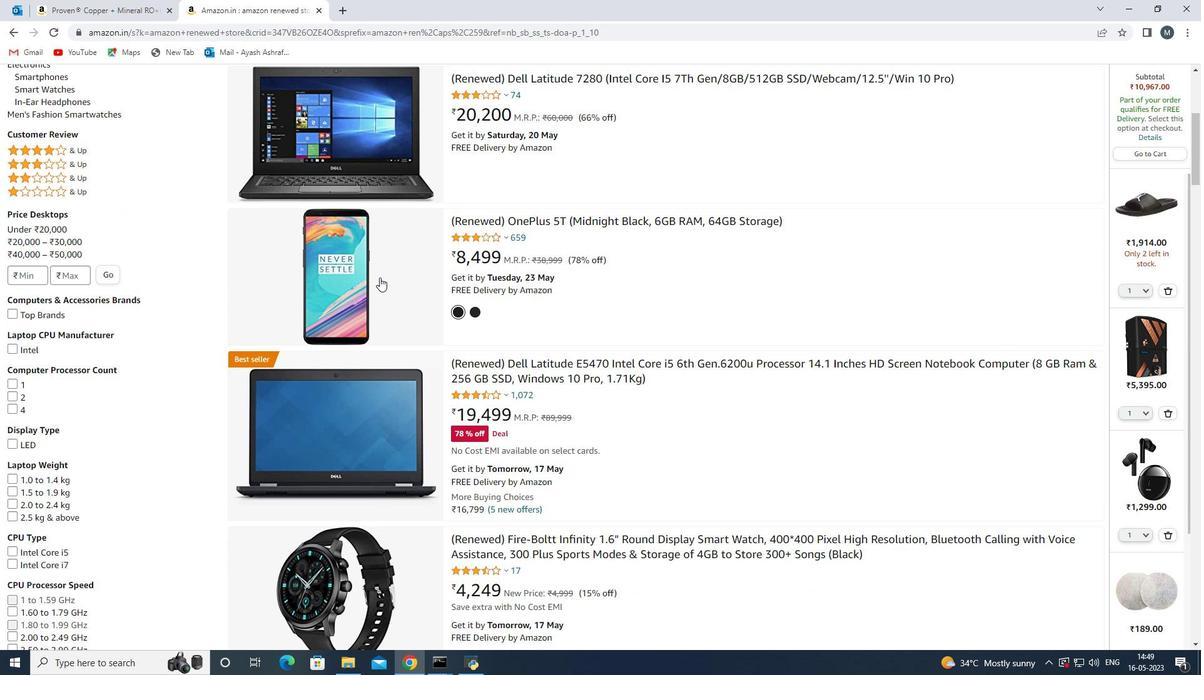 
Action: Mouse pressed left at (320, 277)
Screenshot: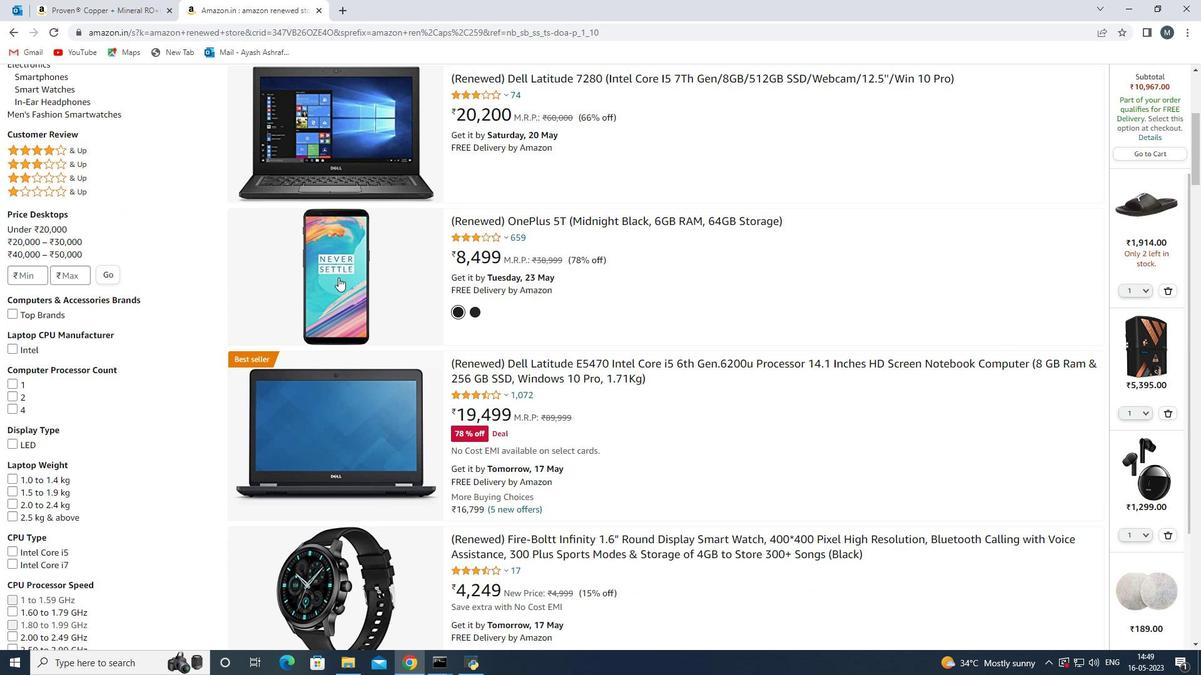 
Action: Mouse moved to (469, 195)
Screenshot: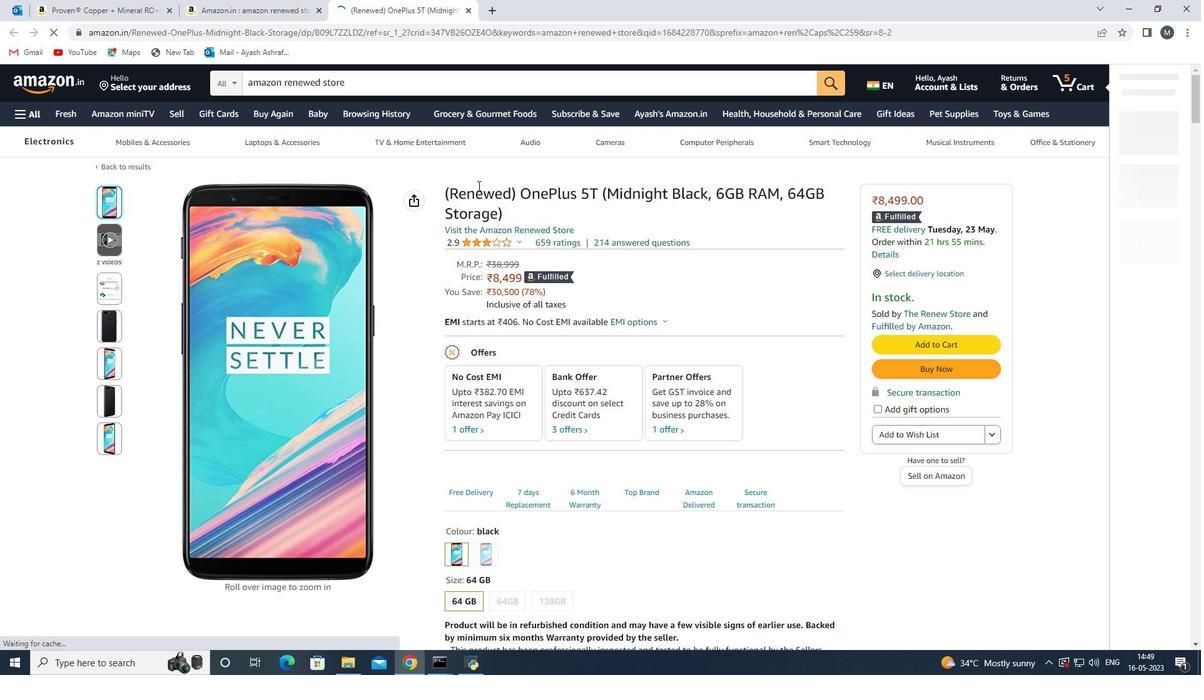 
Action: Mouse pressed left at (469, 195)
Screenshot: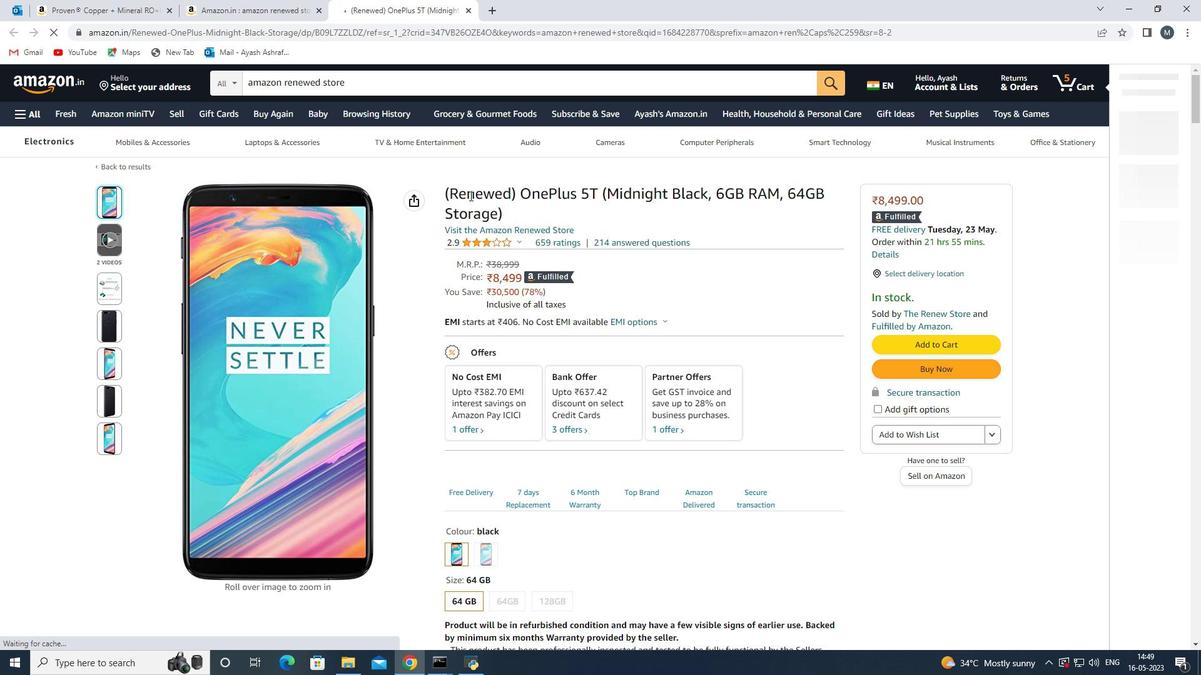 
Action: Mouse moved to (596, 213)
Screenshot: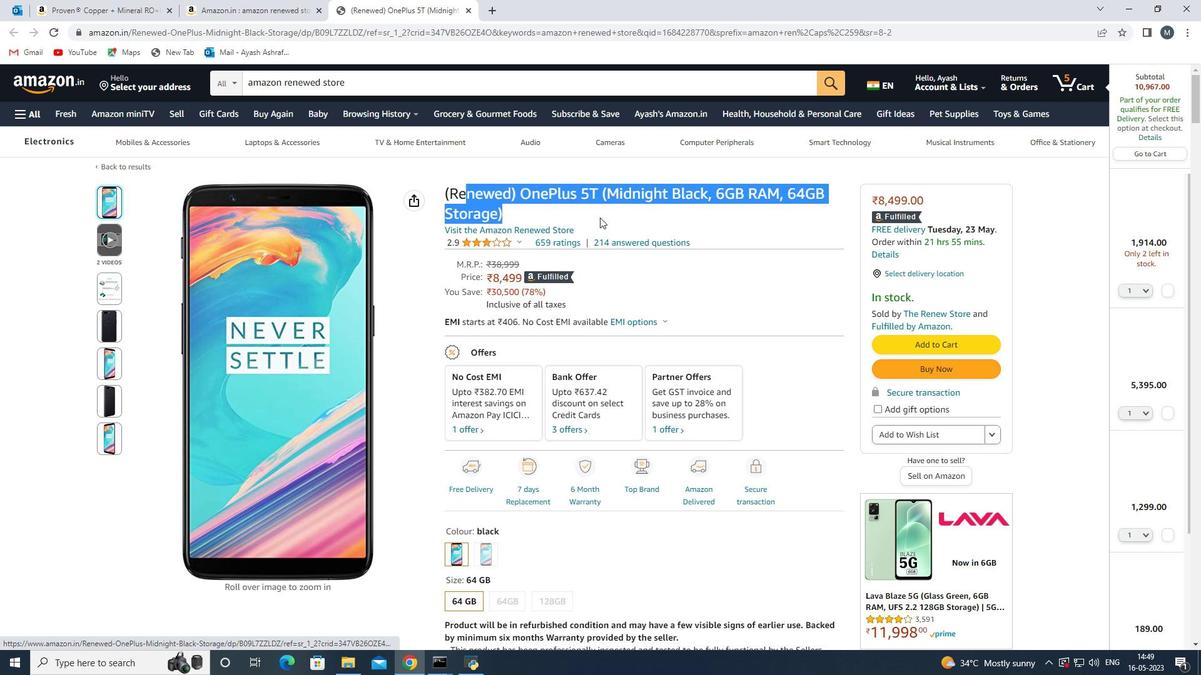 
Action: Mouse pressed left at (596, 213)
Screenshot: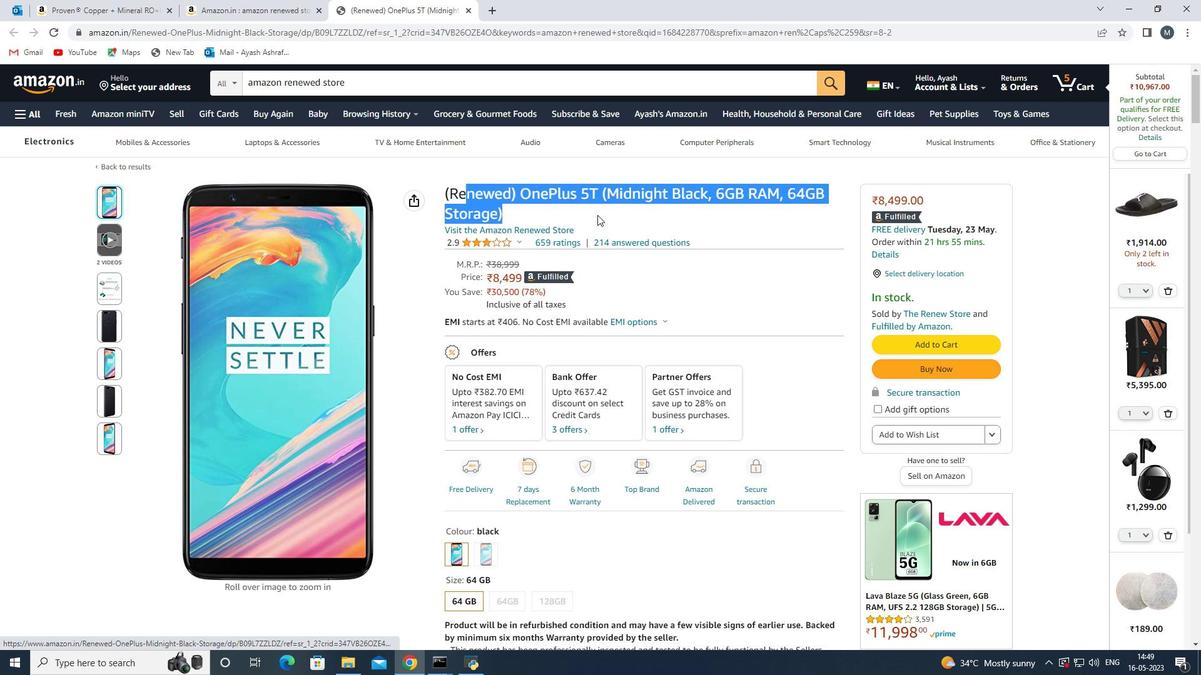 
Action: Mouse moved to (575, 232)
Screenshot: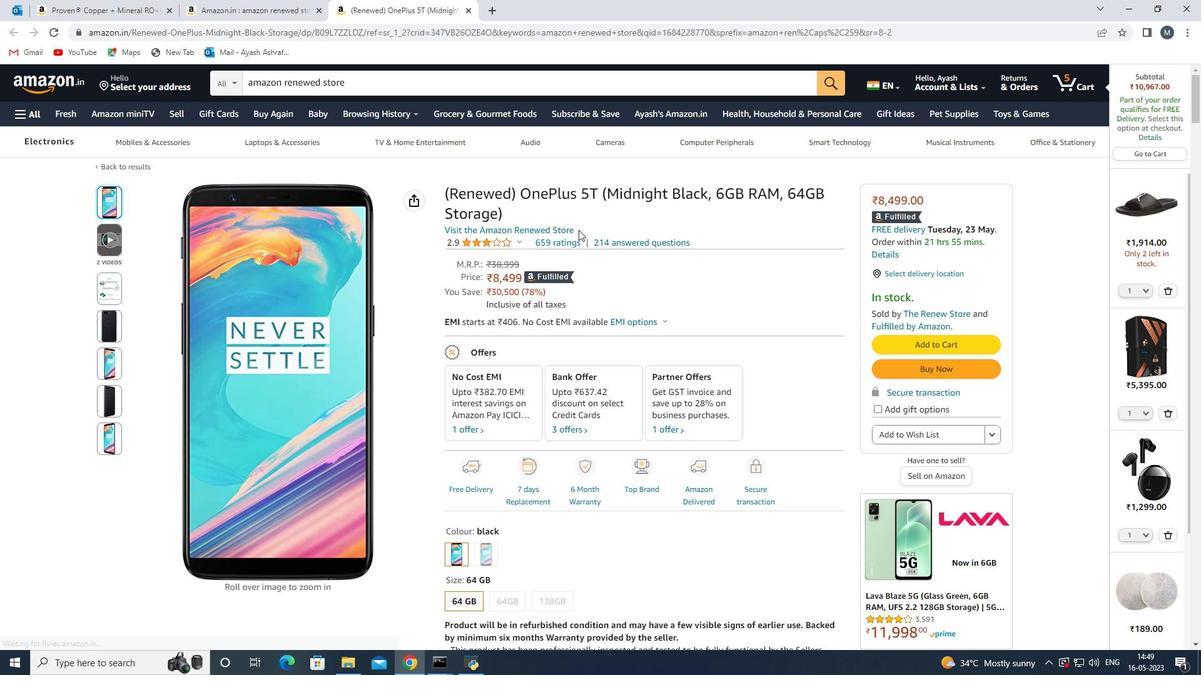
Action: Mouse scrolled (575, 231) with delta (0, 0)
Screenshot: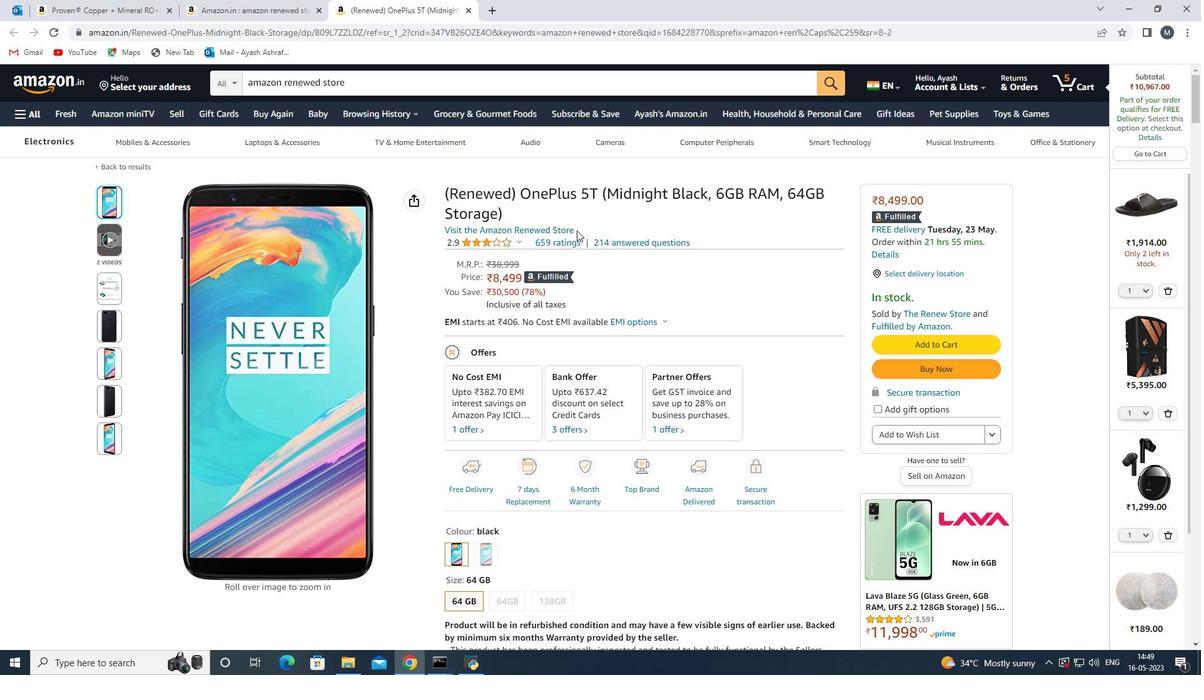 
Action: Mouse moved to (634, 257)
Screenshot: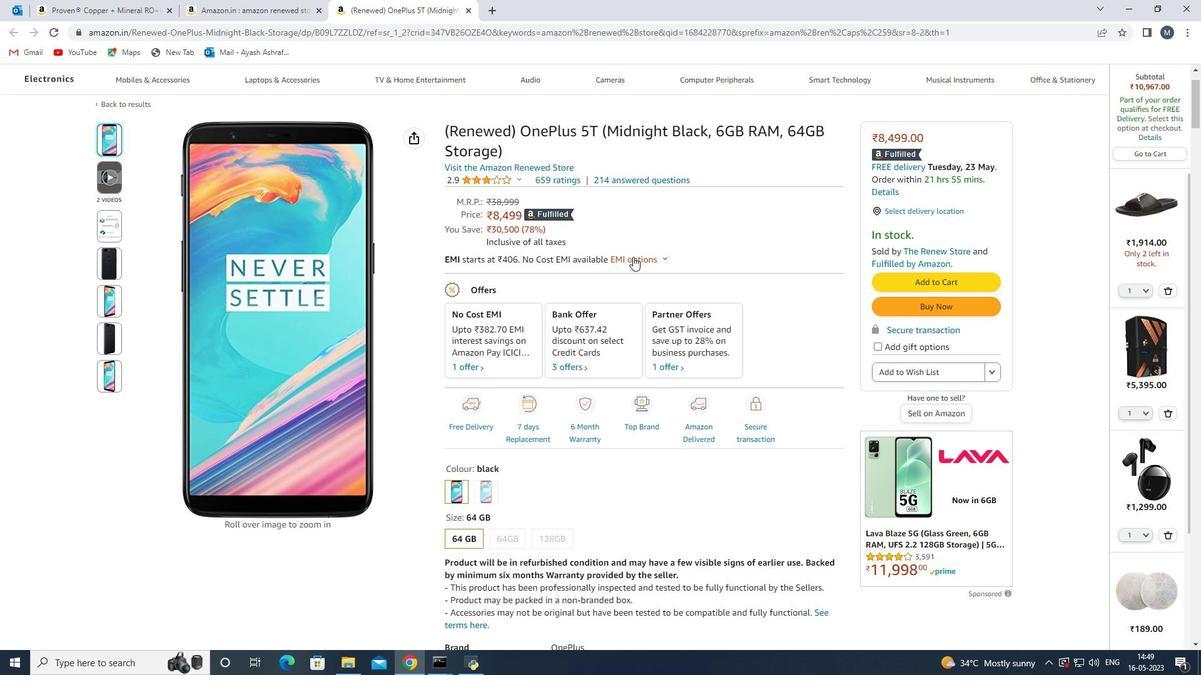 
Action: Mouse pressed left at (634, 257)
Screenshot: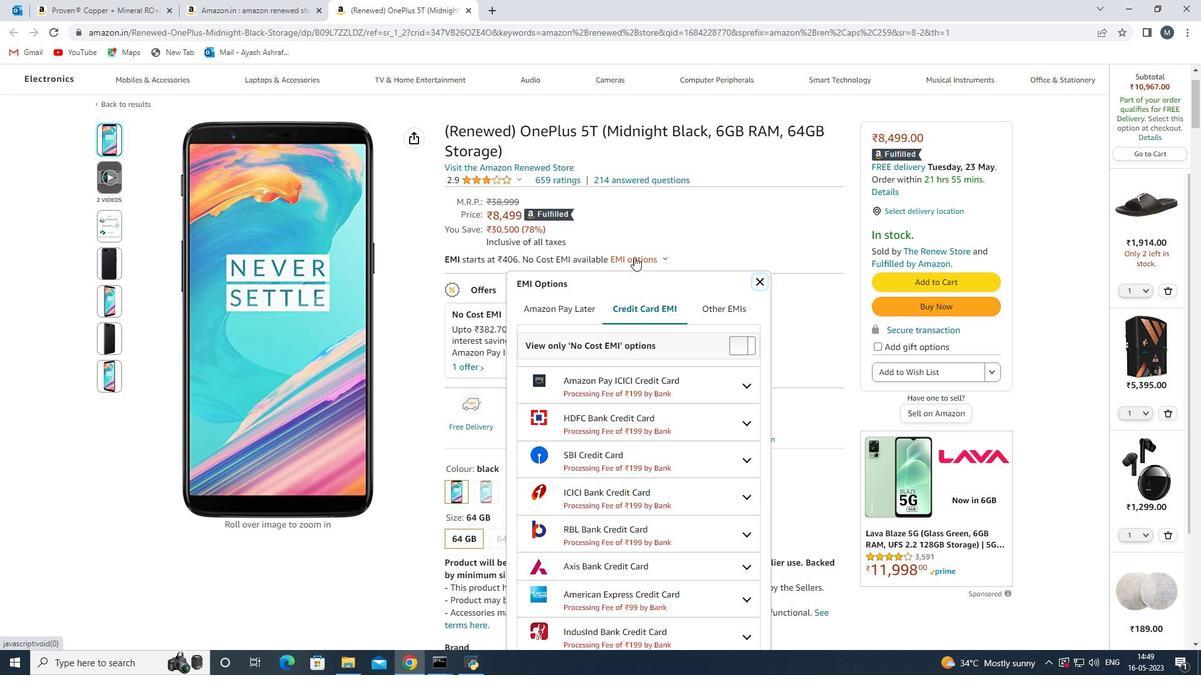 
Action: Mouse moved to (635, 476)
Screenshot: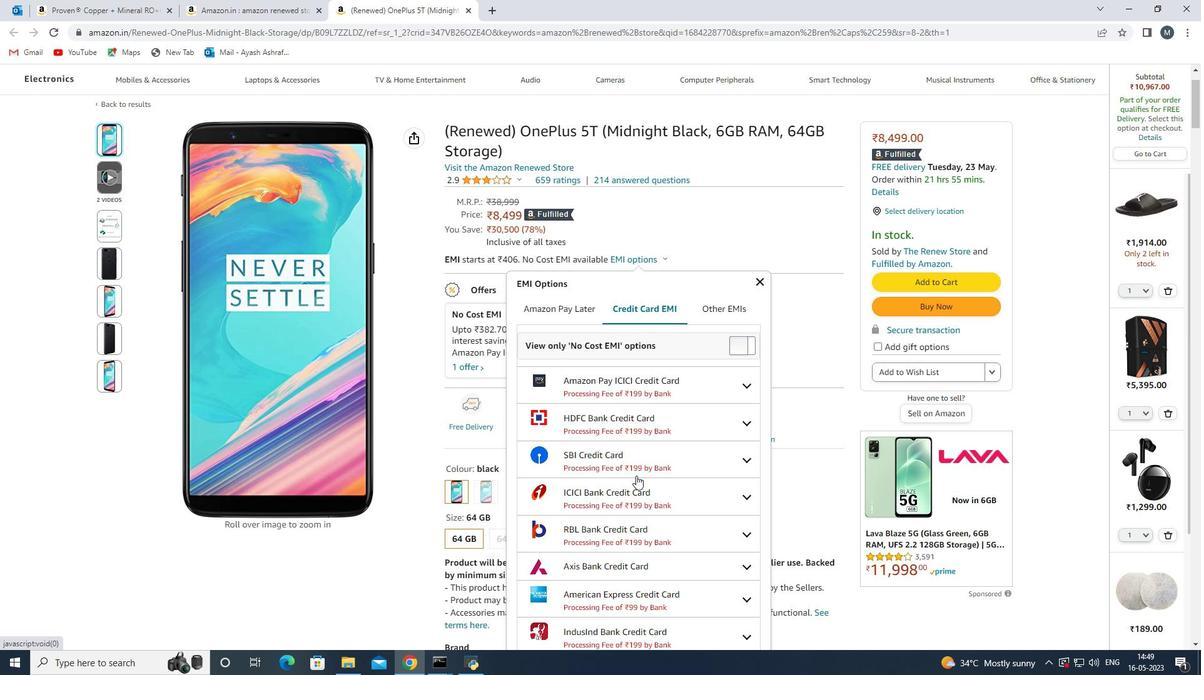 
Action: Mouse scrolled (635, 475) with delta (0, 0)
Screenshot: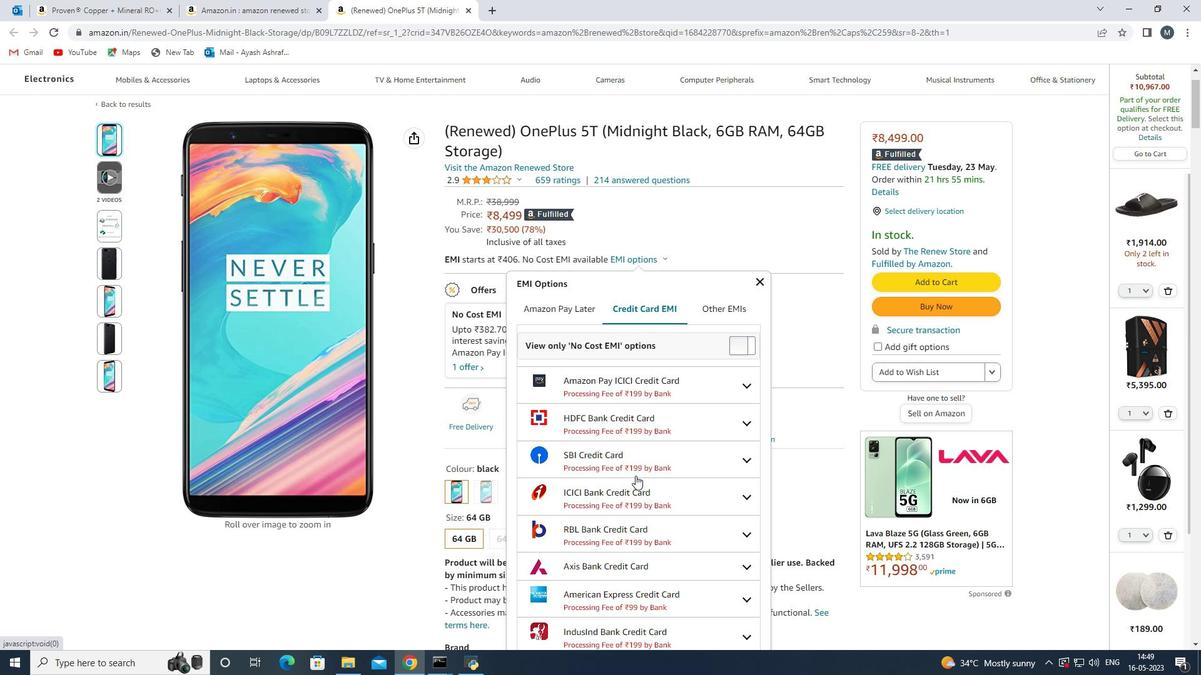 
Action: Mouse scrolled (635, 475) with delta (0, 0)
Screenshot: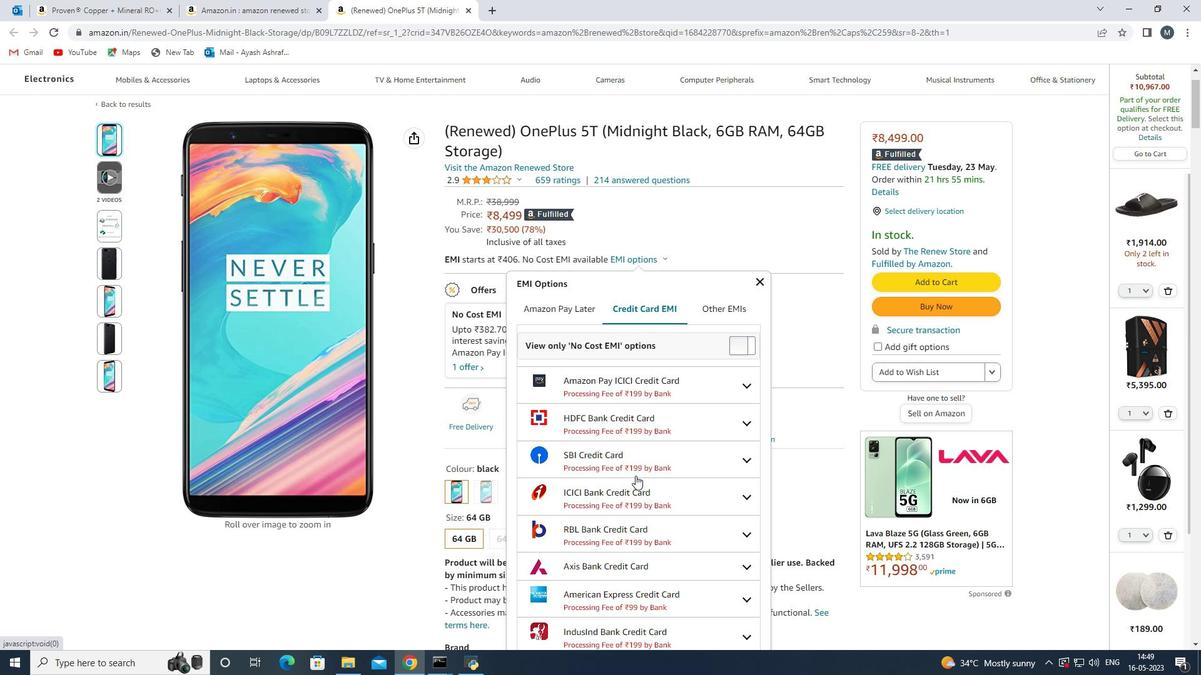 
Action: Mouse scrolled (635, 475) with delta (0, 0)
Screenshot: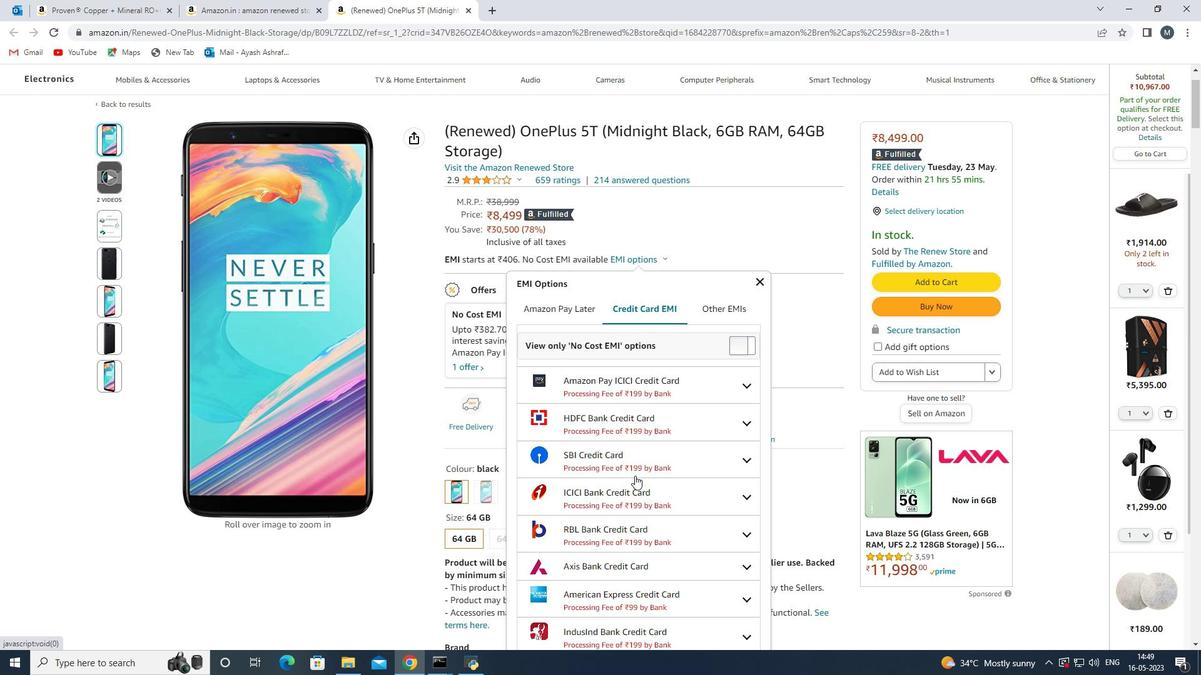 
Action: Mouse moved to (634, 466)
Screenshot: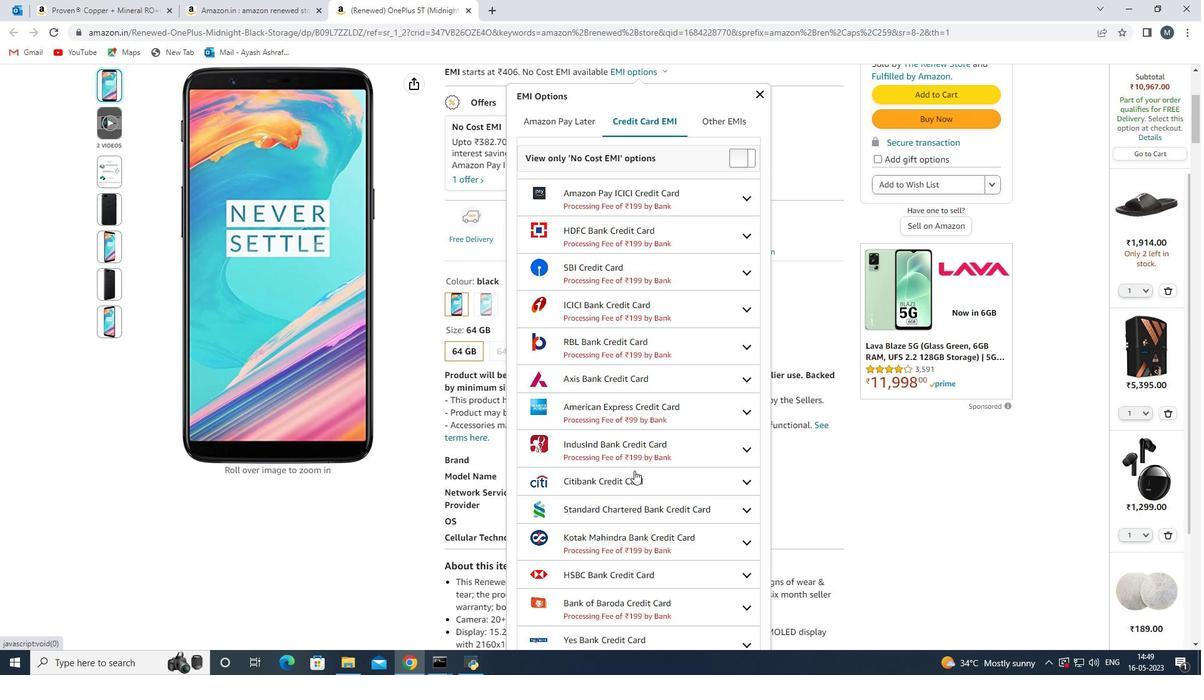 
Action: Mouse scrolled (634, 466) with delta (0, 0)
Screenshot: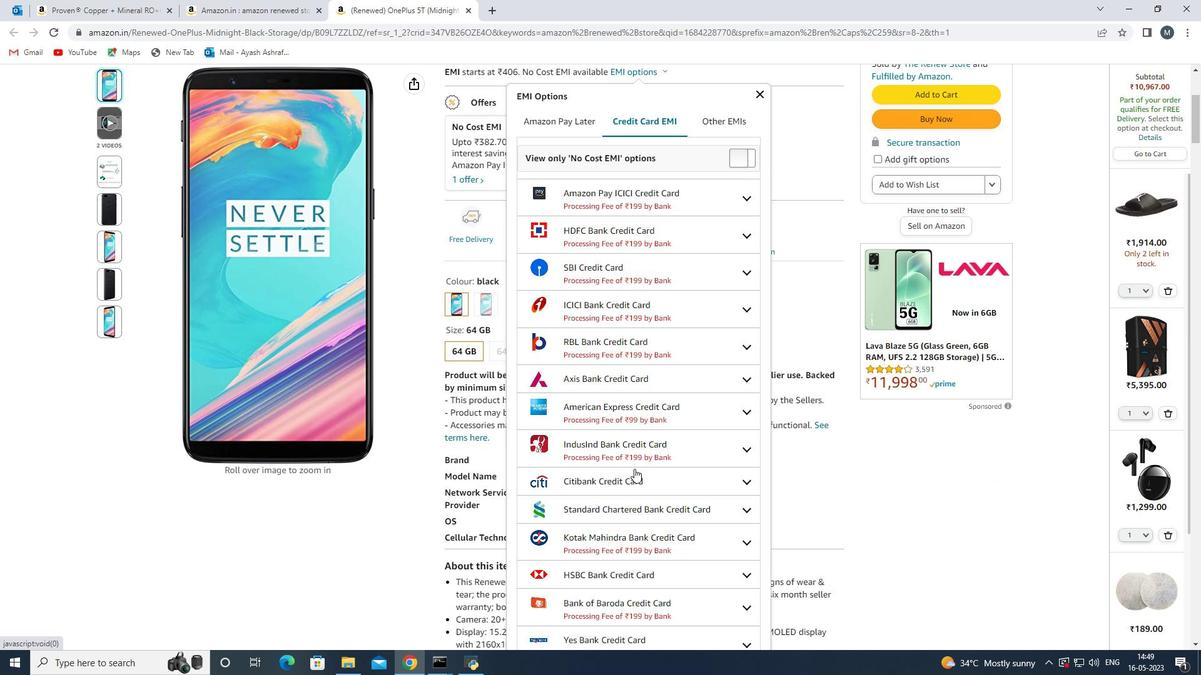 
Action: Mouse moved to (634, 464)
Screenshot: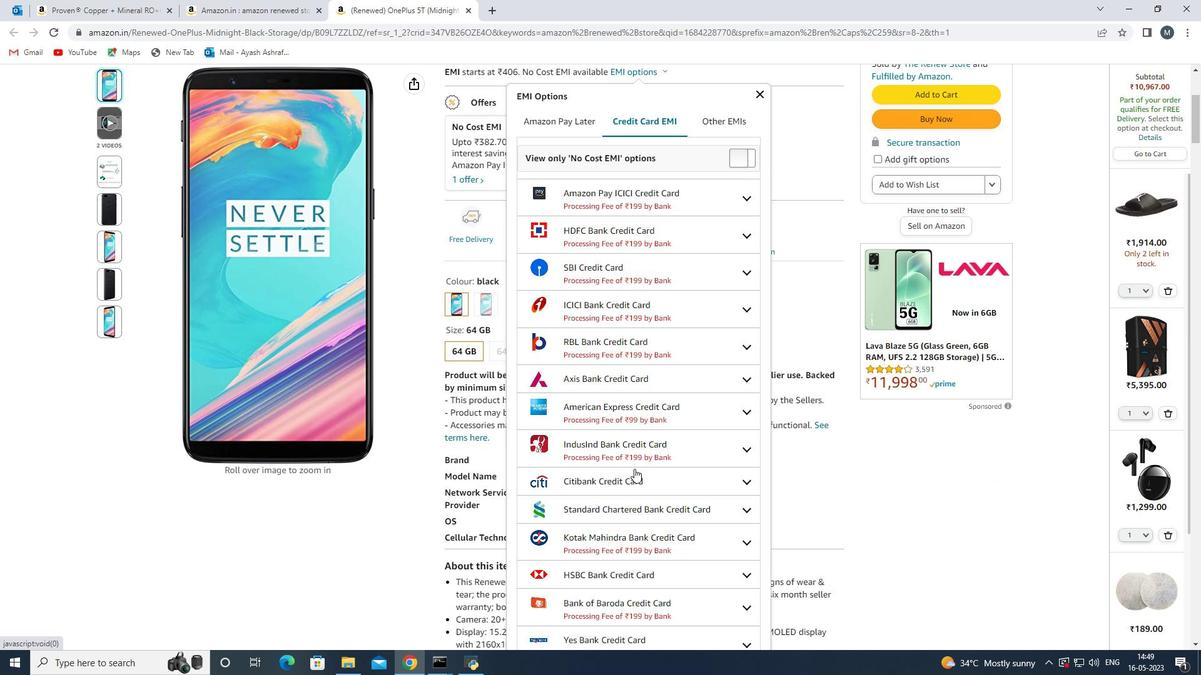 
Action: Mouse scrolled (634, 466) with delta (0, 0)
Screenshot: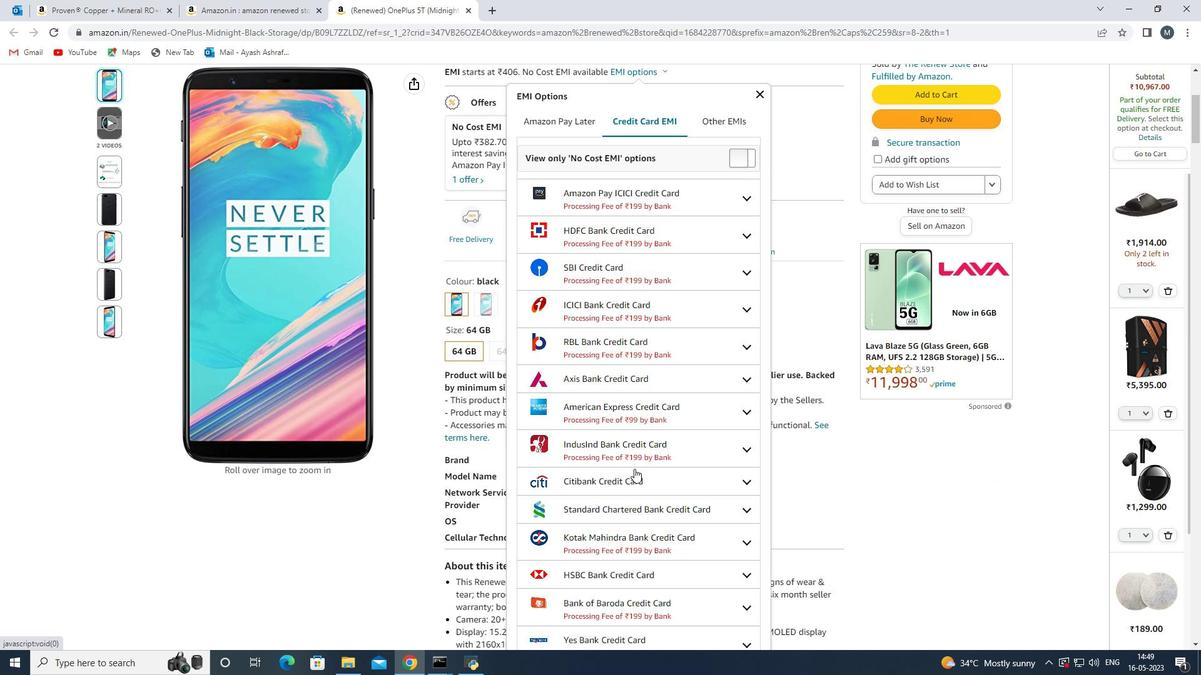 
Action: Mouse moved to (635, 464)
Screenshot: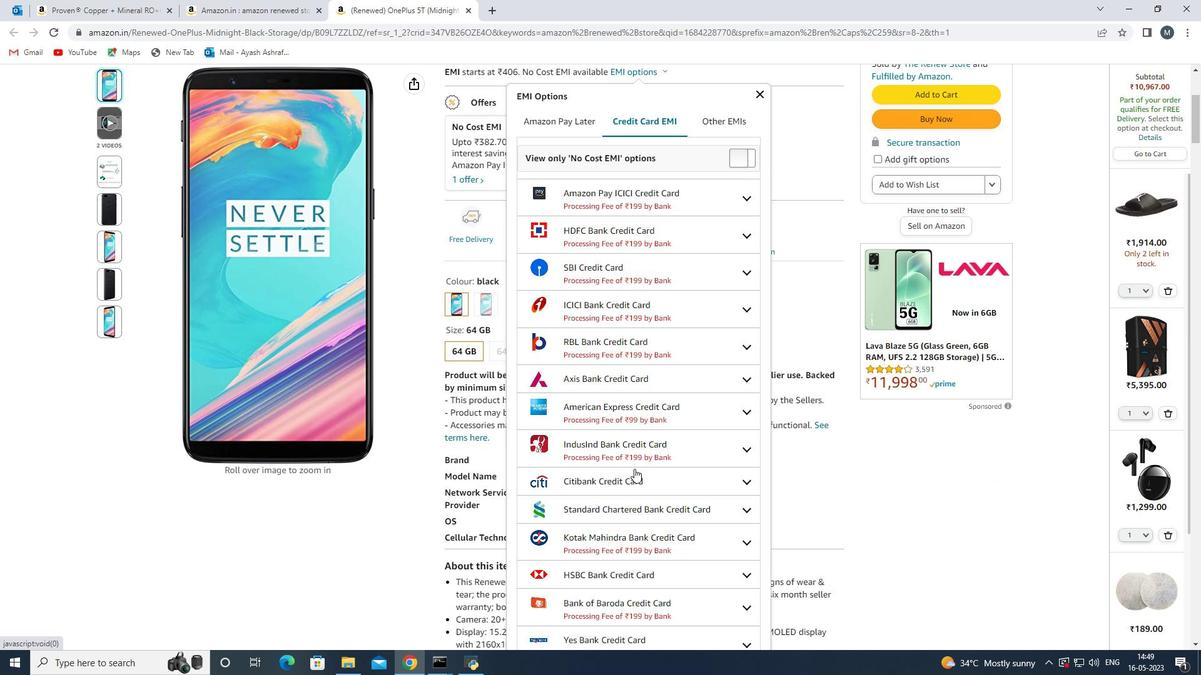 
Action: Mouse scrolled (634, 465) with delta (0, 0)
Screenshot: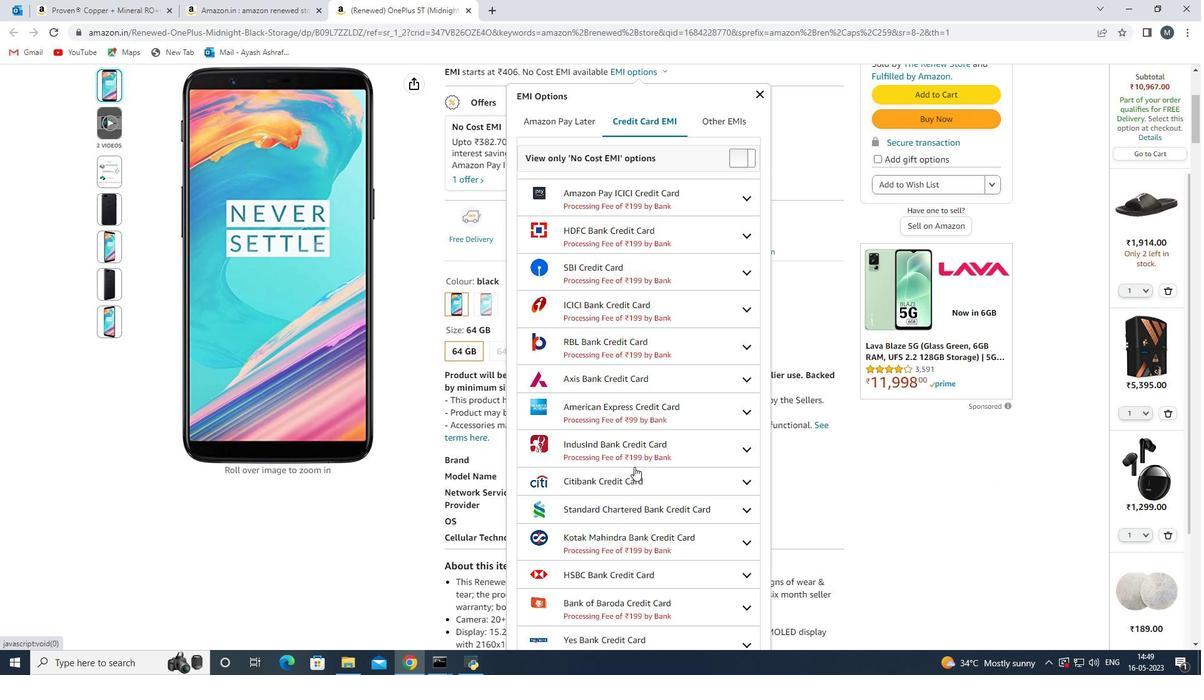 
Action: Mouse moved to (635, 464)
Screenshot: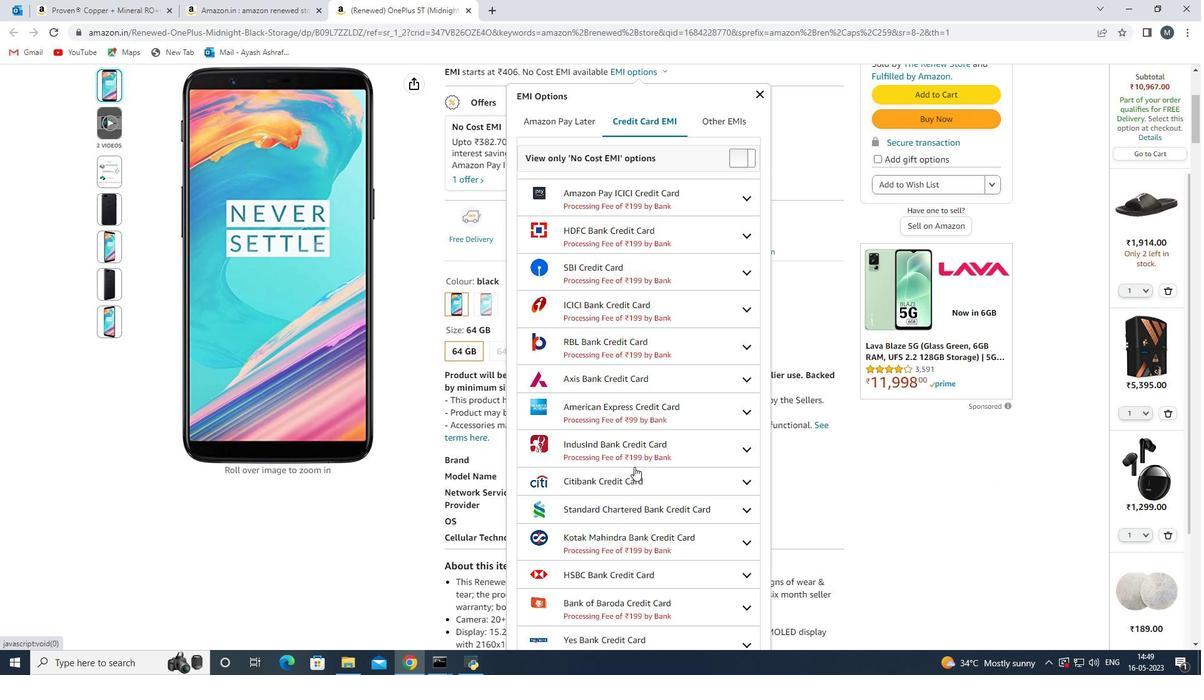 
Action: Mouse scrolled (635, 465) with delta (0, 0)
Screenshot: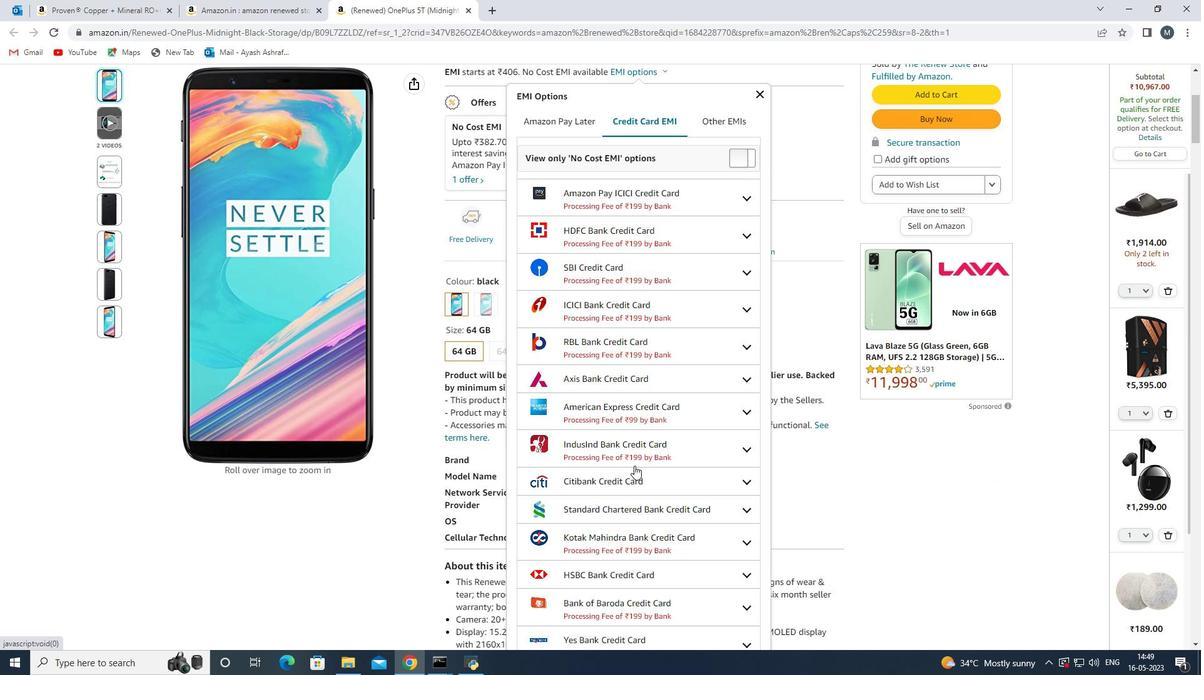 
Action: Mouse moved to (635, 461)
Screenshot: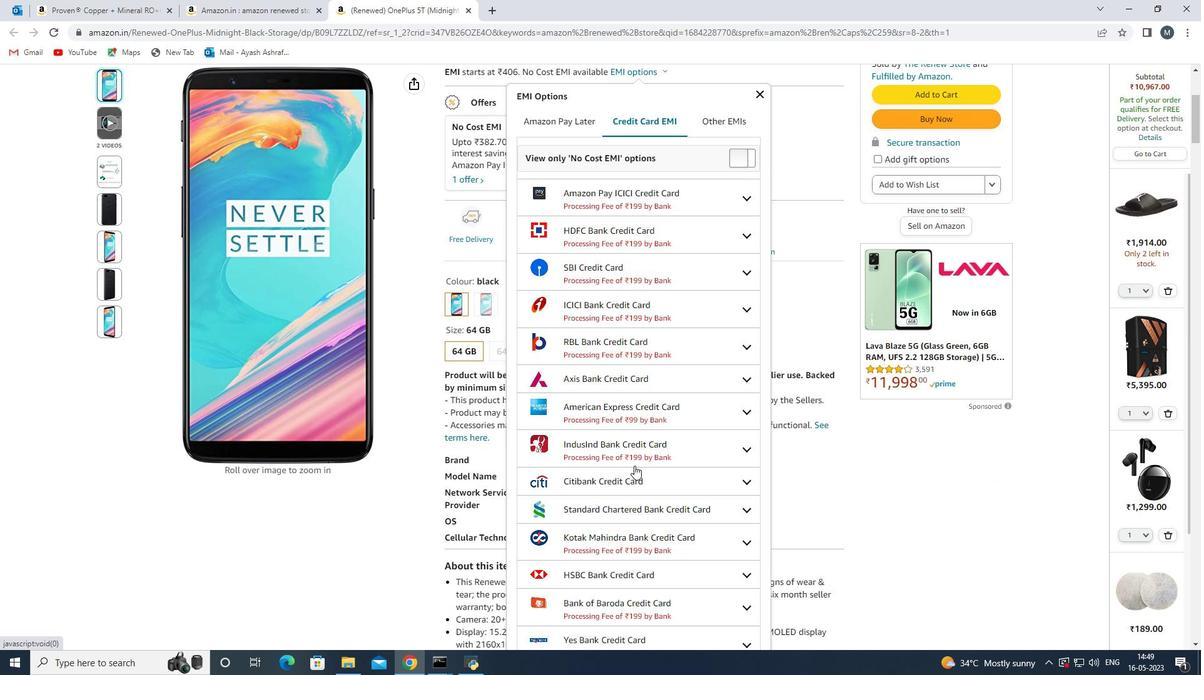 
Action: Mouse scrolled (635, 464) with delta (0, 0)
Screenshot: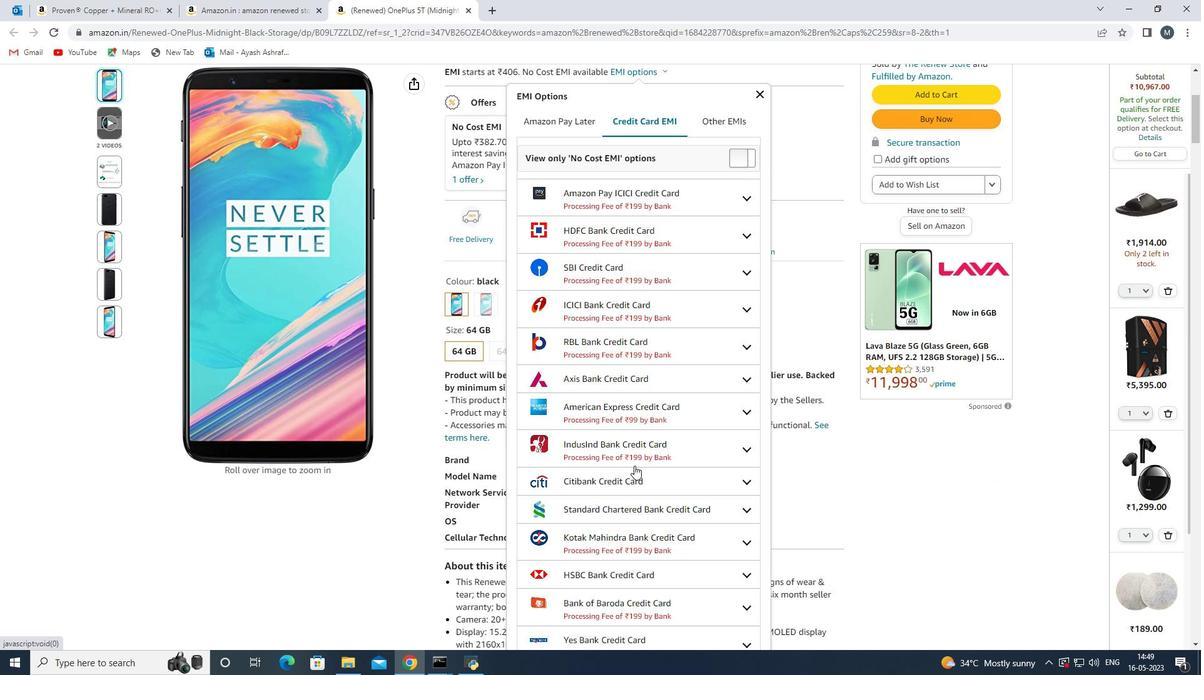 
Action: Mouse moved to (635, 456)
Screenshot: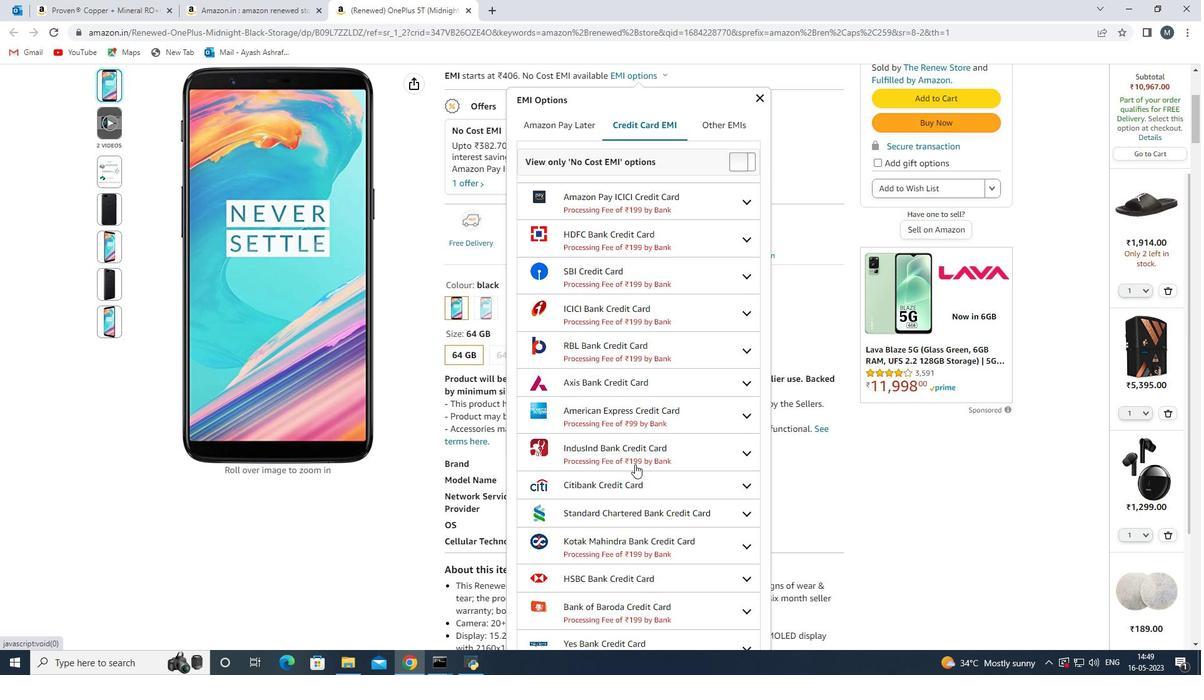 
Action: Mouse scrolled (635, 462) with delta (0, 0)
Screenshot: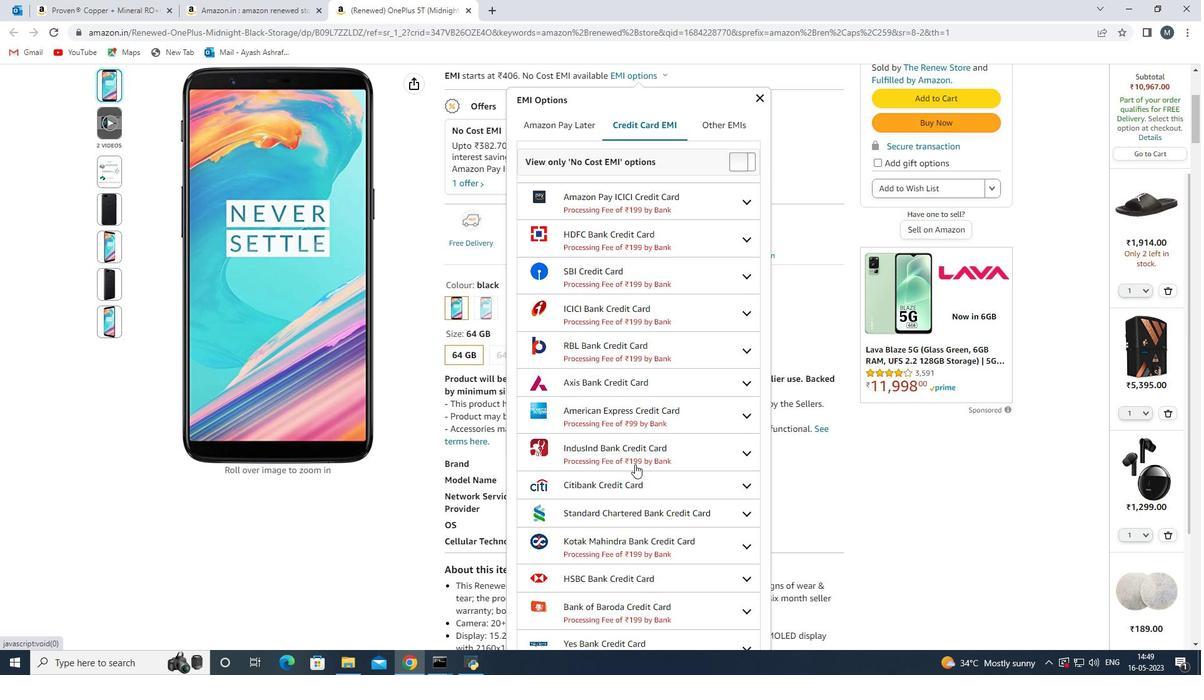 
Action: Mouse moved to (707, 372)
Screenshot: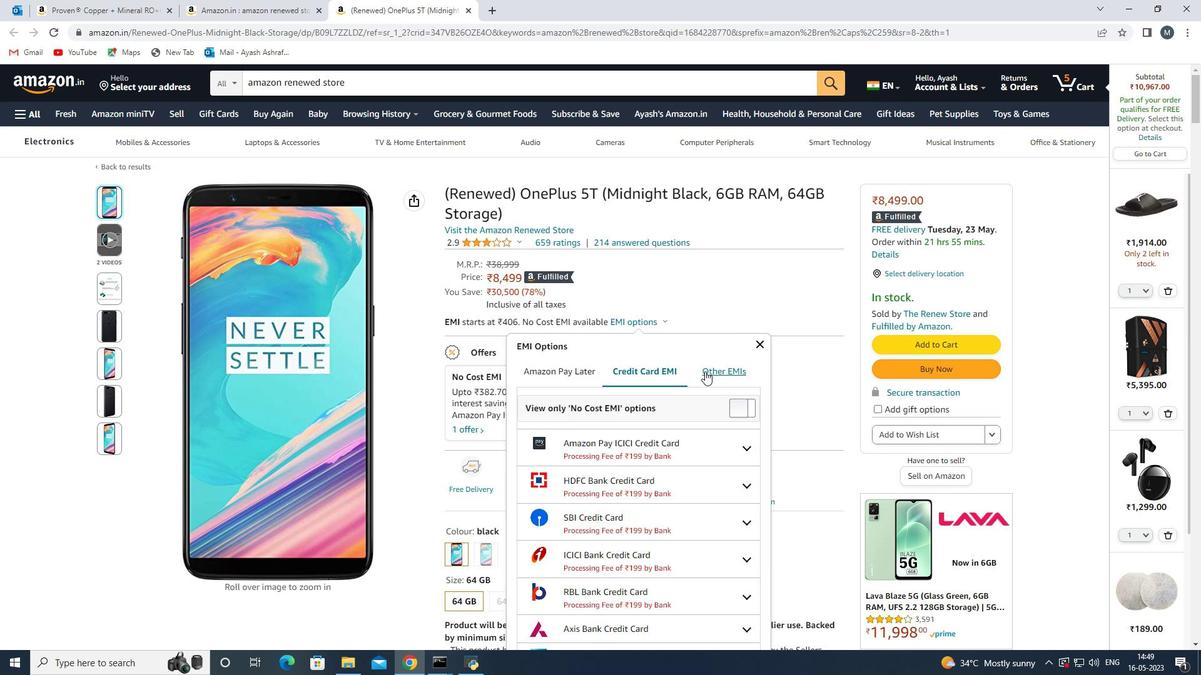 
Action: Mouse pressed left at (707, 372)
Screenshot: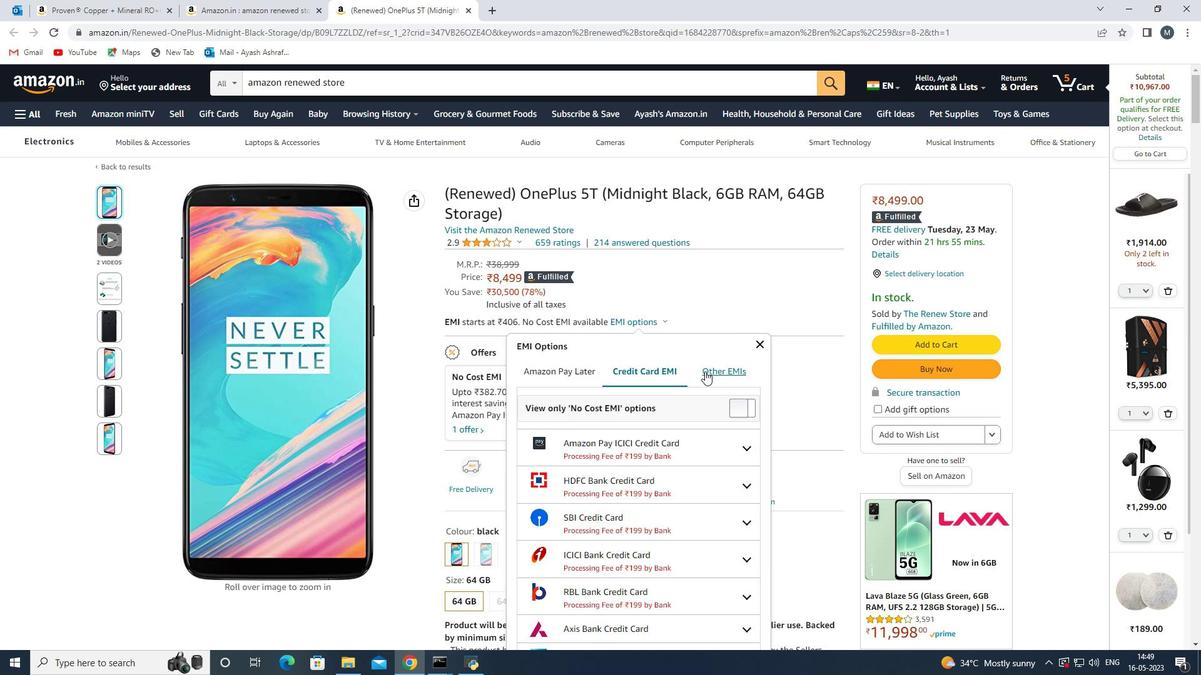 
Action: Mouse moved to (755, 339)
Screenshot: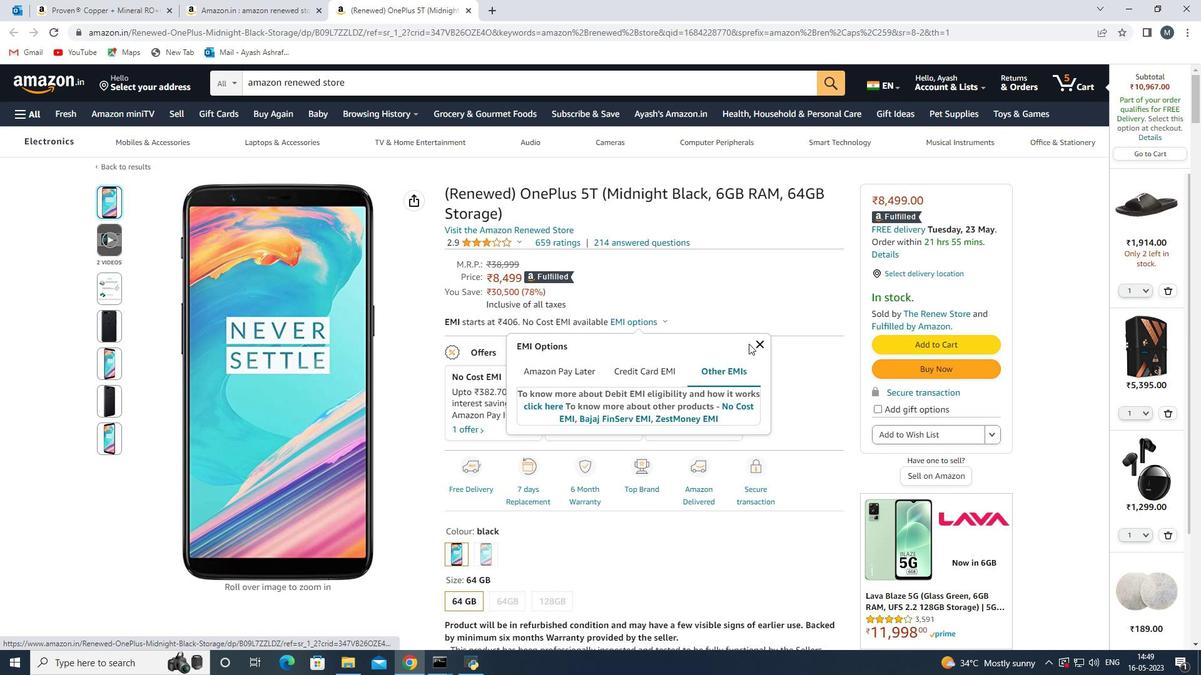 
Action: Mouse pressed left at (755, 339)
Screenshot: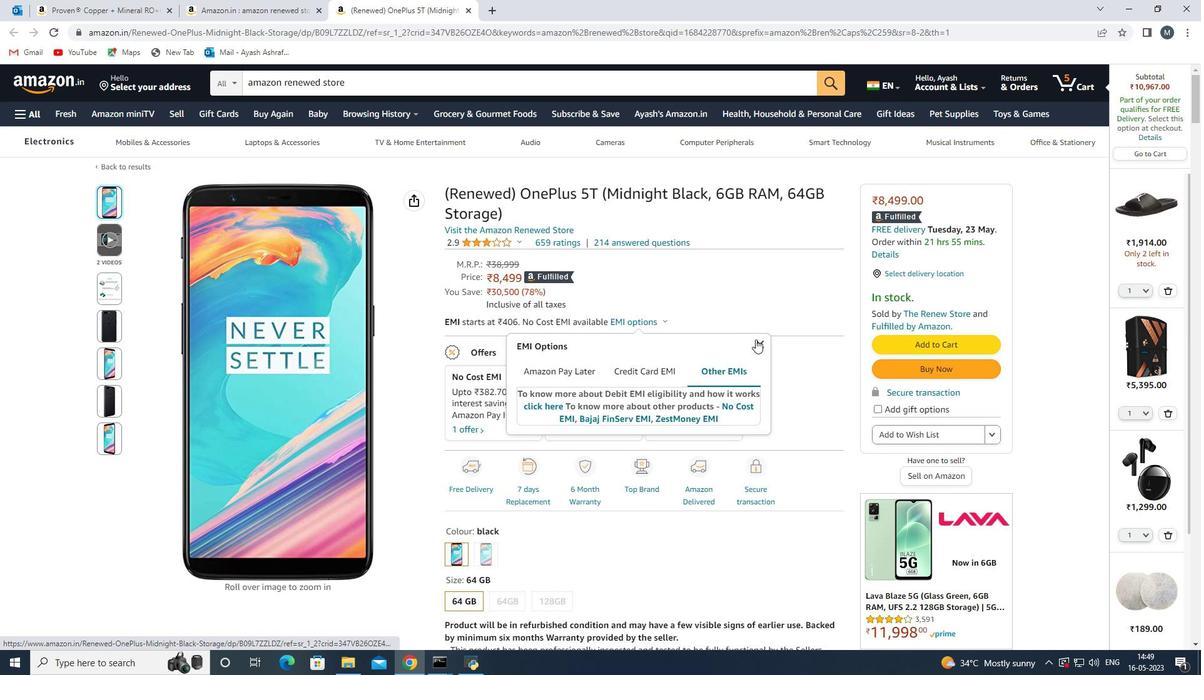 
Action: Mouse moved to (641, 347)
Screenshot: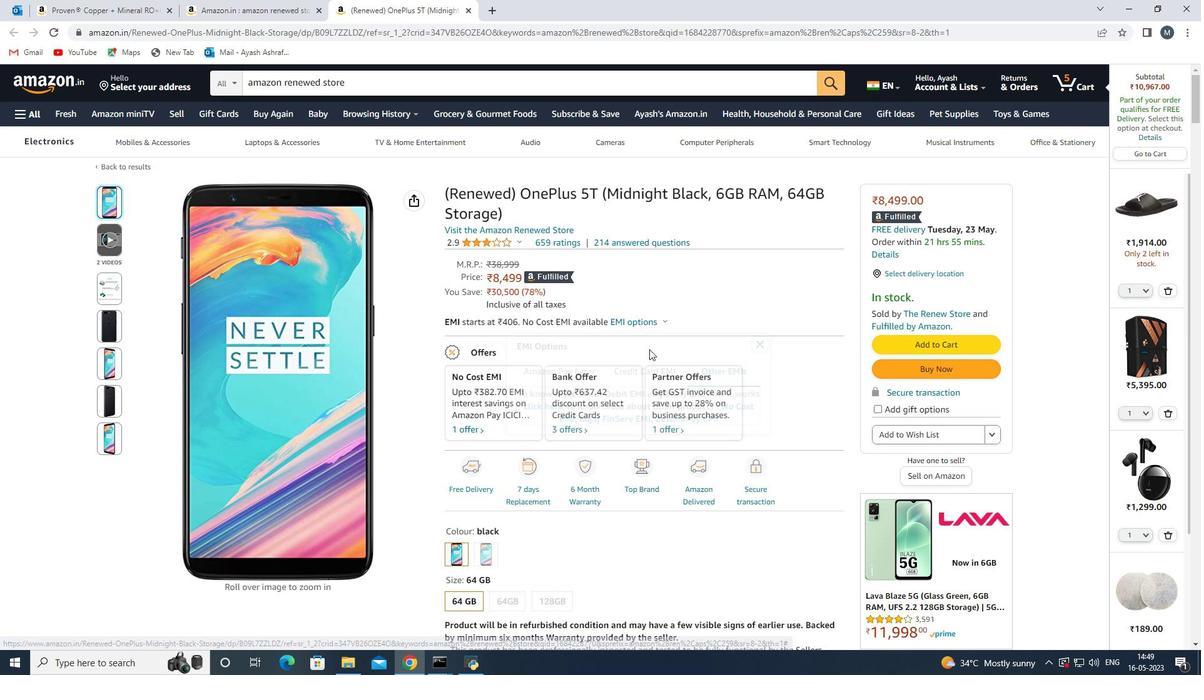 
Action: Mouse scrolled (641, 347) with delta (0, 0)
Screenshot: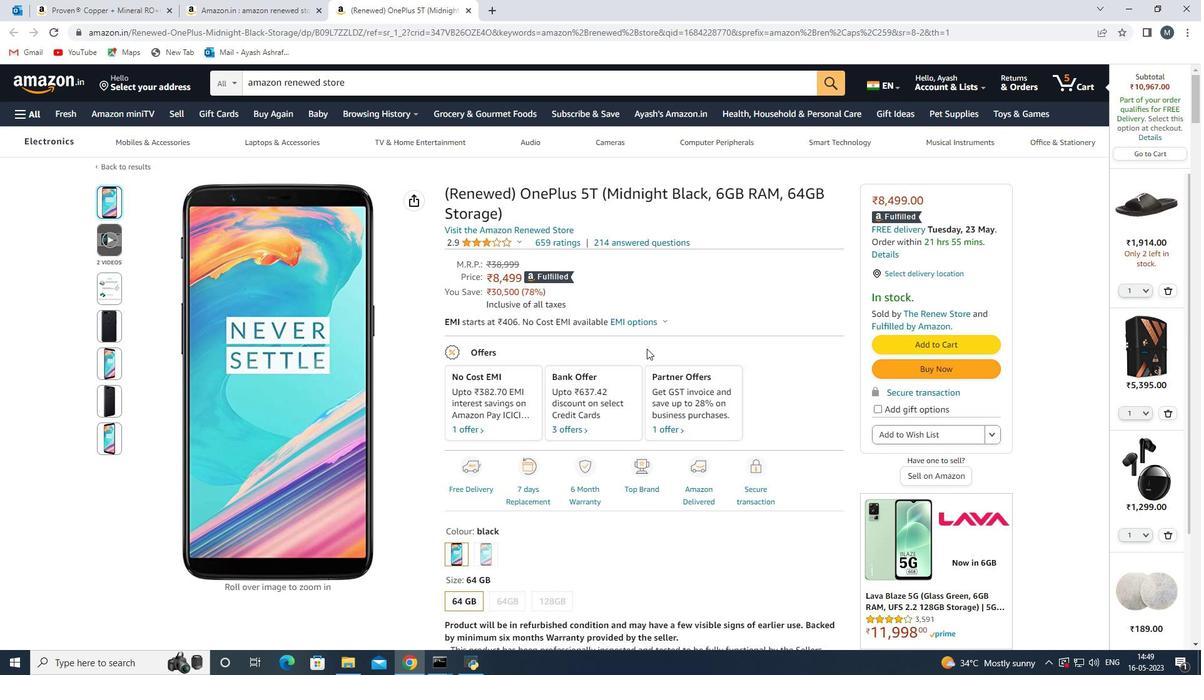 
Action: Mouse moved to (477, 409)
Screenshot: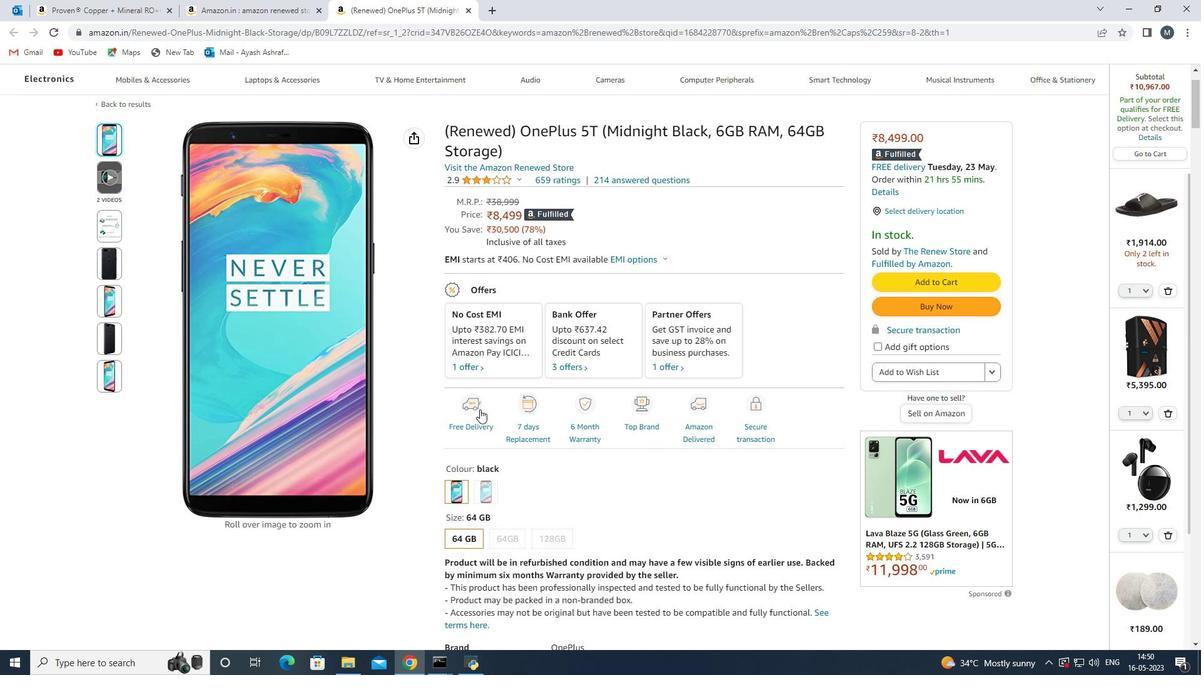 
Action: Mouse pressed left at (477, 409)
Screenshot: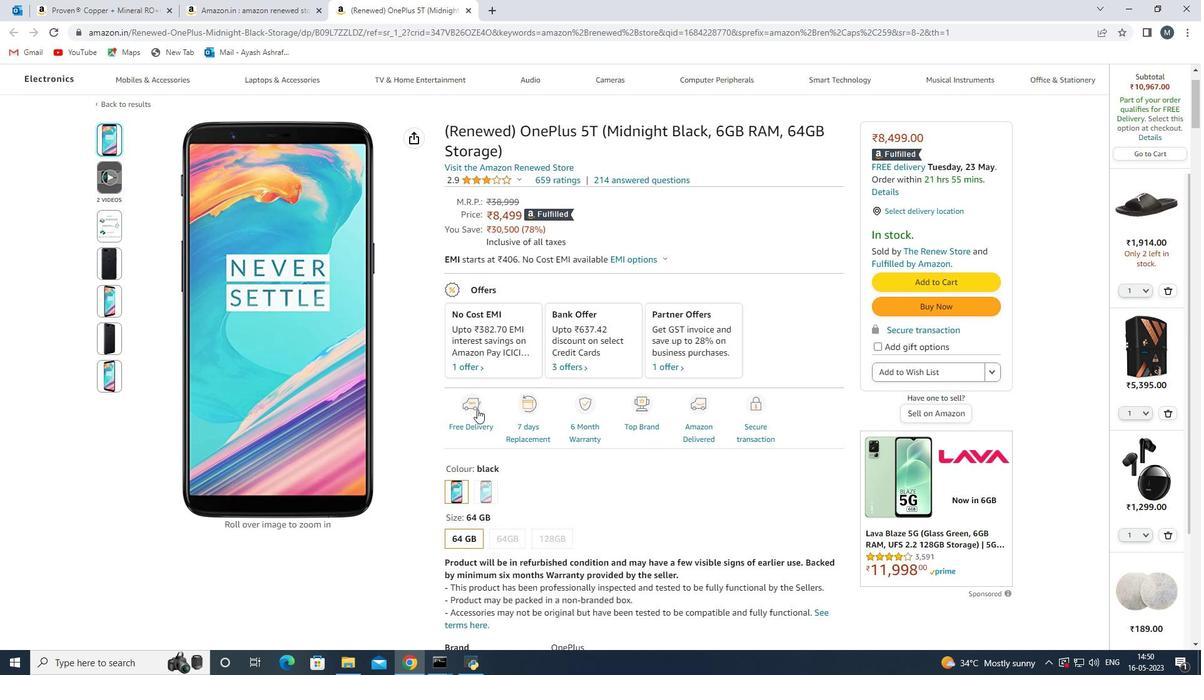 
Action: Mouse moved to (623, 350)
Screenshot: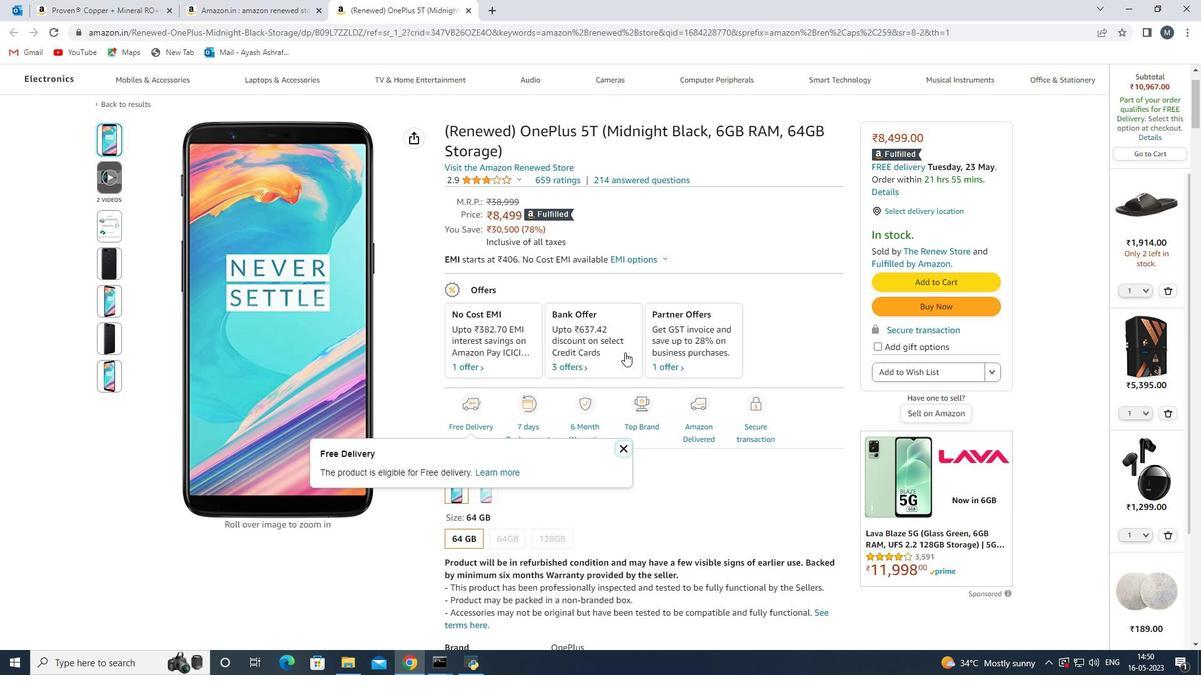 
Action: Mouse scrolled (623, 350) with delta (0, 0)
Screenshot: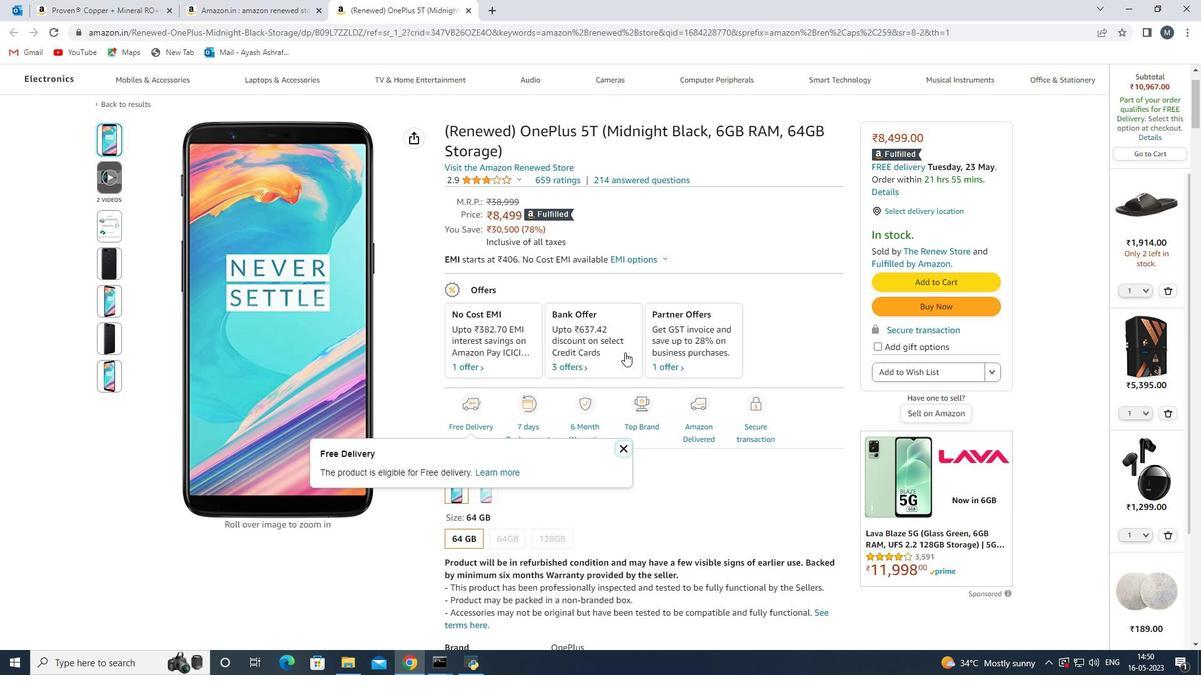 
Action: Mouse moved to (621, 350)
Screenshot: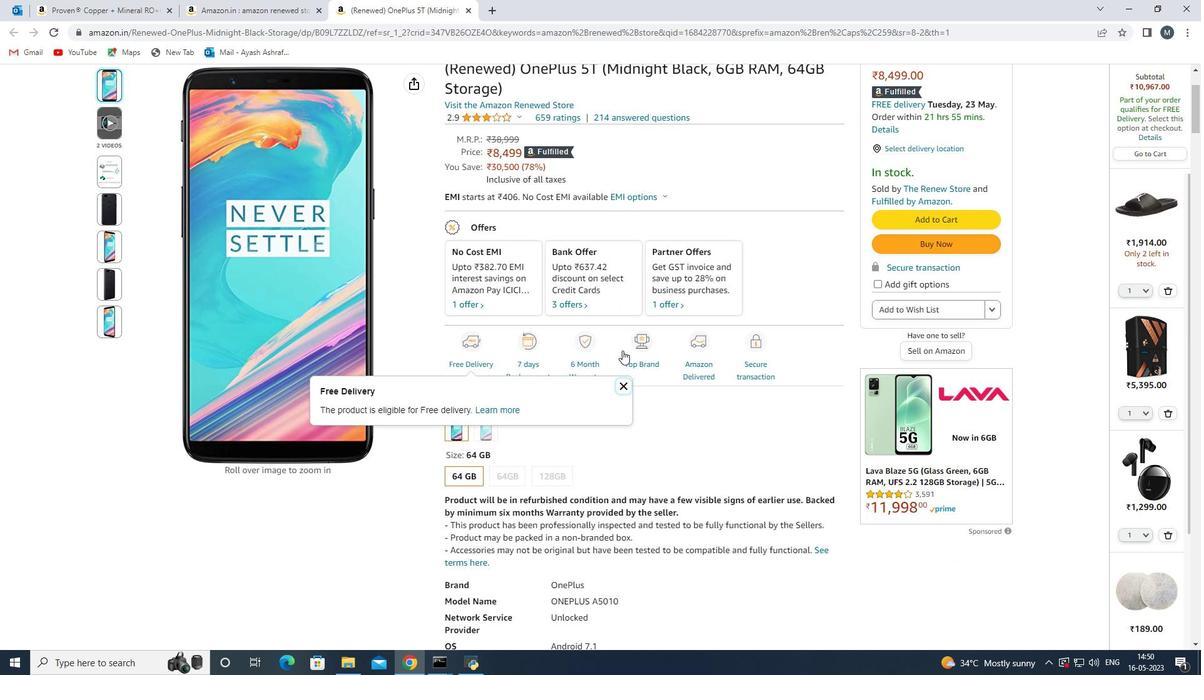 
Action: Mouse scrolled (621, 350) with delta (0, 0)
Screenshot: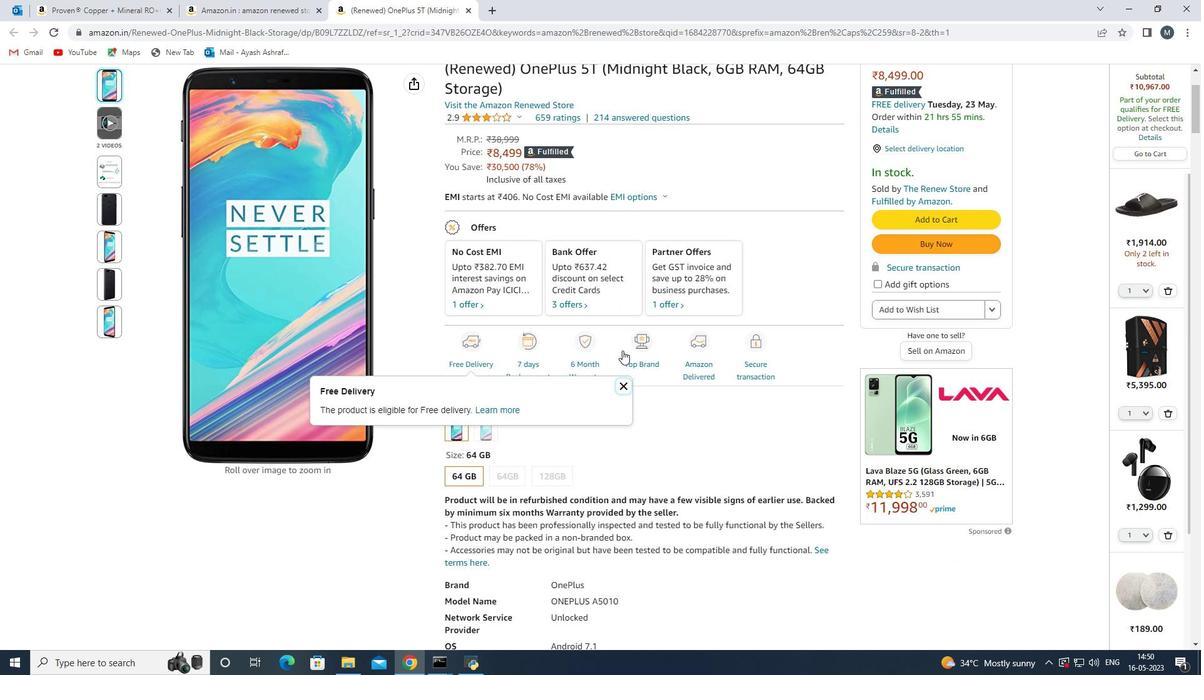 
Action: Mouse moved to (597, 360)
Screenshot: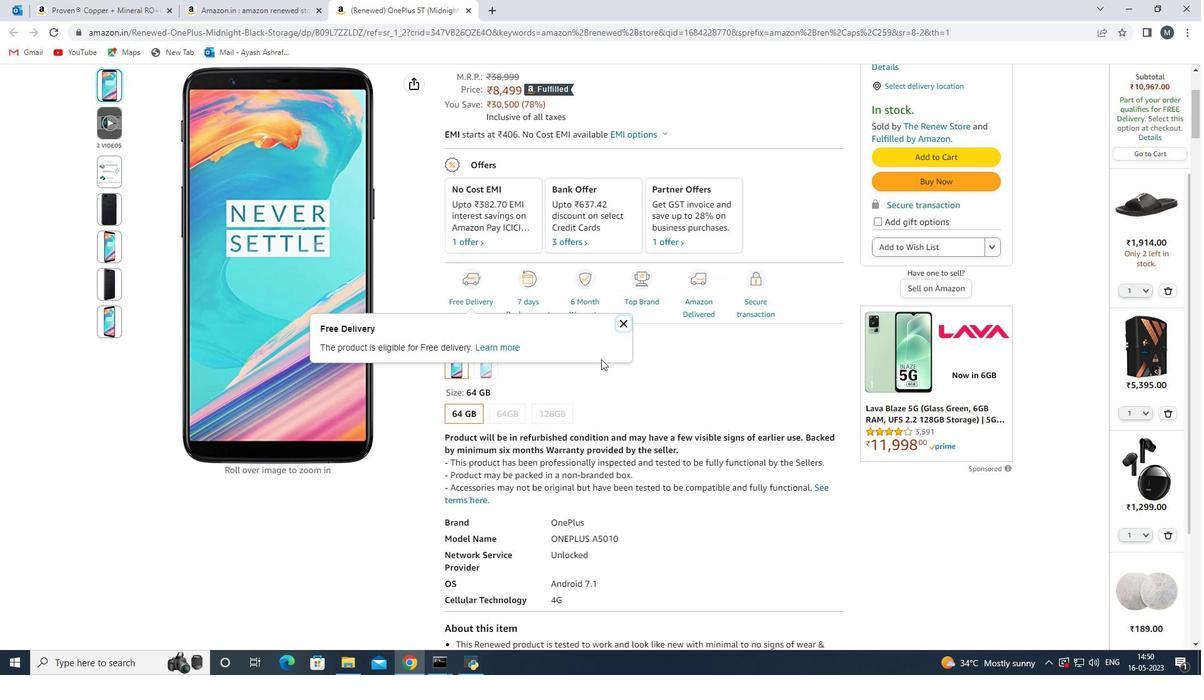 
Action: Mouse scrolled (597, 359) with delta (0, 0)
Screenshot: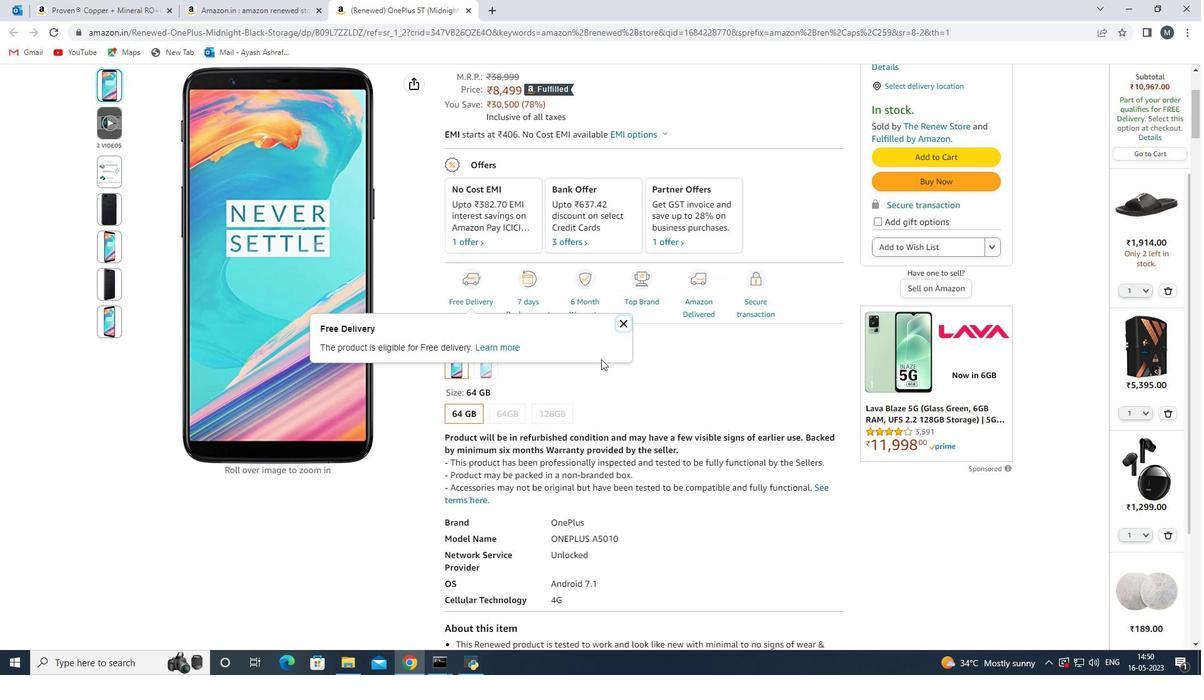 
Action: Mouse moved to (593, 361)
Screenshot: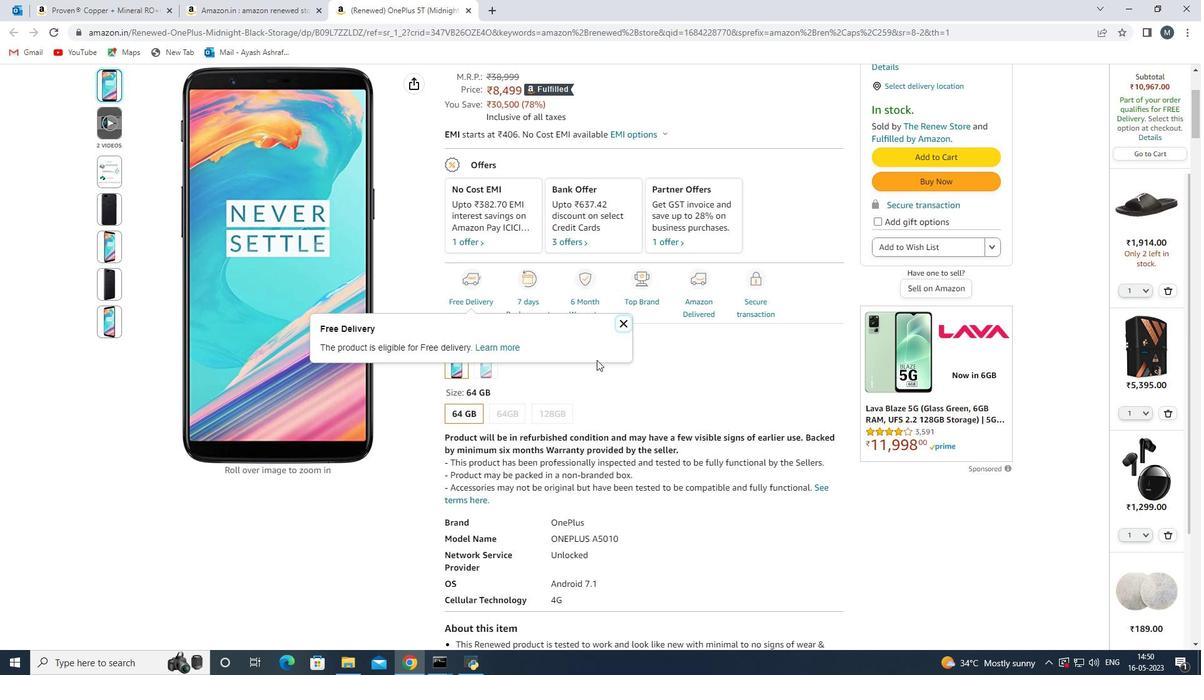 
Action: Mouse scrolled (594, 360) with delta (0, 0)
Screenshot: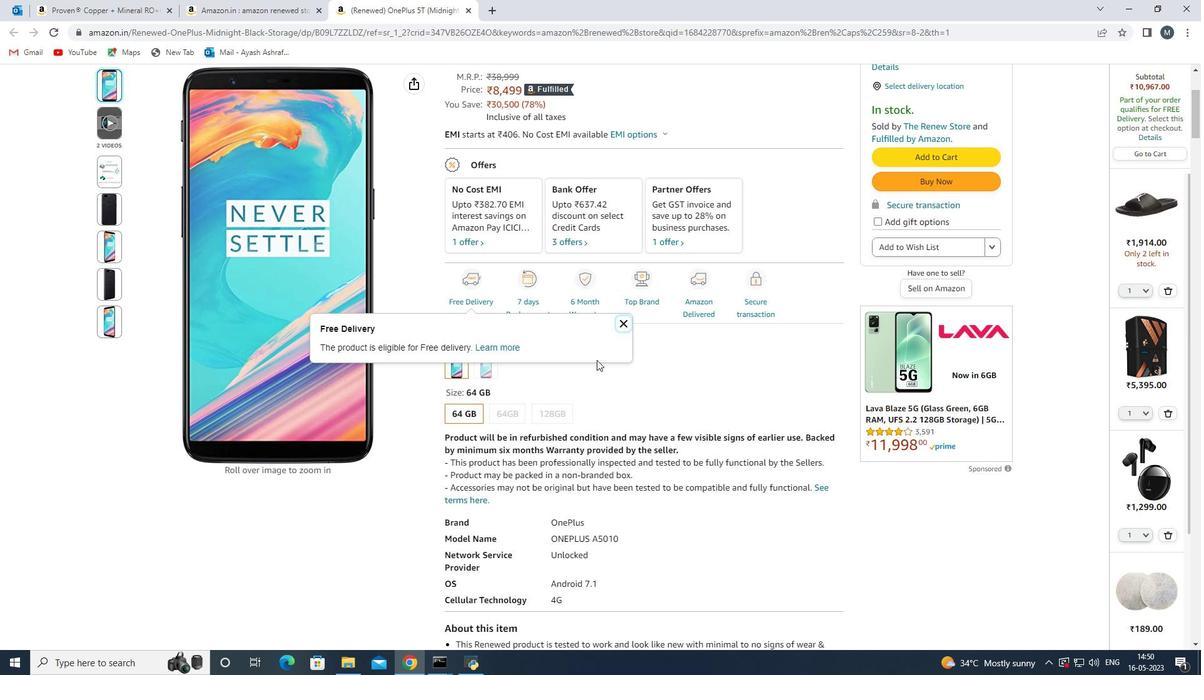 
Action: Mouse moved to (432, 318)
Screenshot: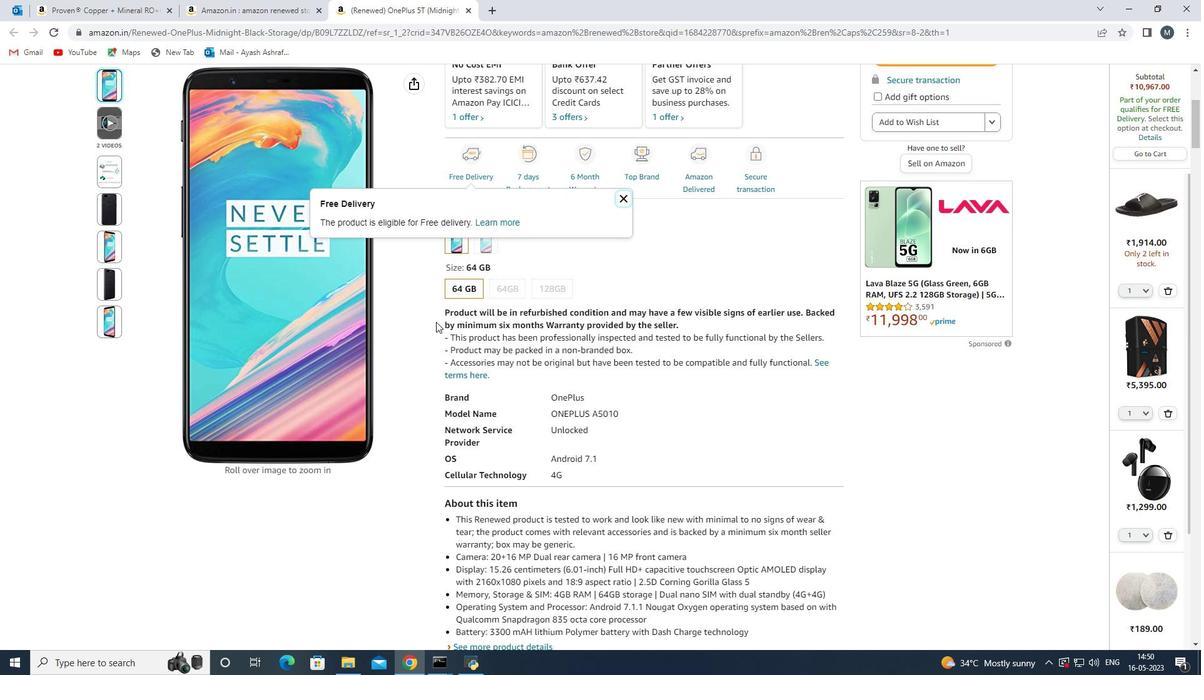 
Action: Mouse pressed left at (432, 318)
Screenshot: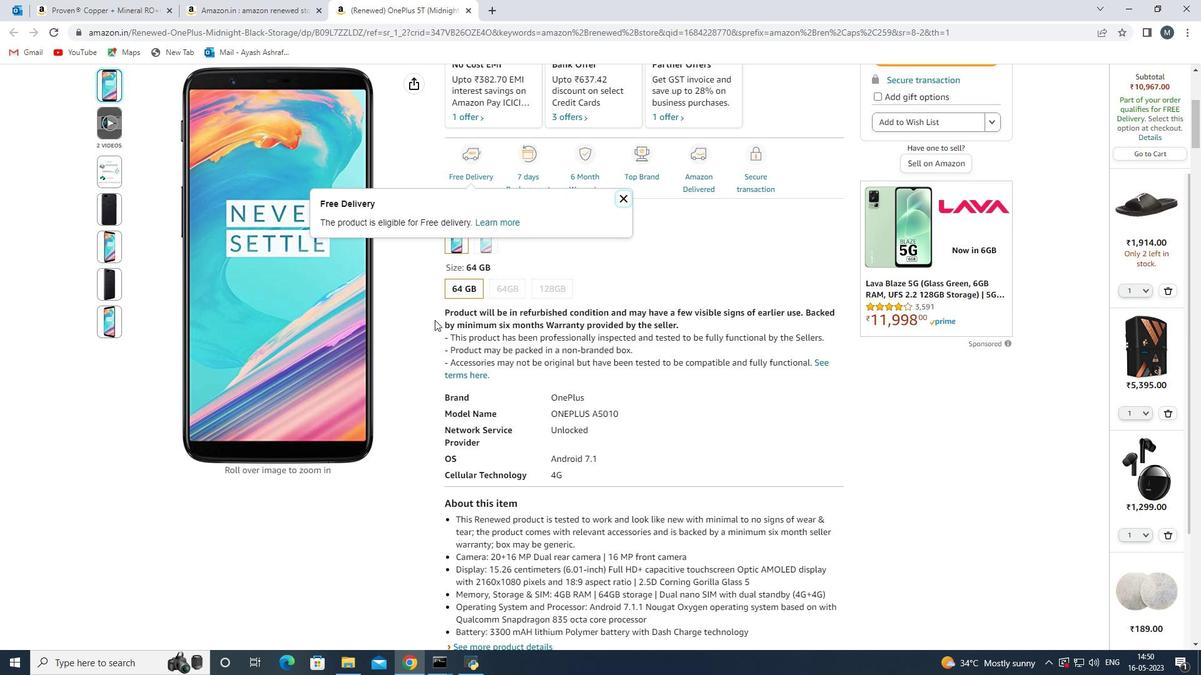 
Action: Mouse moved to (799, 312)
Screenshot: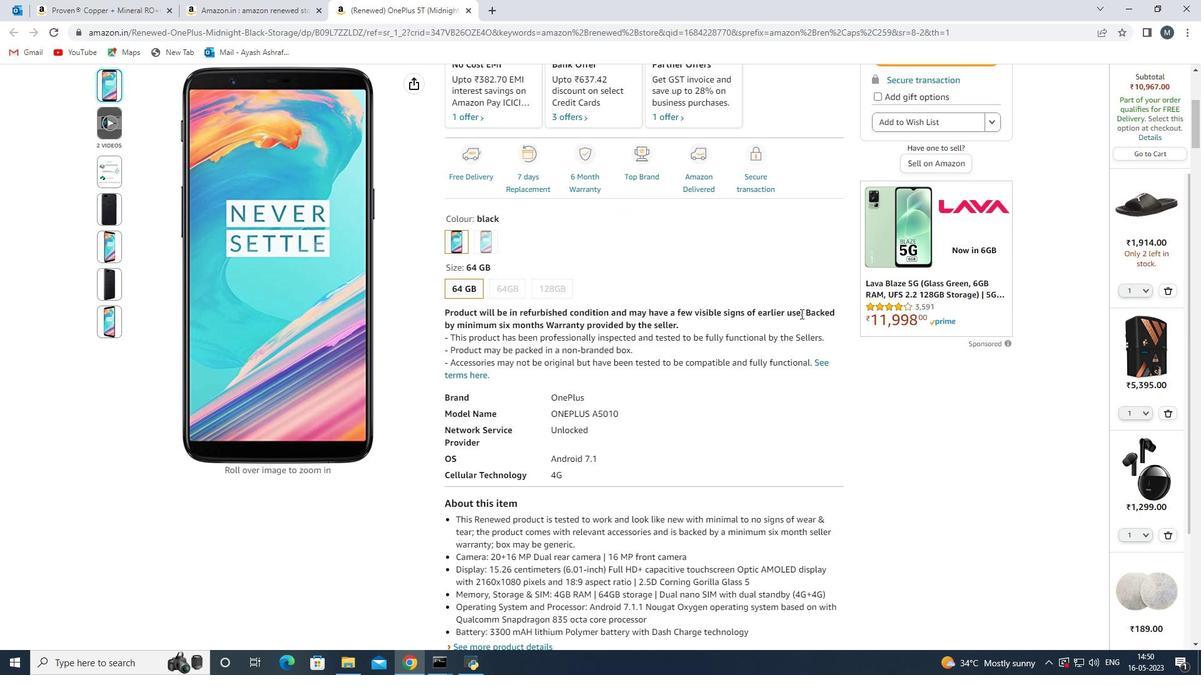 
Action: Mouse pressed left at (799, 312)
Screenshot: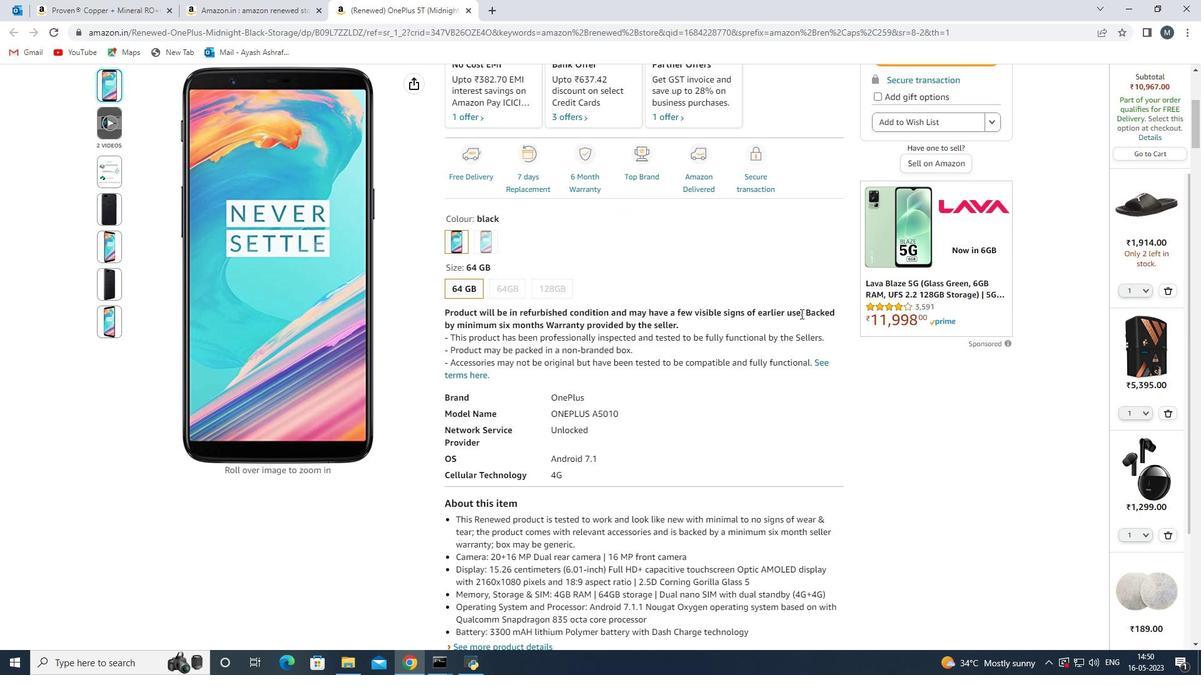 
Action: Mouse moved to (427, 359)
Screenshot: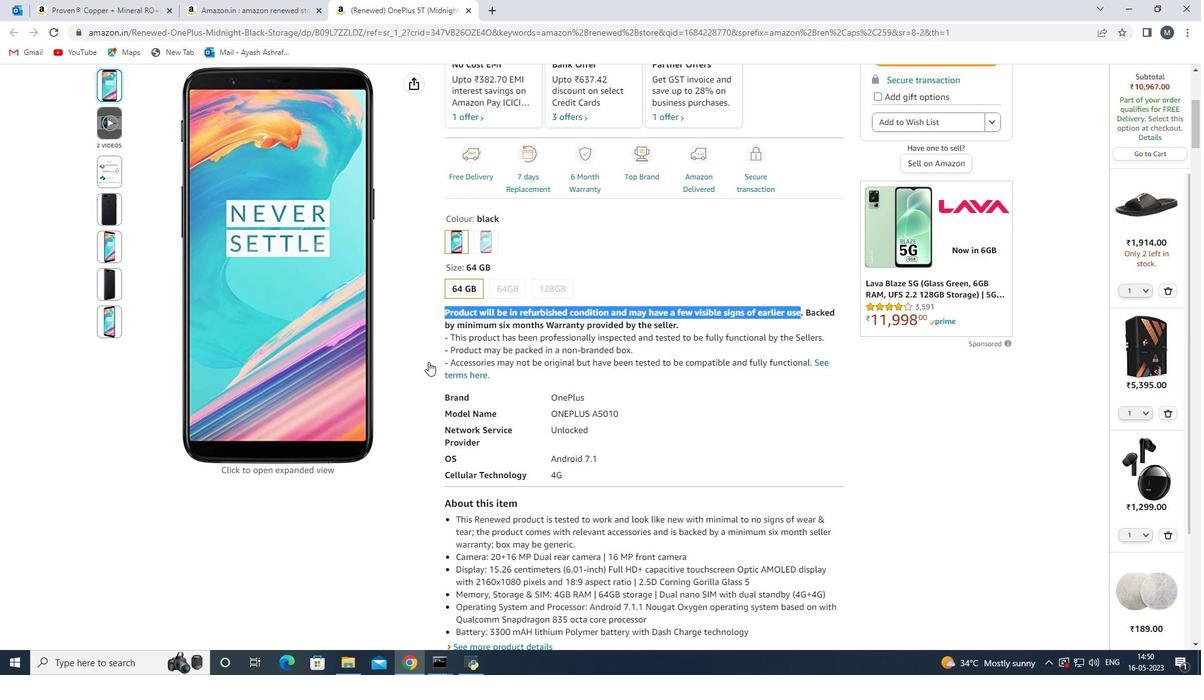 
Action: Mouse pressed left at (427, 359)
Screenshot: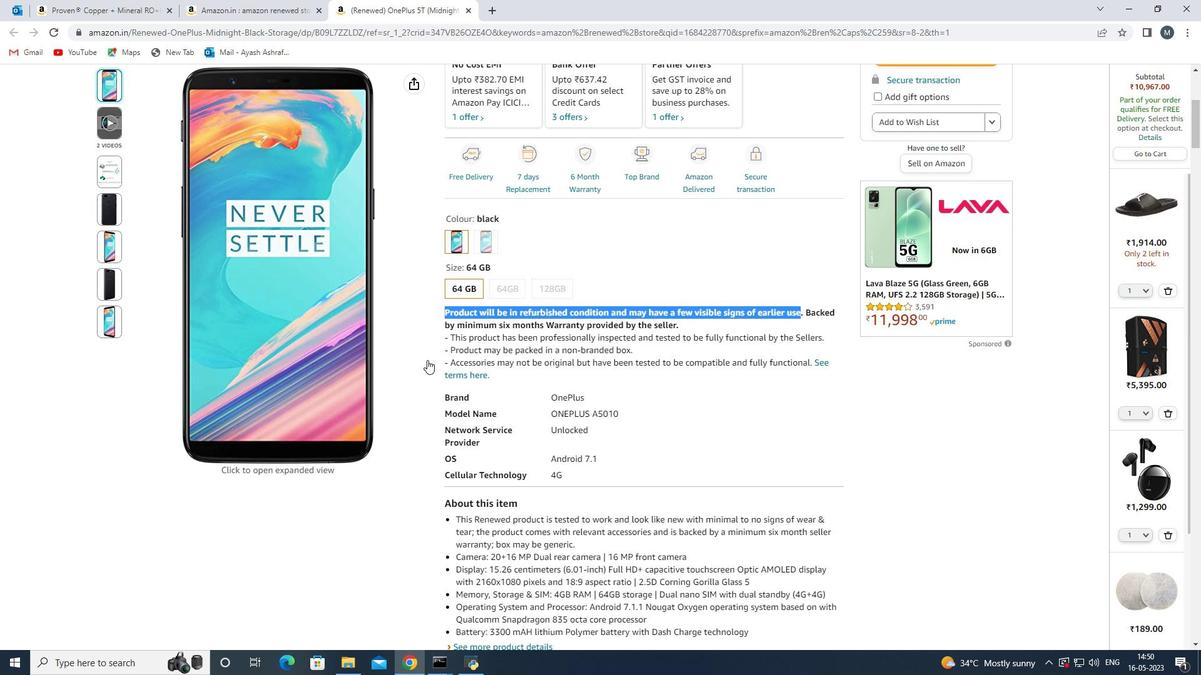 
Action: Mouse moved to (1161, 132)
Screenshot: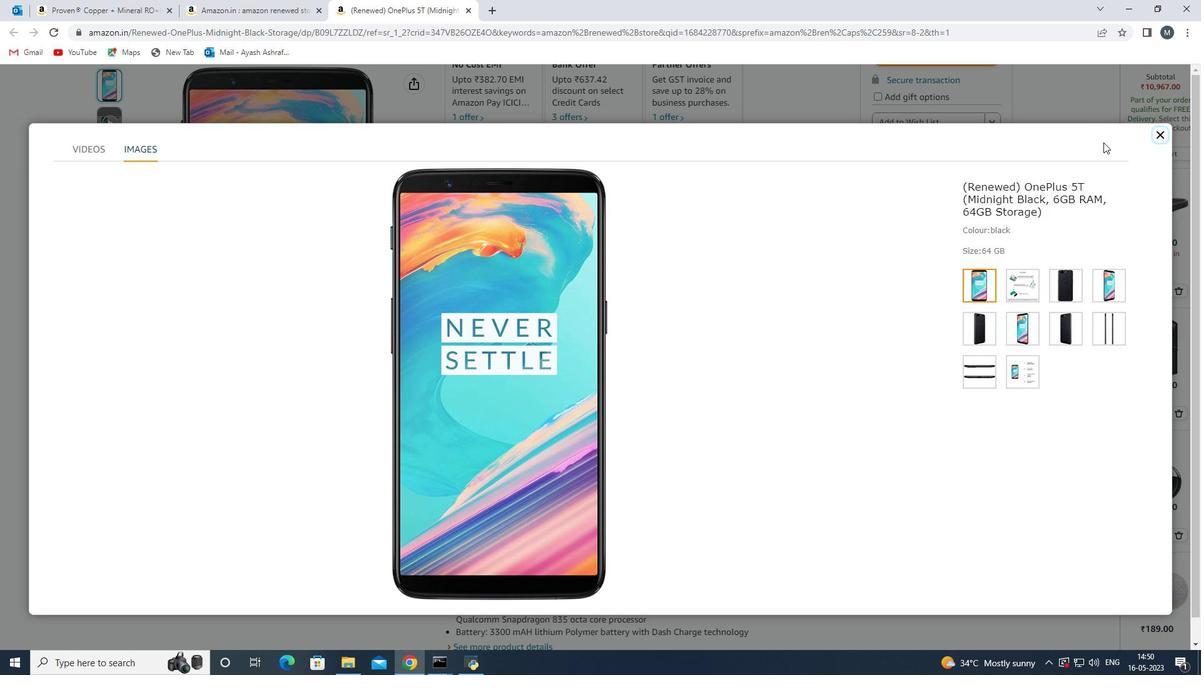 
Action: Mouse pressed left at (1161, 132)
Screenshot: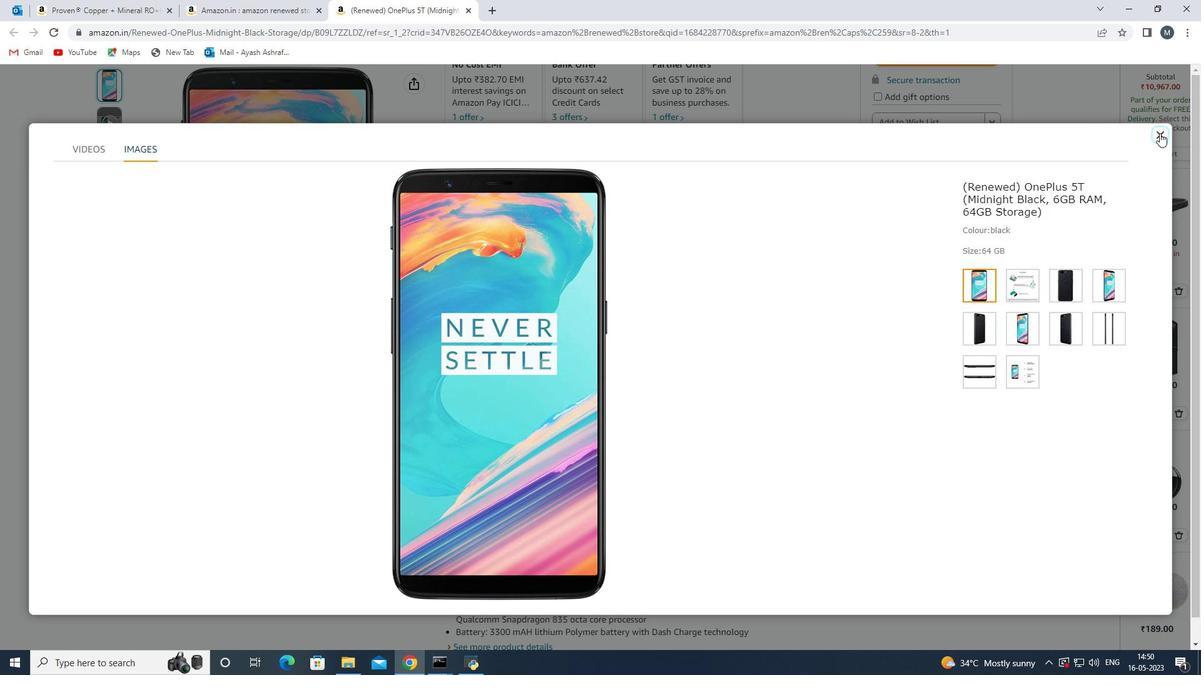 
Action: Mouse moved to (650, 342)
Screenshot: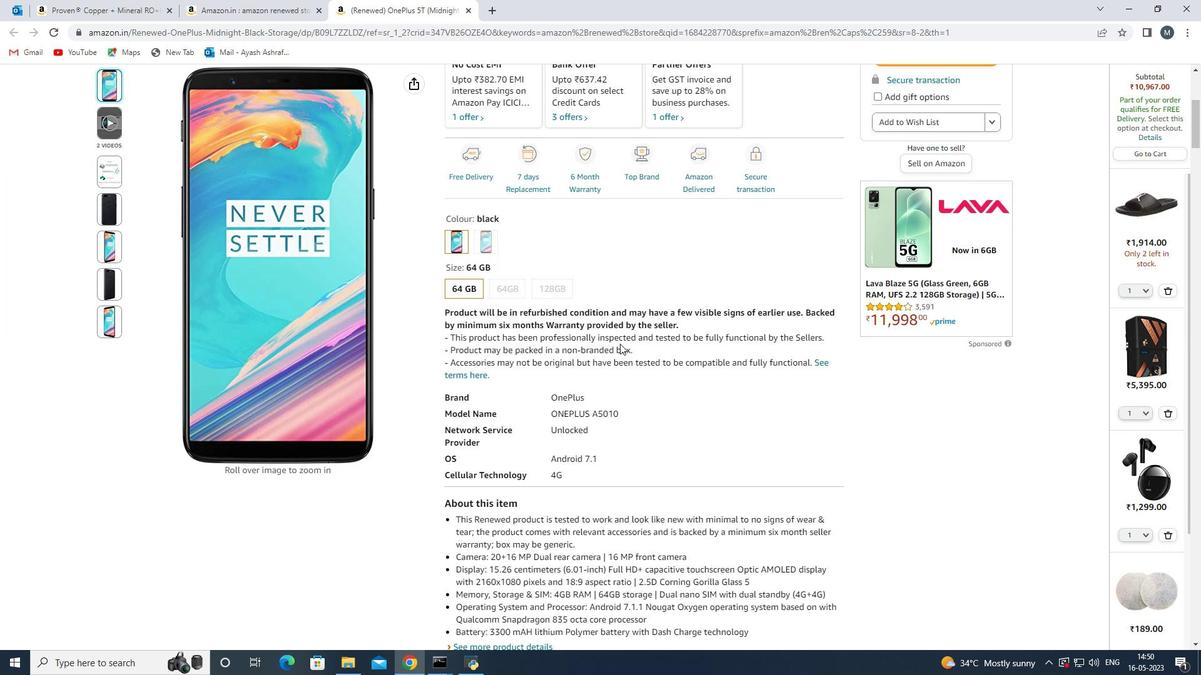 
Action: Mouse scrolled (650, 341) with delta (0, 0)
Screenshot: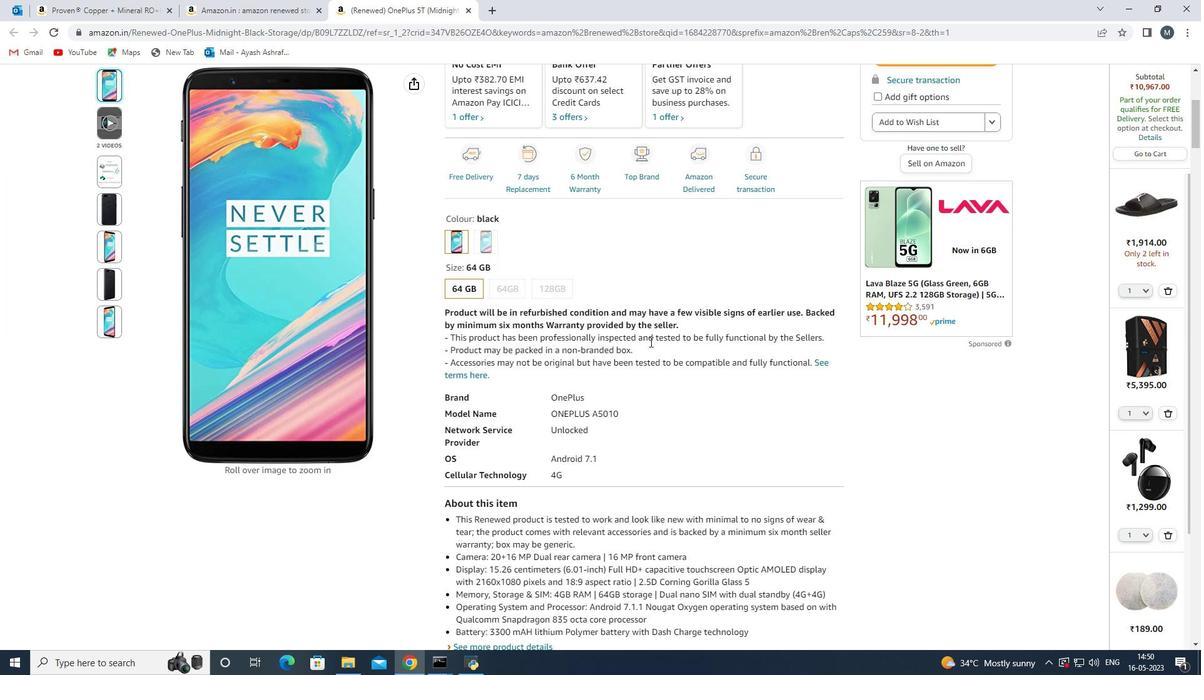 
Action: Mouse moved to (449, 274)
Screenshot: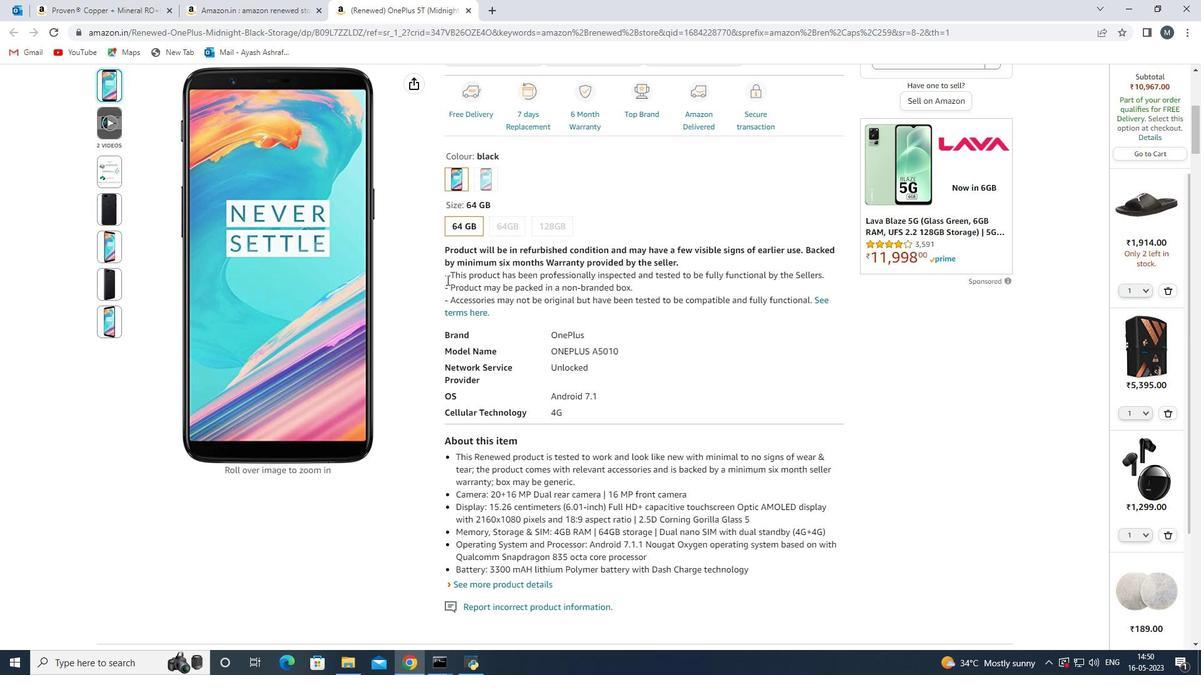 
Action: Mouse pressed left at (449, 274)
Screenshot: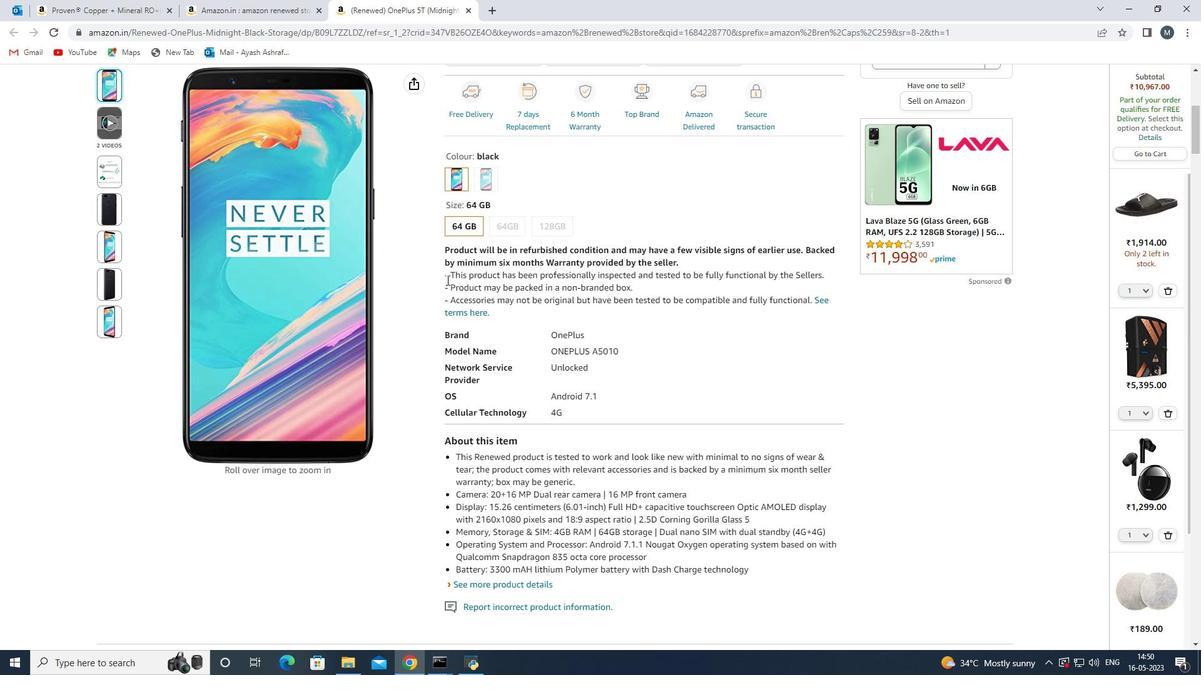 
Action: Mouse moved to (683, 368)
Screenshot: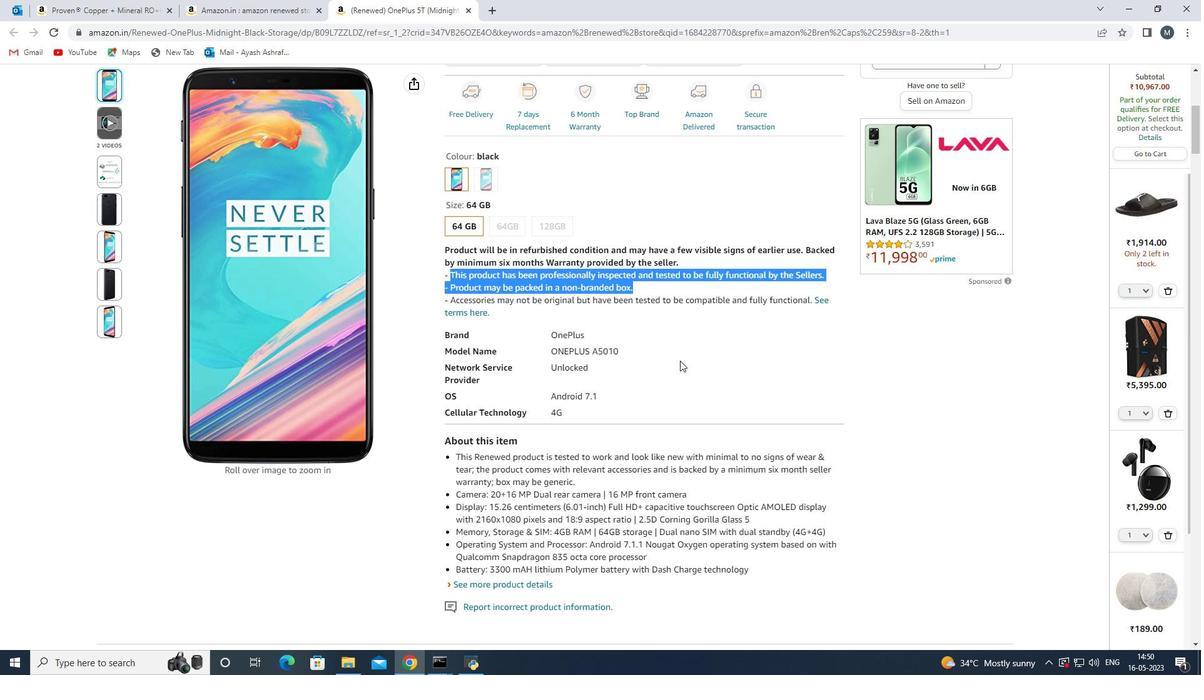 
Action: Mouse pressed left at (683, 368)
Screenshot: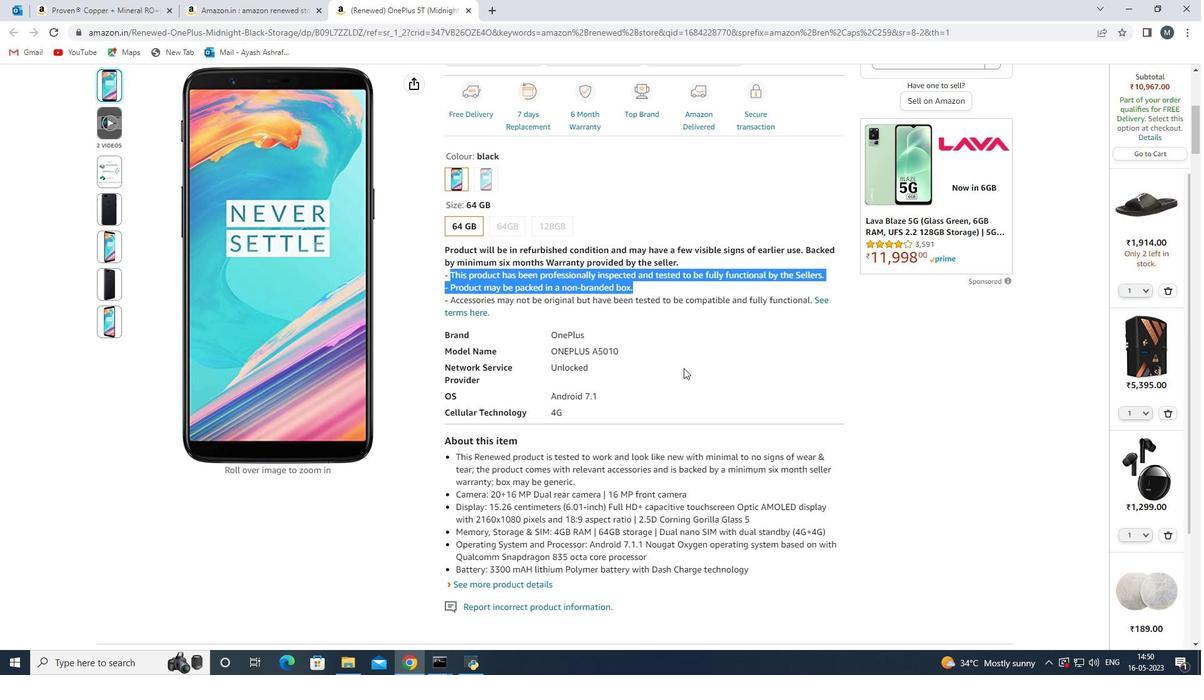 
Action: Mouse moved to (643, 352)
Screenshot: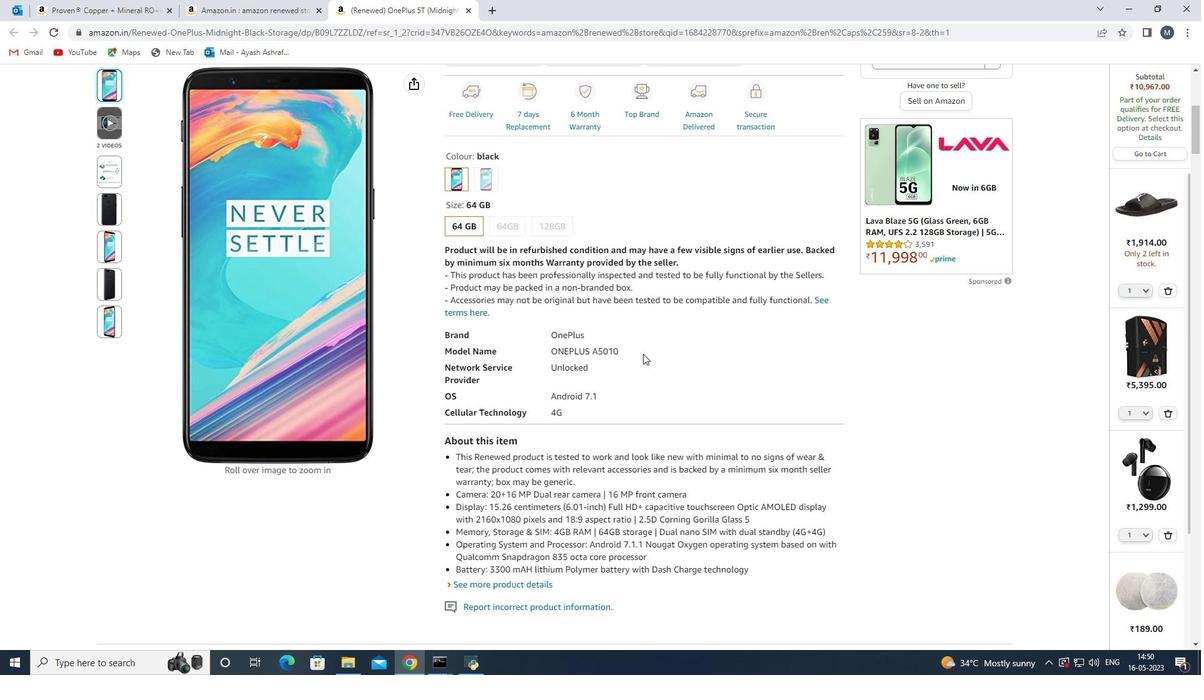 
Action: Mouse scrolled (643, 351) with delta (0, 0)
Screenshot: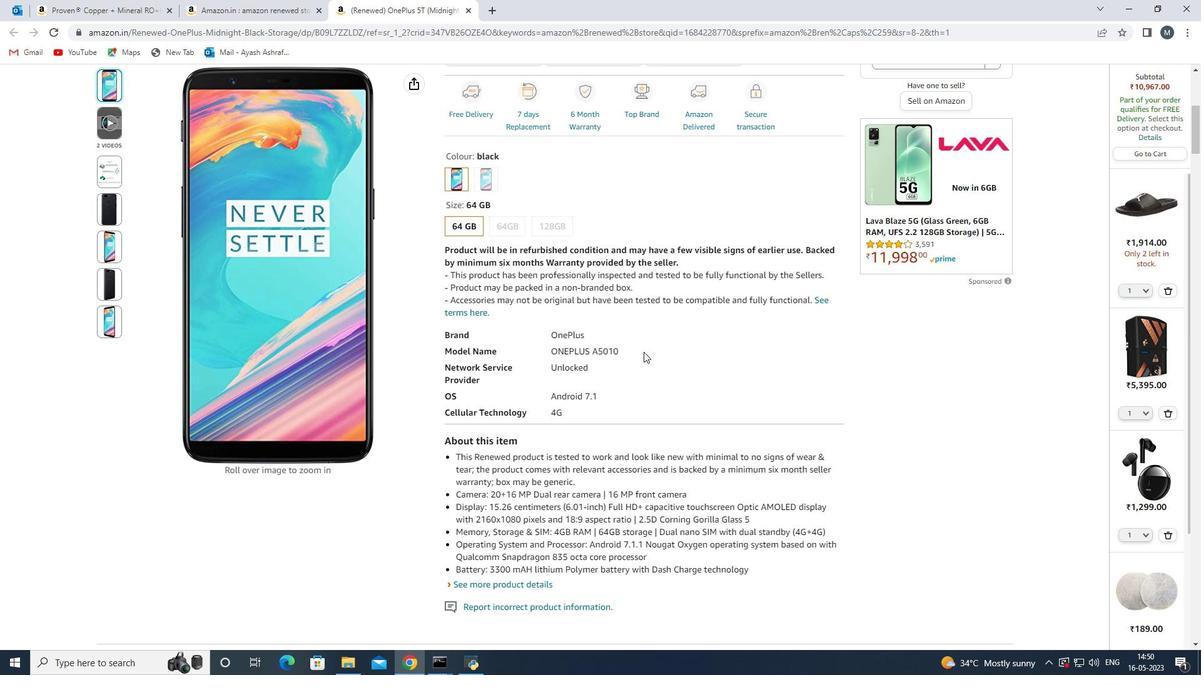 
Action: Mouse moved to (528, 397)
Screenshot: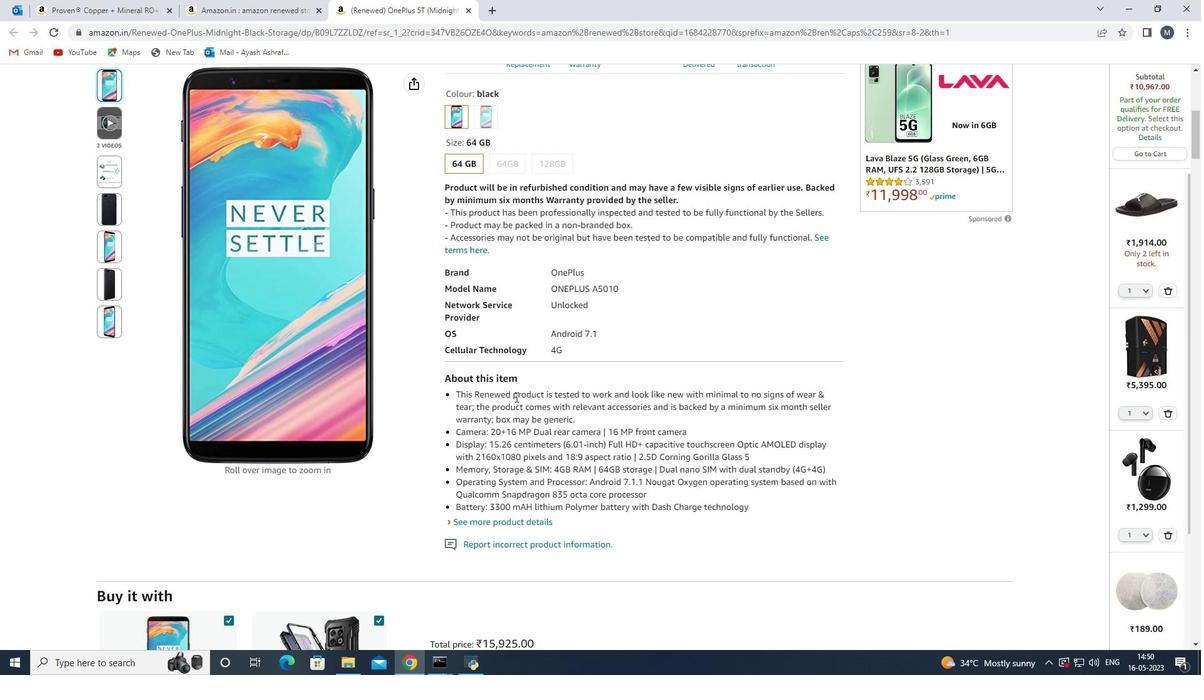 
Action: Mouse scrolled (528, 396) with delta (0, 0)
Screenshot: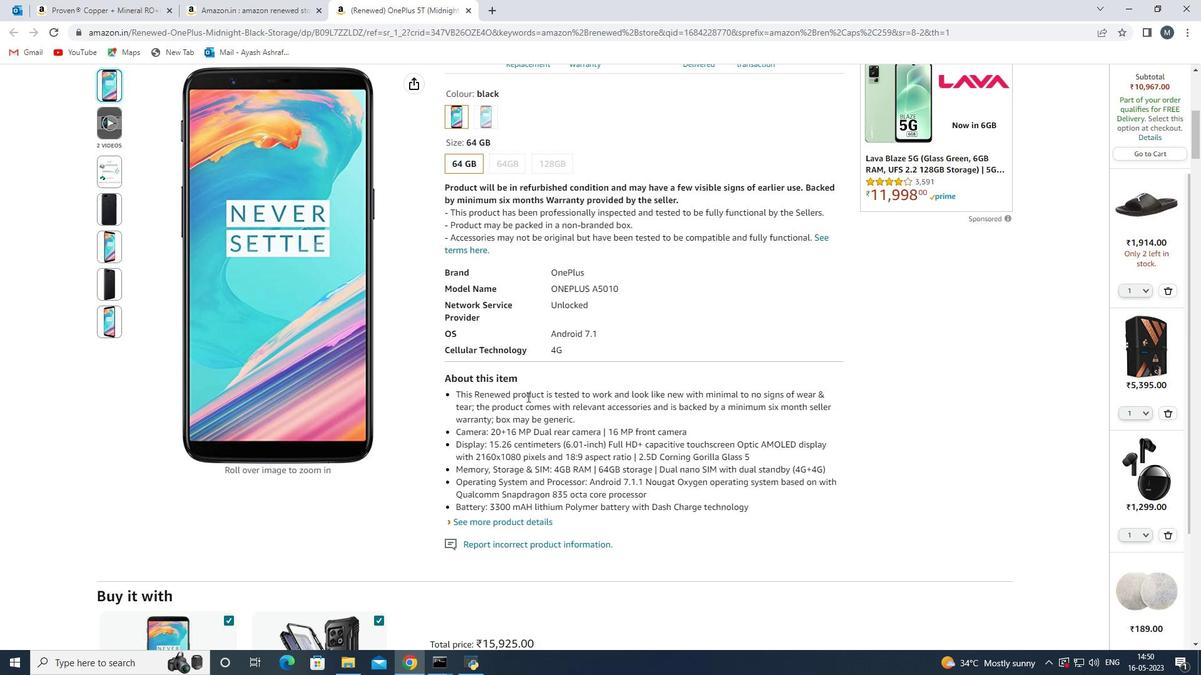 
Action: Mouse moved to (551, 382)
Screenshot: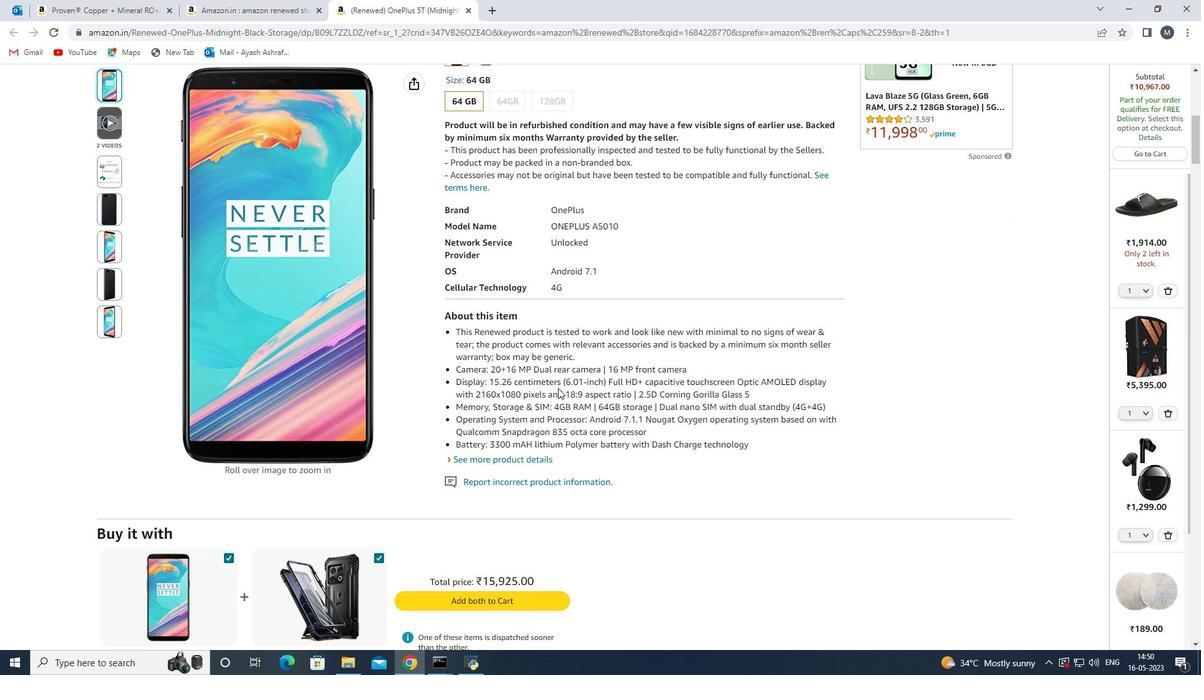 
Action: Mouse scrolled (551, 382) with delta (0, 0)
Screenshot: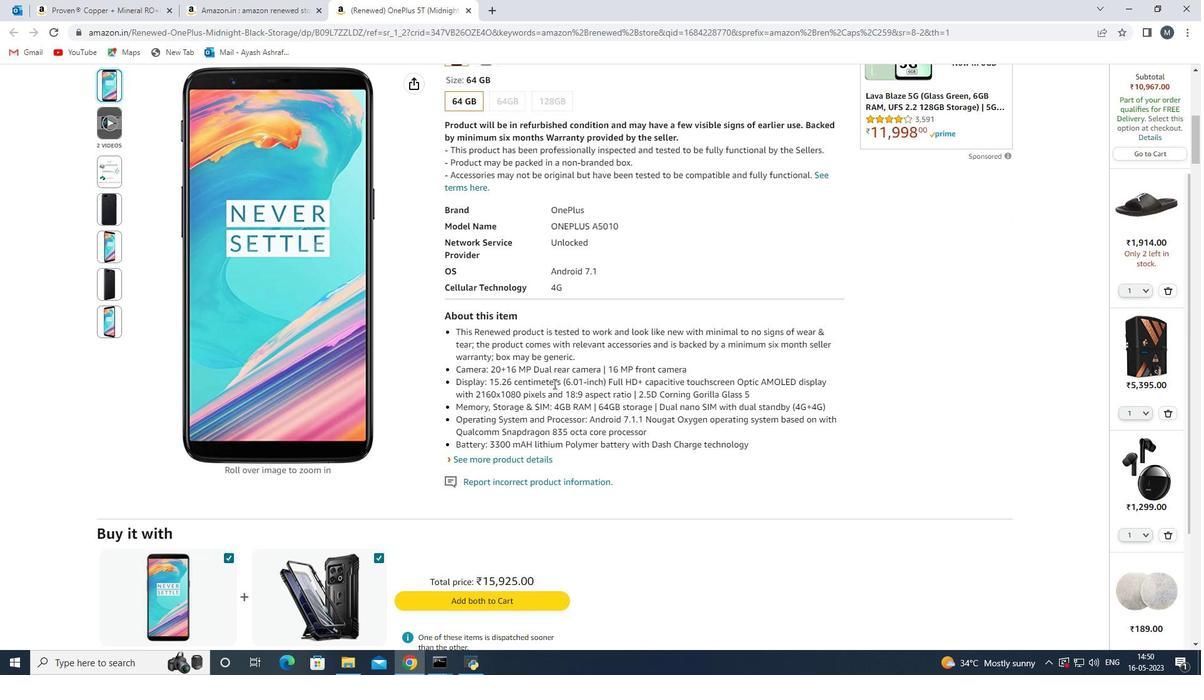 
Action: Mouse moved to (548, 383)
Screenshot: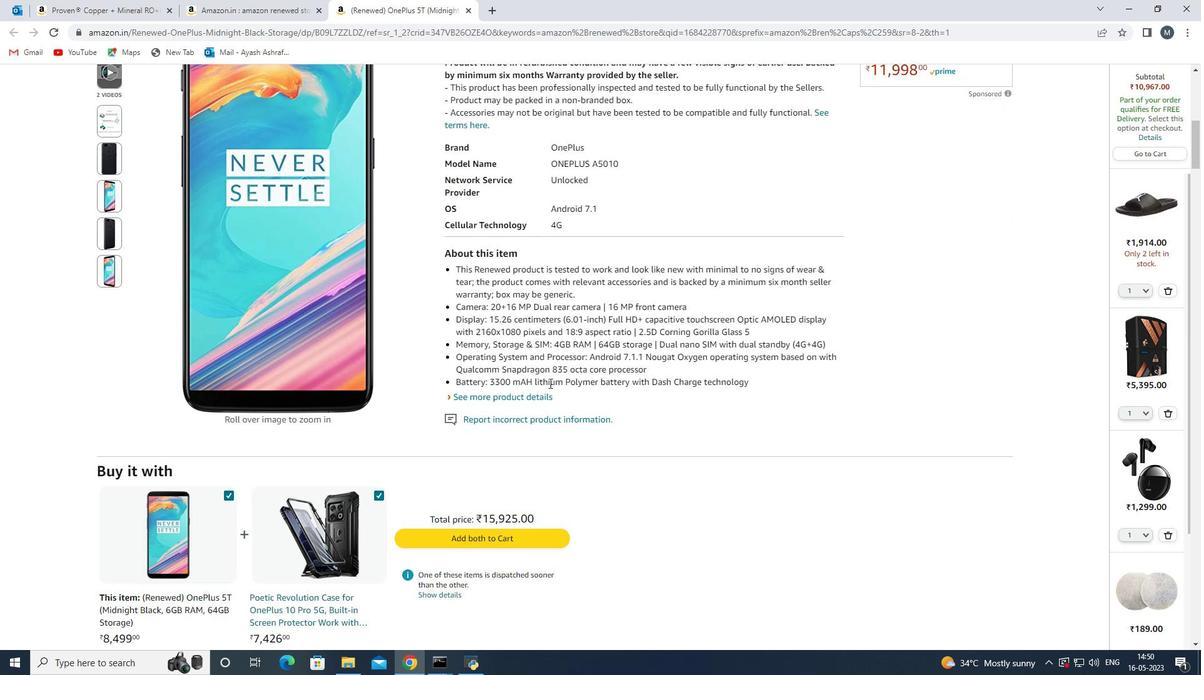 
Action: Mouse scrolled (548, 382) with delta (0, 0)
Screenshot: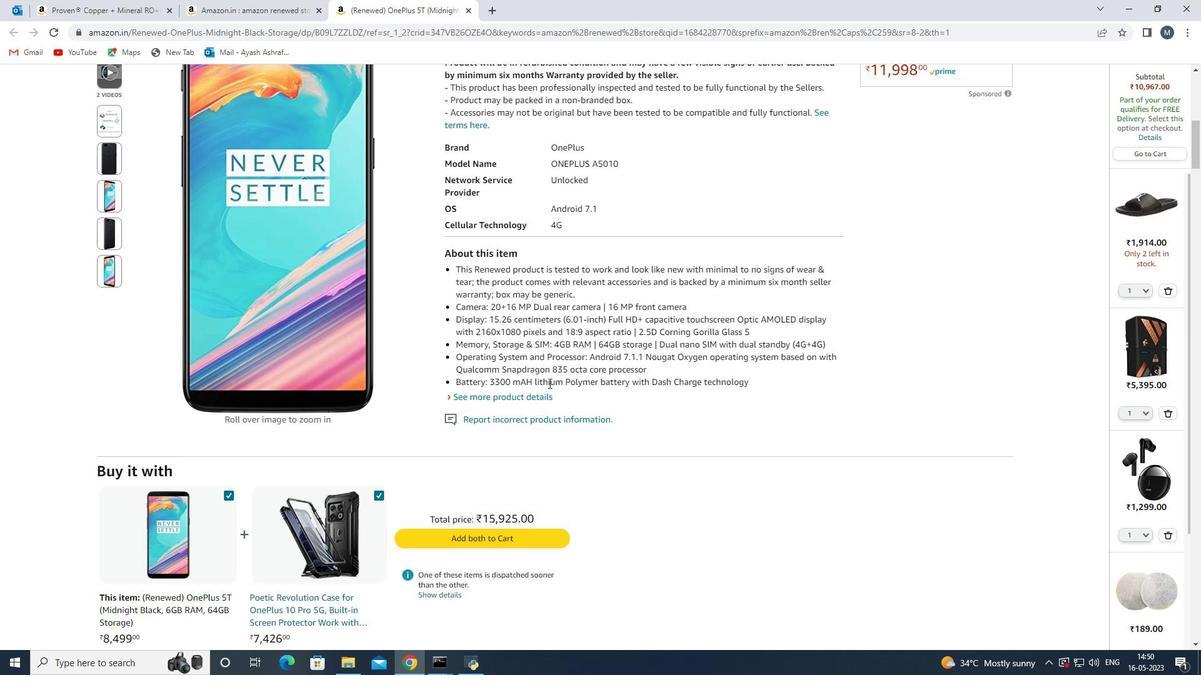 
Action: Mouse moved to (547, 384)
Screenshot: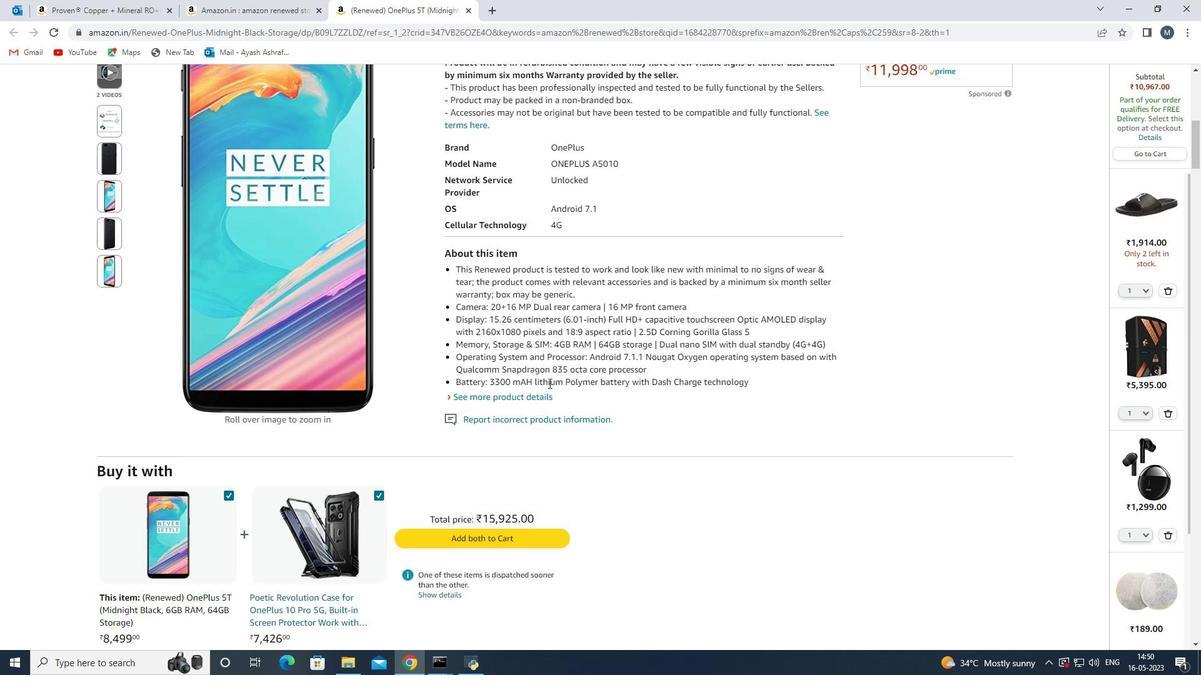 
Action: Mouse scrolled (547, 384) with delta (0, 0)
Screenshot: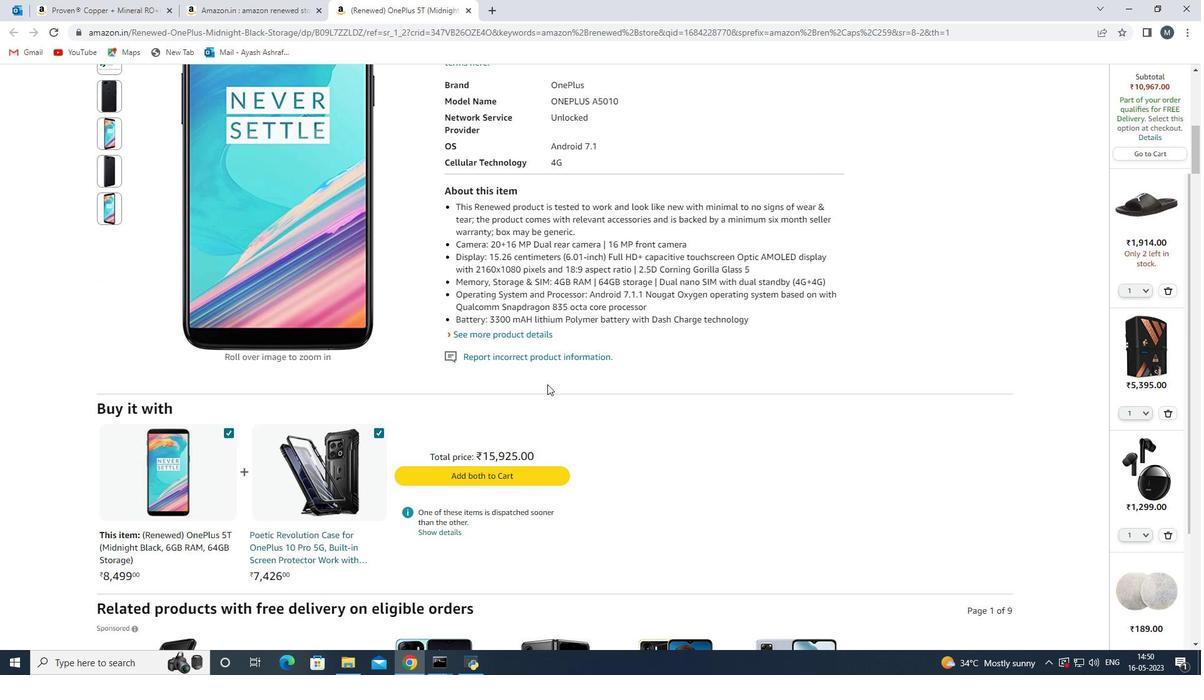 
Action: Mouse moved to (546, 385)
Screenshot: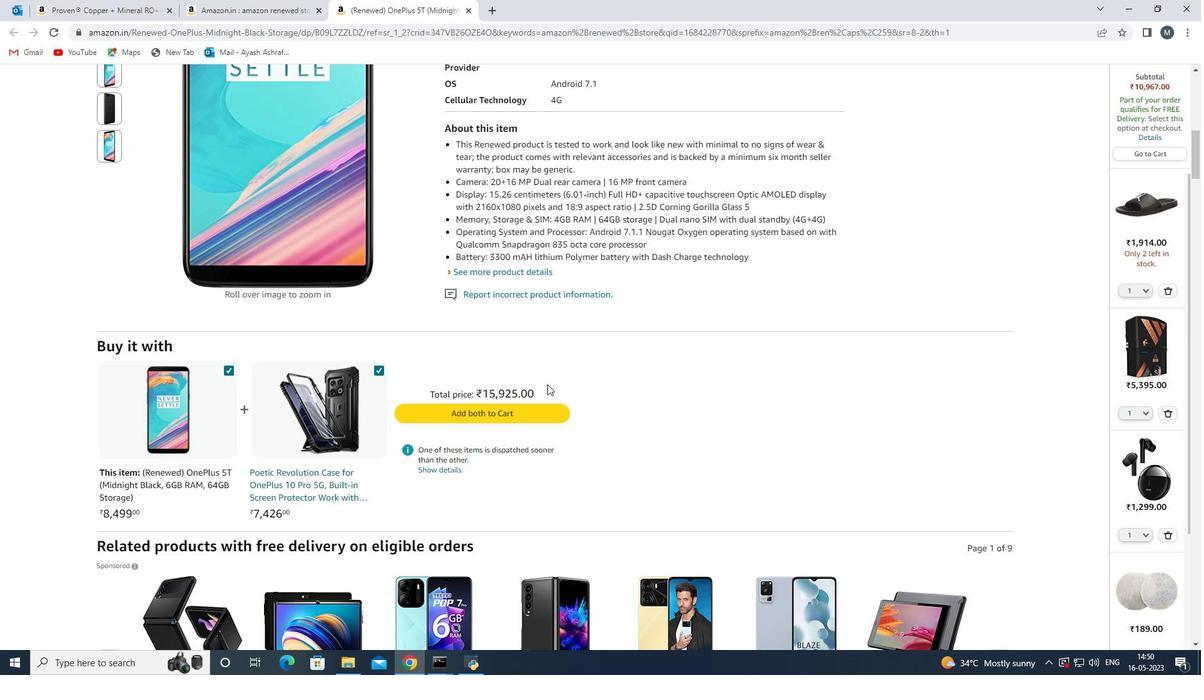 
Action: Mouse scrolled (546, 384) with delta (0, 0)
Screenshot: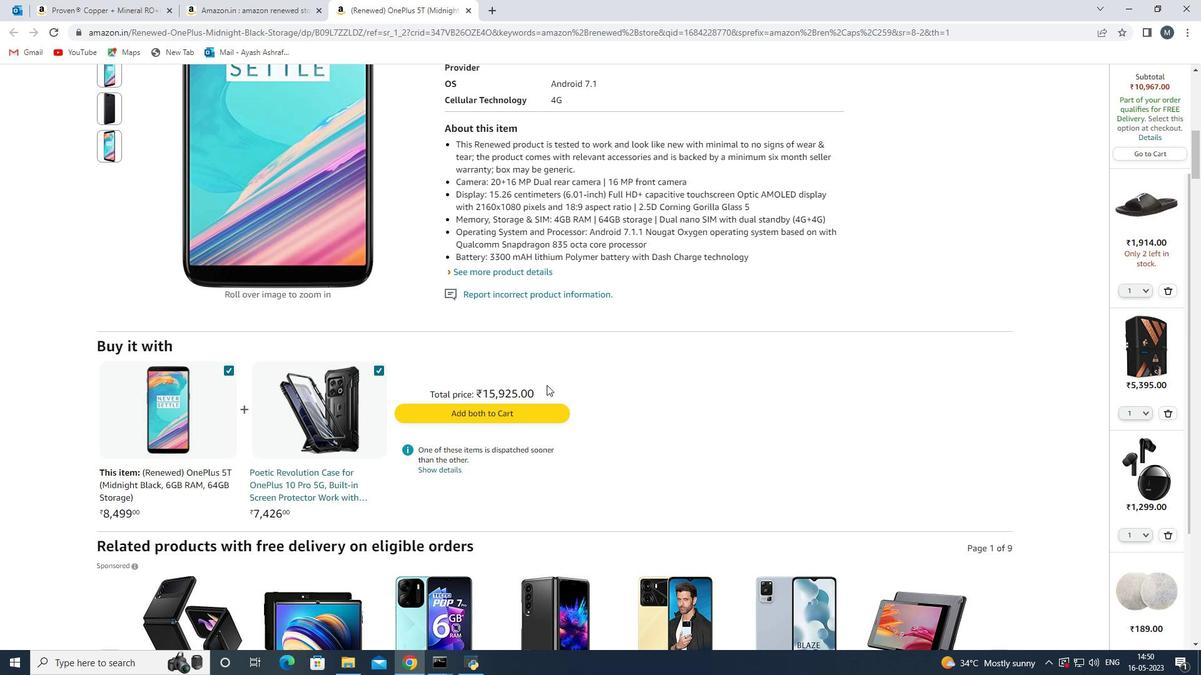 
Action: Mouse scrolled (546, 384) with delta (0, 0)
Screenshot: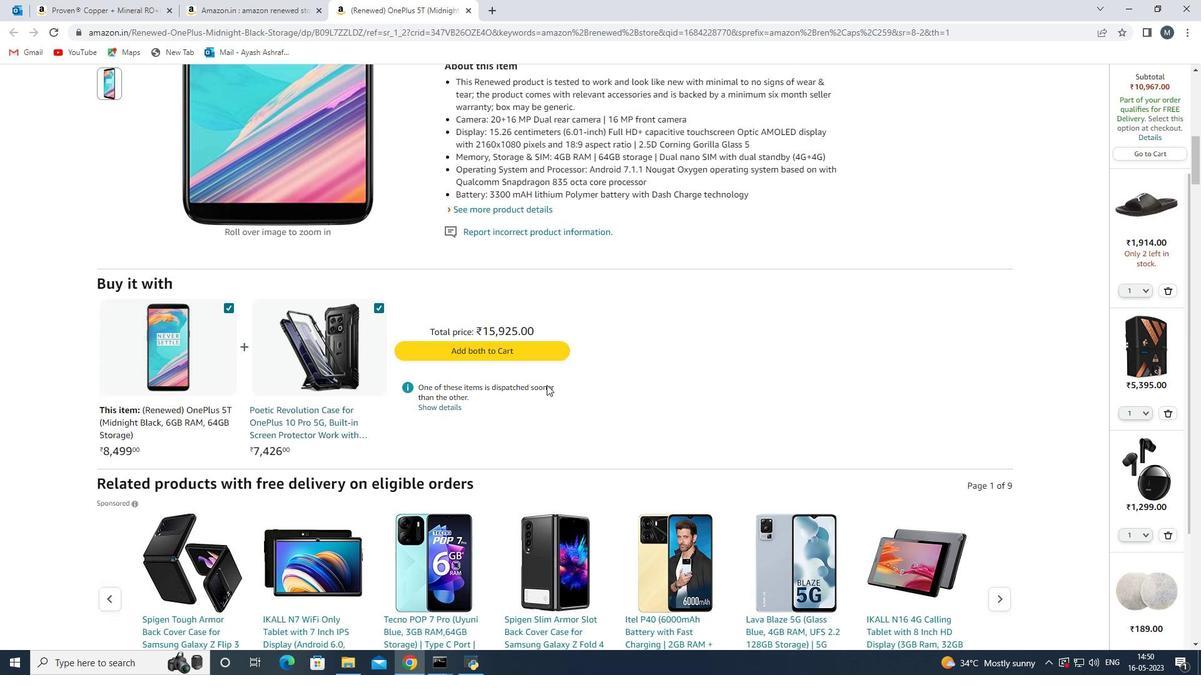 
Action: Mouse scrolled (546, 384) with delta (0, 0)
Screenshot: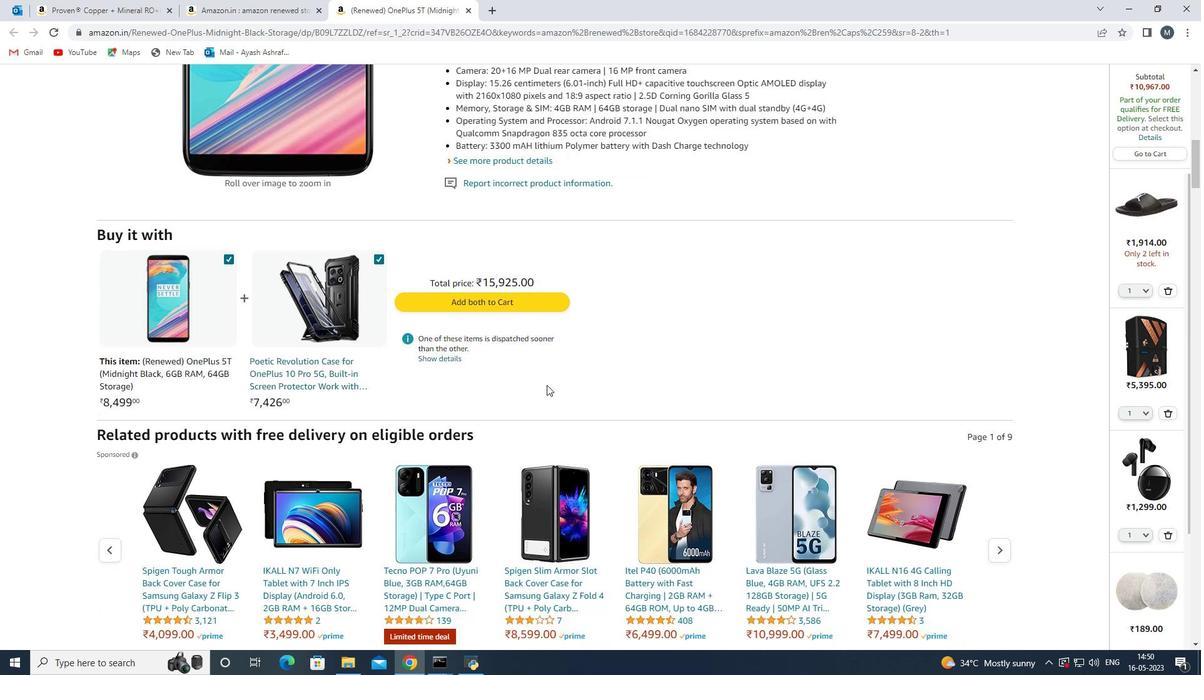 
Action: Mouse scrolled (546, 386) with delta (0, 0)
Screenshot: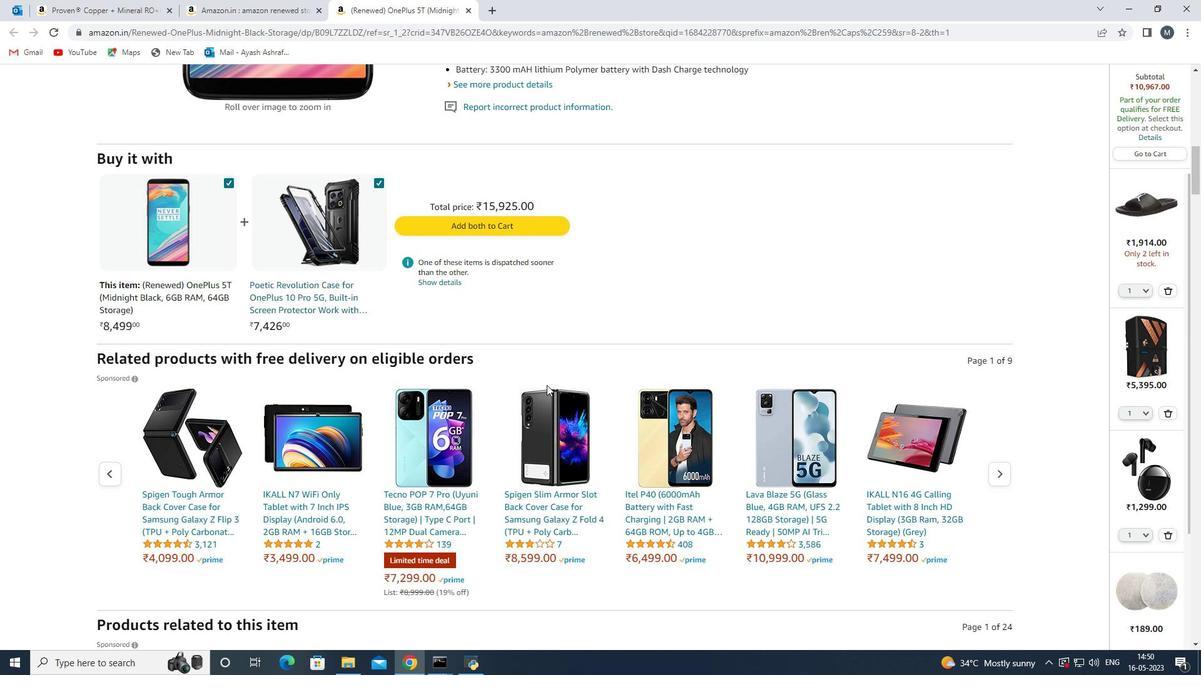 
Action: Mouse scrolled (546, 386) with delta (0, 0)
Screenshot: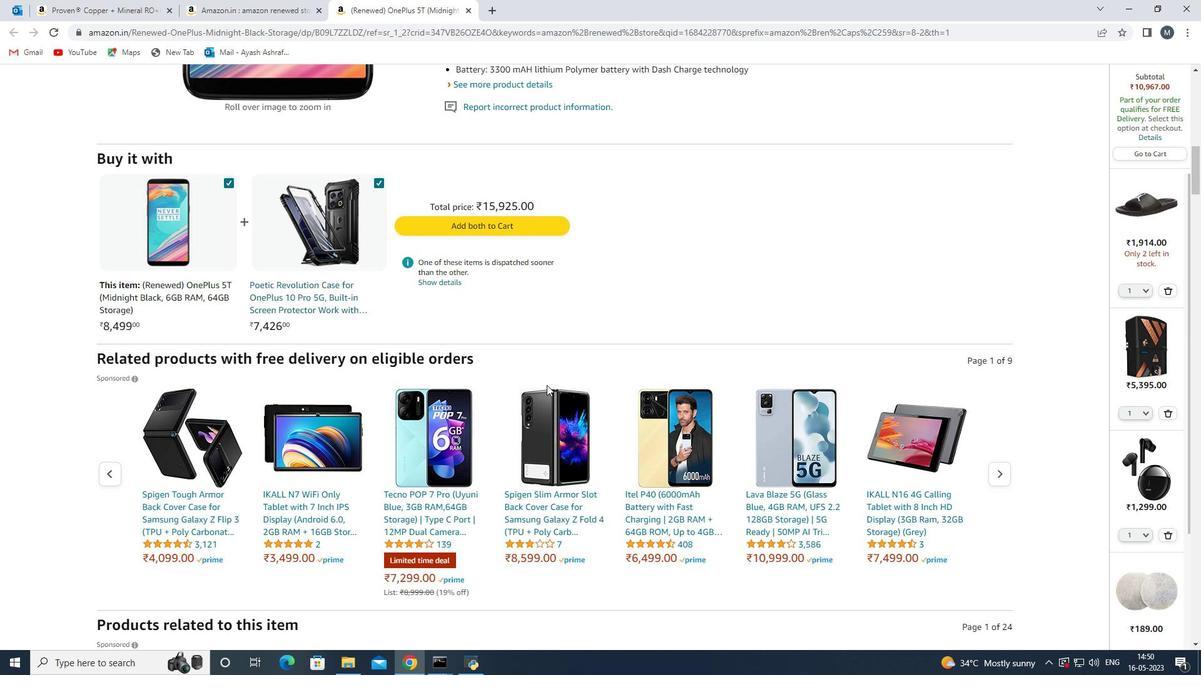 
Action: Mouse scrolled (546, 386) with delta (0, 0)
Screenshot: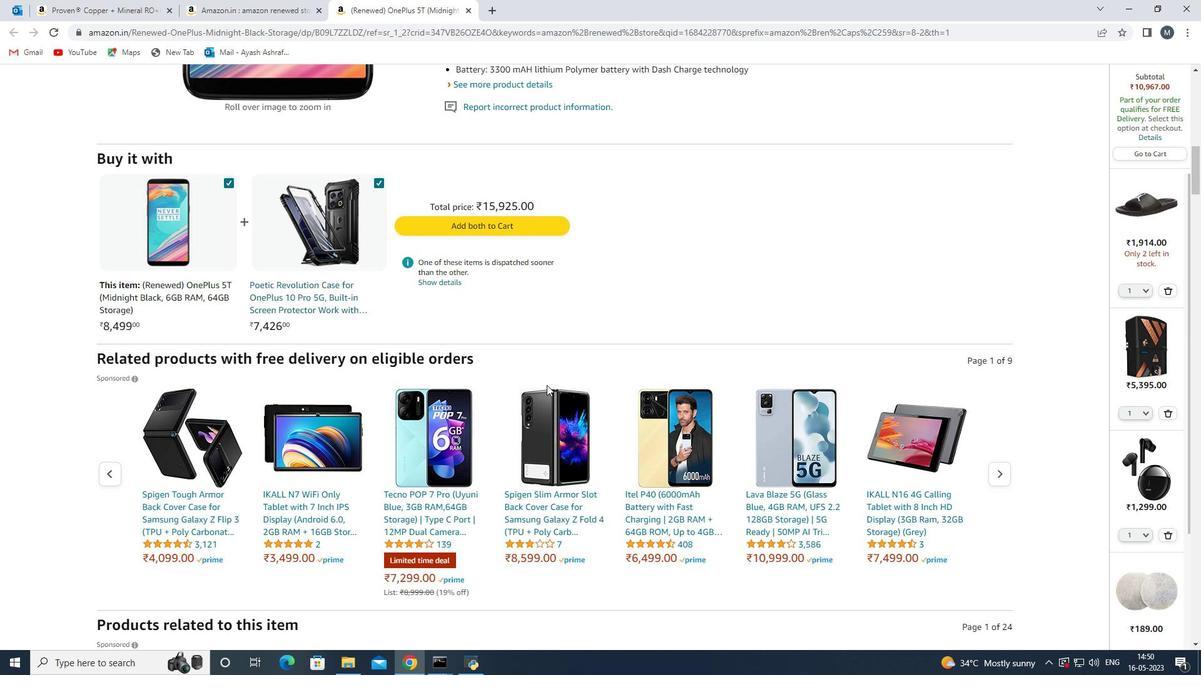 
Action: Mouse scrolled (546, 386) with delta (0, 0)
Screenshot: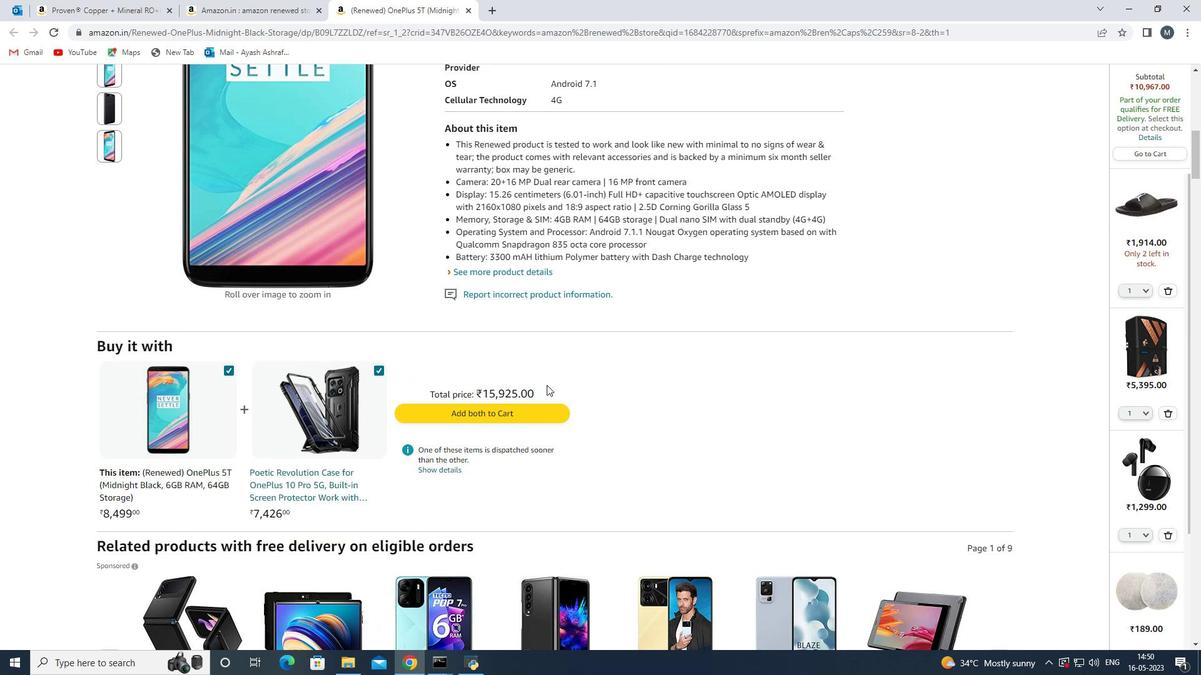
Action: Mouse scrolled (546, 386) with delta (0, 0)
Screenshot: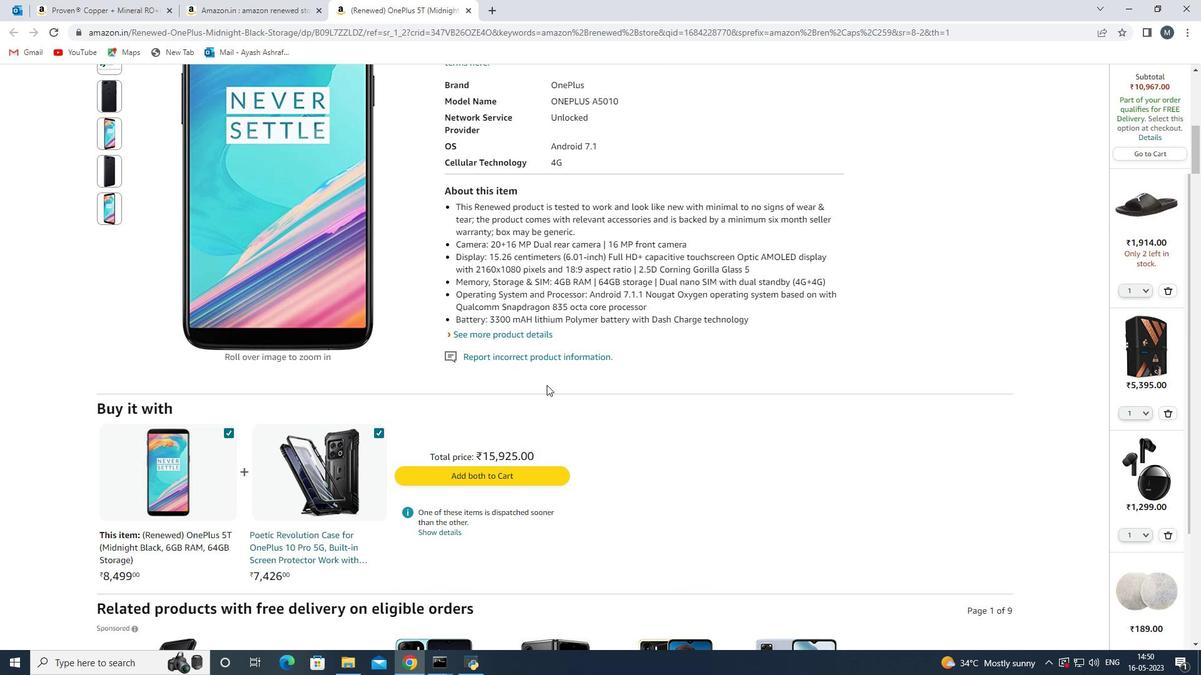 
Action: Mouse scrolled (546, 386) with delta (0, 0)
Screenshot: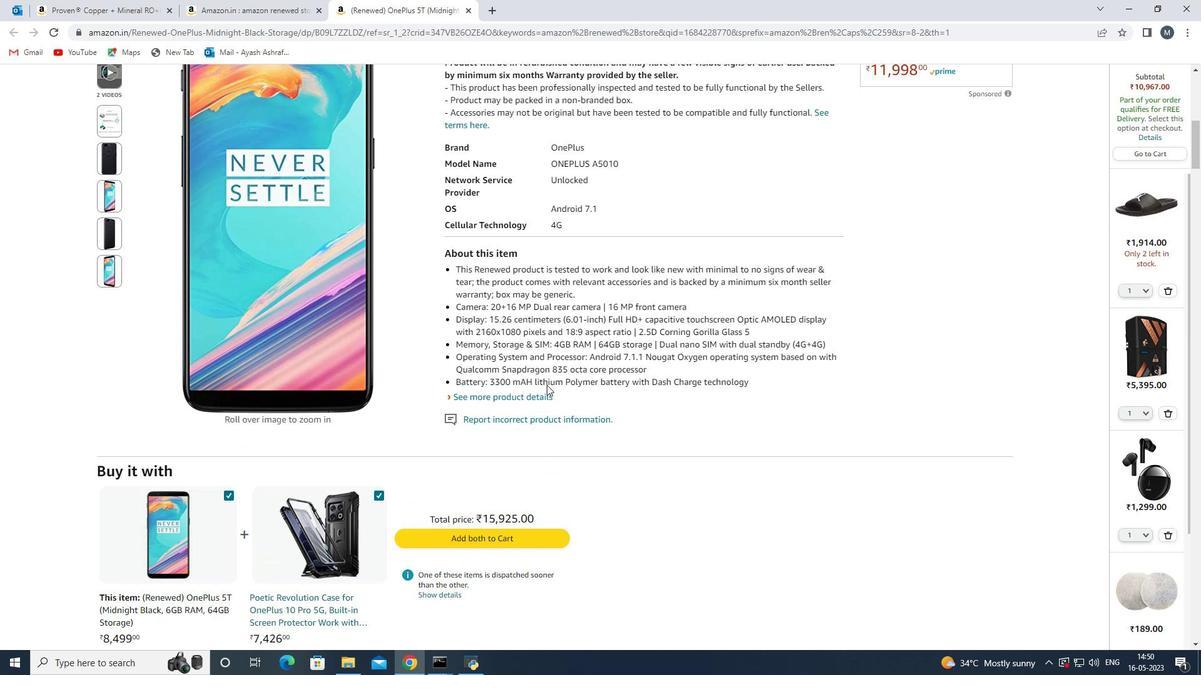 
Action: Mouse scrolled (546, 386) with delta (0, 0)
Screenshot: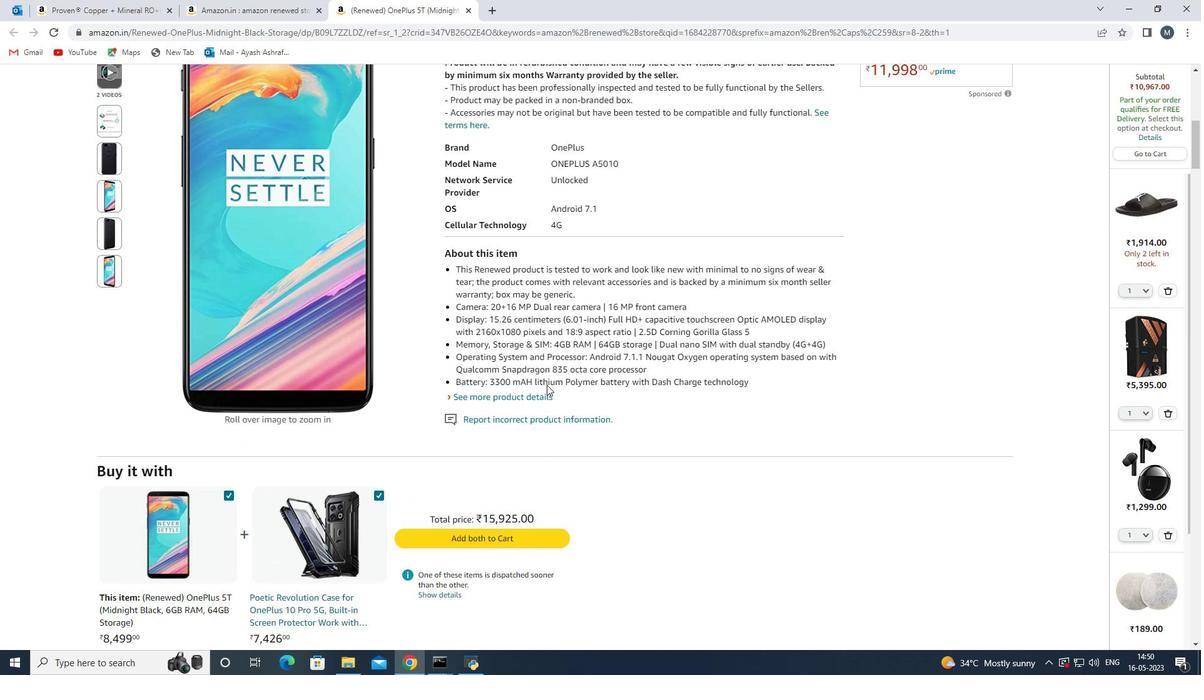 
Action: Mouse scrolled (546, 386) with delta (0, 0)
Screenshot: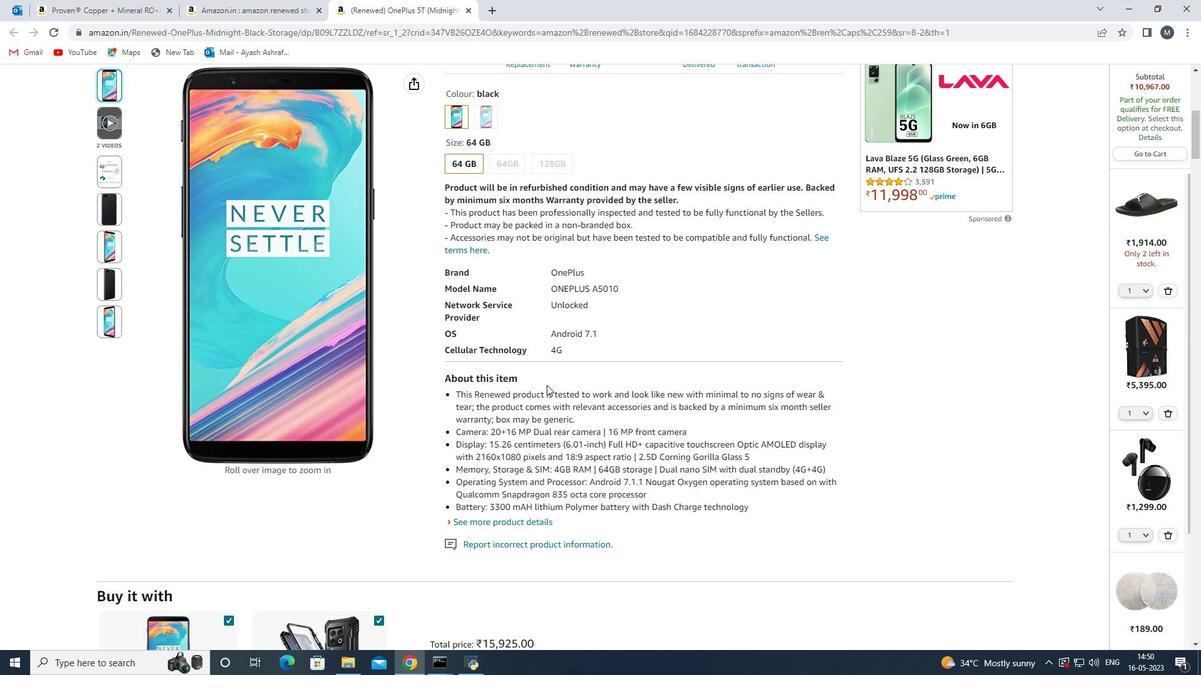
Action: Mouse scrolled (546, 386) with delta (0, 0)
